 Task: Research Airbnb accommodation in Yunguyo, Peru from 12th November, 2023 to 15th November, 2023 for 2 adults.1  bedroom having 1 bed and 1 bathroom. Property type can be hotel. Booking option can be shelf check-in. Look for 5 properties as per requirement.
Action: Mouse moved to (612, 111)
Screenshot: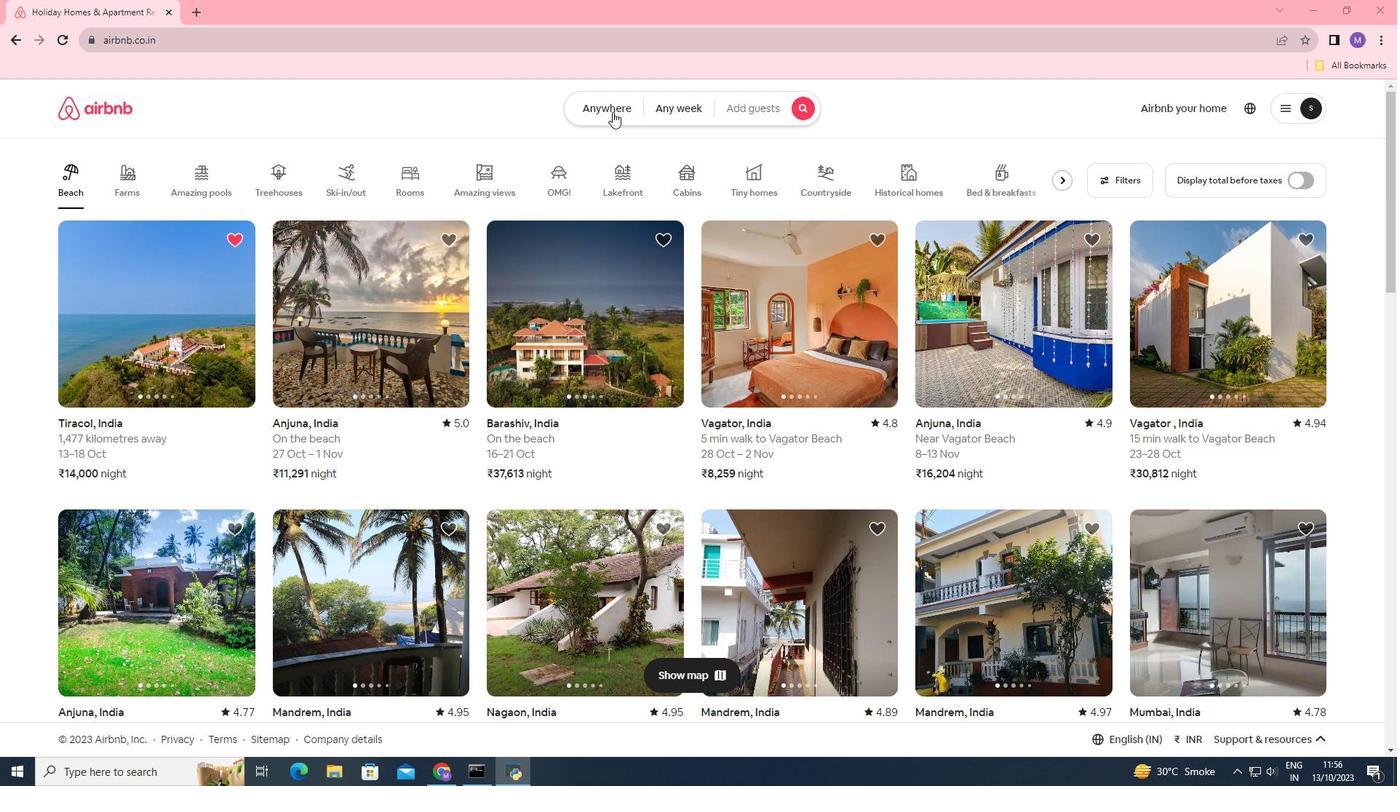
Action: Mouse pressed left at (612, 111)
Screenshot: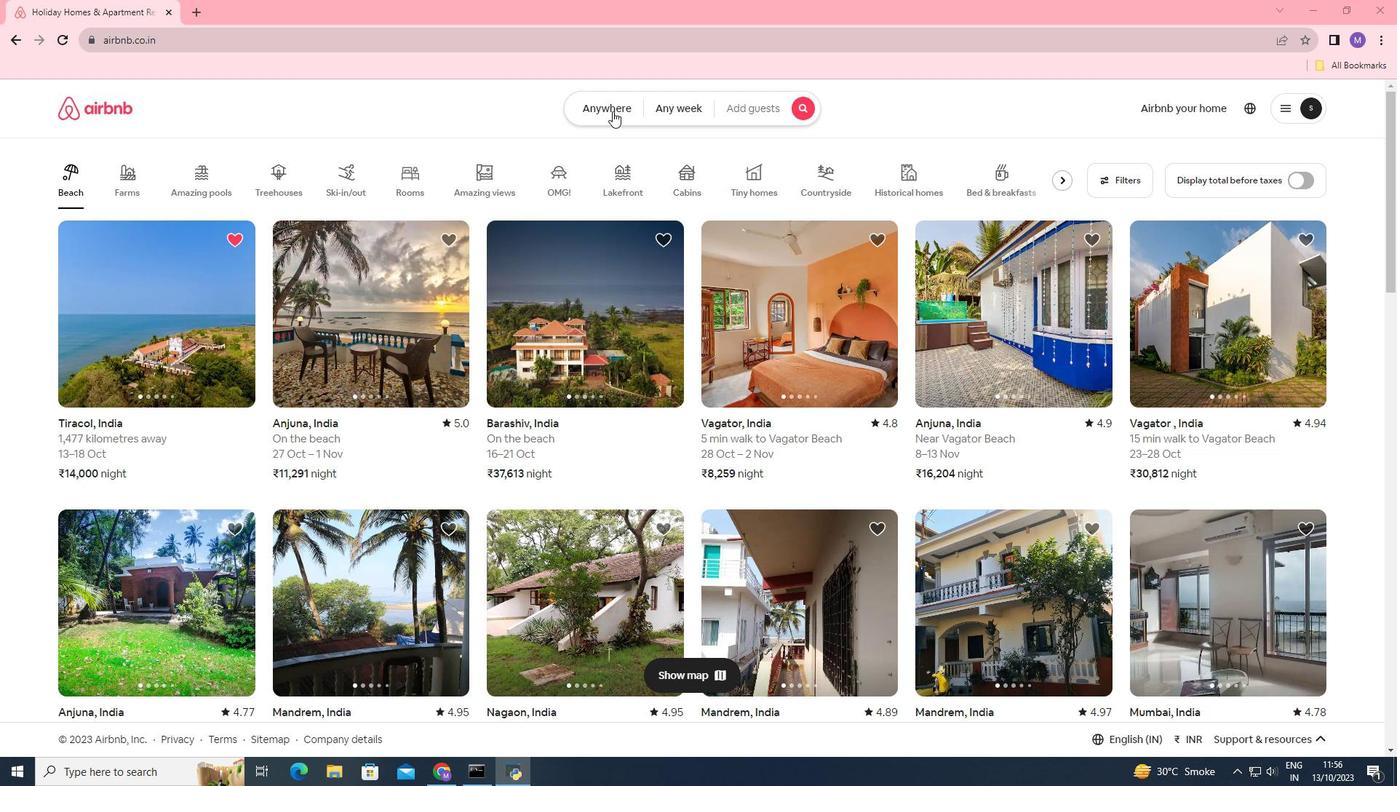 
Action: Mouse moved to (516, 173)
Screenshot: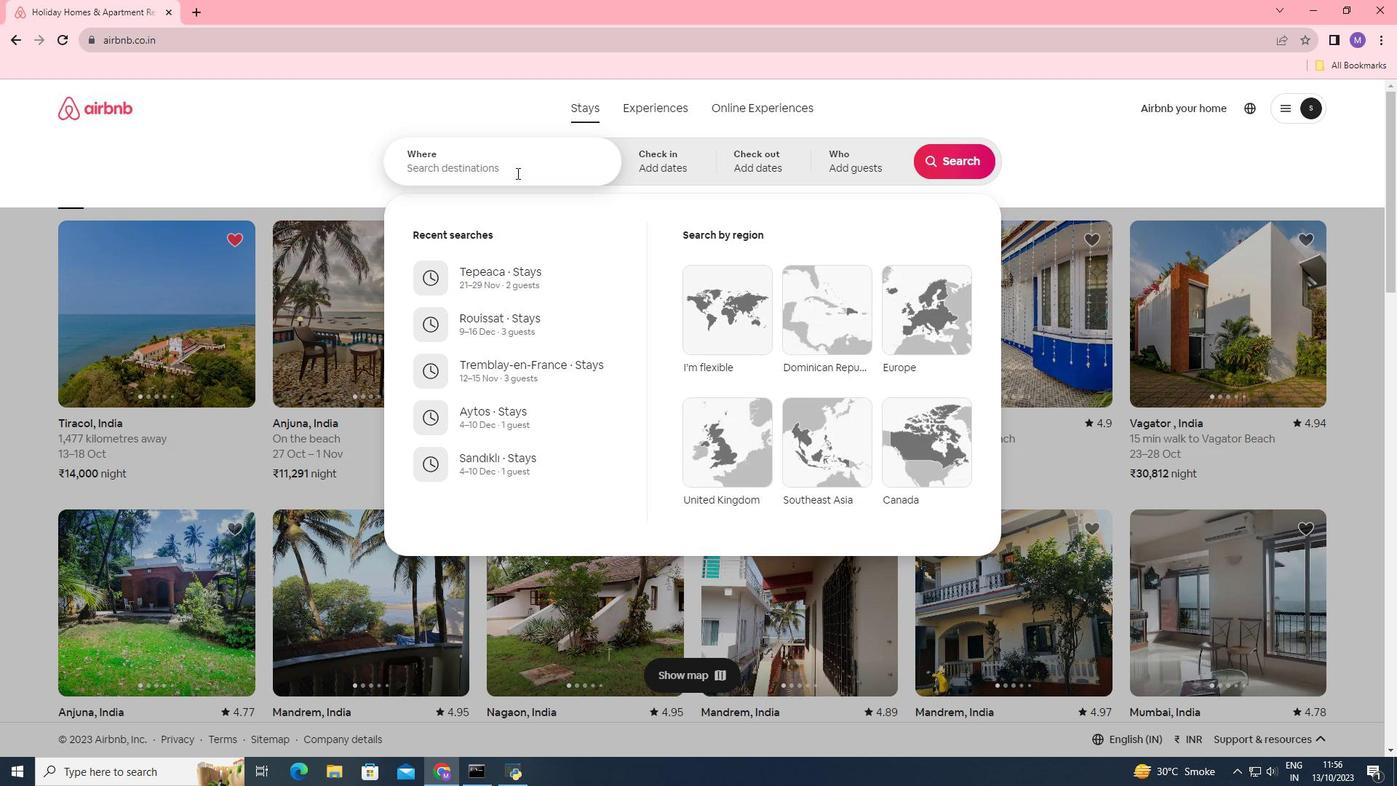 
Action: Mouse pressed left at (516, 173)
Screenshot: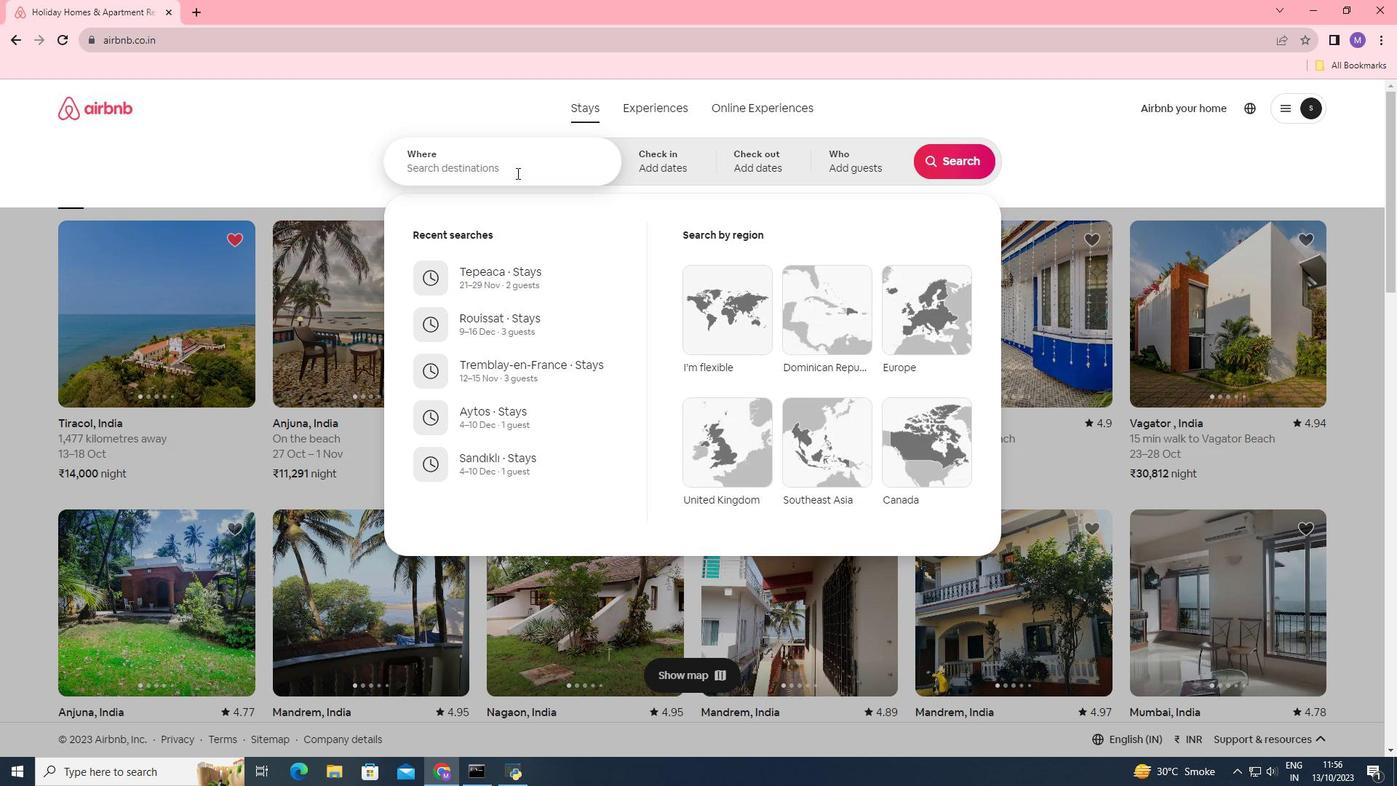 
Action: Key pressed <Key.shift_r><Key.shift_r><Key.shift_r><Key.shift_r>Yunguyo,<Key.space><Key.shift_r>Peru
Screenshot: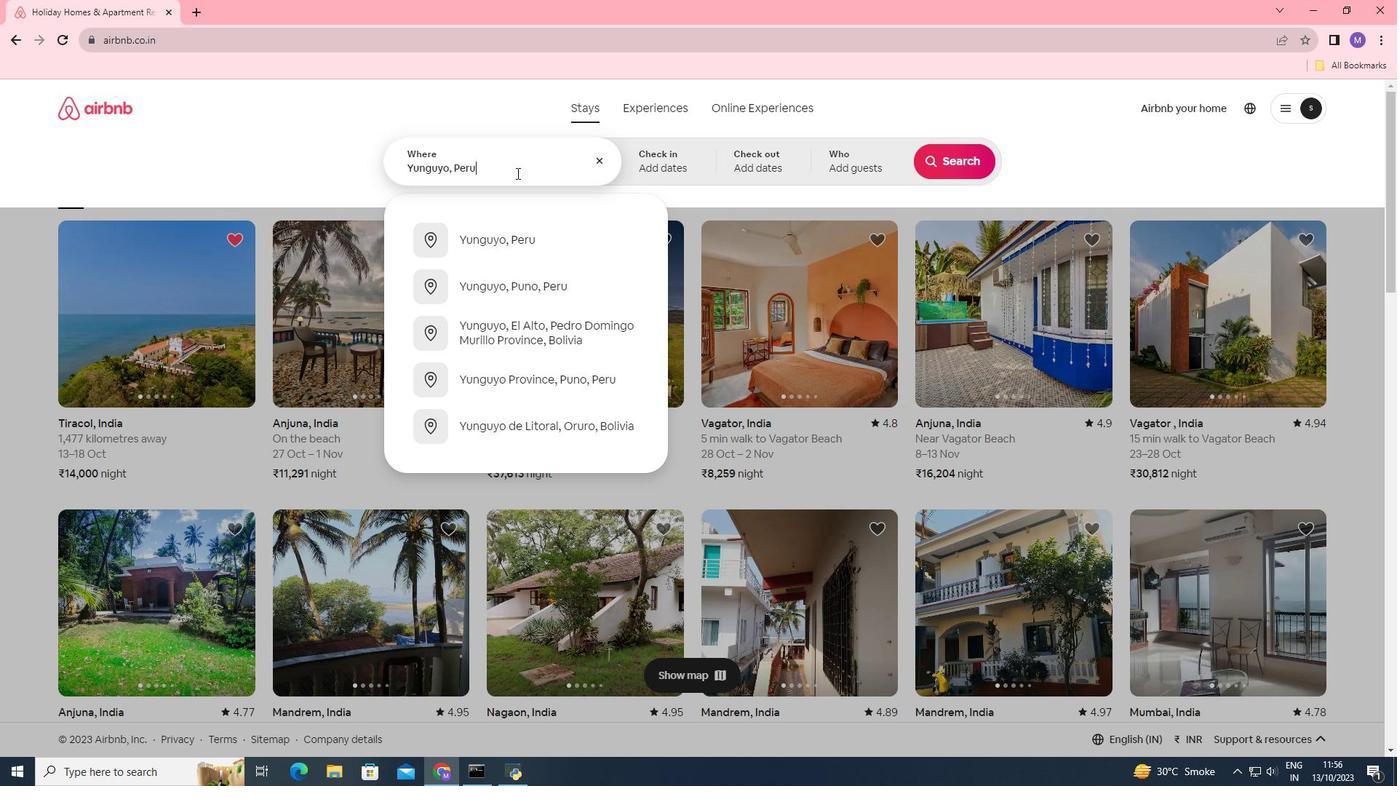 
Action: Mouse moved to (652, 170)
Screenshot: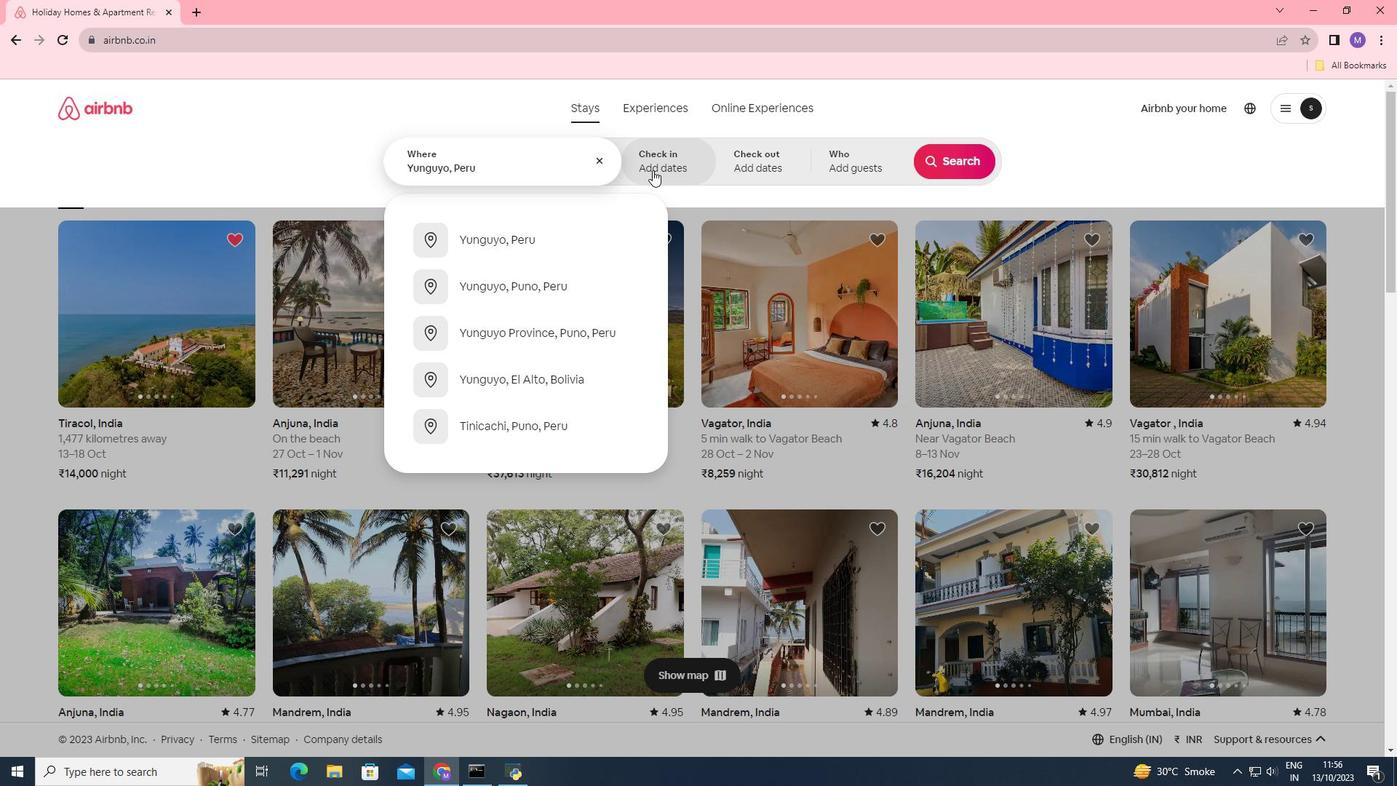 
Action: Mouse pressed left at (652, 170)
Screenshot: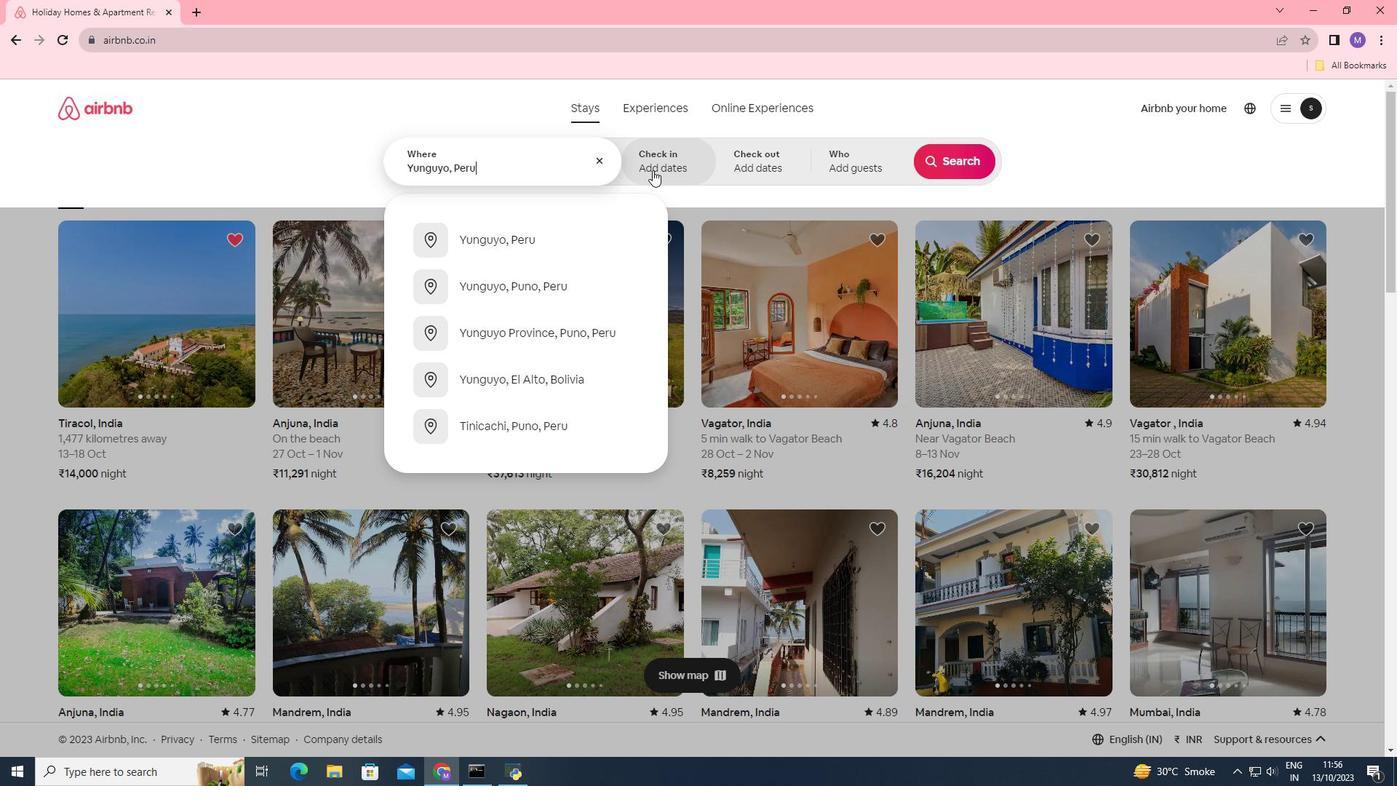 
Action: Mouse moved to (730, 414)
Screenshot: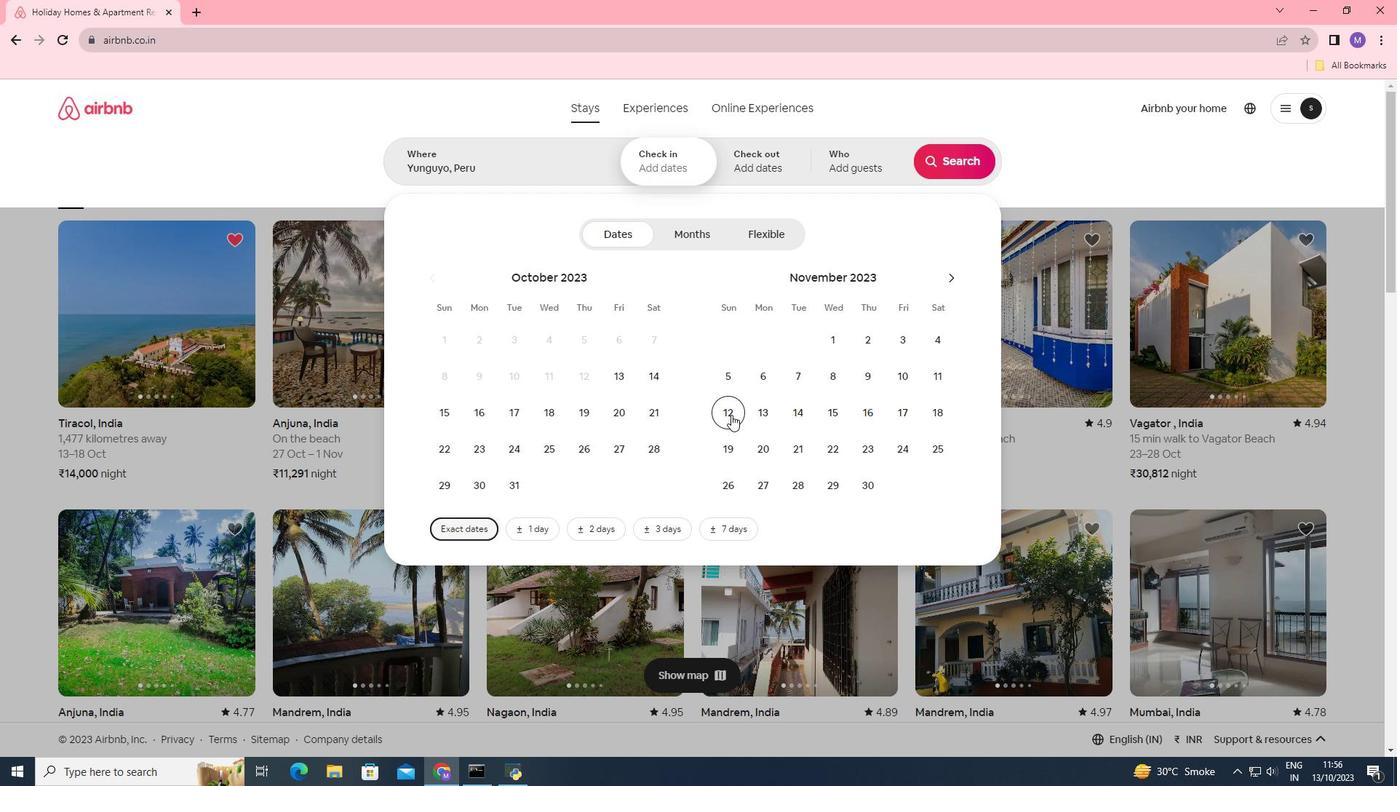 
Action: Mouse pressed left at (730, 414)
Screenshot: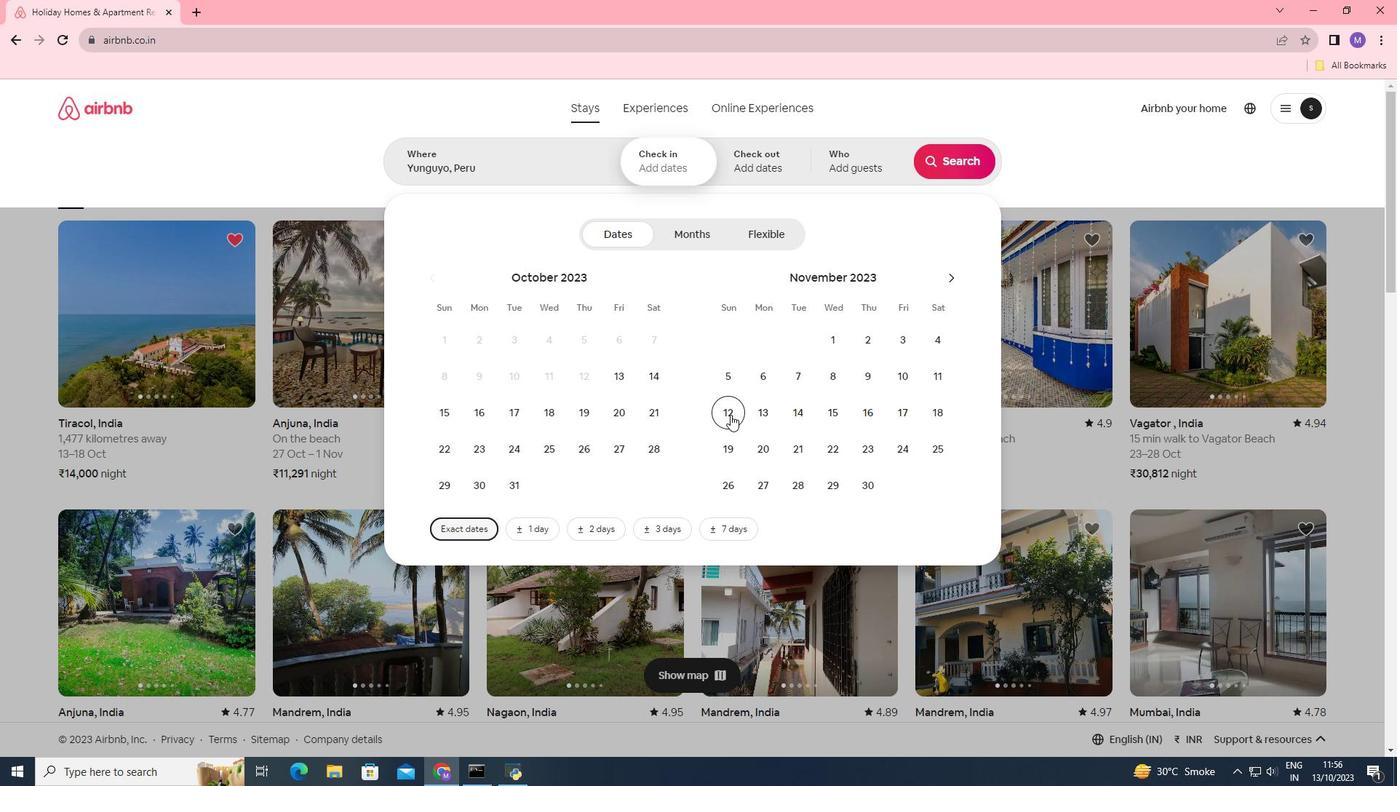 
Action: Mouse moved to (833, 419)
Screenshot: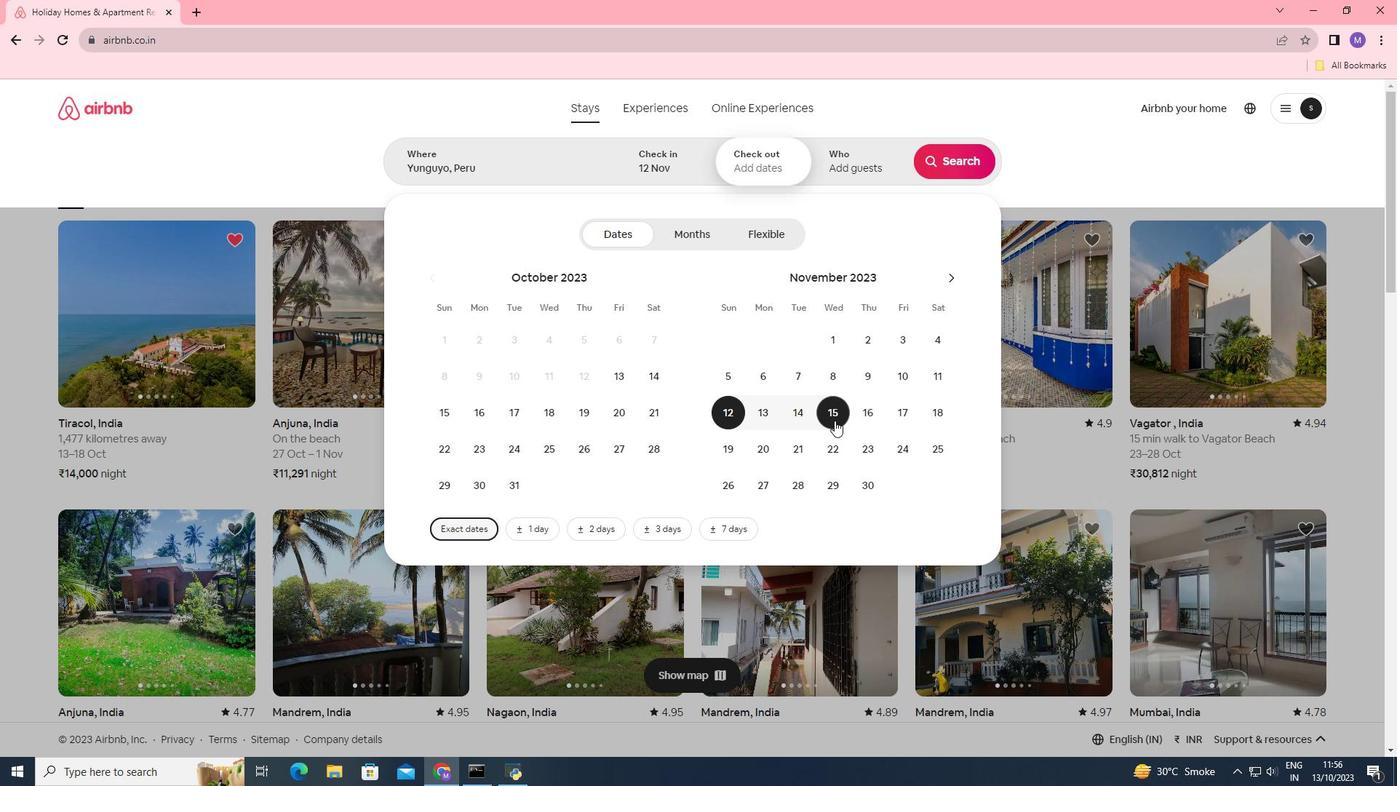 
Action: Mouse pressed left at (833, 419)
Screenshot: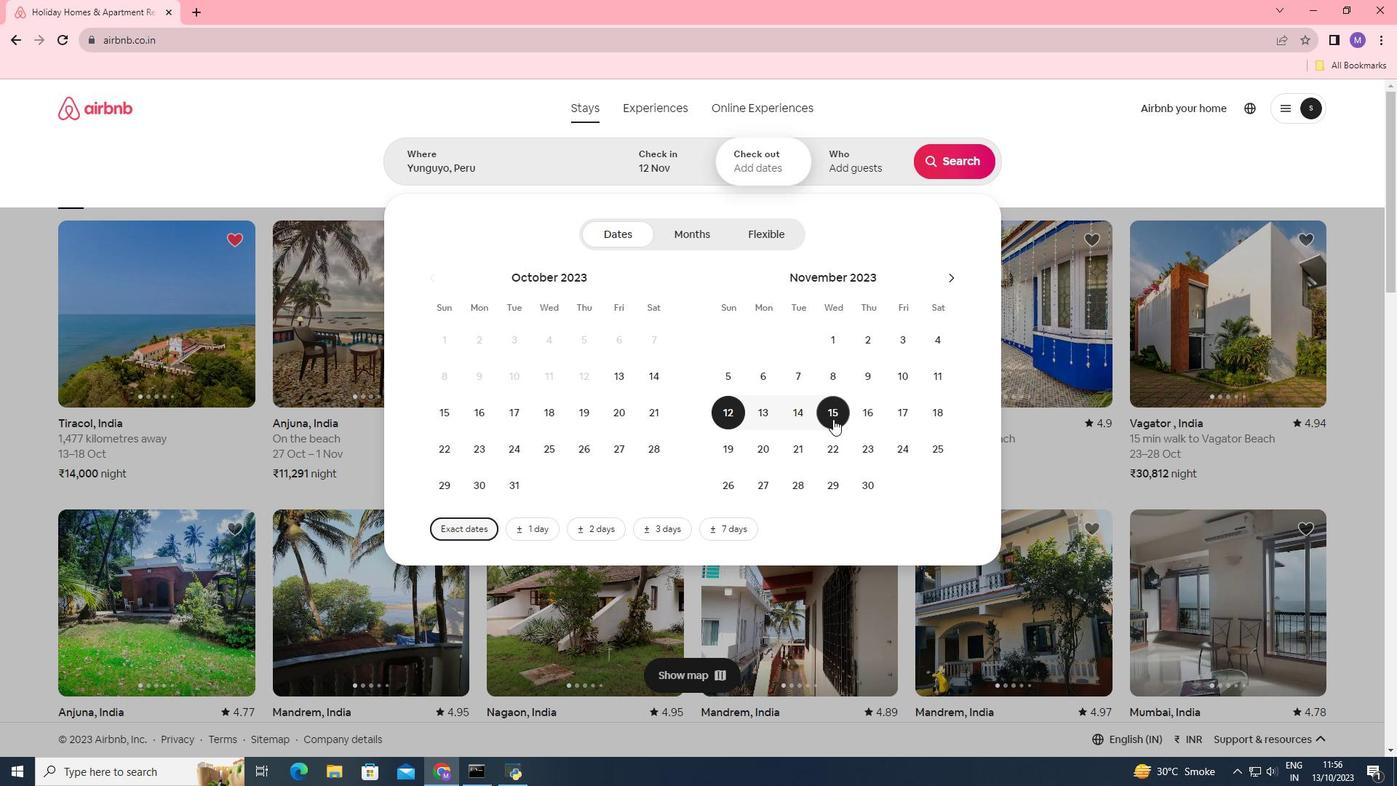 
Action: Mouse moved to (838, 155)
Screenshot: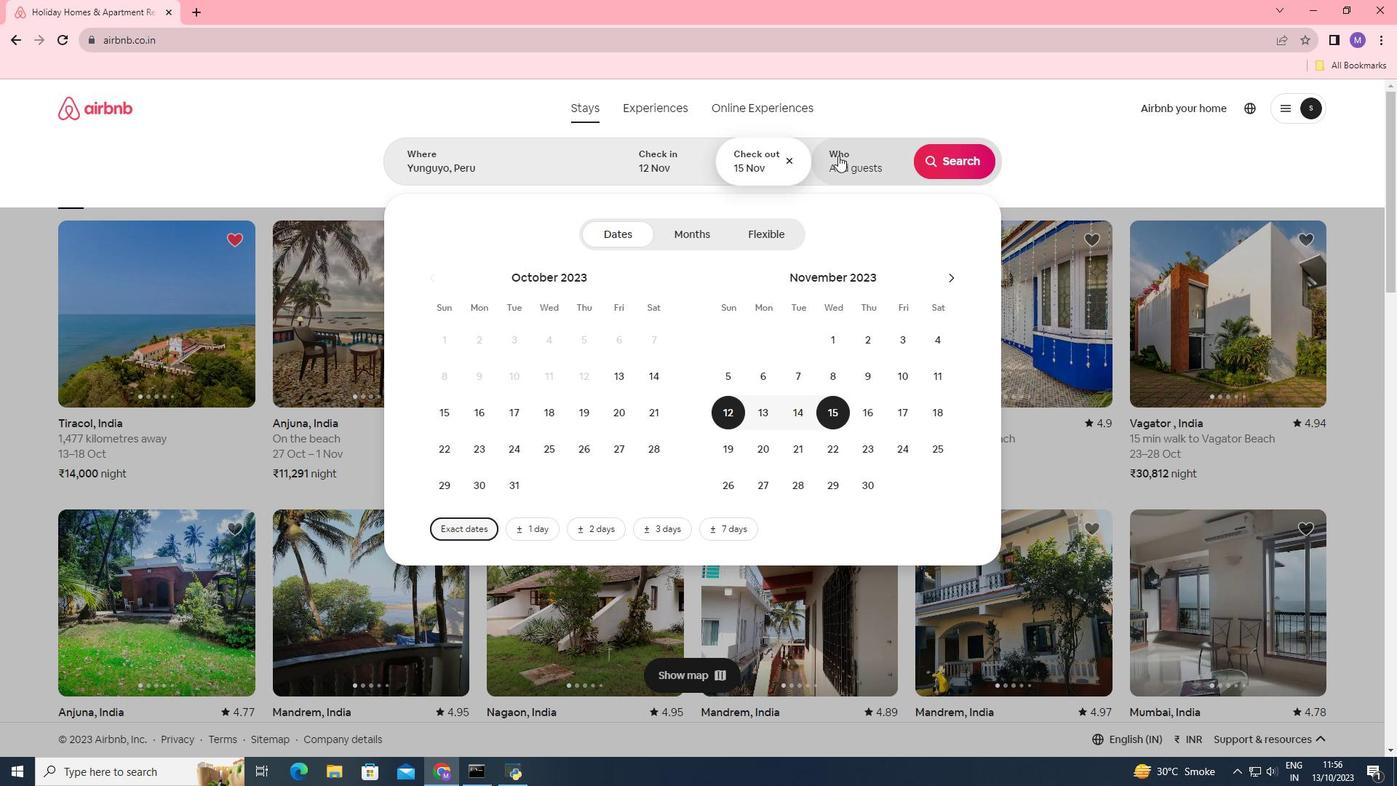 
Action: Mouse pressed left at (838, 155)
Screenshot: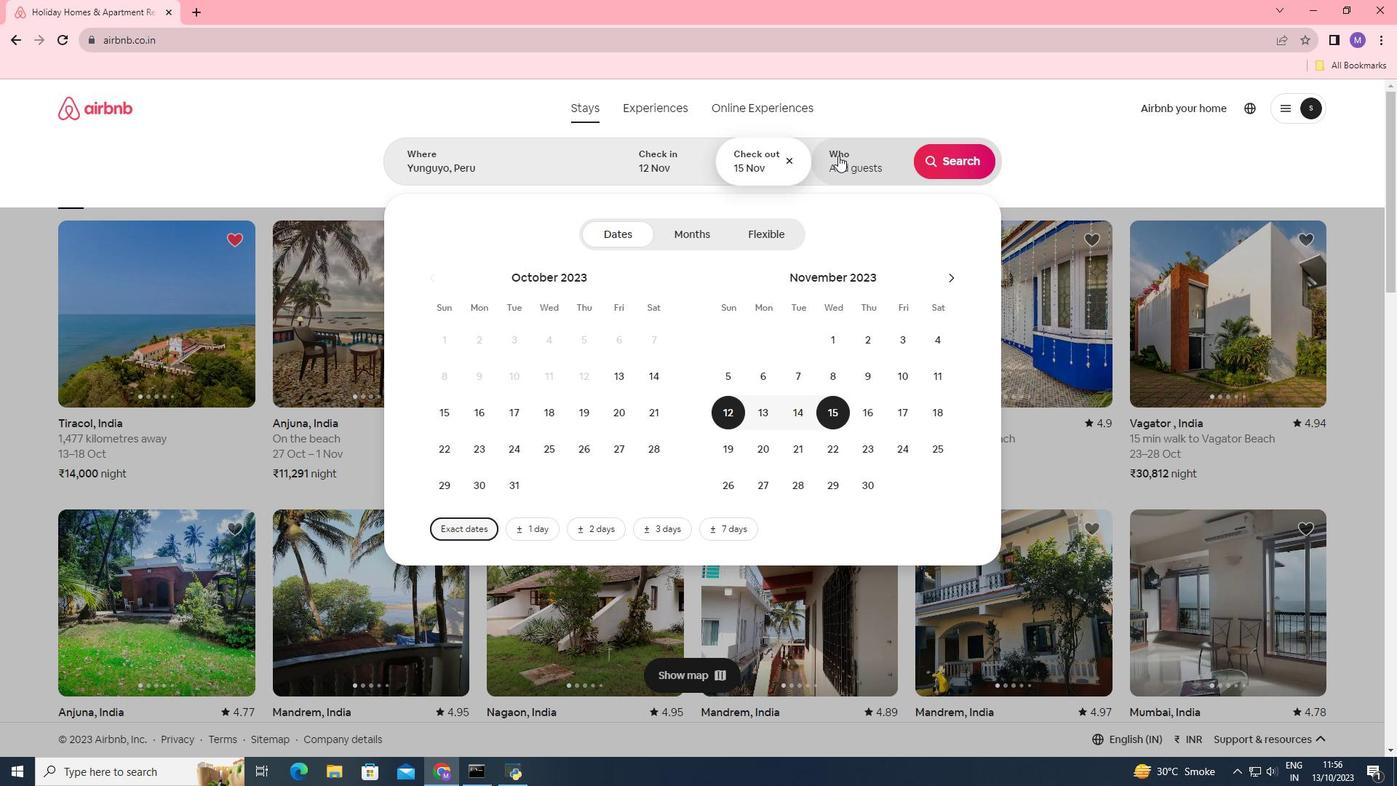 
Action: Mouse moved to (960, 226)
Screenshot: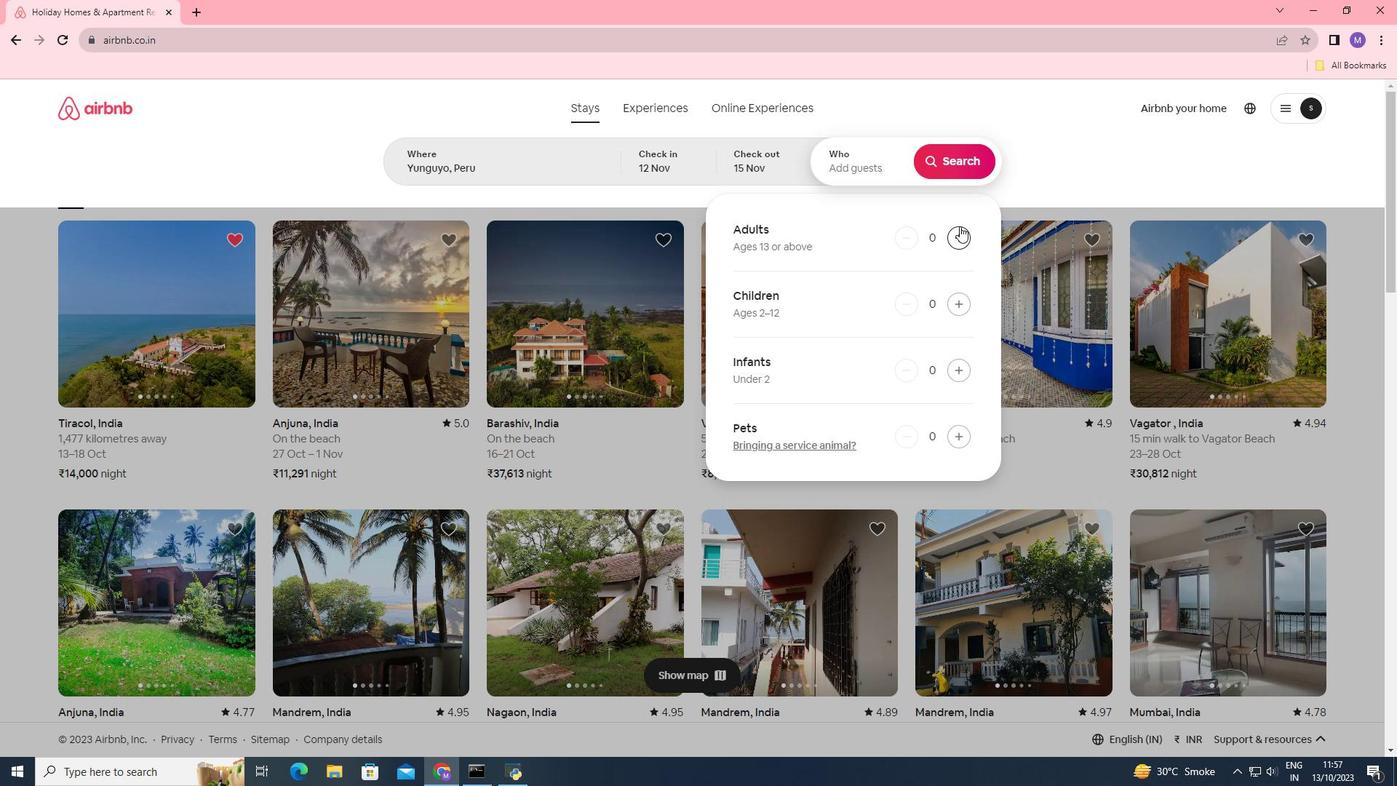 
Action: Mouse pressed left at (960, 226)
Screenshot: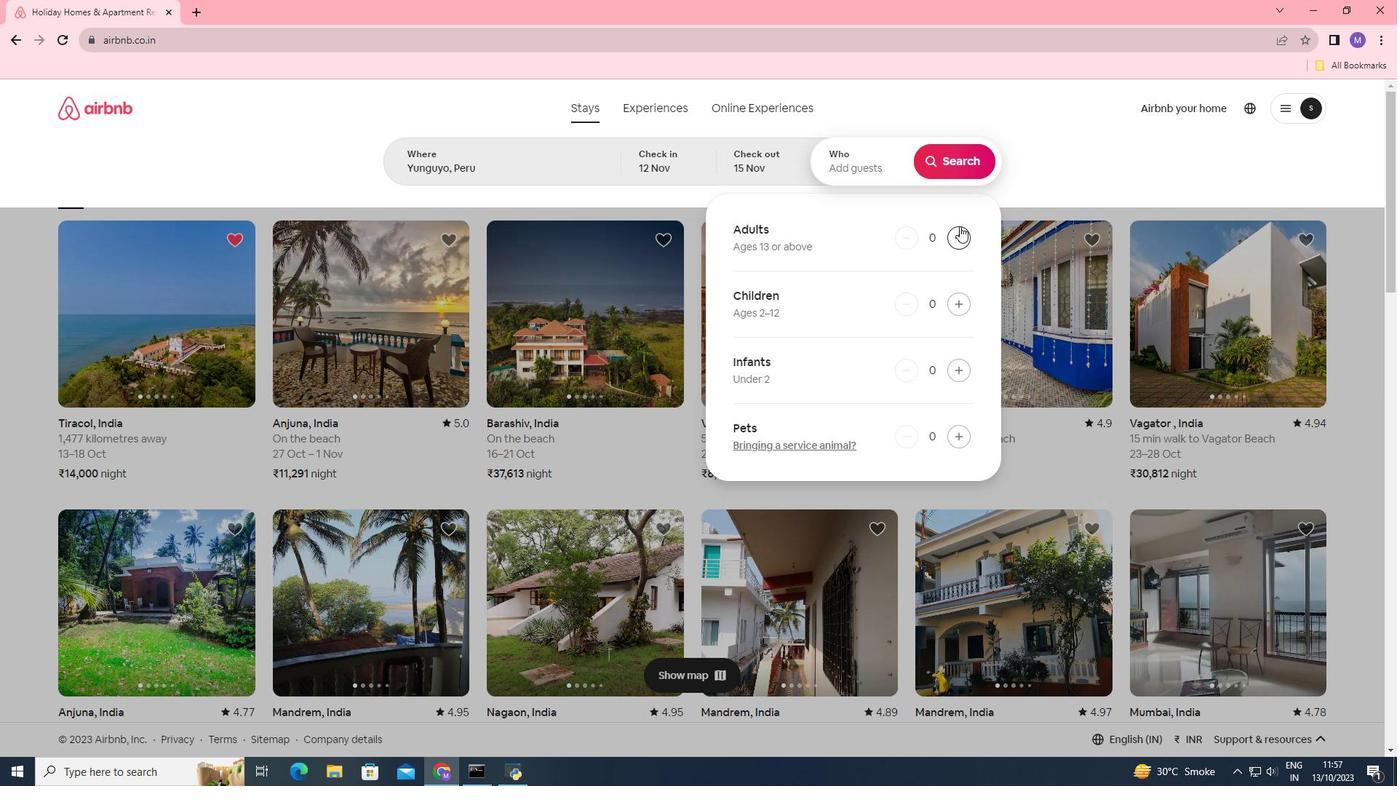
Action: Mouse moved to (960, 235)
Screenshot: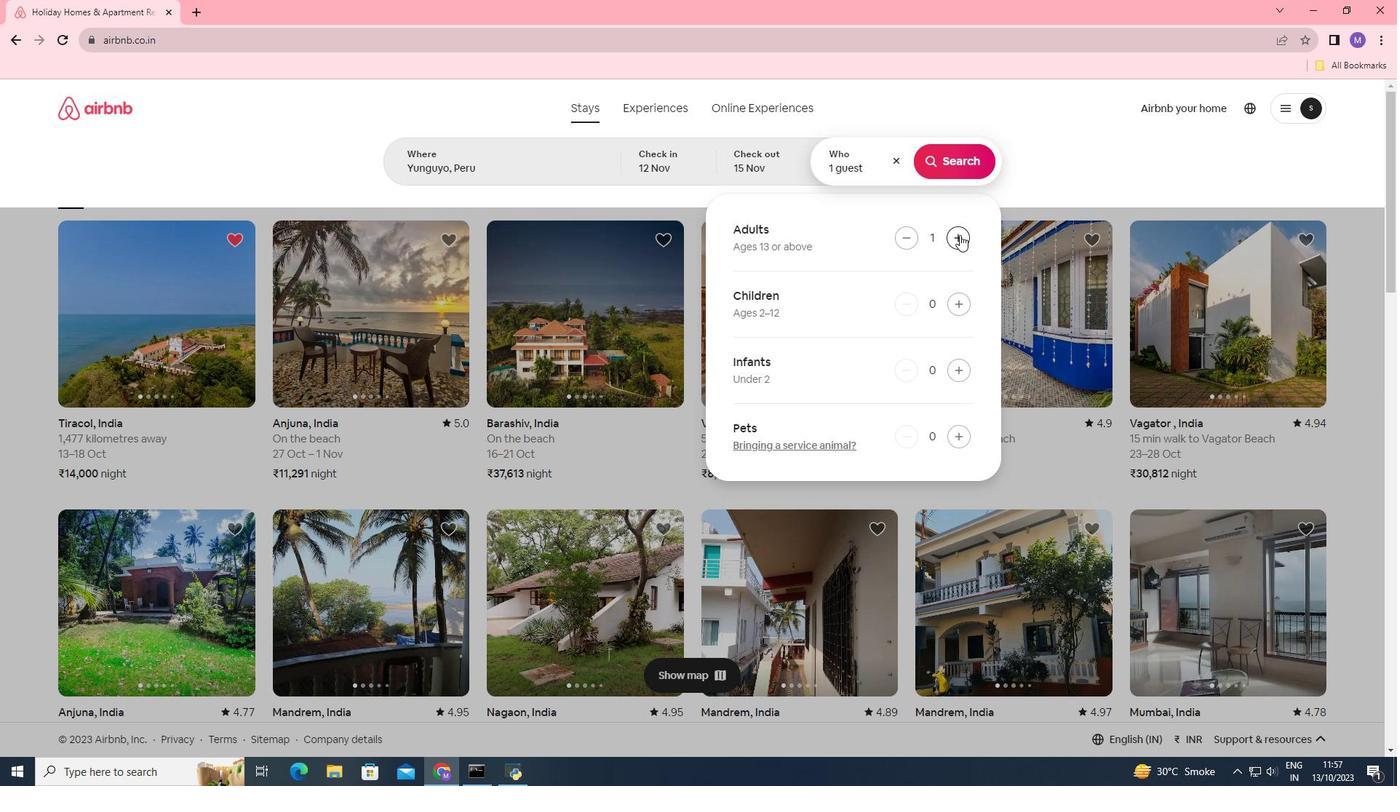 
Action: Mouse pressed left at (960, 235)
Screenshot: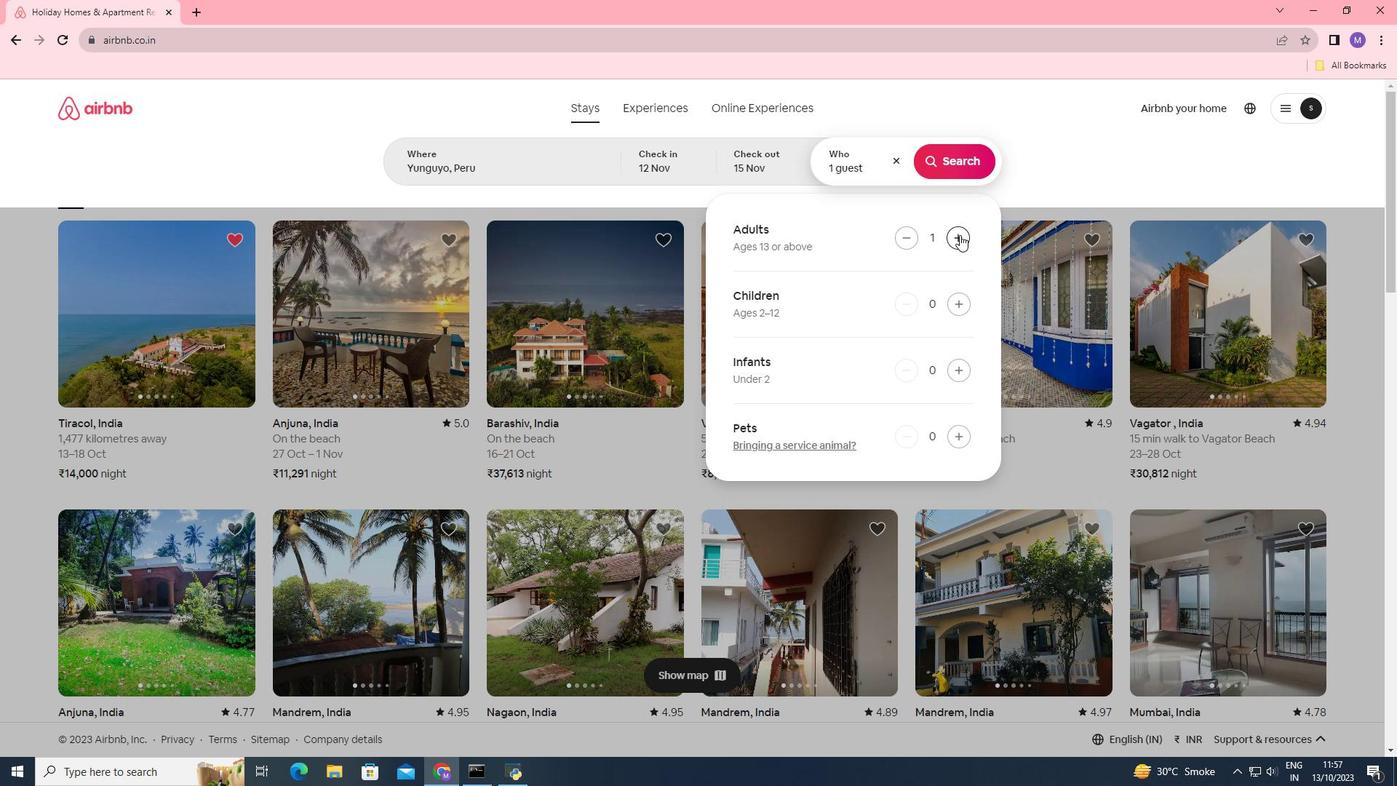 
Action: Mouse moved to (953, 169)
Screenshot: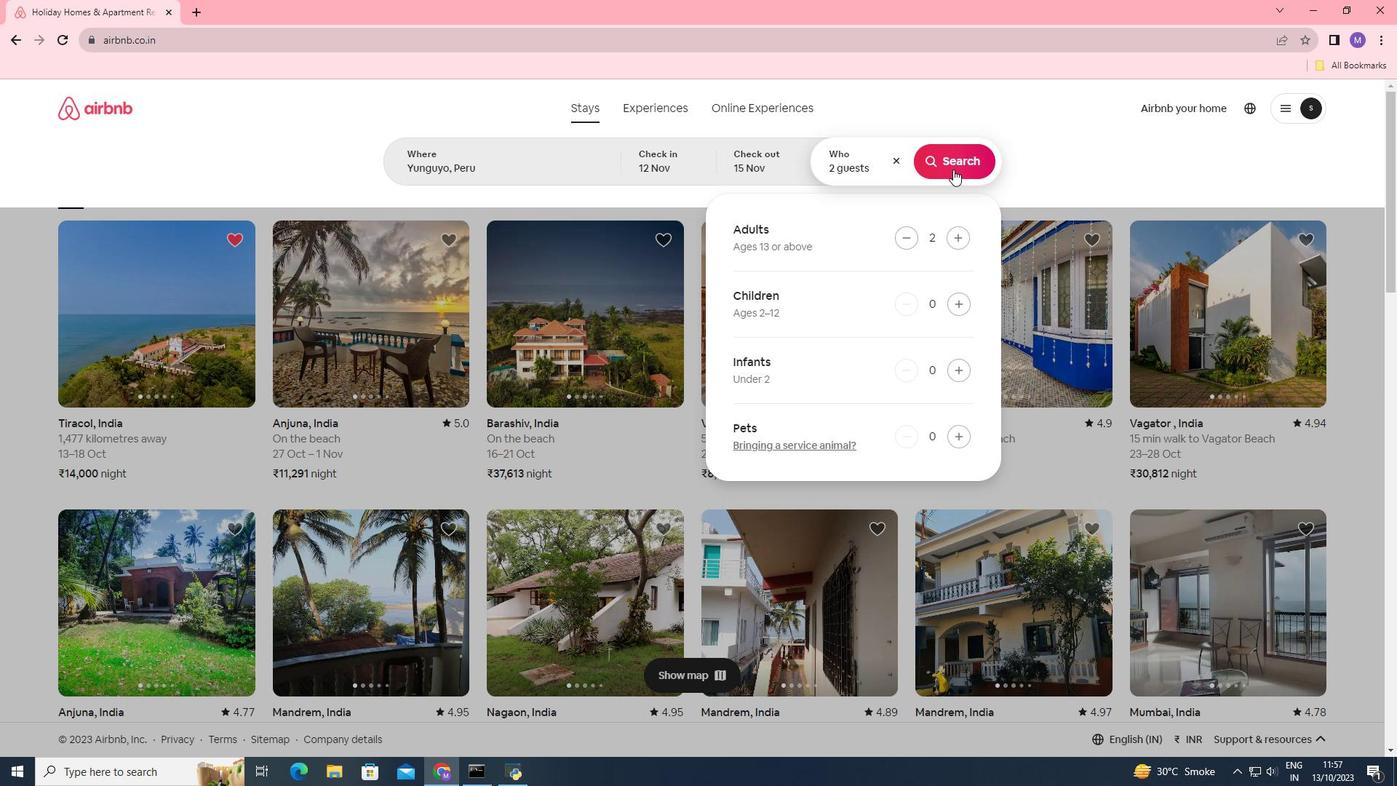 
Action: Mouse pressed left at (953, 169)
Screenshot: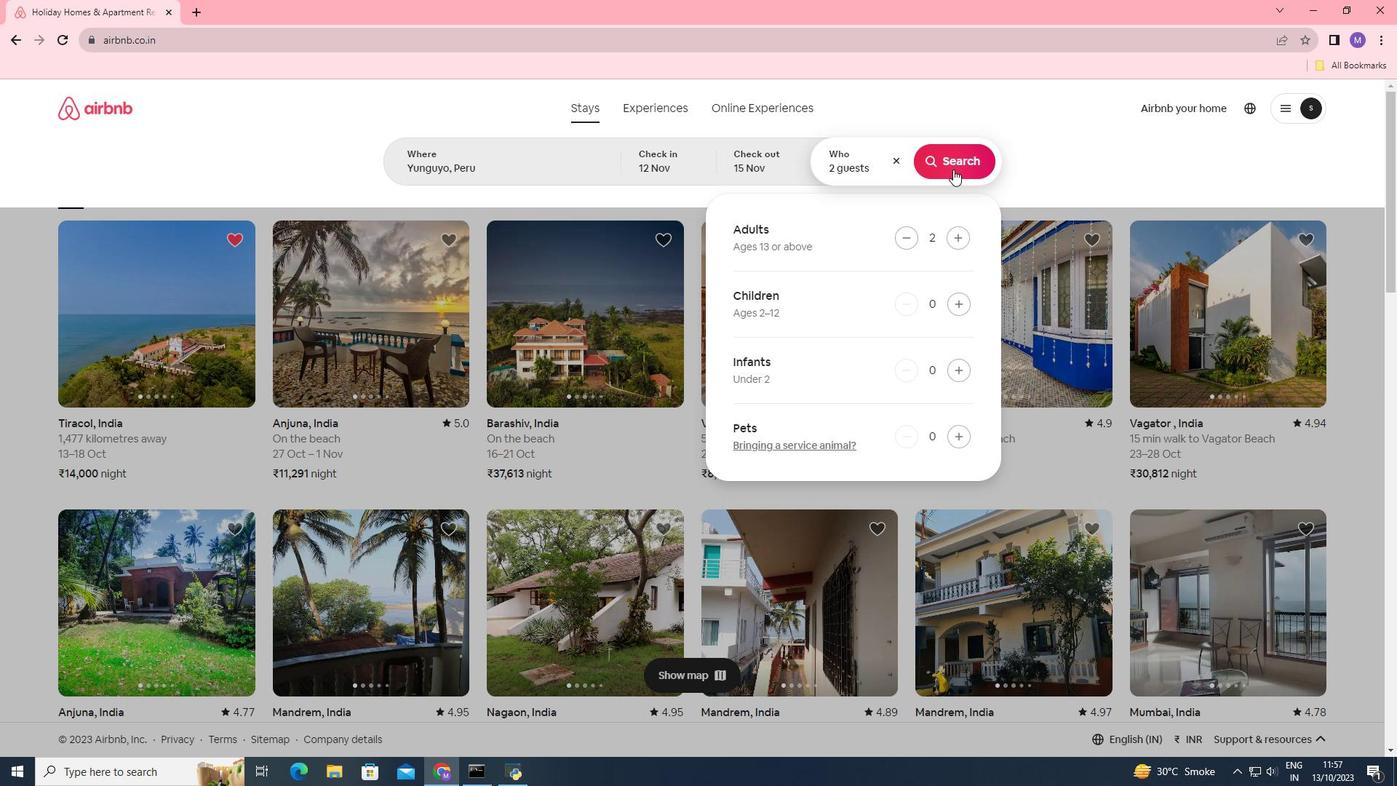 
Action: Mouse moved to (1168, 161)
Screenshot: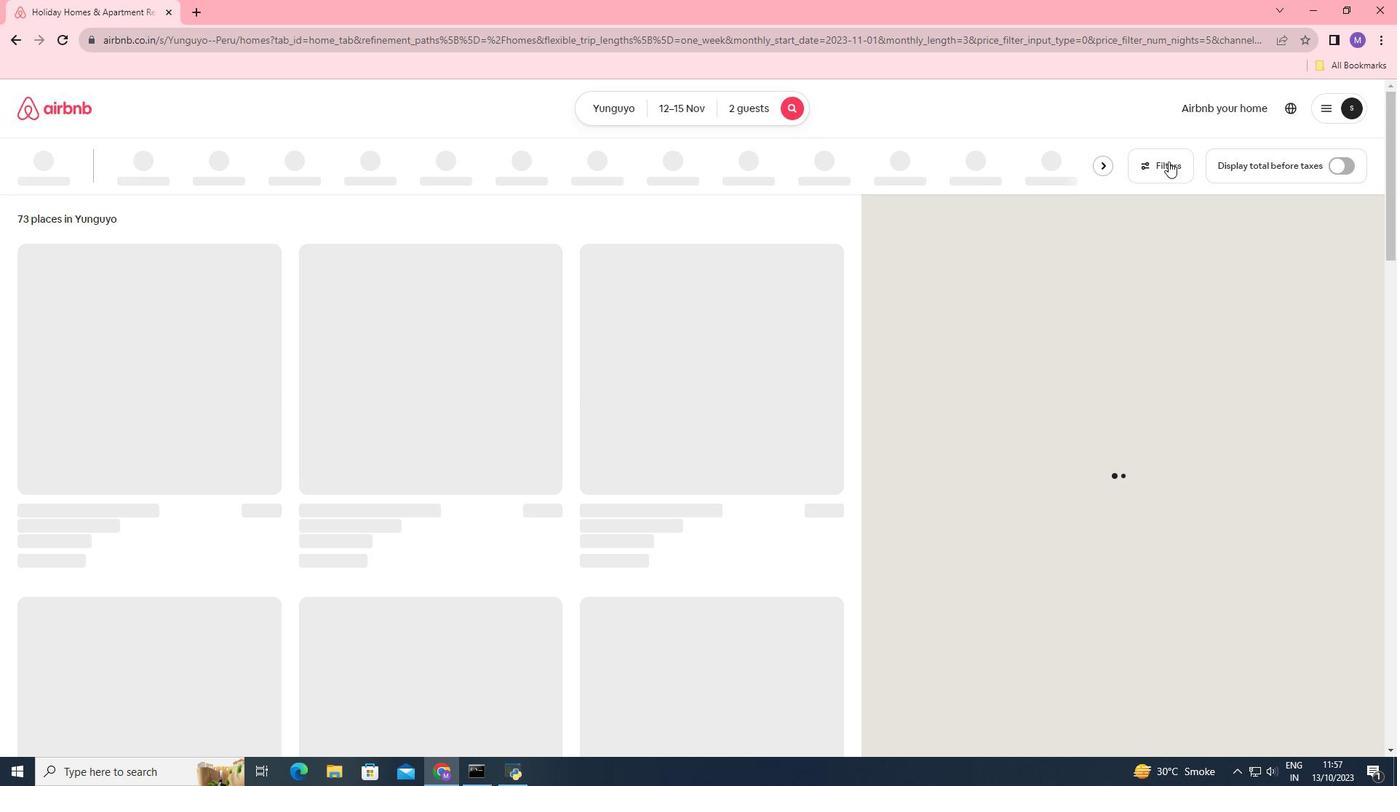 
Action: Mouse pressed left at (1168, 161)
Screenshot: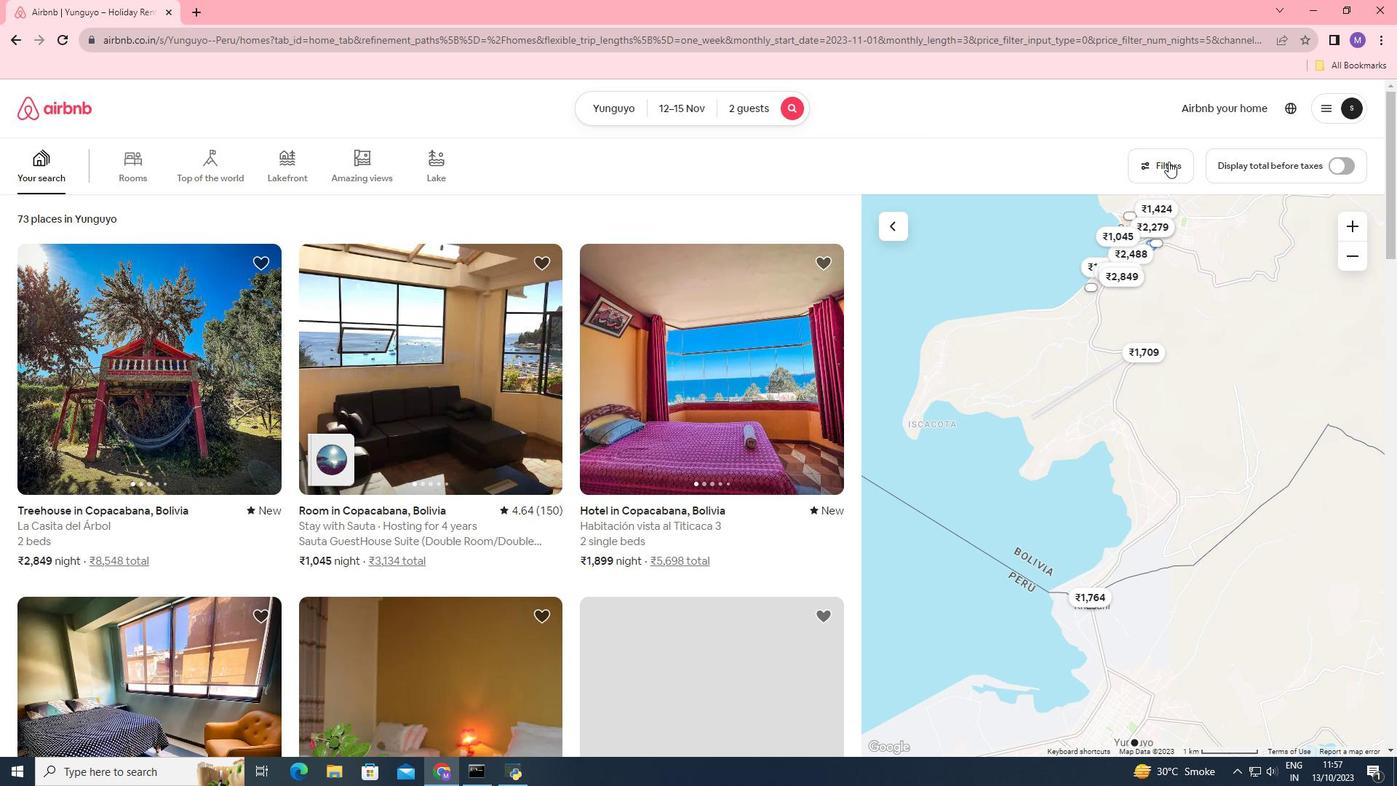 
Action: Mouse moved to (716, 385)
Screenshot: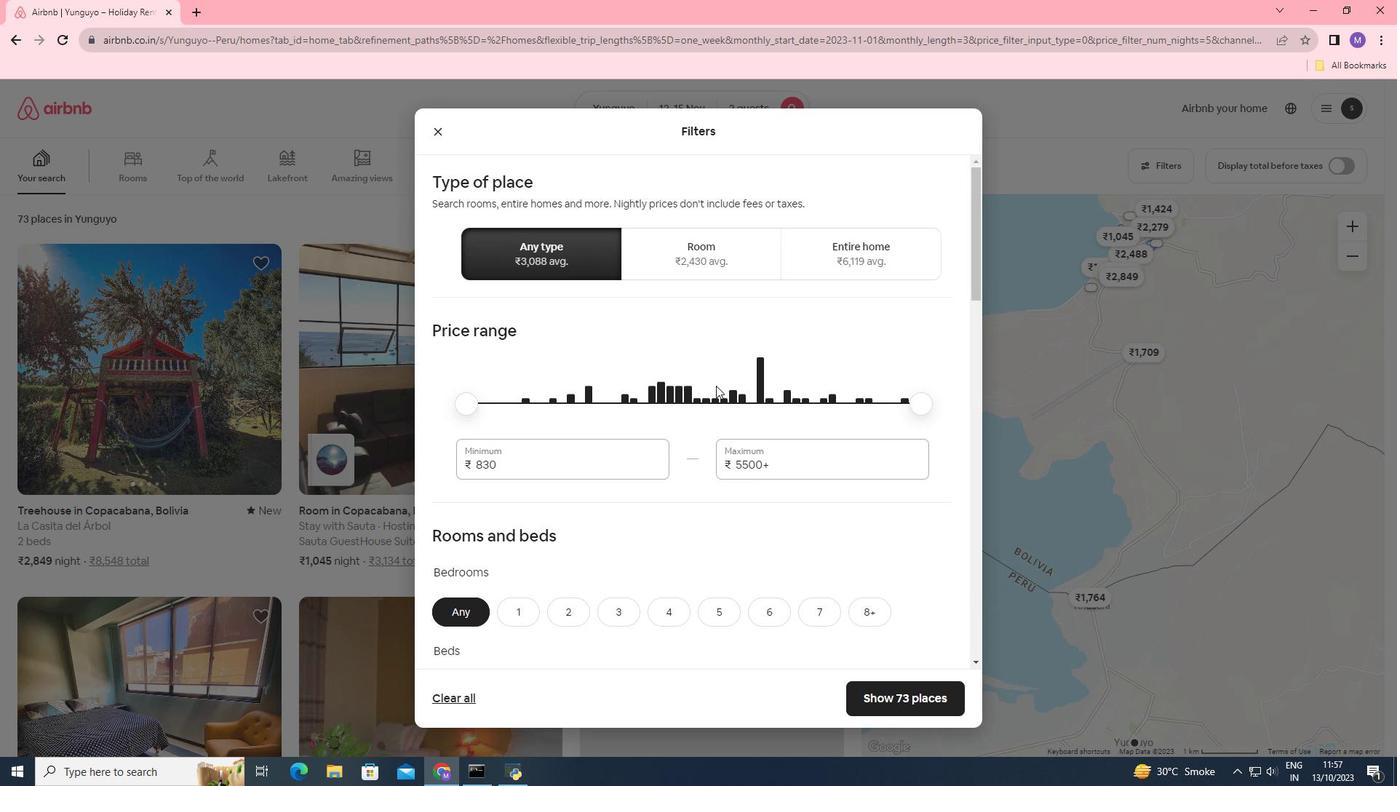 
Action: Mouse scrolled (716, 385) with delta (0, 0)
Screenshot: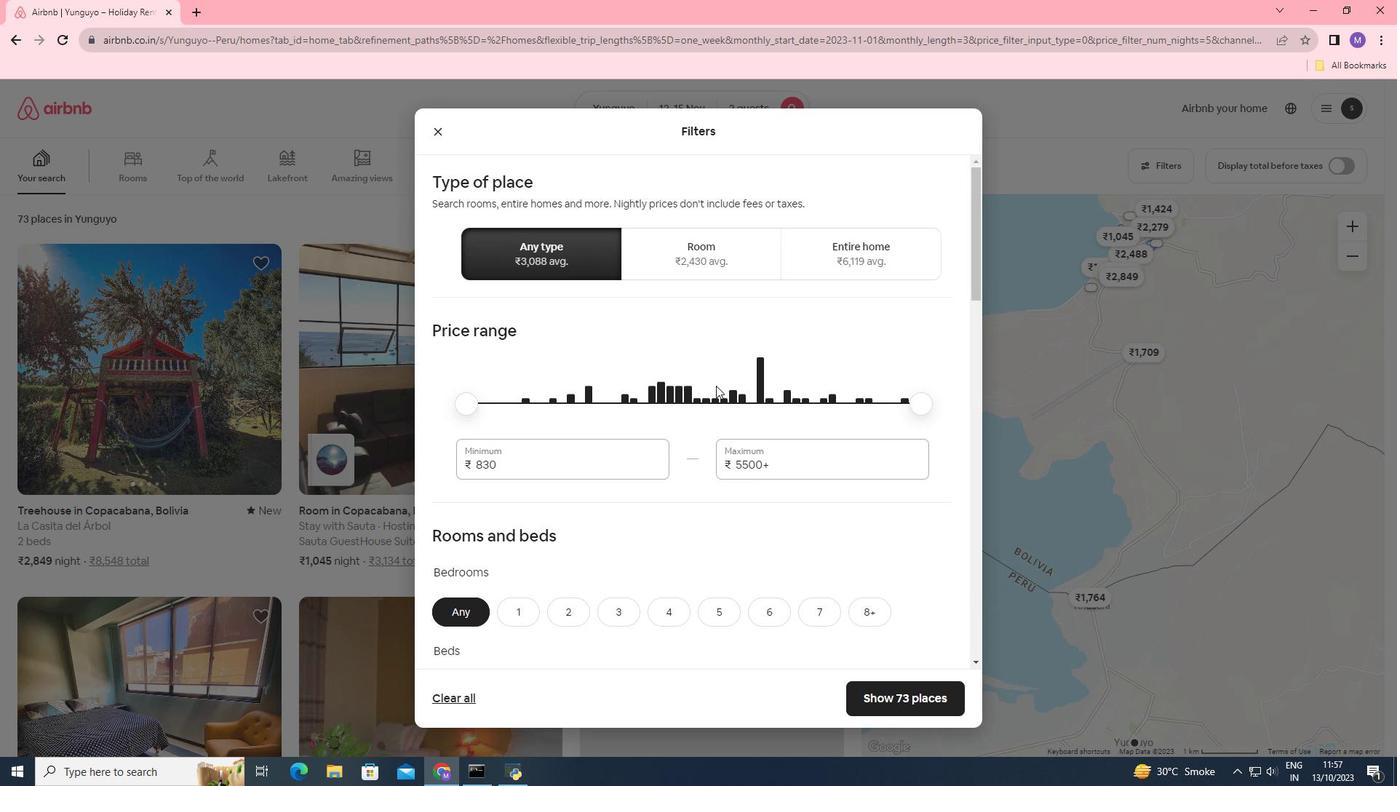 
Action: Mouse scrolled (716, 385) with delta (0, 0)
Screenshot: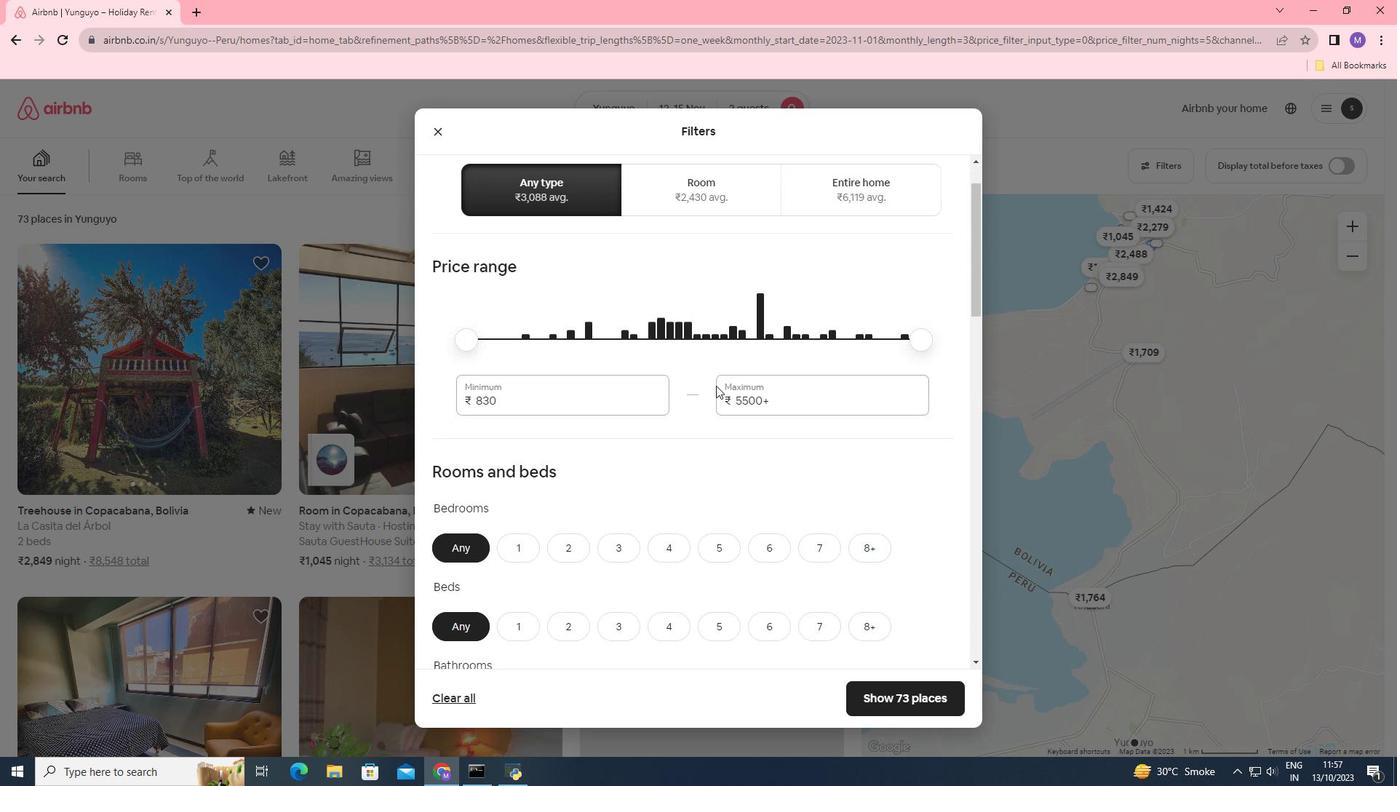 
Action: Mouse moved to (524, 463)
Screenshot: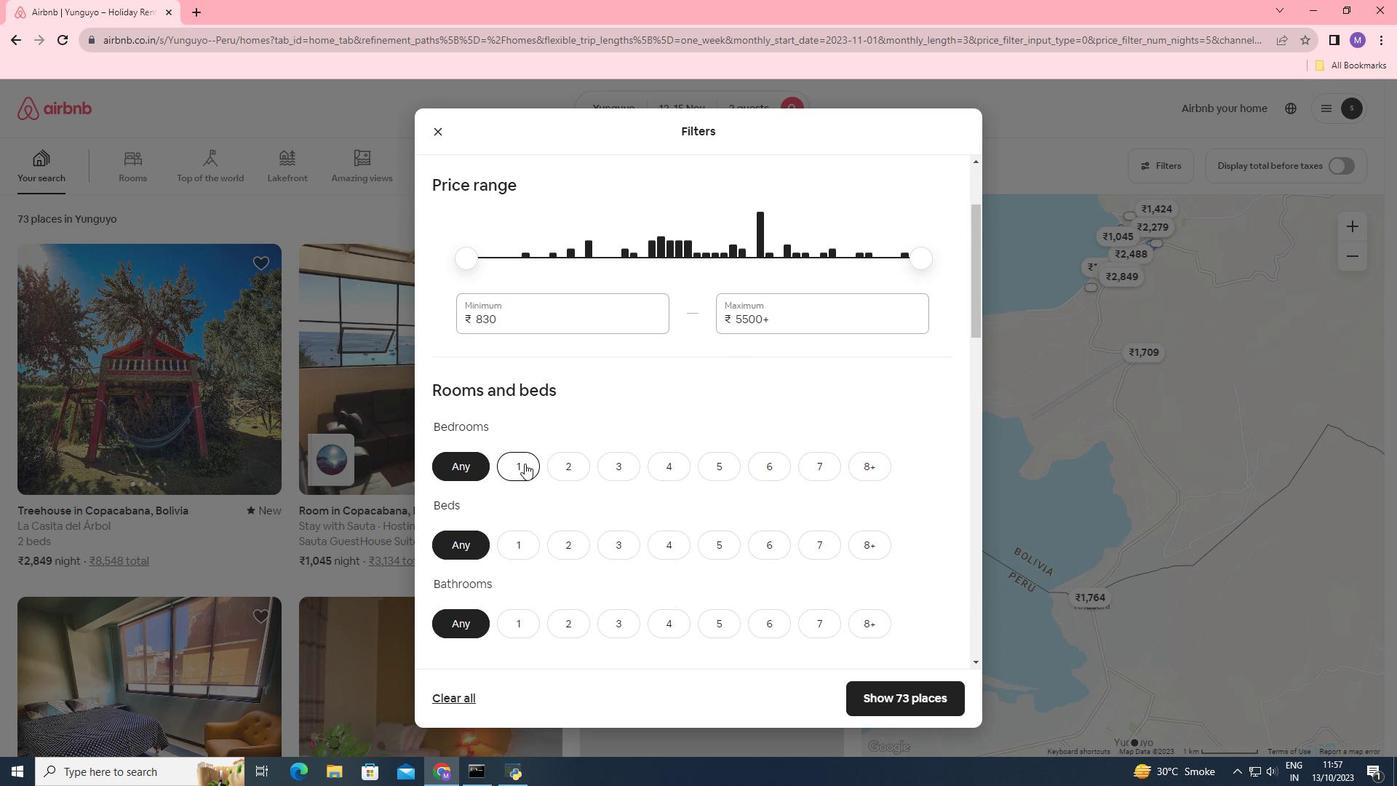 
Action: Mouse pressed left at (524, 463)
Screenshot: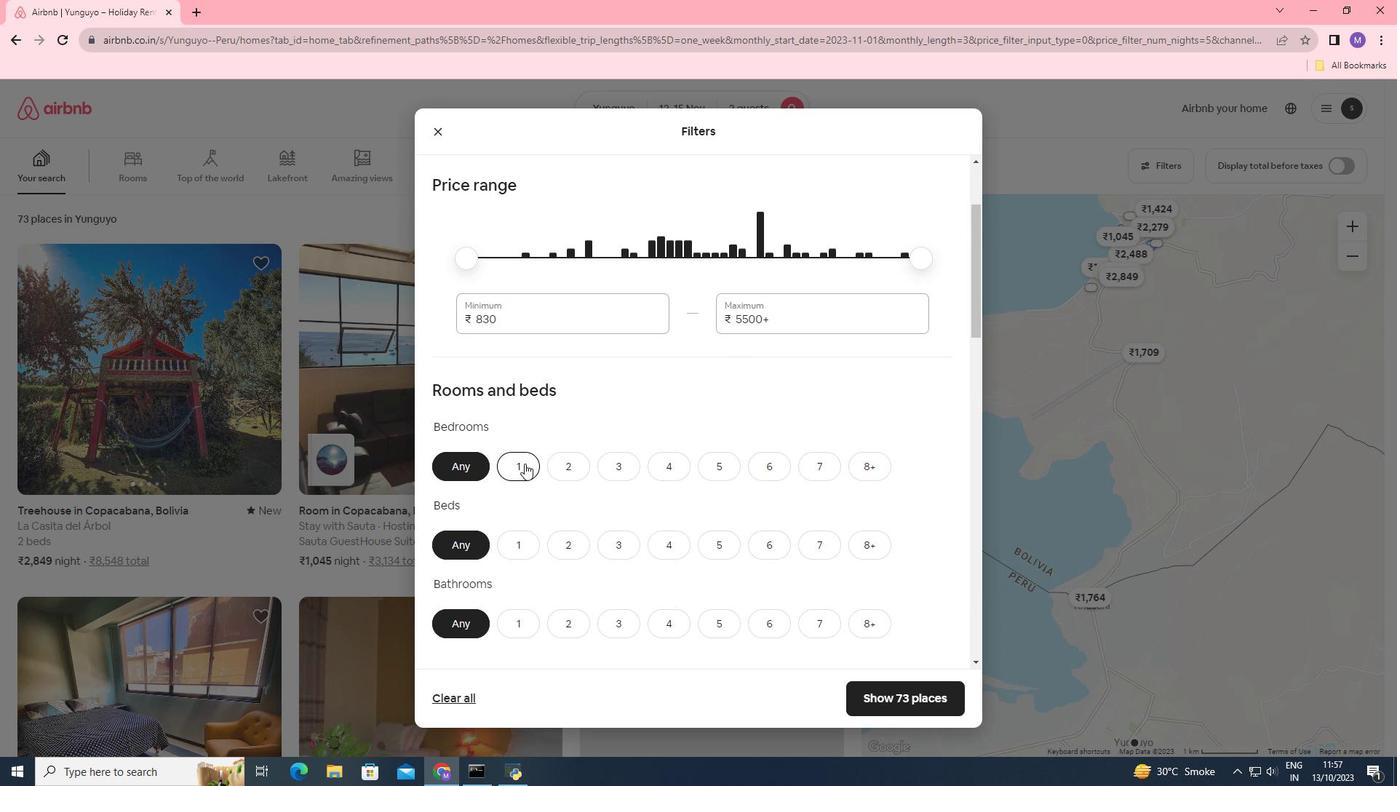 
Action: Mouse moved to (513, 540)
Screenshot: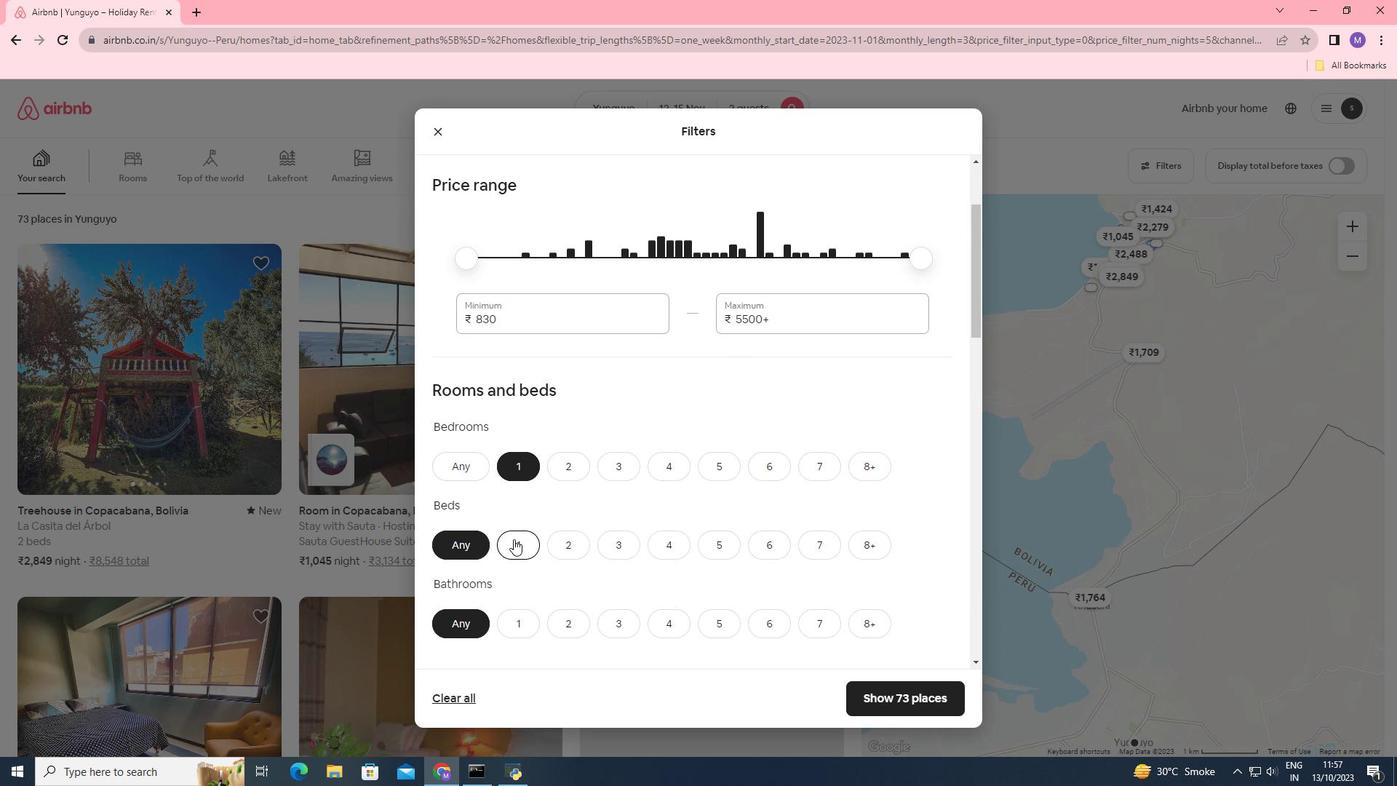 
Action: Mouse pressed left at (513, 540)
Screenshot: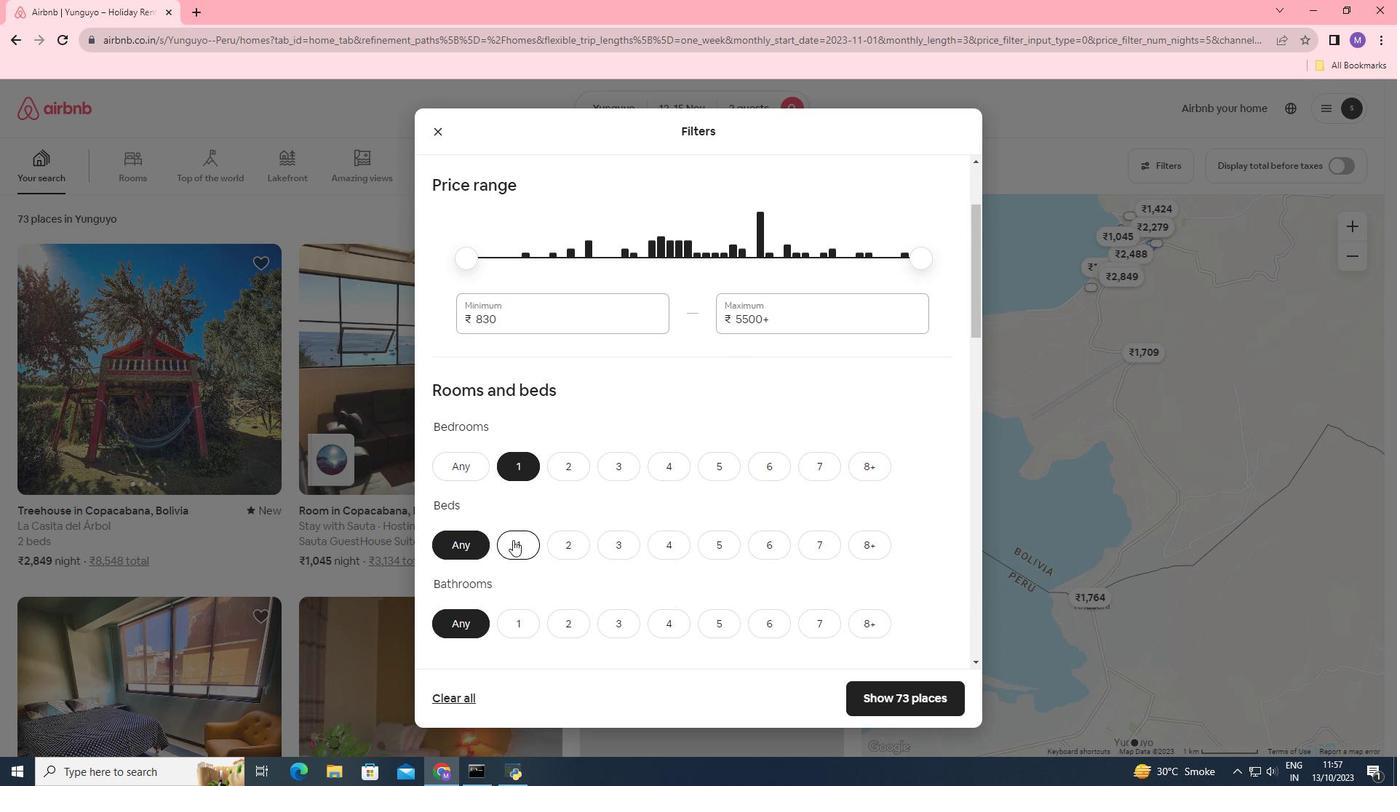 
Action: Mouse moved to (512, 628)
Screenshot: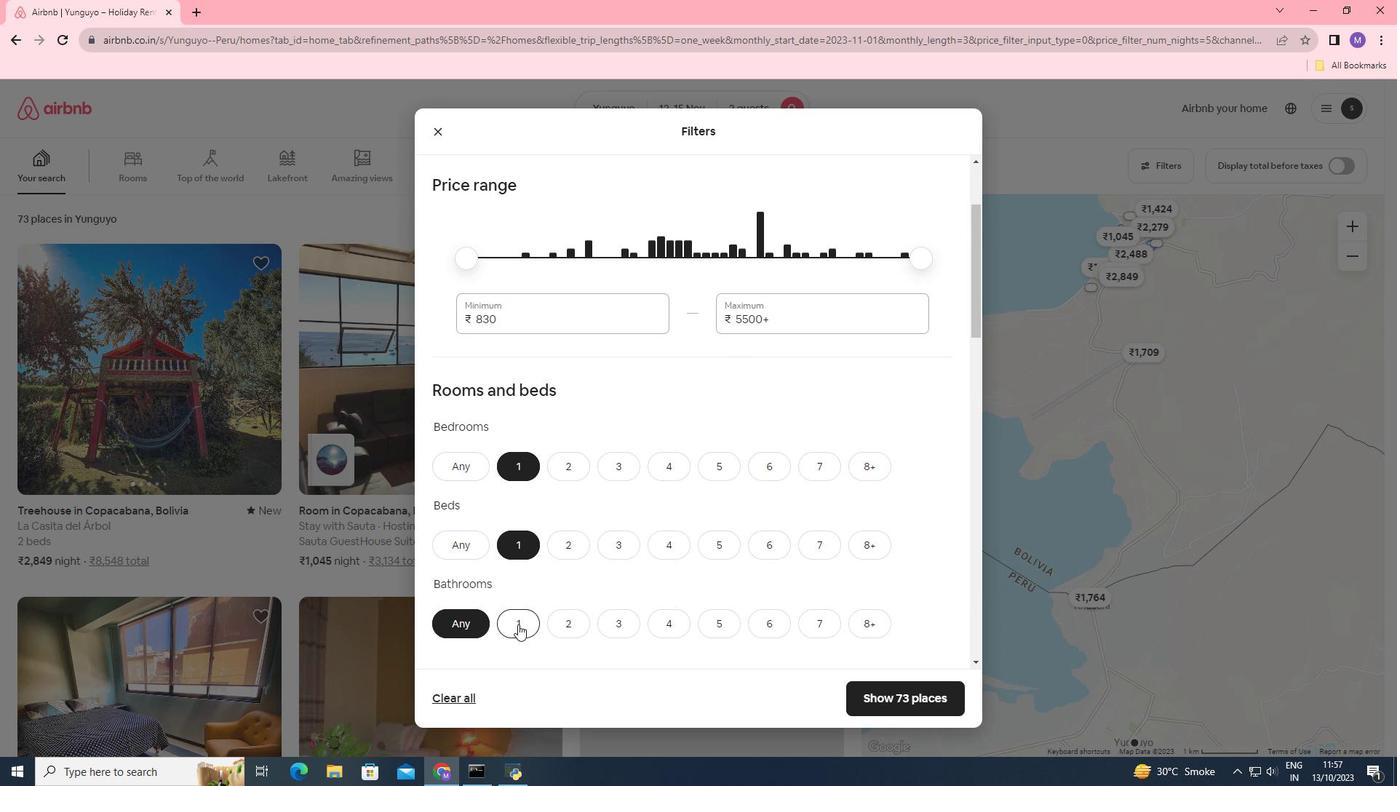 
Action: Mouse pressed left at (512, 628)
Screenshot: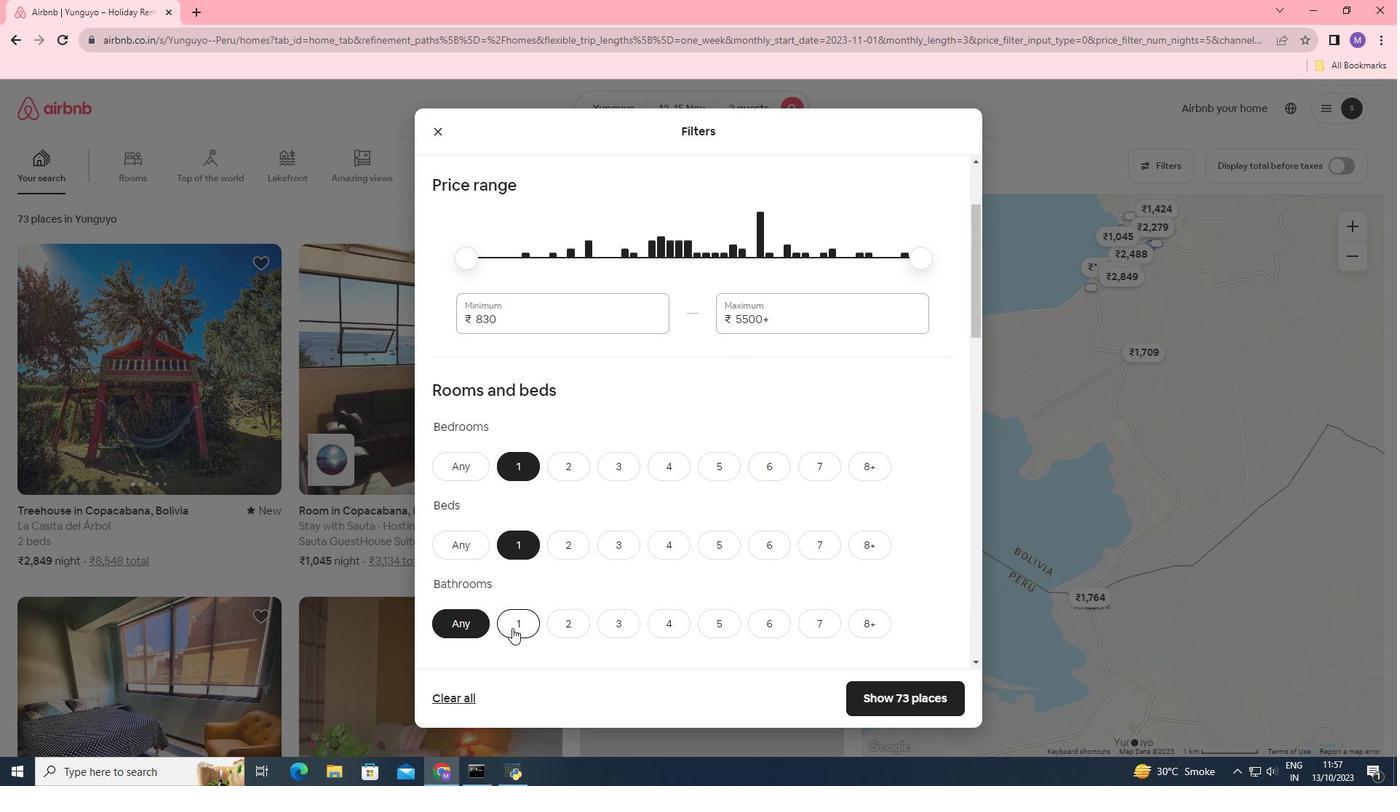 
Action: Mouse moved to (585, 491)
Screenshot: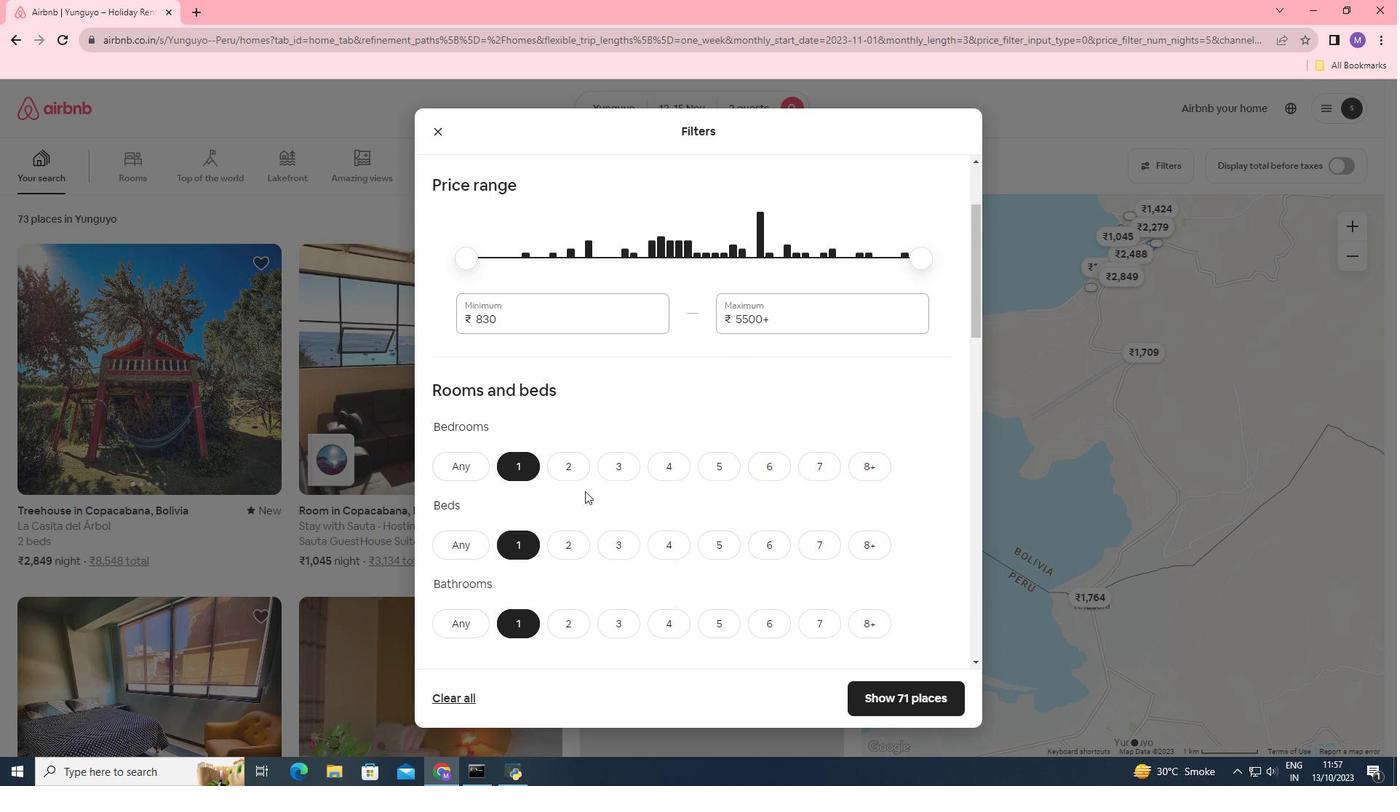 
Action: Mouse scrolled (585, 490) with delta (0, 0)
Screenshot: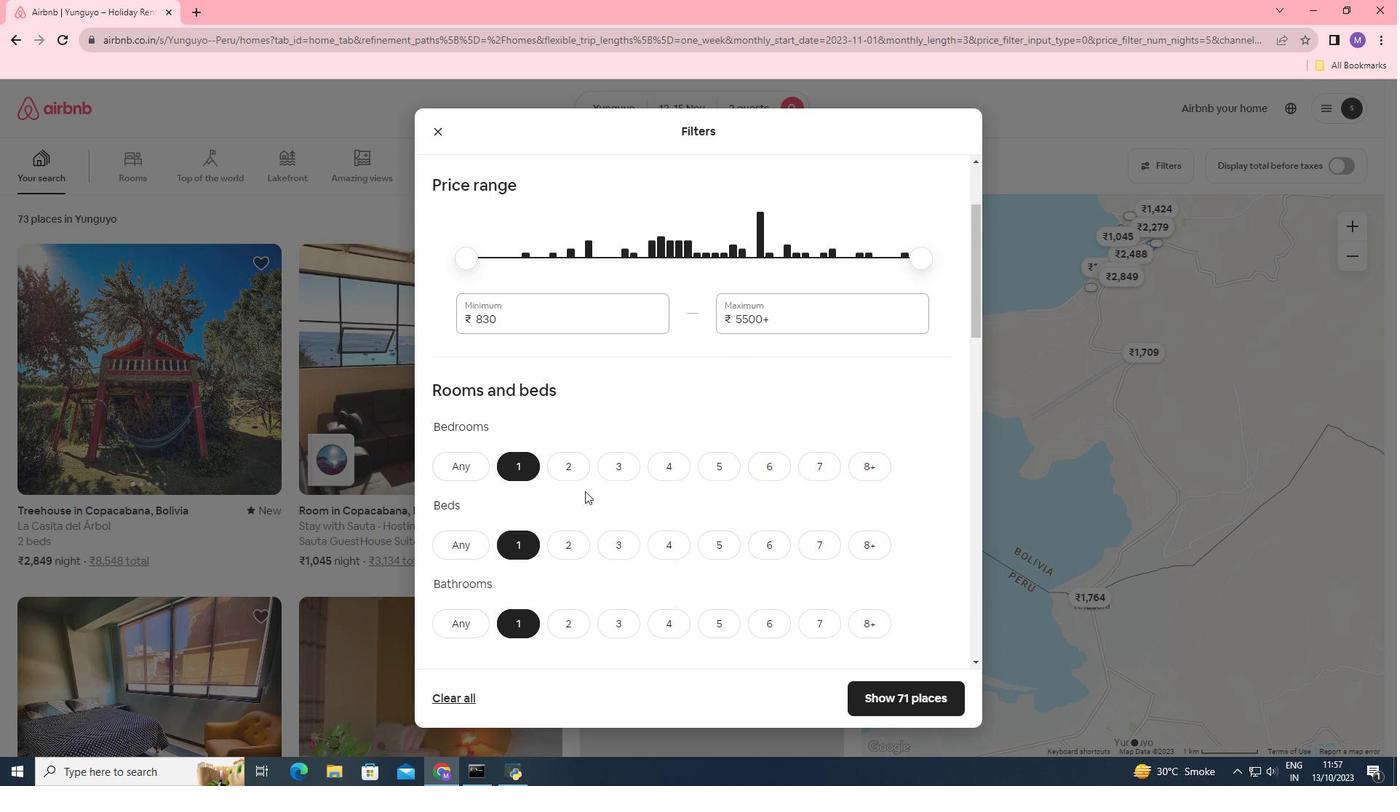 
Action: Mouse moved to (585, 484)
Screenshot: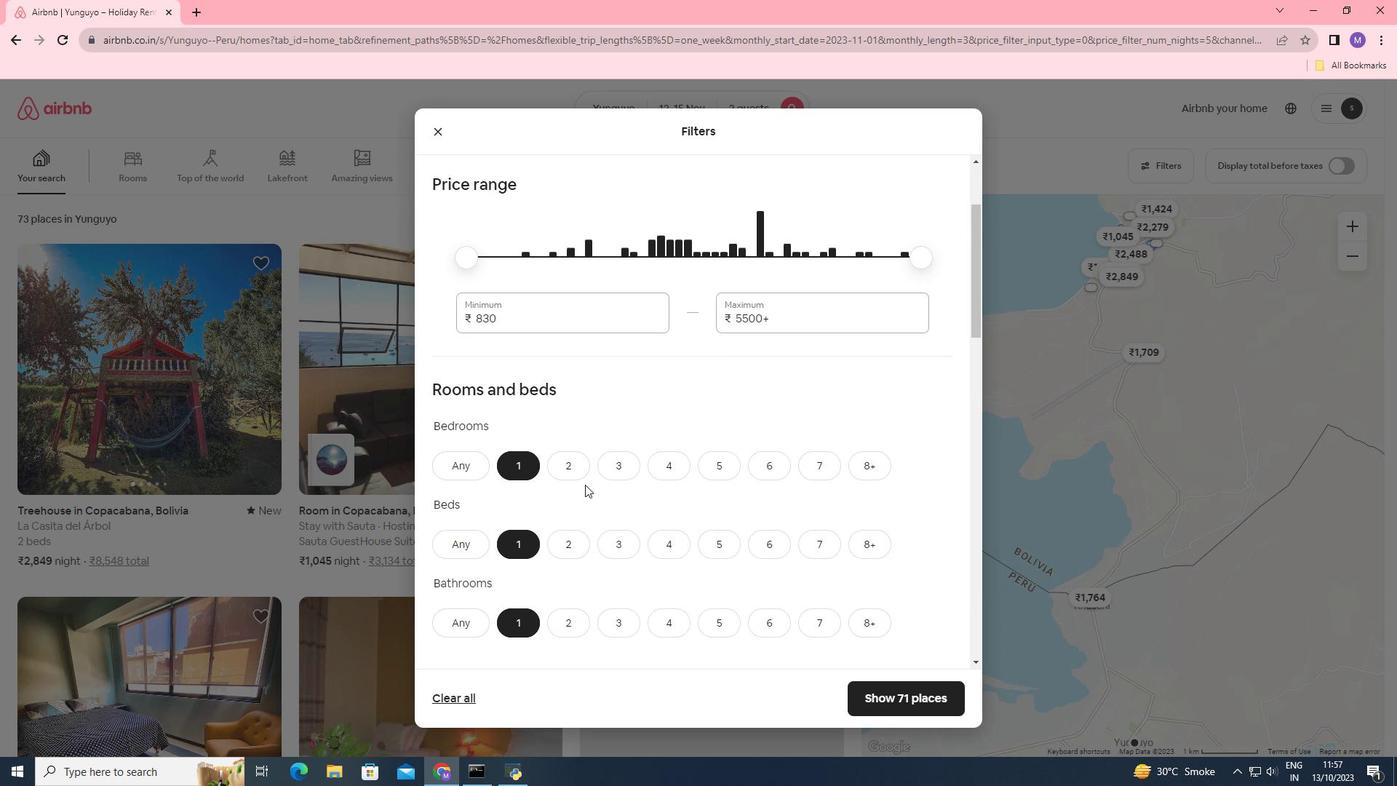 
Action: Mouse scrolled (585, 484) with delta (0, 0)
Screenshot: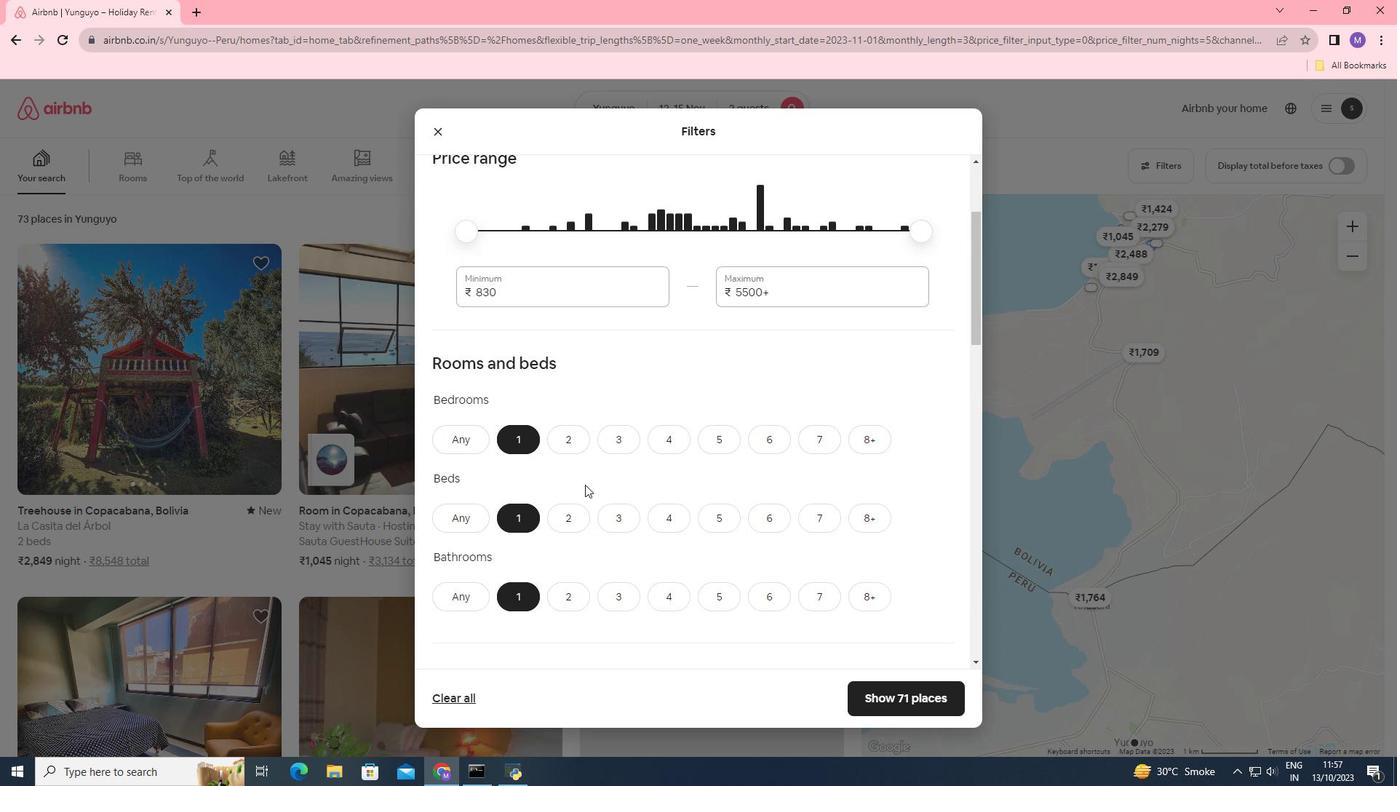 
Action: Mouse scrolled (585, 484) with delta (0, 0)
Screenshot: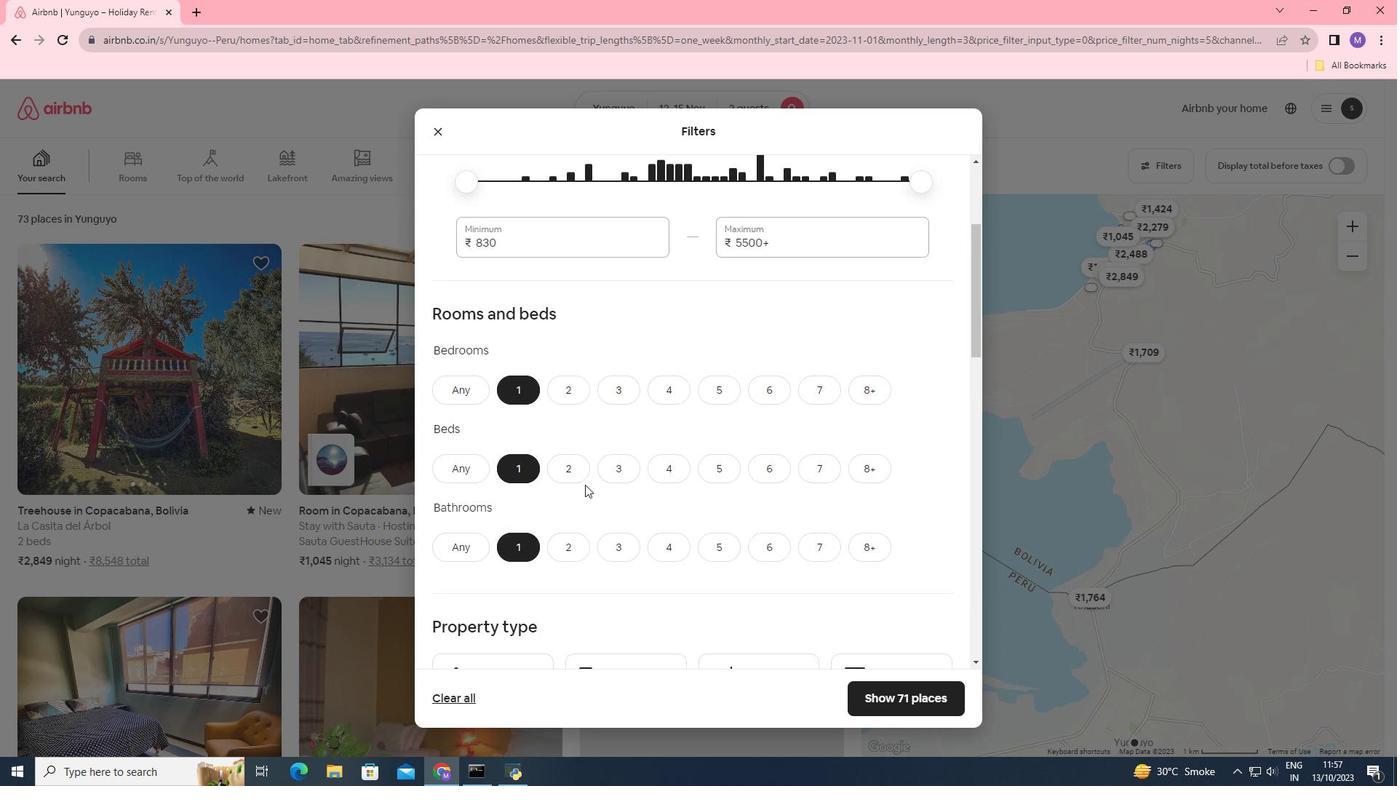 
Action: Mouse moved to (639, 446)
Screenshot: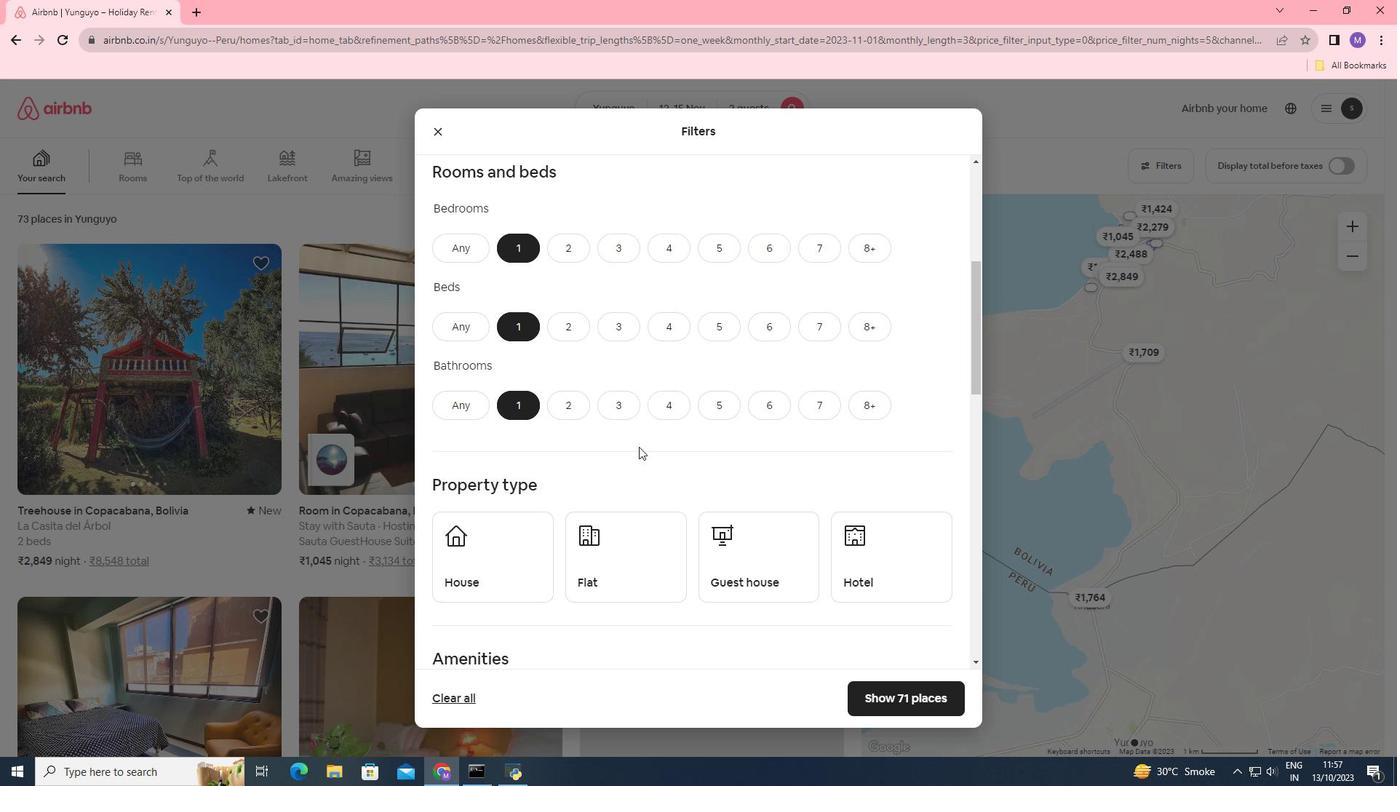 
Action: Mouse scrolled (639, 446) with delta (0, 0)
Screenshot: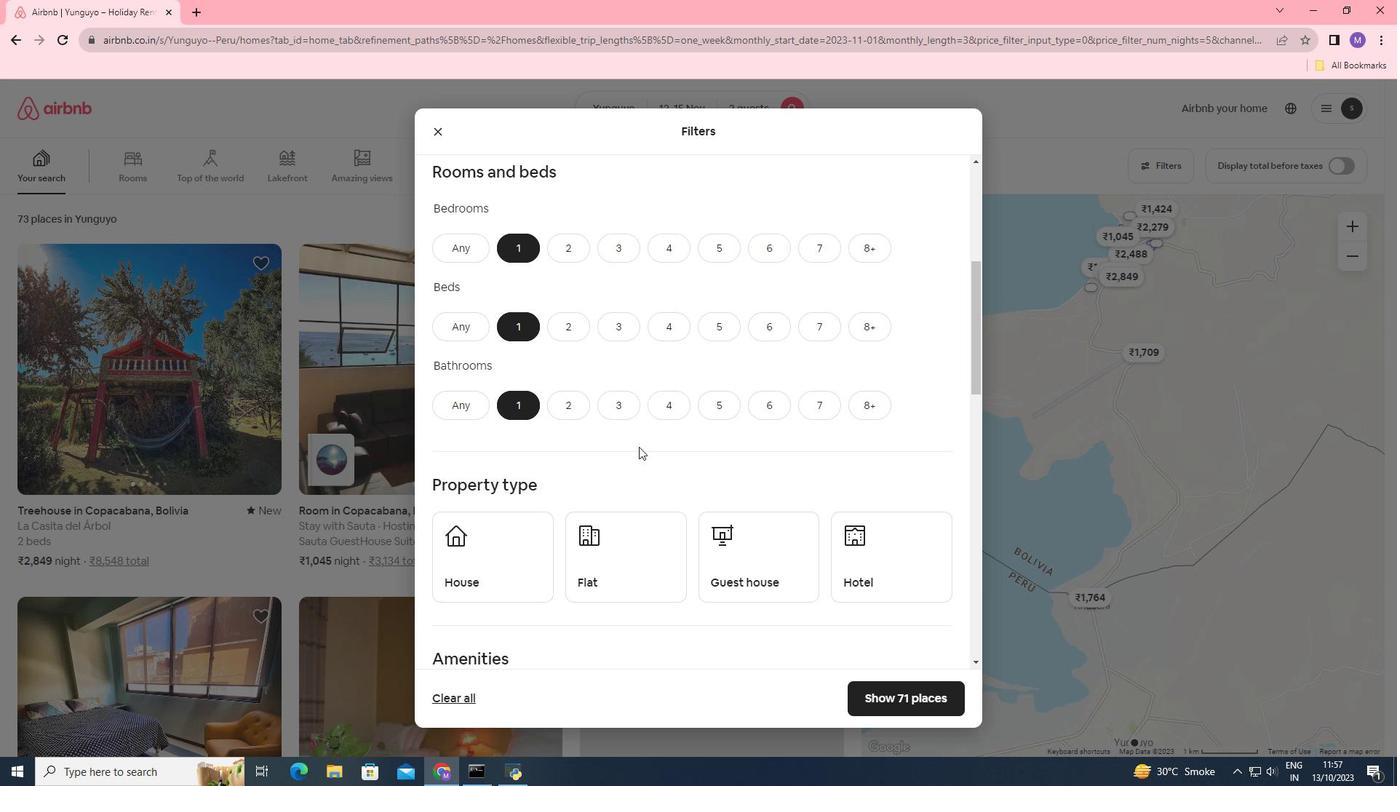 
Action: Mouse scrolled (639, 446) with delta (0, 0)
Screenshot: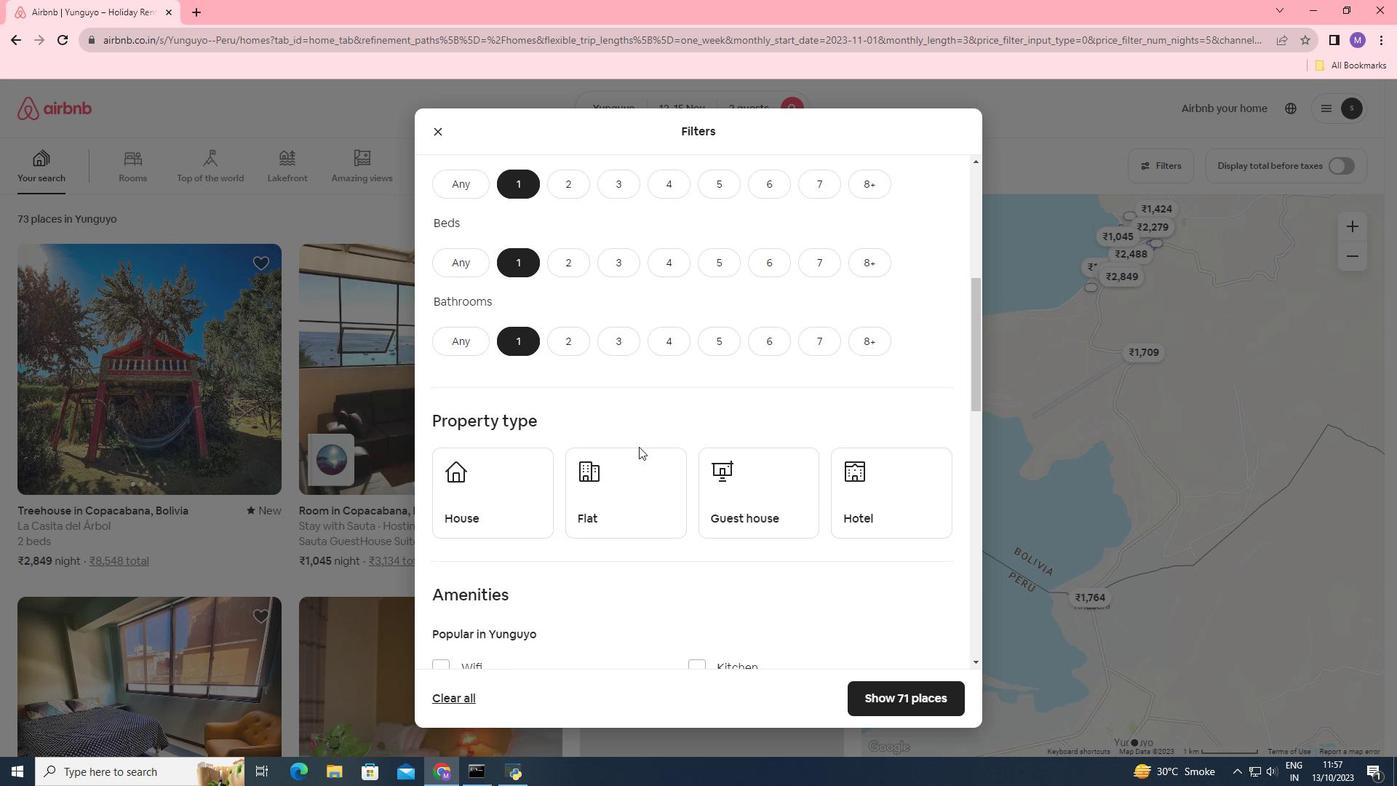 
Action: Mouse moved to (818, 427)
Screenshot: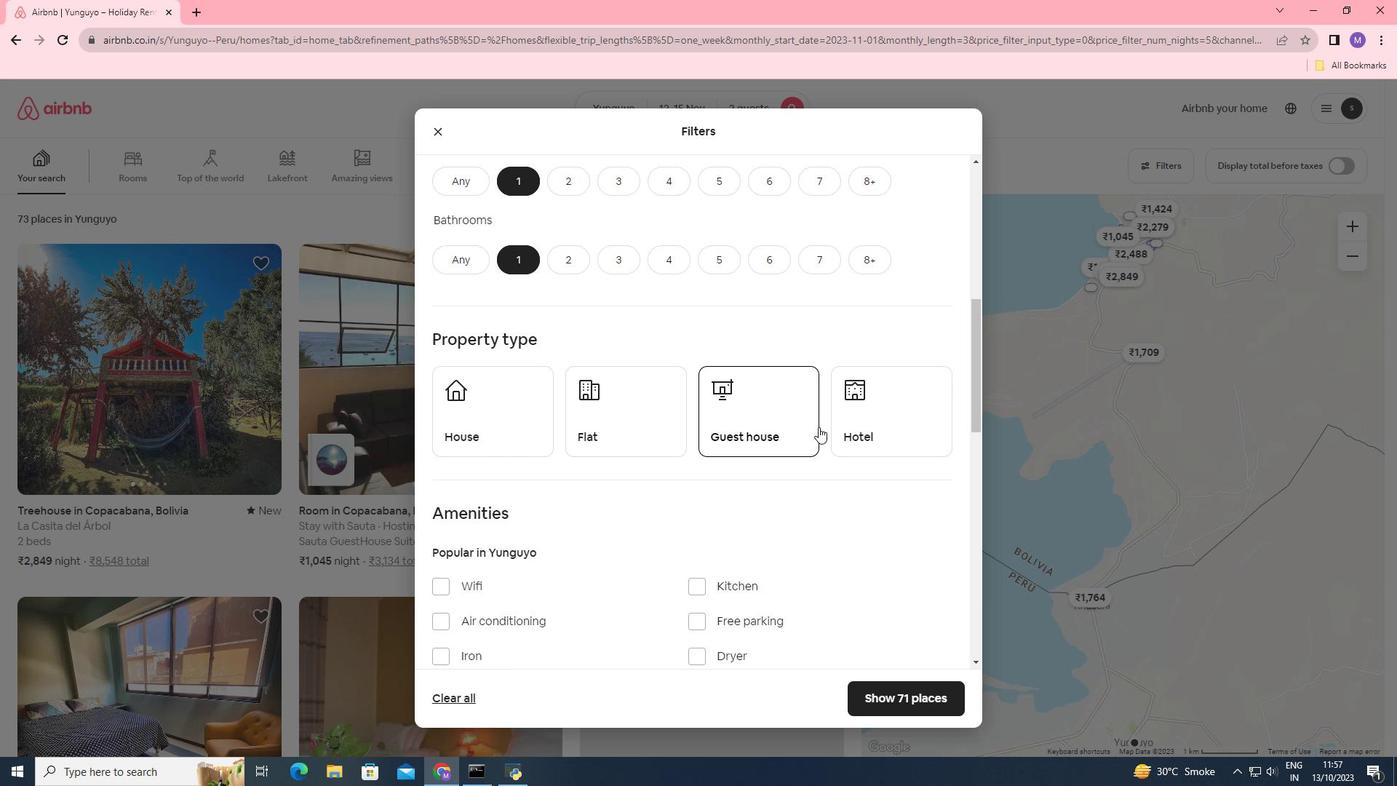 
Action: Mouse pressed left at (818, 427)
Screenshot: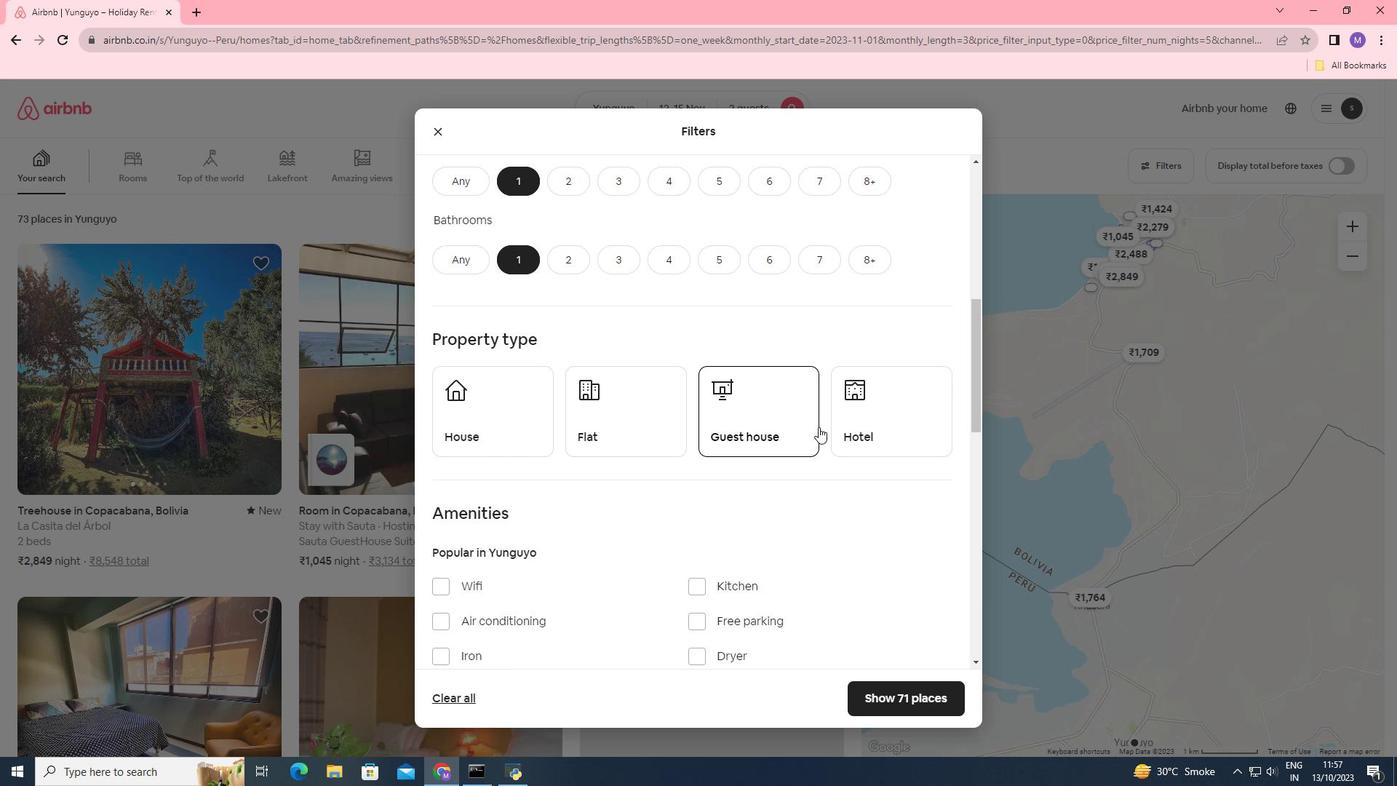 
Action: Mouse moved to (781, 416)
Screenshot: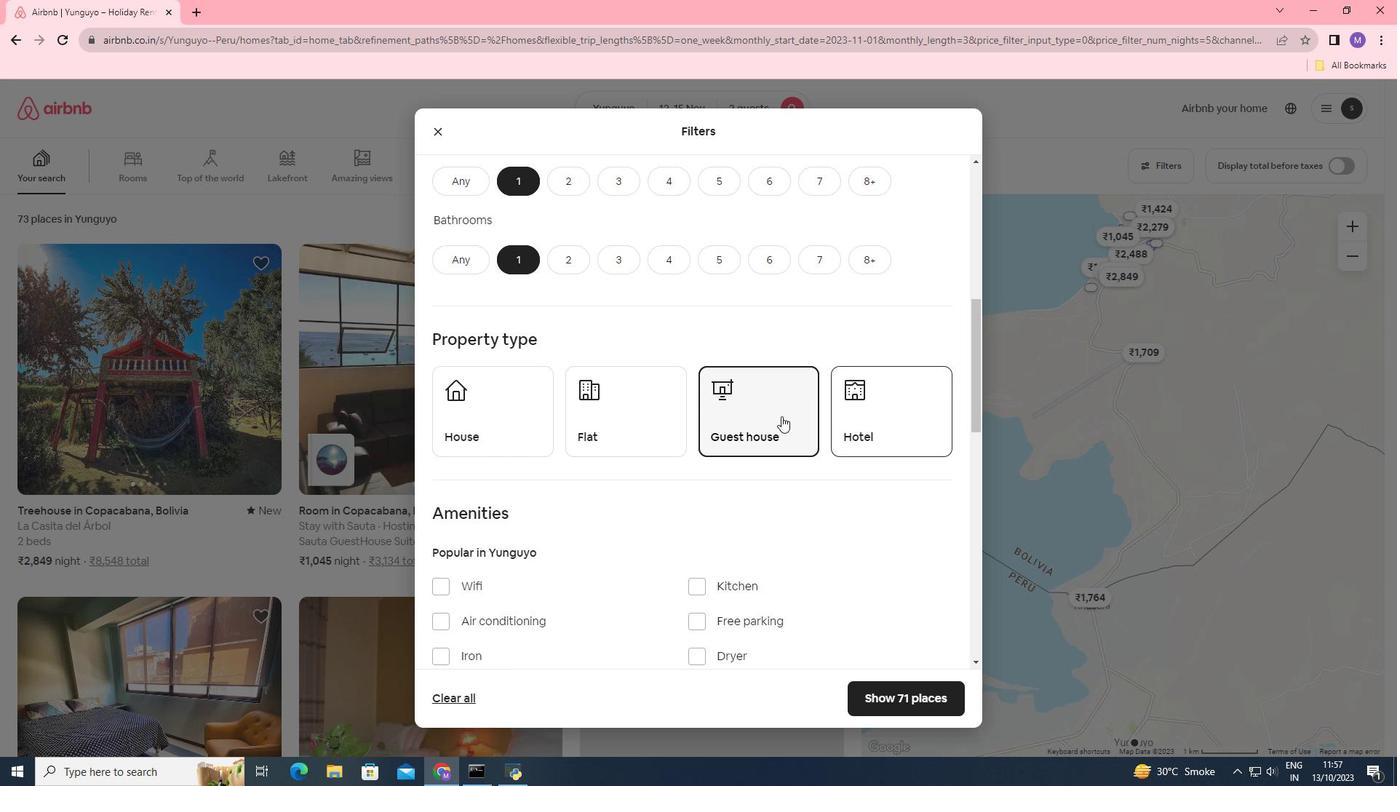 
Action: Mouse pressed left at (781, 416)
Screenshot: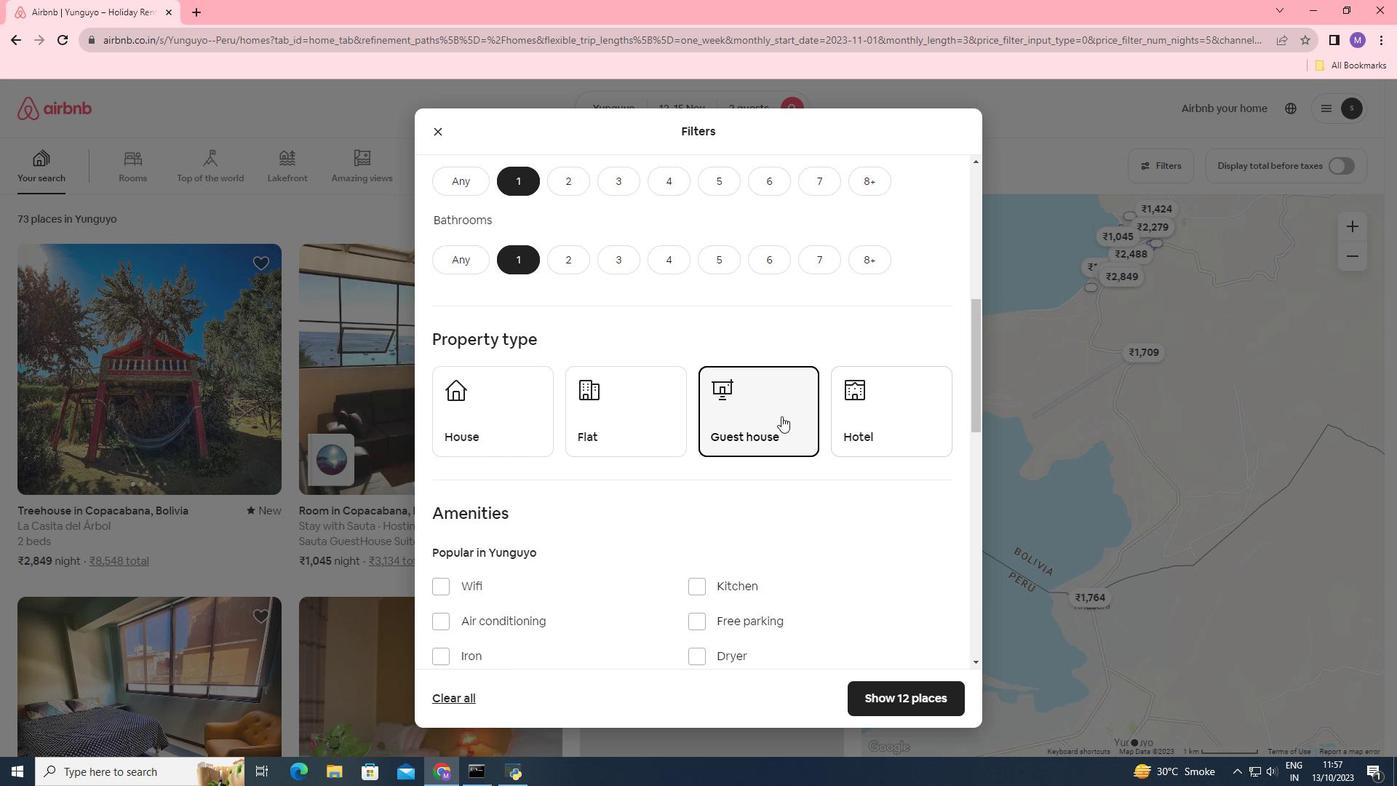 
Action: Mouse moved to (860, 422)
Screenshot: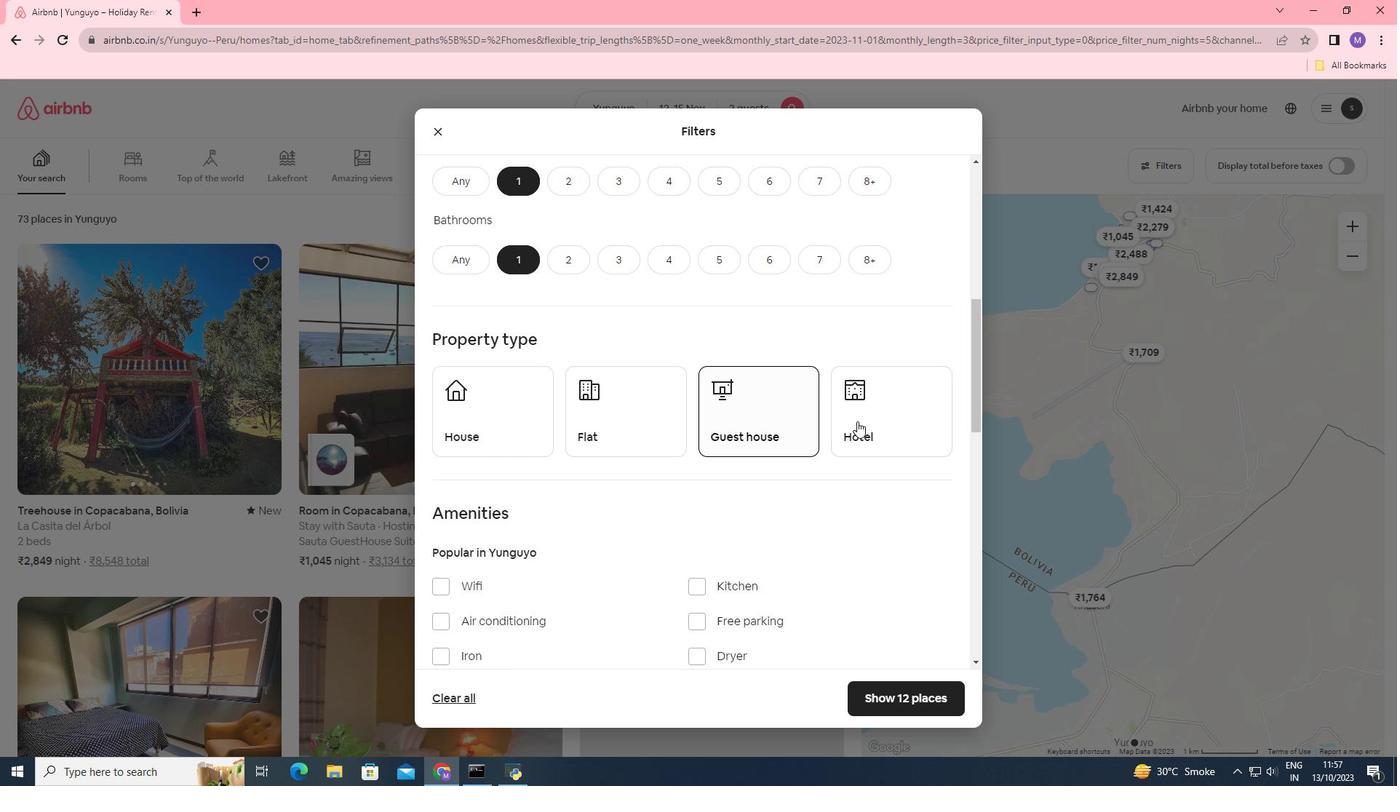 
Action: Mouse pressed left at (860, 422)
Screenshot: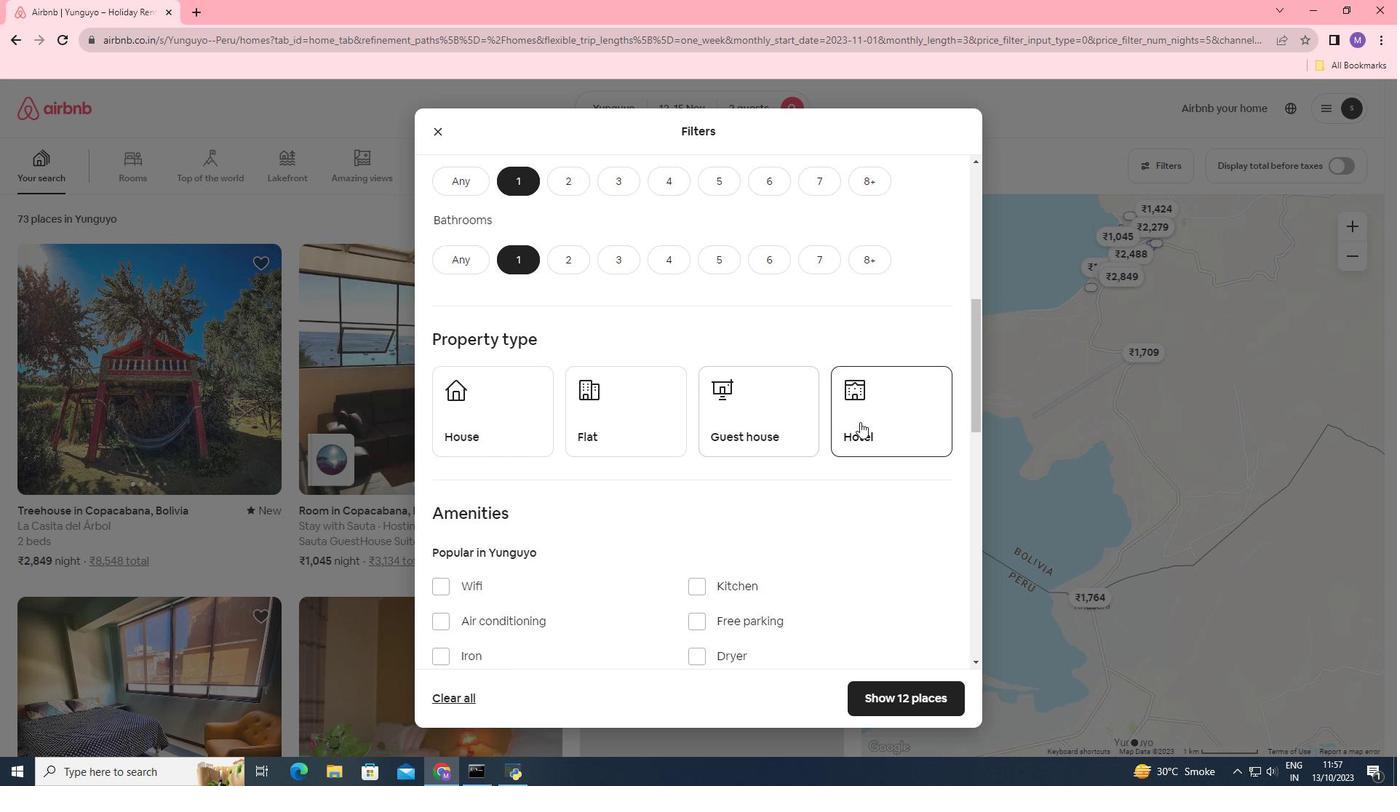 
Action: Mouse moved to (854, 442)
Screenshot: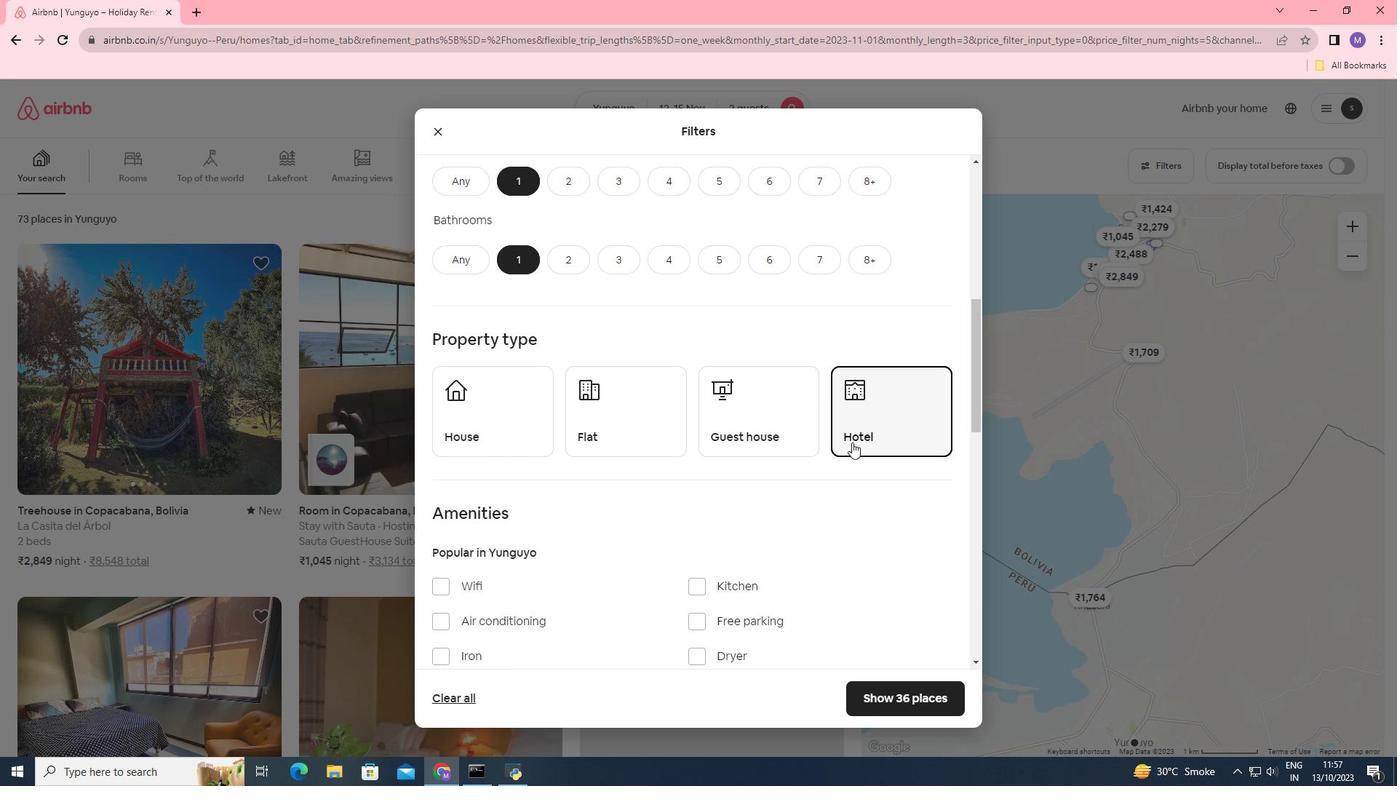 
Action: Mouse scrolled (854, 441) with delta (0, 0)
Screenshot: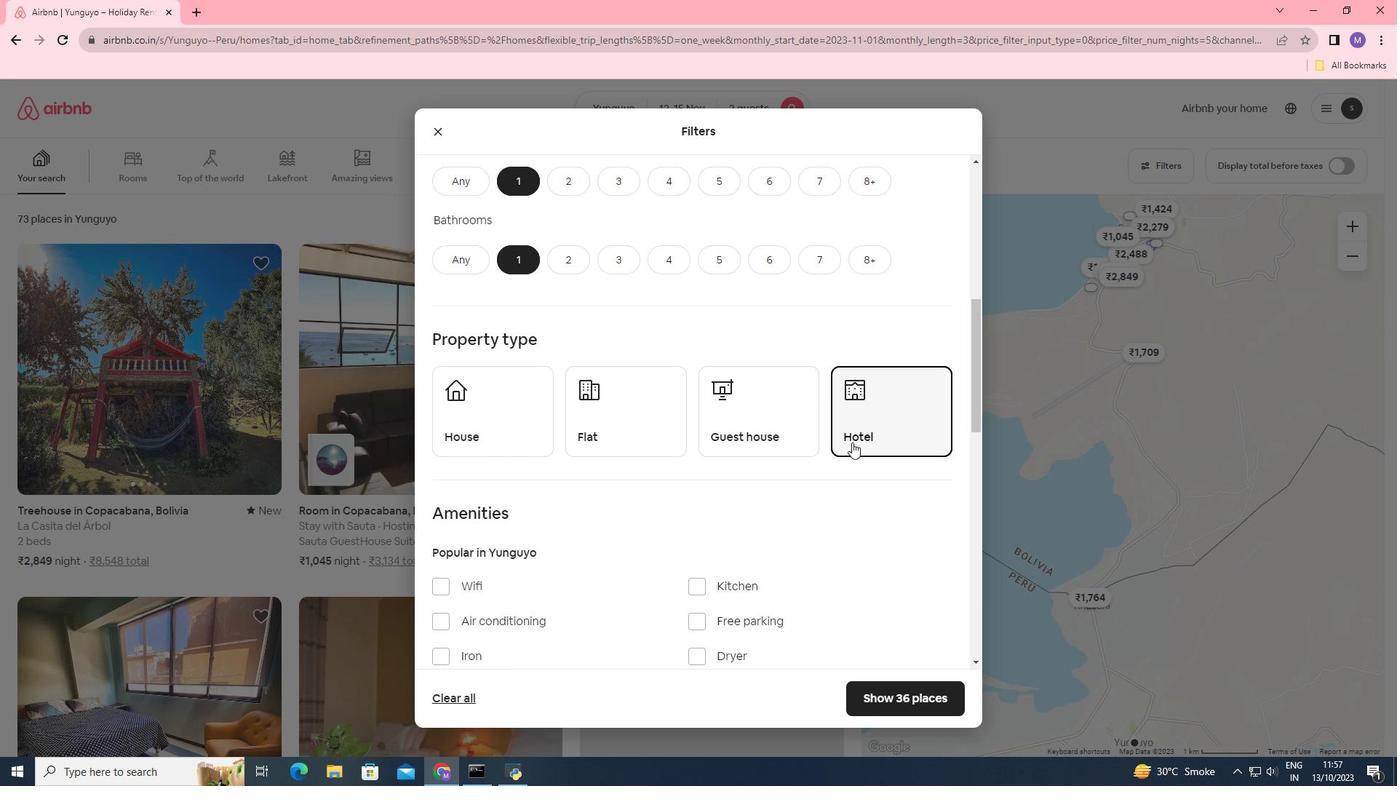 
Action: Mouse moved to (843, 438)
Screenshot: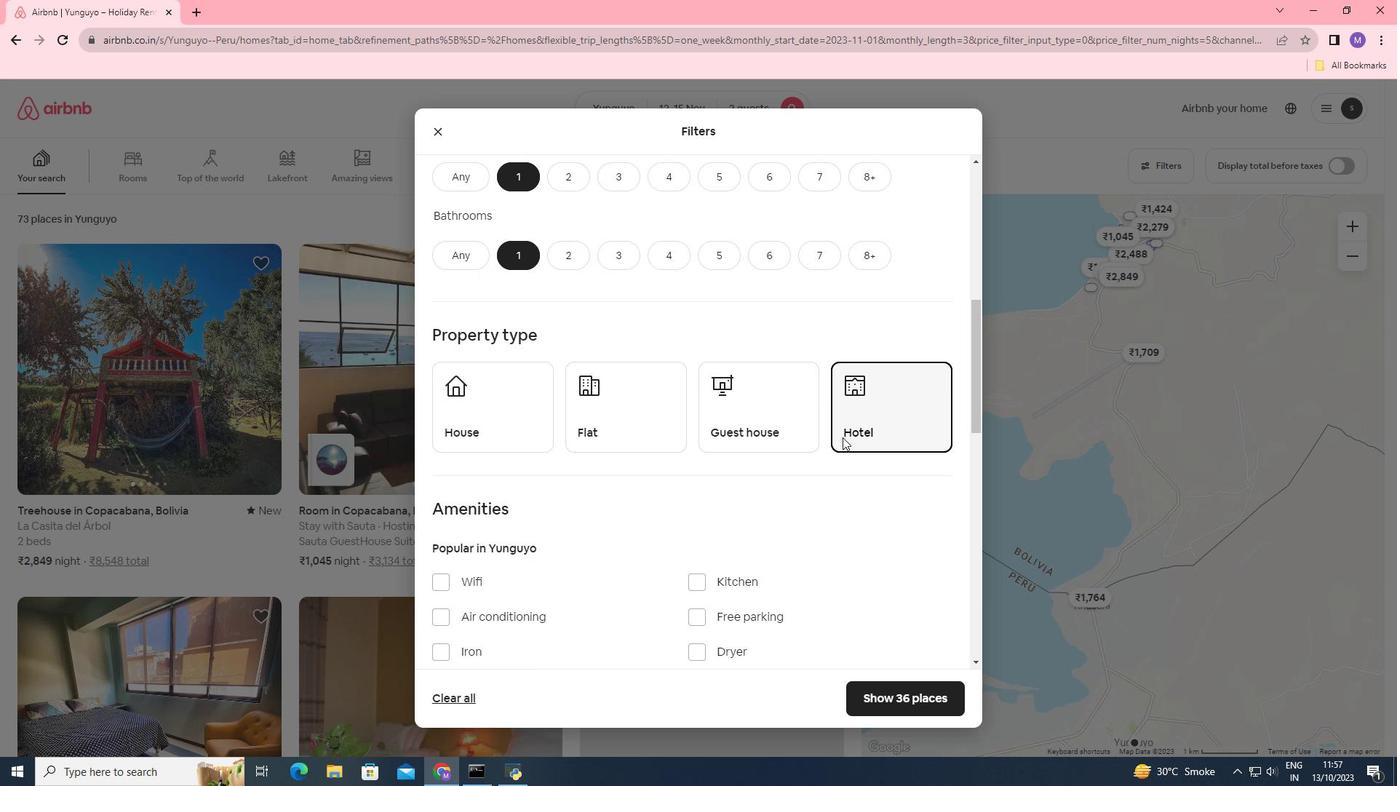 
Action: Mouse scrolled (843, 438) with delta (0, 0)
Screenshot: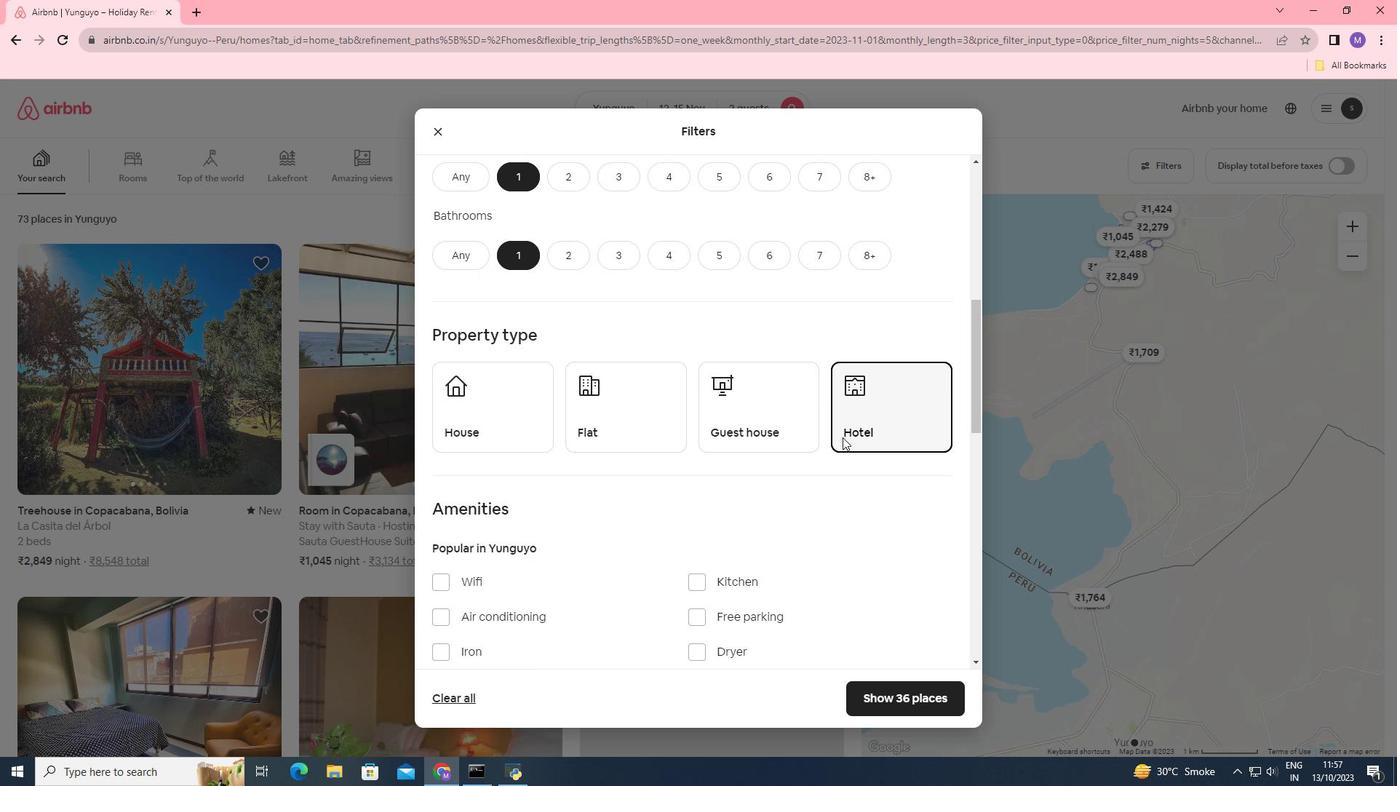 
Action: Mouse moved to (838, 434)
Screenshot: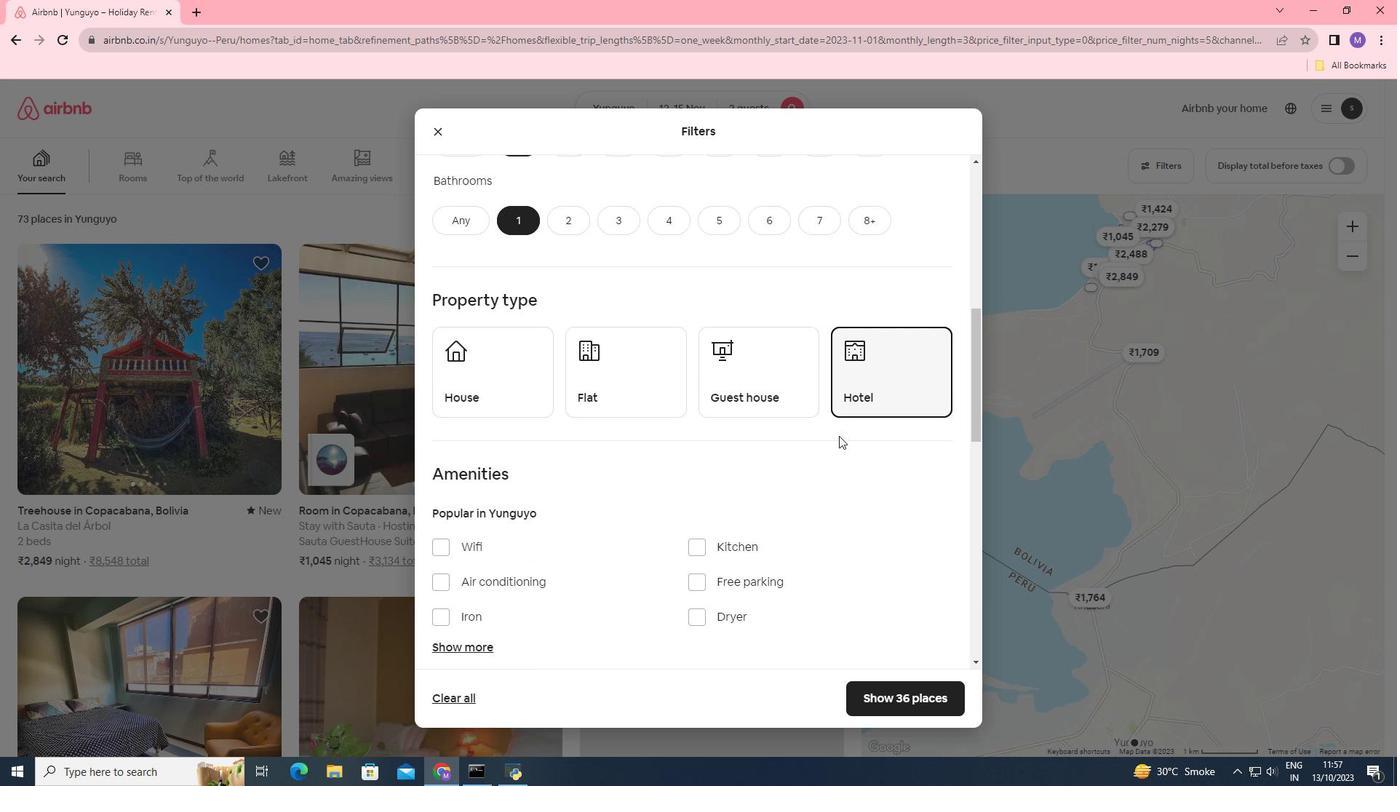 
Action: Mouse scrolled (838, 433) with delta (0, 0)
Screenshot: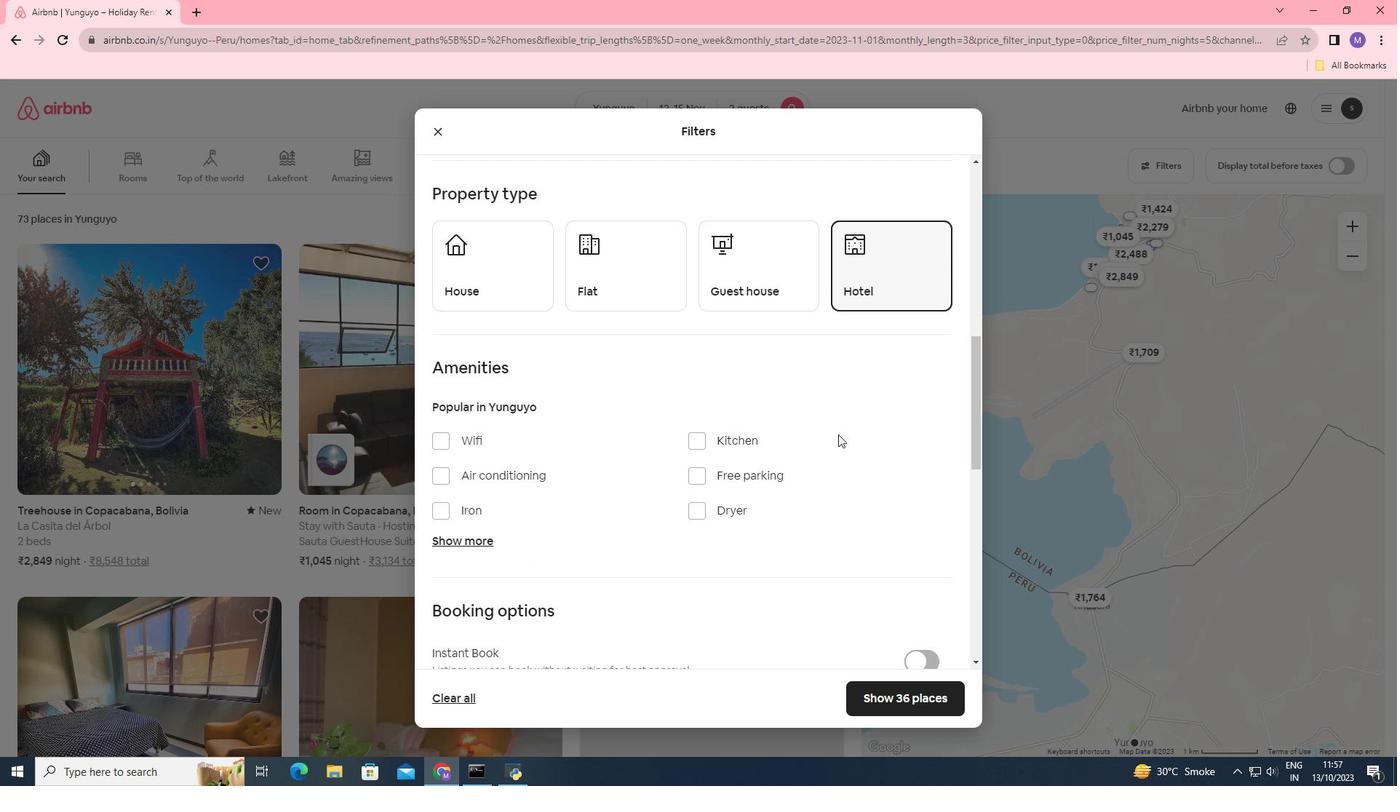 
Action: Mouse scrolled (838, 433) with delta (0, 0)
Screenshot: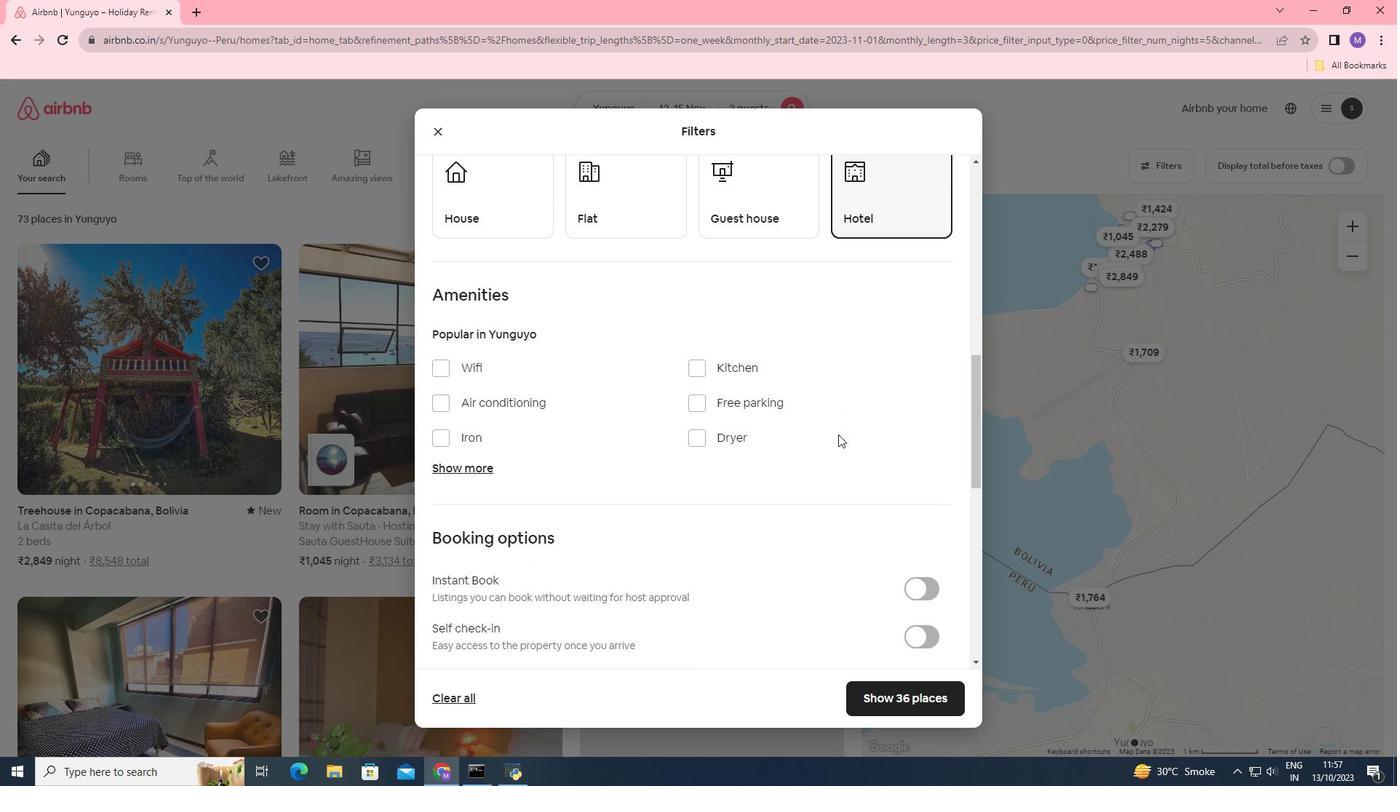 
Action: Mouse moved to (876, 438)
Screenshot: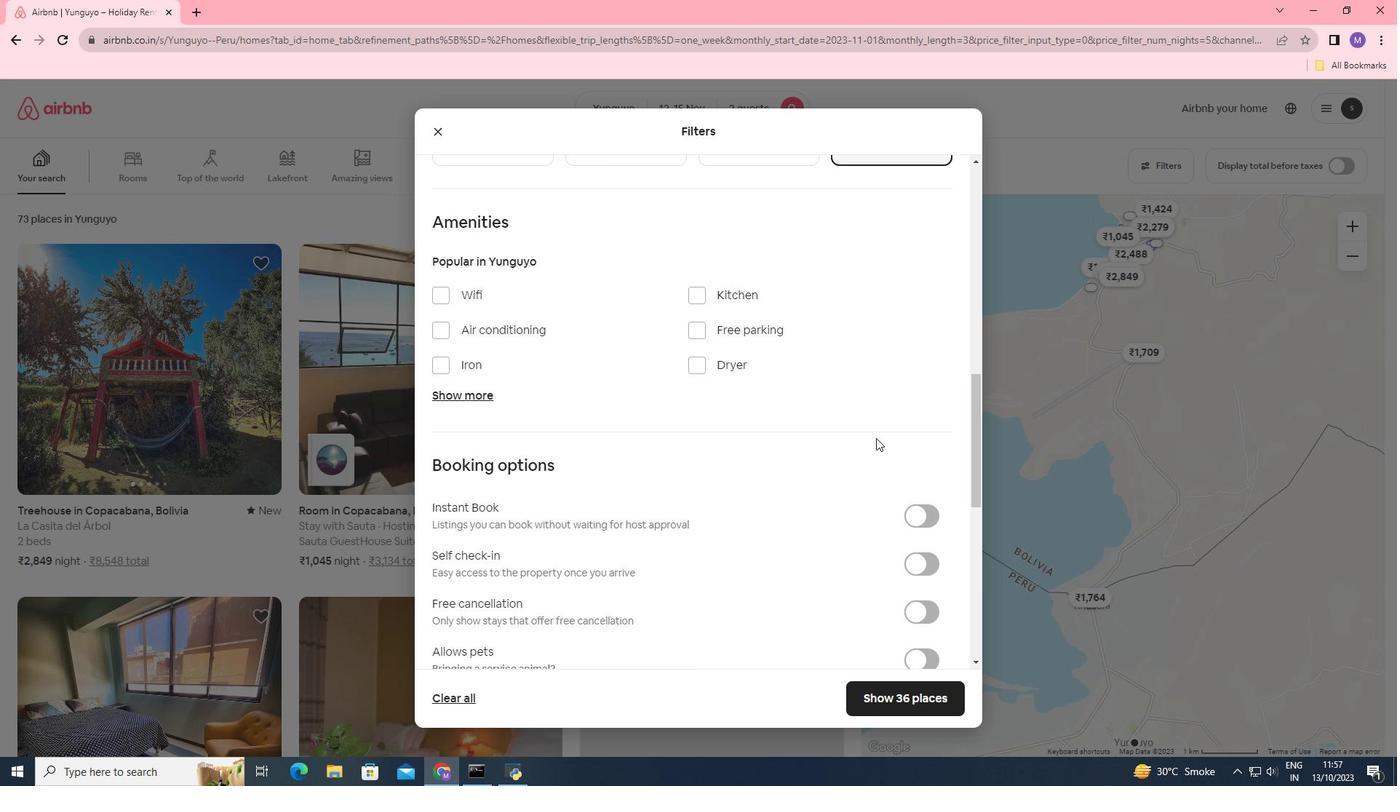 
Action: Mouse scrolled (876, 437) with delta (0, 0)
Screenshot: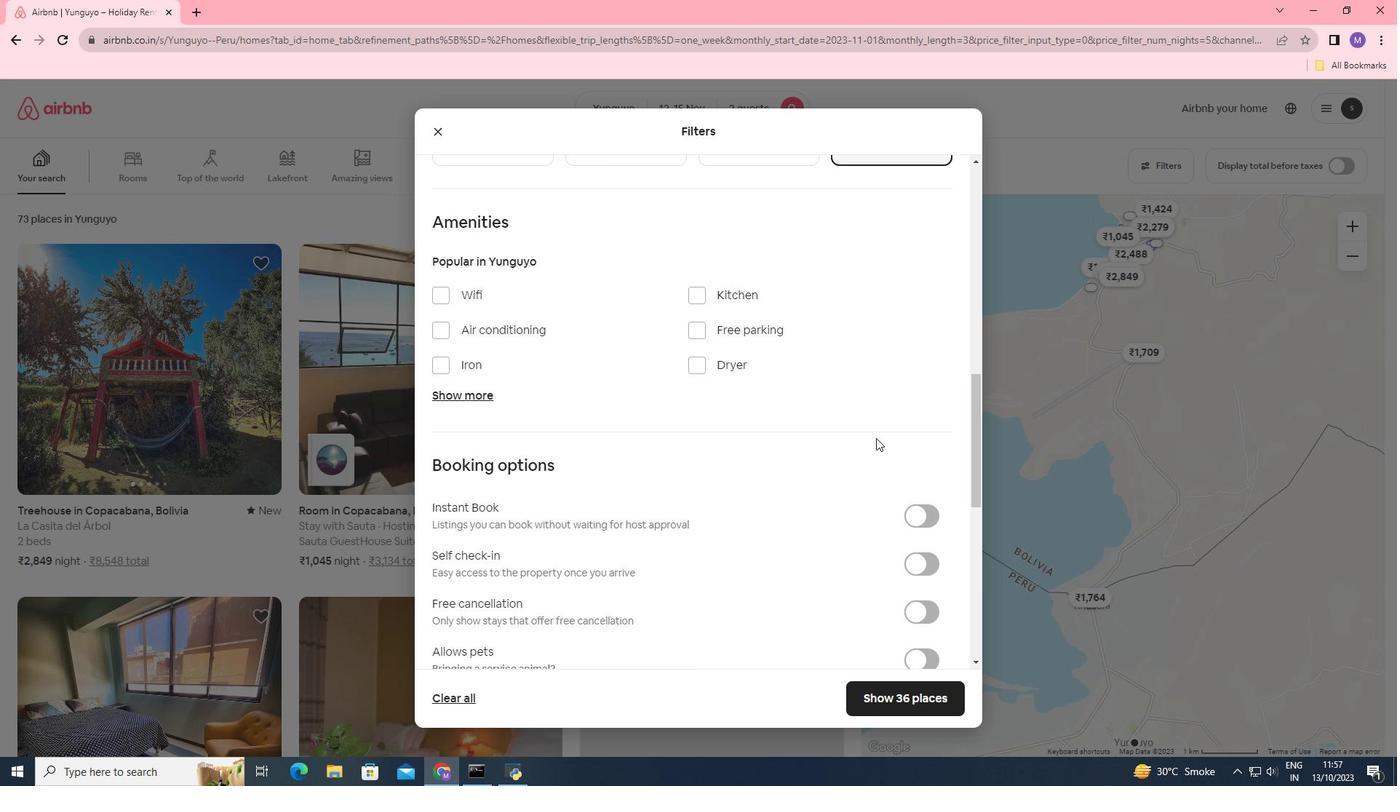 
Action: Mouse scrolled (876, 437) with delta (0, 0)
Screenshot: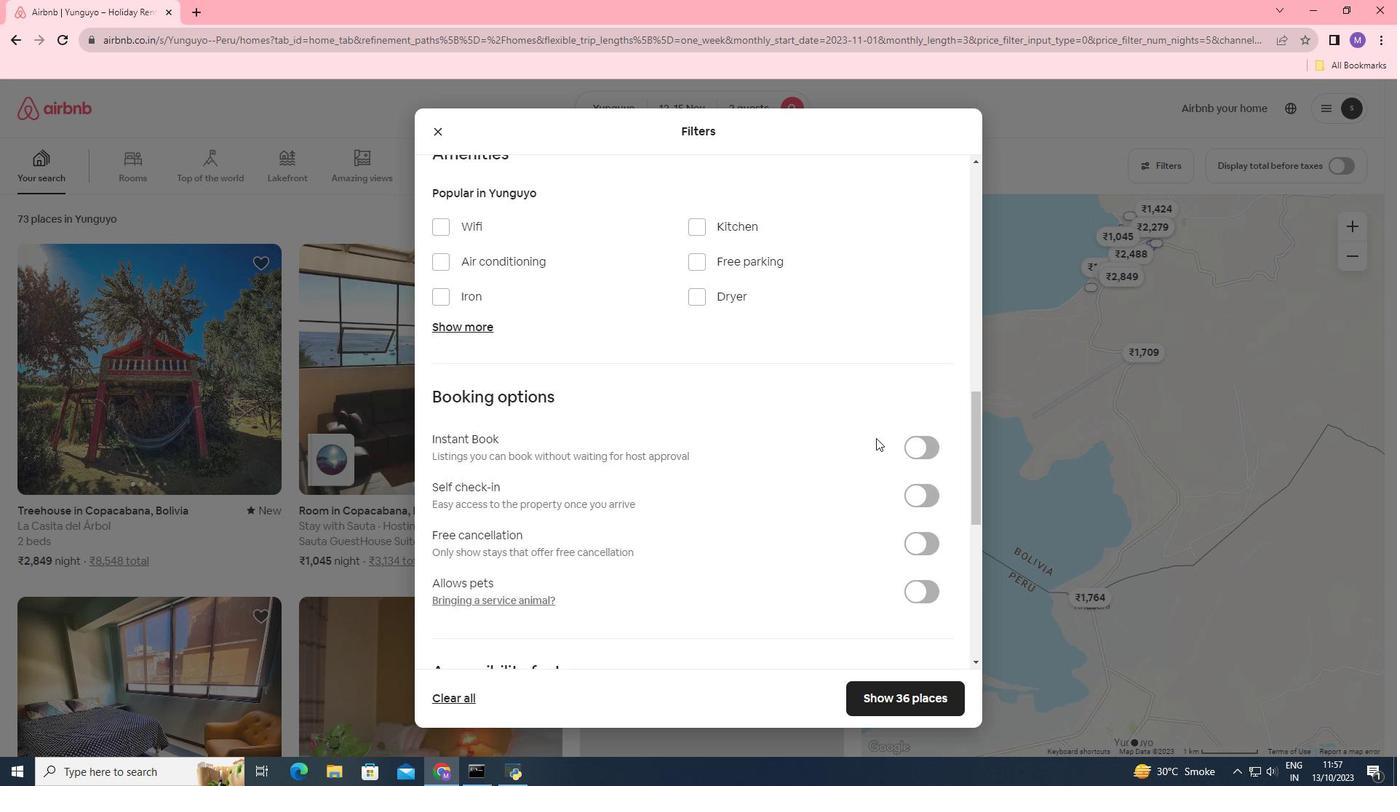 
Action: Mouse moved to (876, 428)
Screenshot: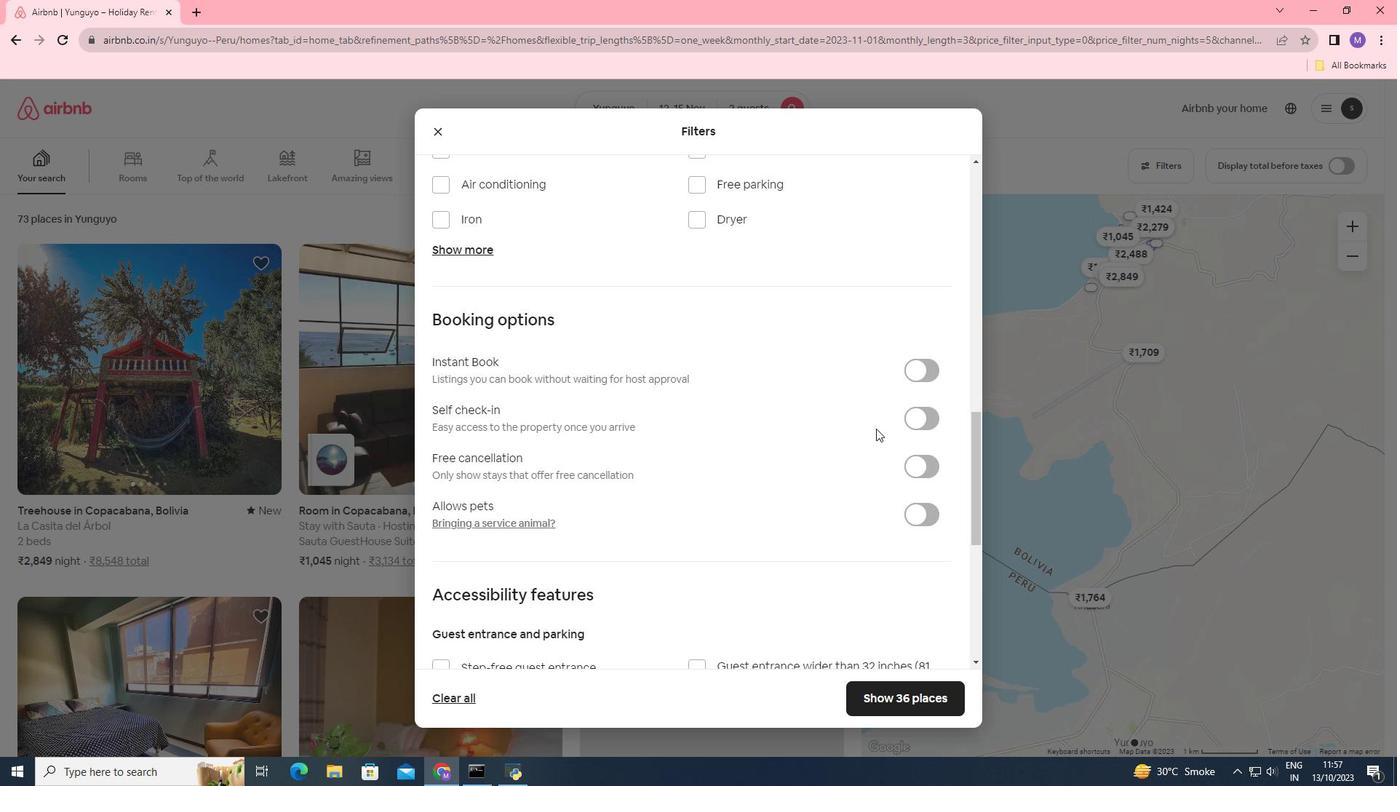 
Action: Mouse scrolled (876, 427) with delta (0, 0)
Screenshot: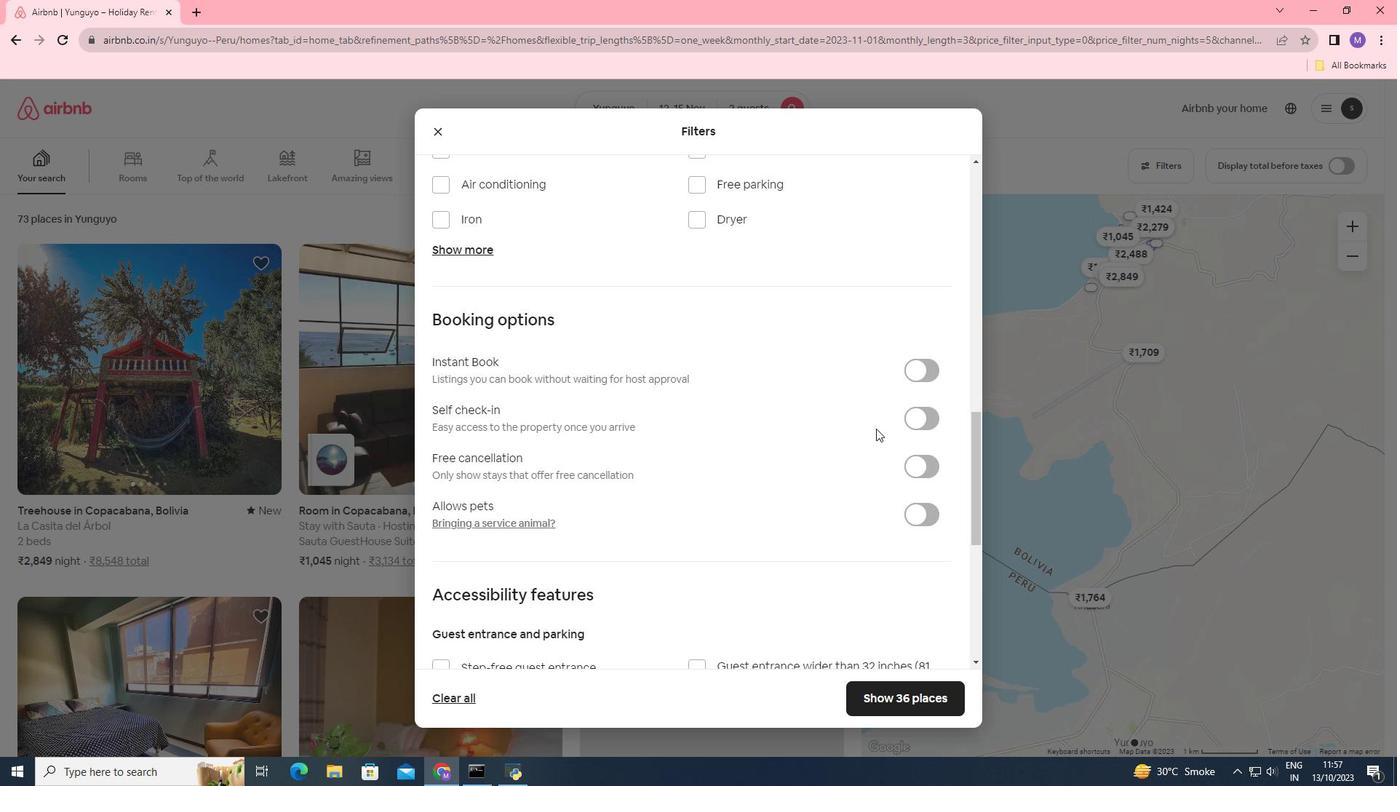
Action: Mouse scrolled (876, 427) with delta (0, 0)
Screenshot: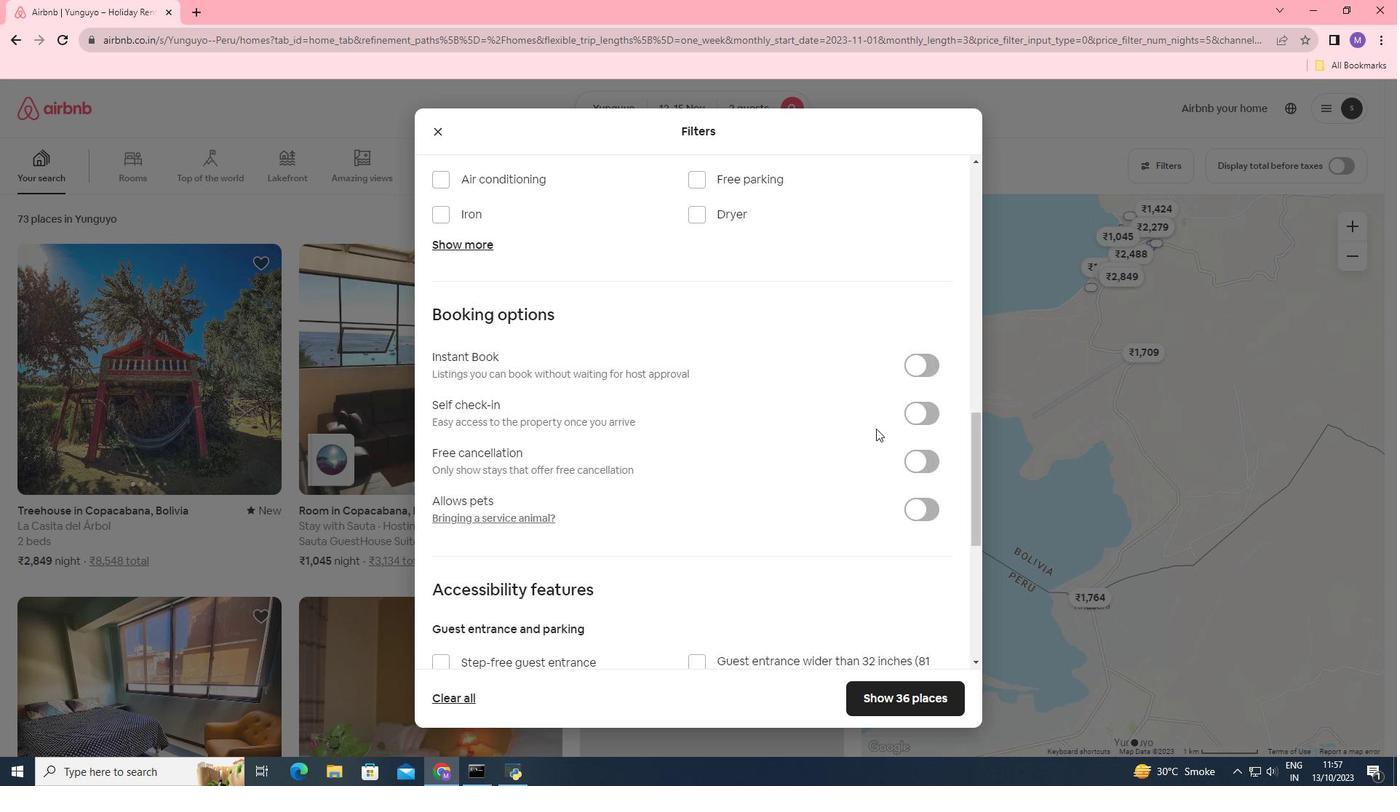 
Action: Mouse moved to (930, 277)
Screenshot: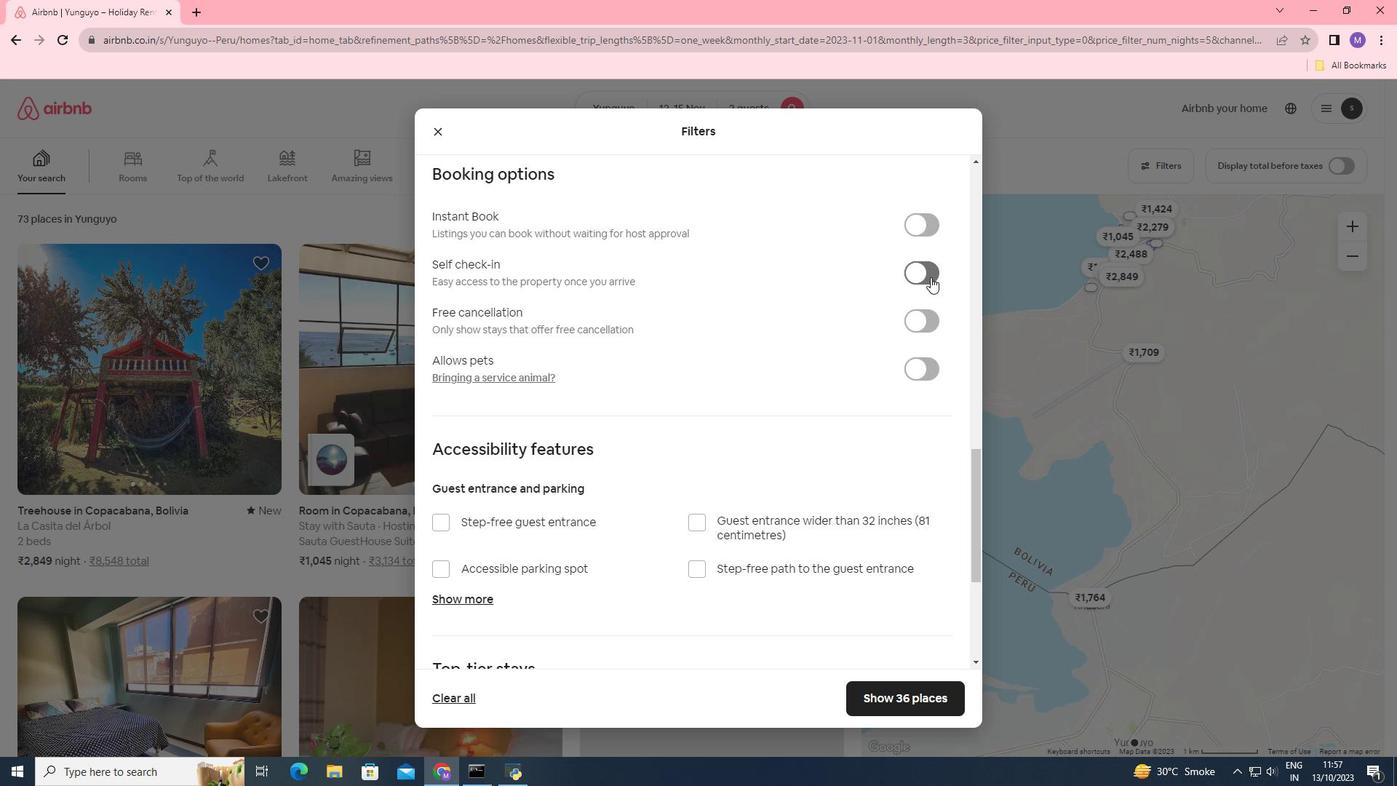 
Action: Mouse pressed left at (930, 277)
Screenshot: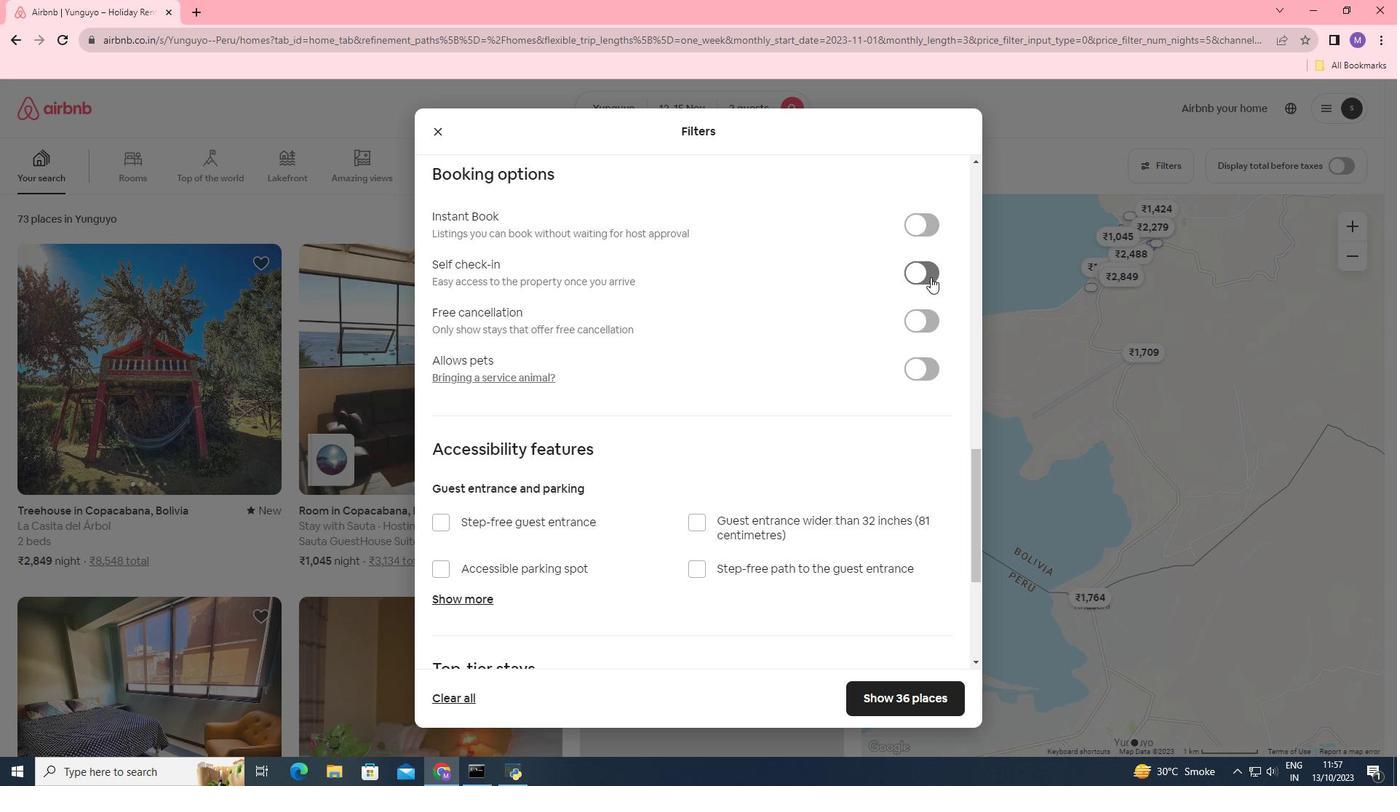 
Action: Mouse moved to (926, 690)
Screenshot: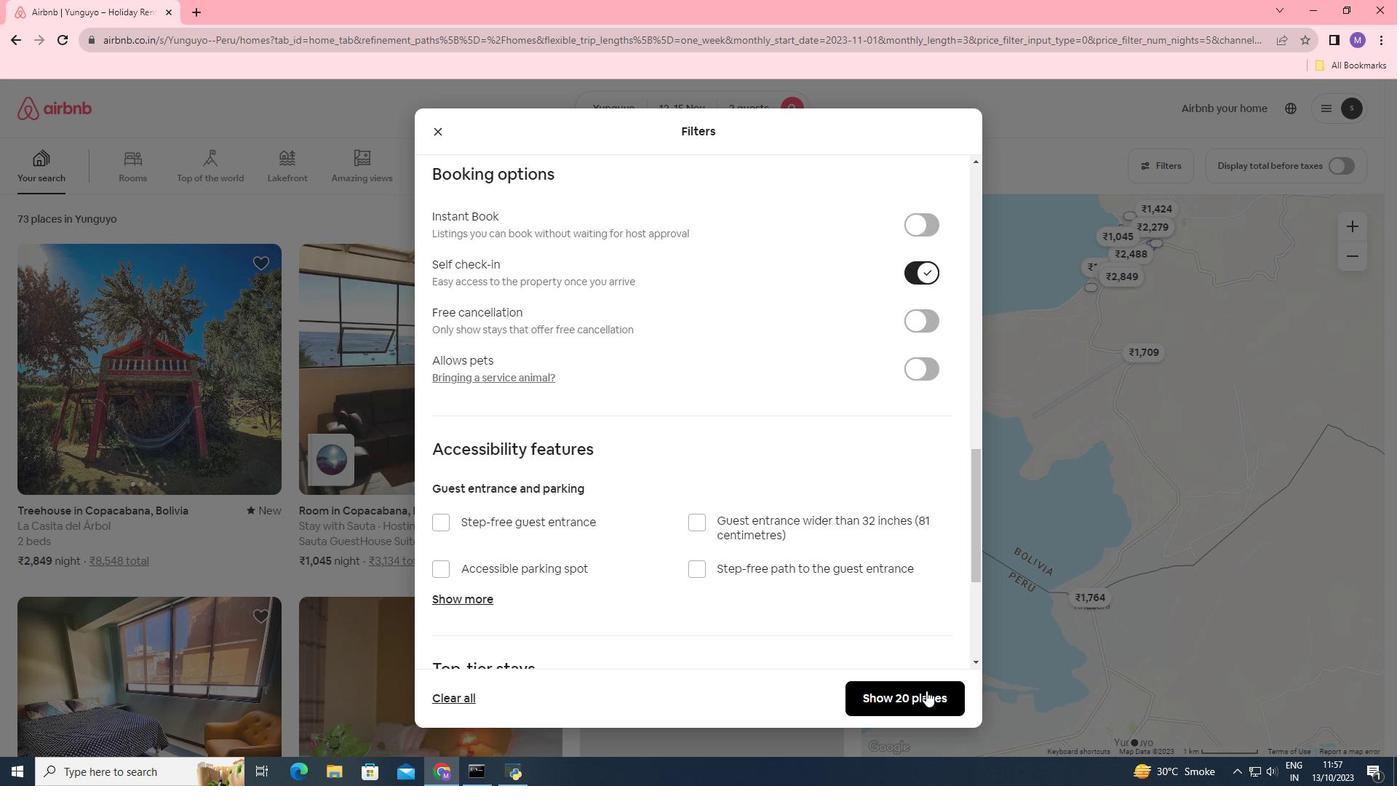 
Action: Mouse pressed left at (926, 690)
Screenshot: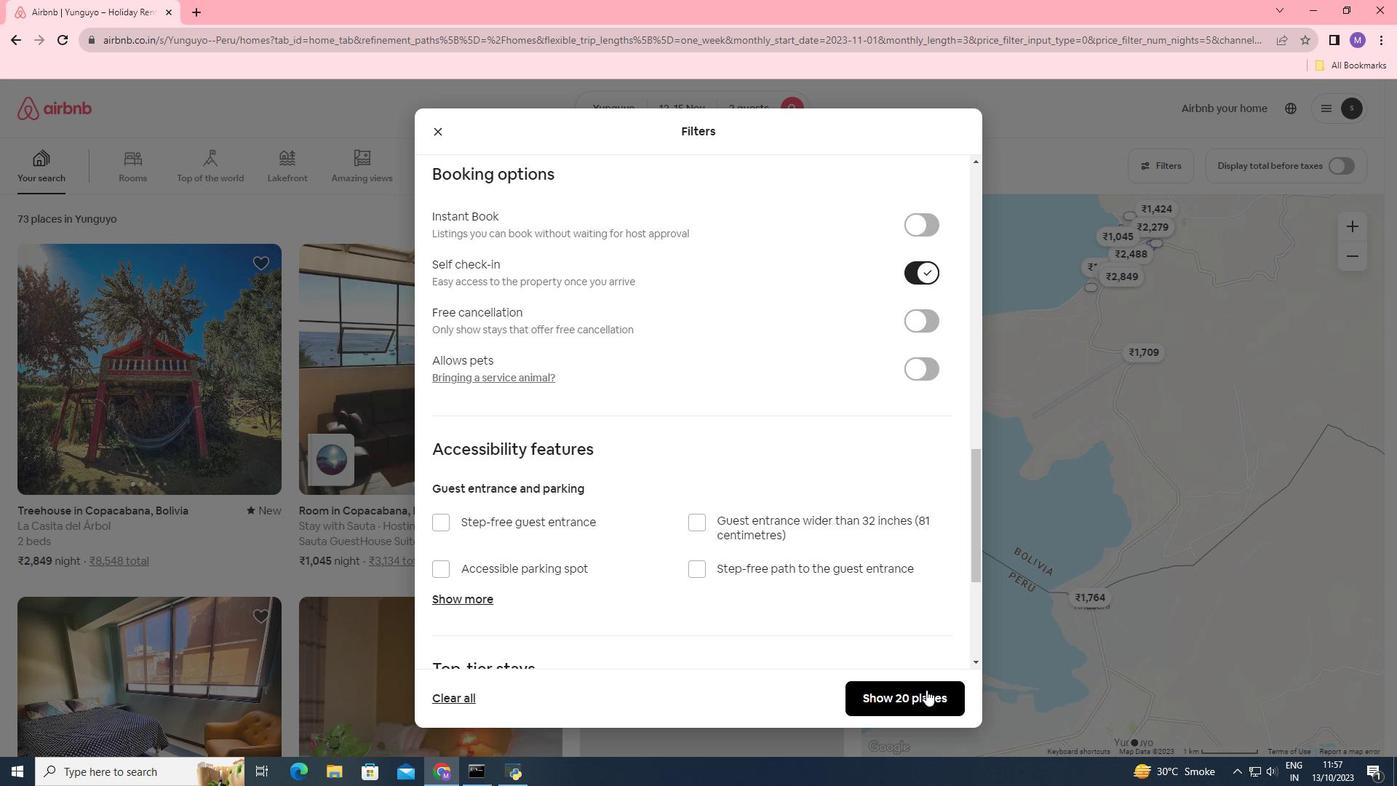 
Action: Mouse moved to (216, 397)
Screenshot: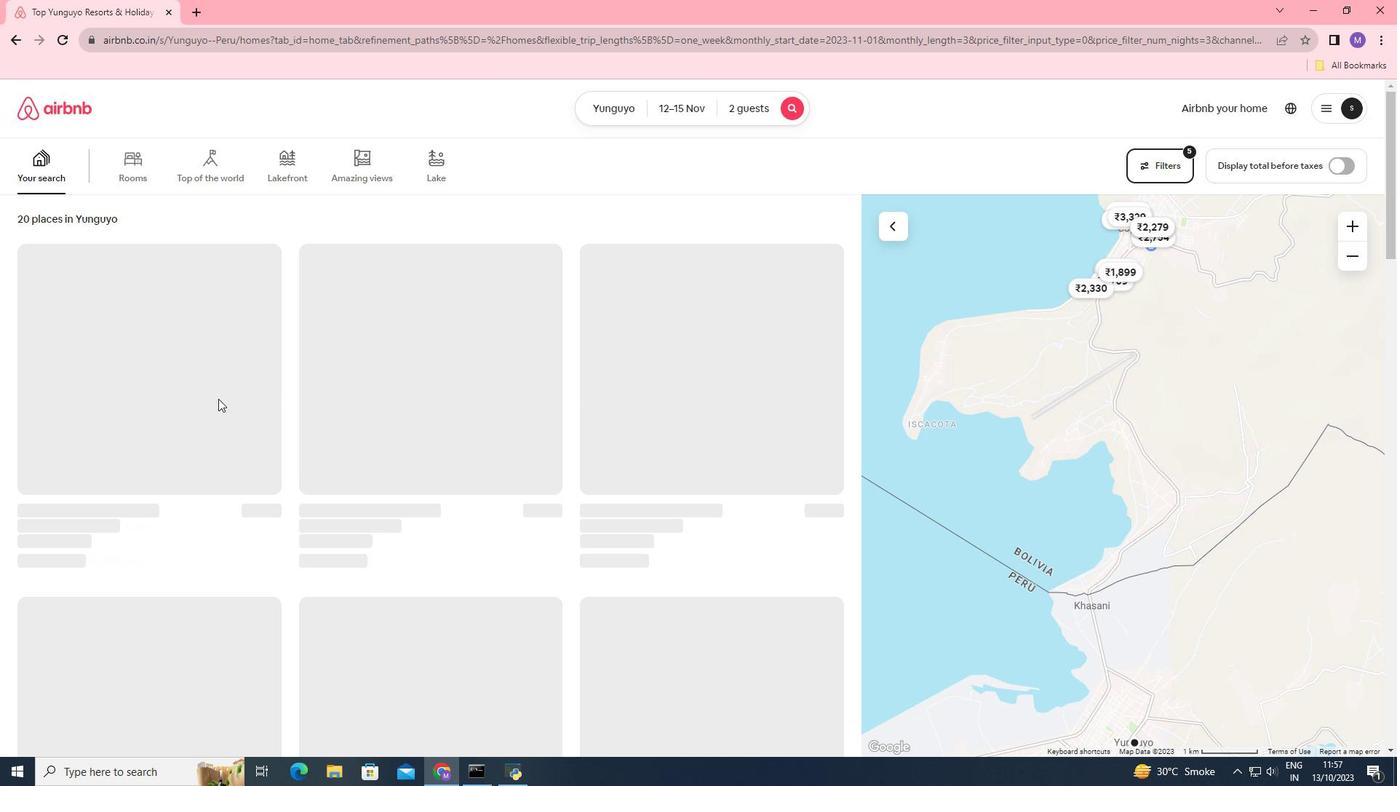 
Action: Mouse pressed left at (216, 397)
Screenshot: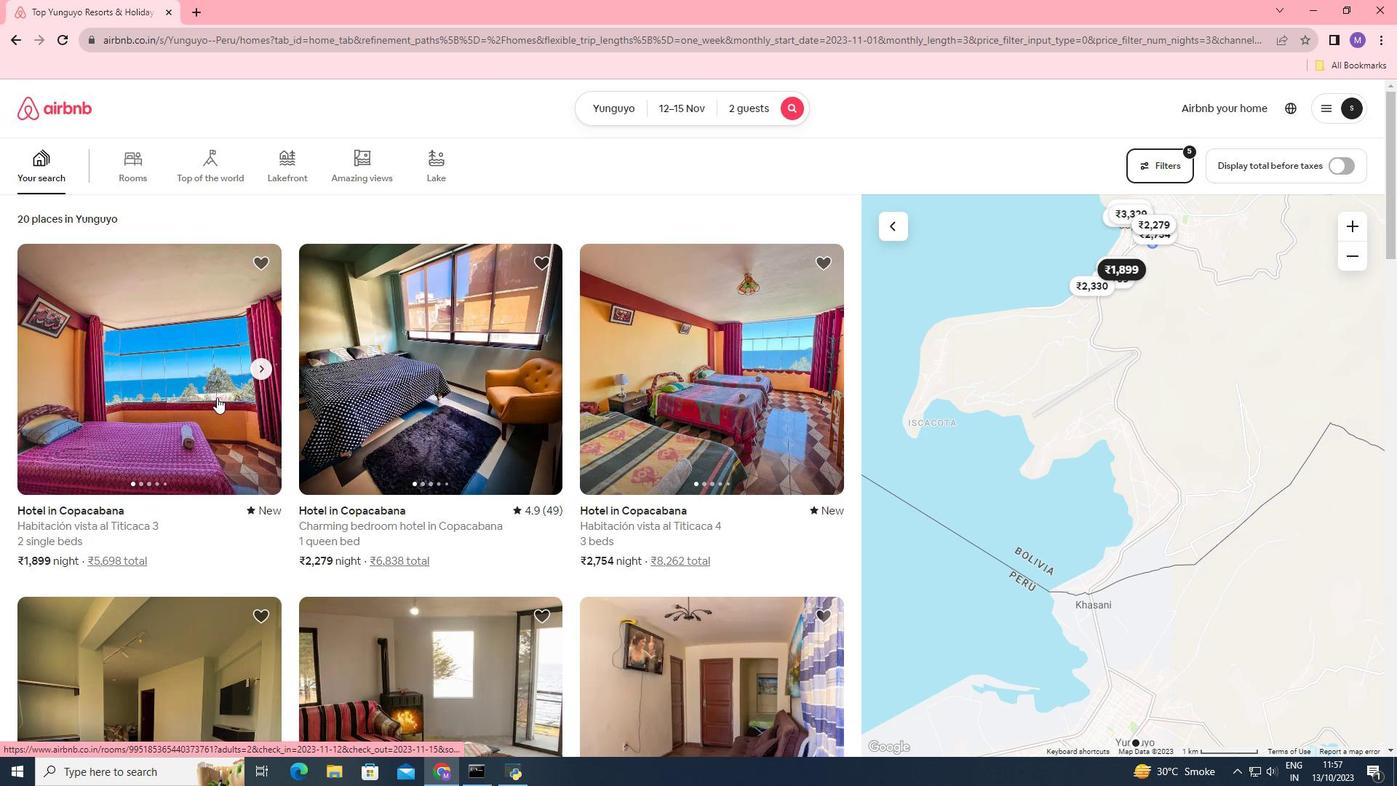 
Action: Mouse moved to (985, 545)
Screenshot: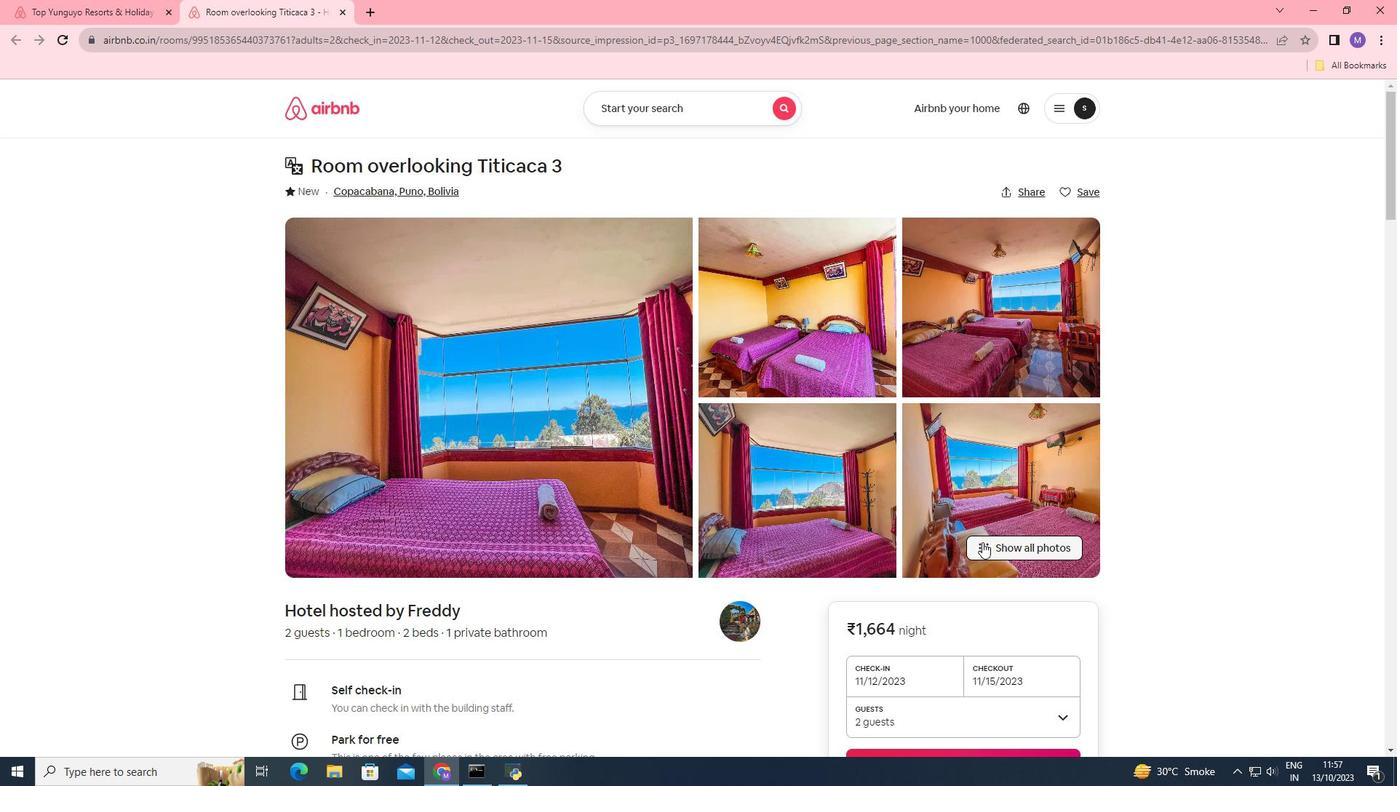 
Action: Mouse pressed left at (985, 545)
Screenshot: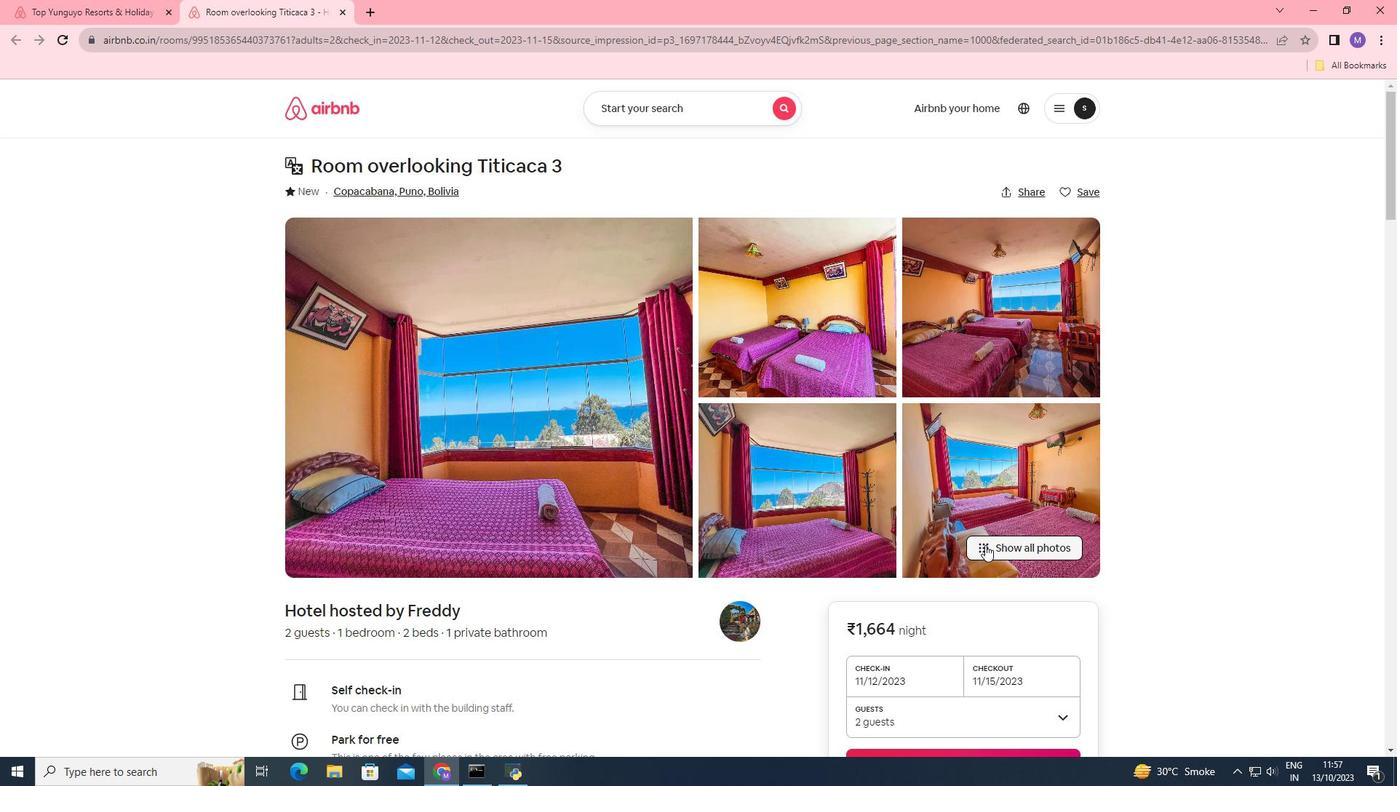 
Action: Mouse moved to (728, 400)
Screenshot: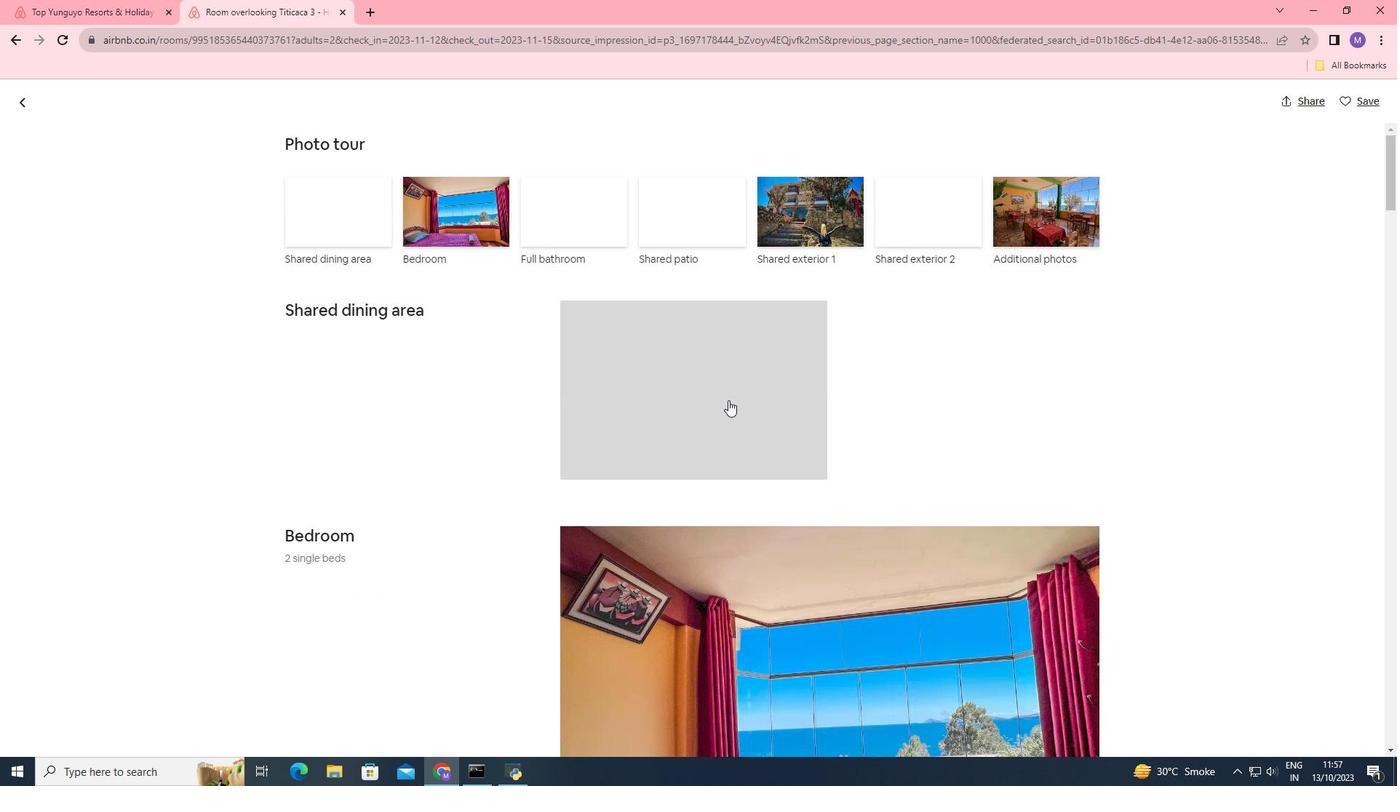 
Action: Mouse scrolled (728, 399) with delta (0, 0)
Screenshot: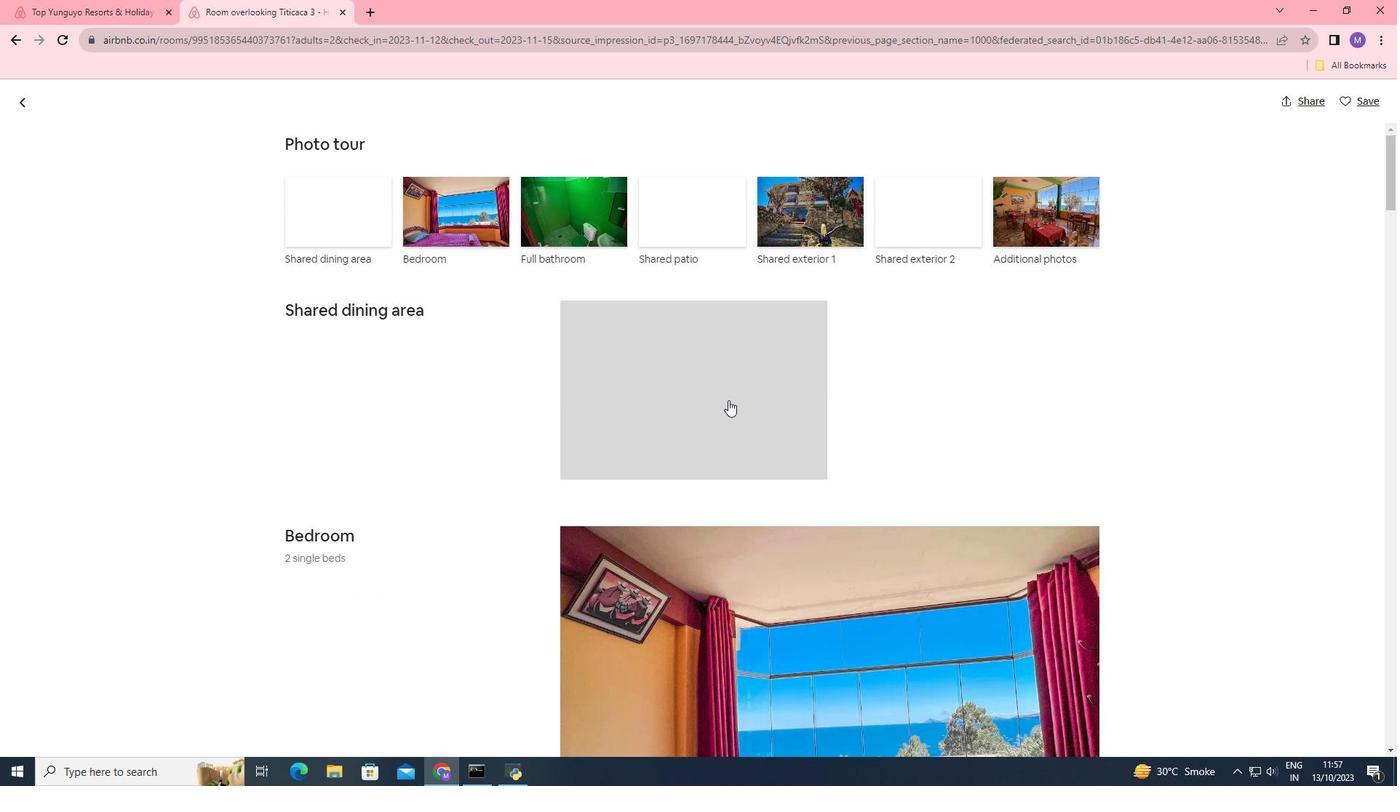 
Action: Mouse scrolled (728, 399) with delta (0, 0)
Screenshot: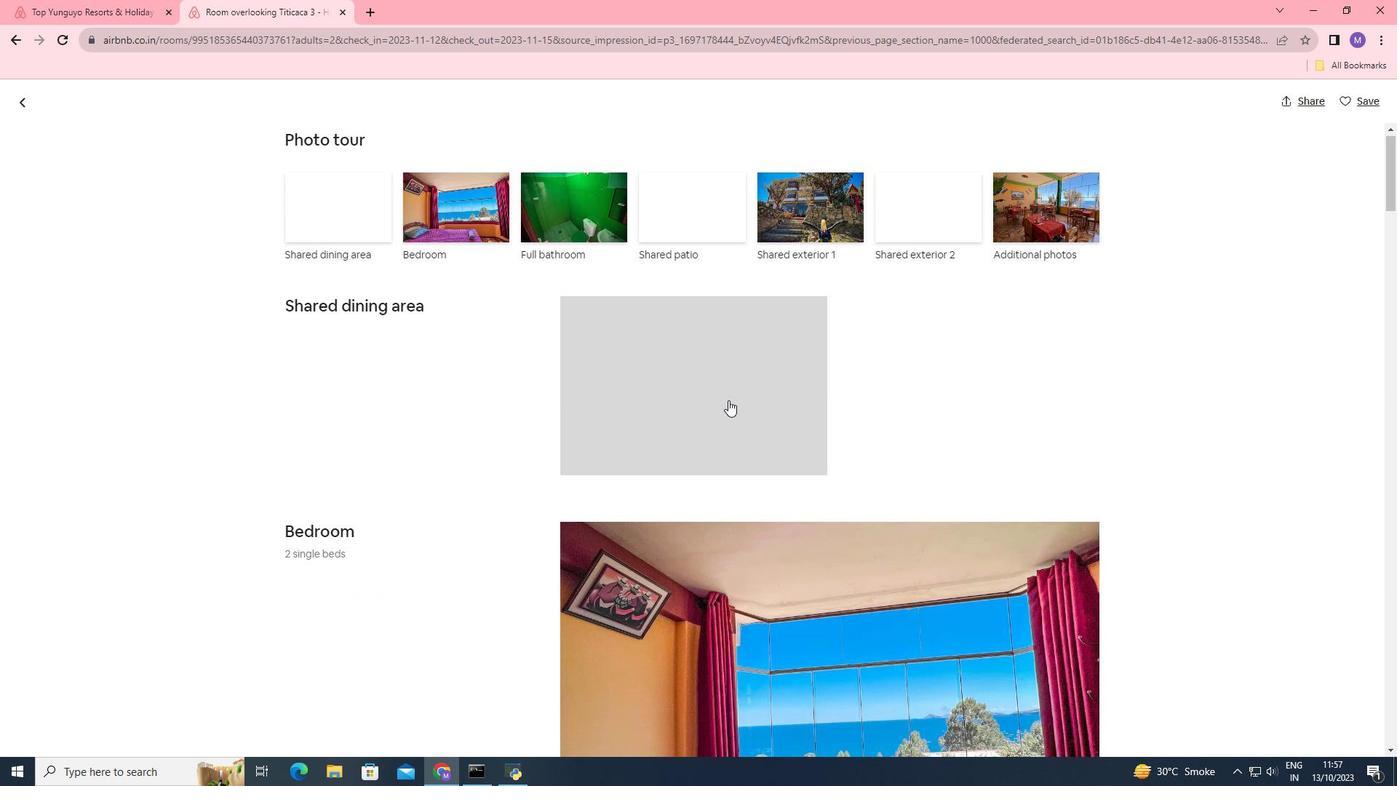
Action: Mouse scrolled (728, 399) with delta (0, 0)
Screenshot: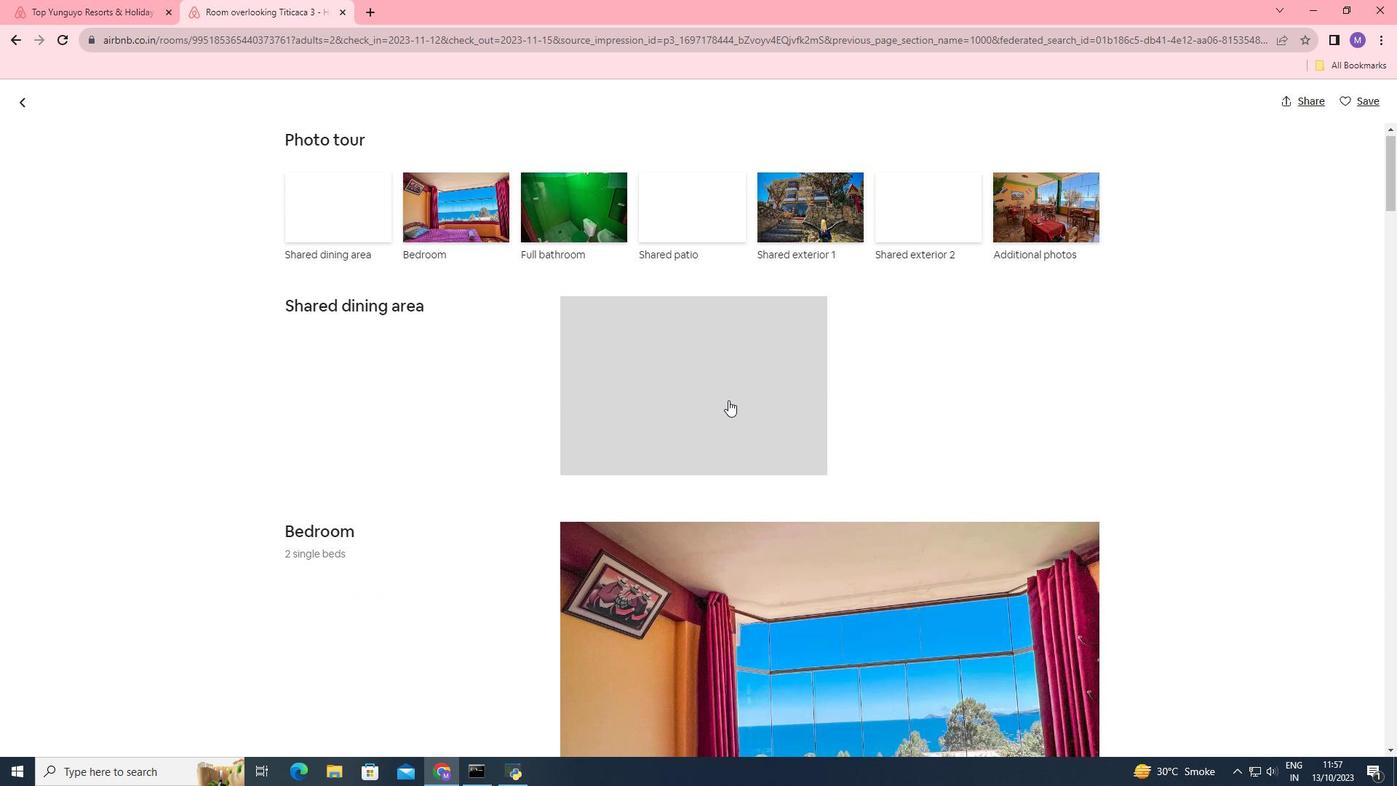 
Action: Mouse scrolled (728, 399) with delta (0, 0)
Screenshot: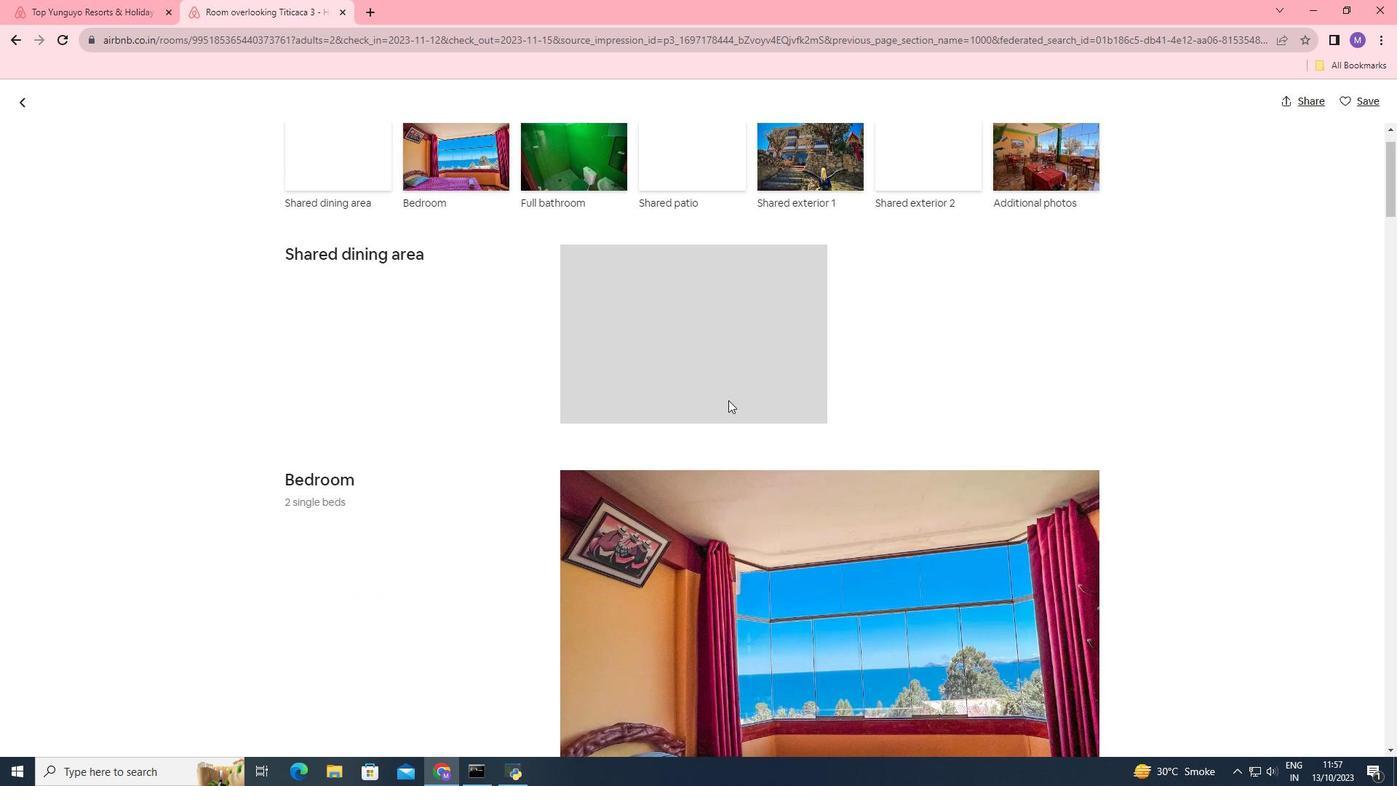 
Action: Mouse scrolled (728, 399) with delta (0, 0)
Screenshot: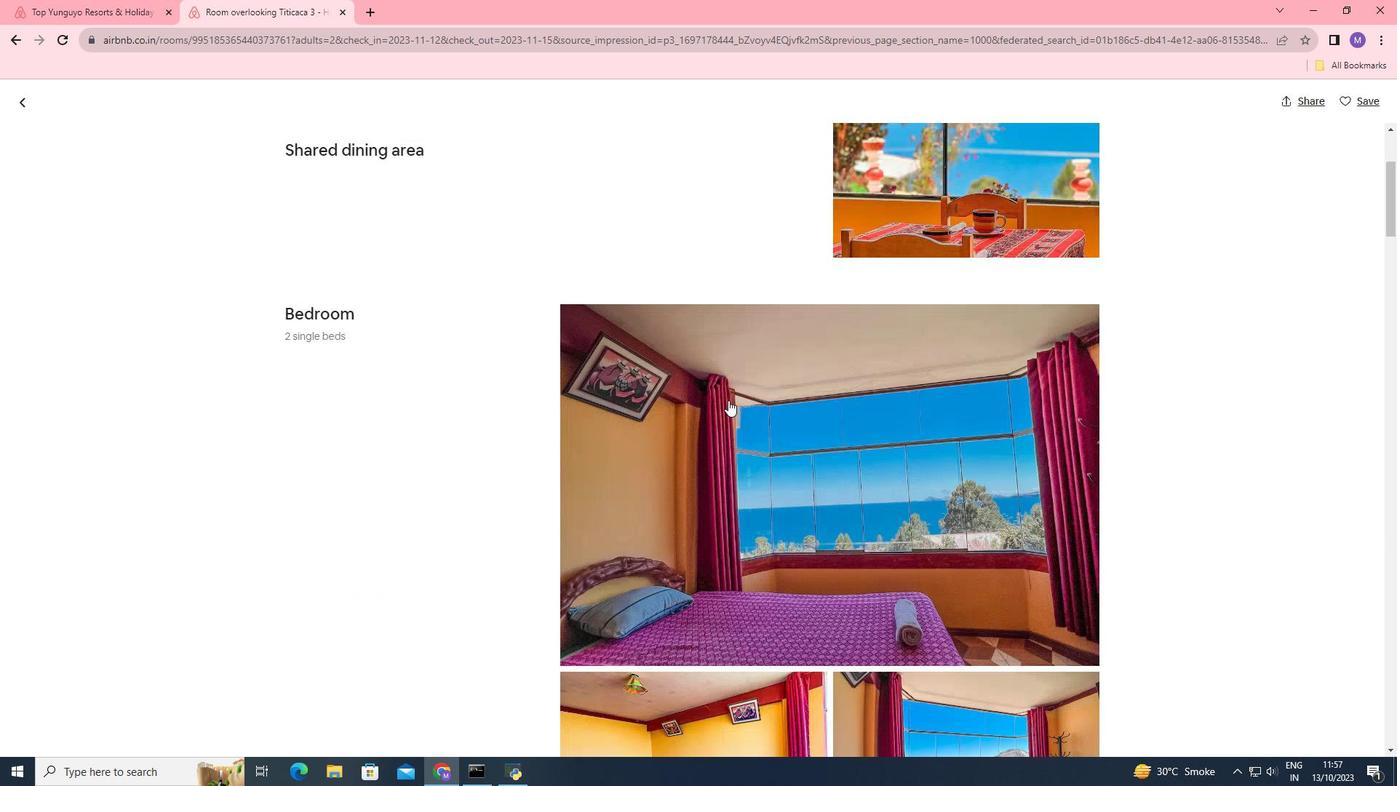 
Action: Mouse scrolled (728, 399) with delta (0, 0)
Screenshot: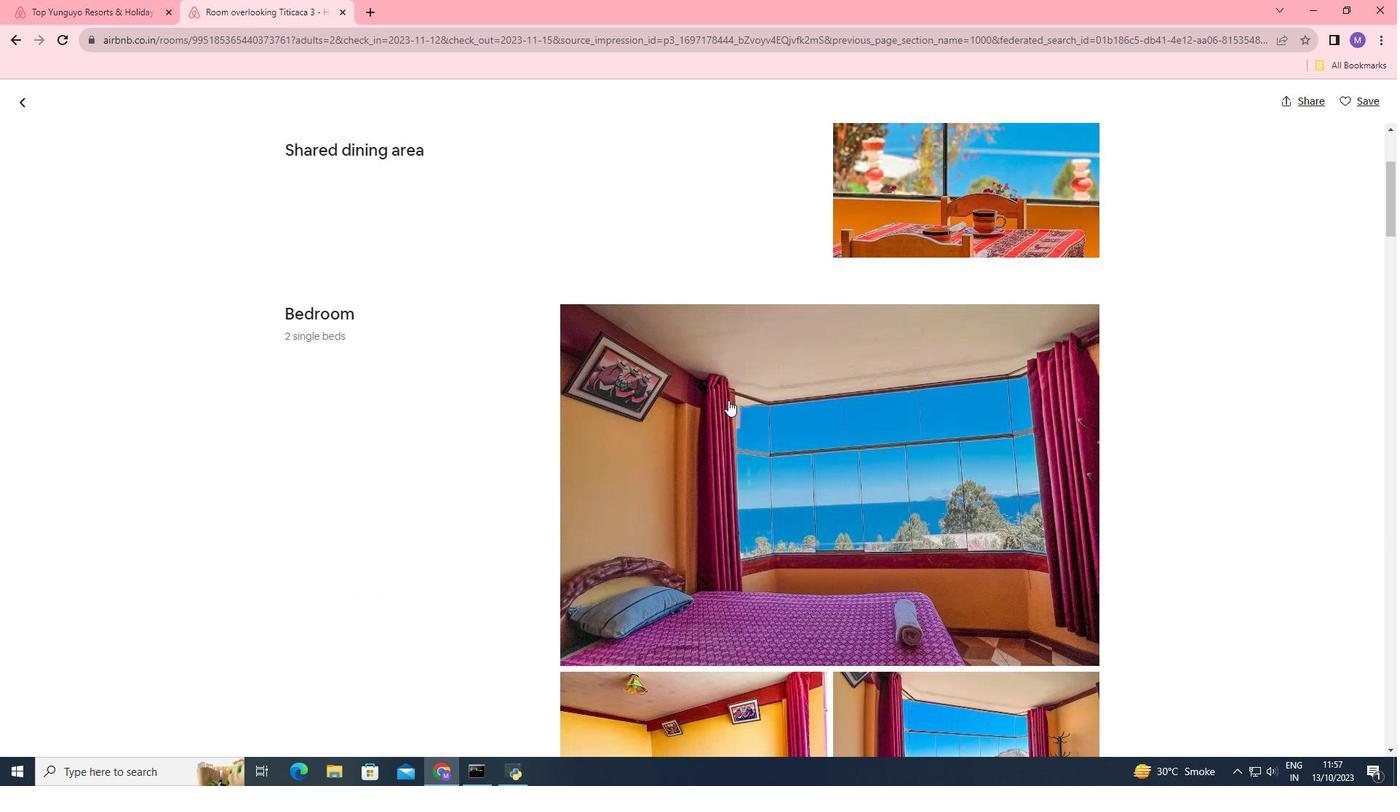 
Action: Mouse moved to (745, 427)
Screenshot: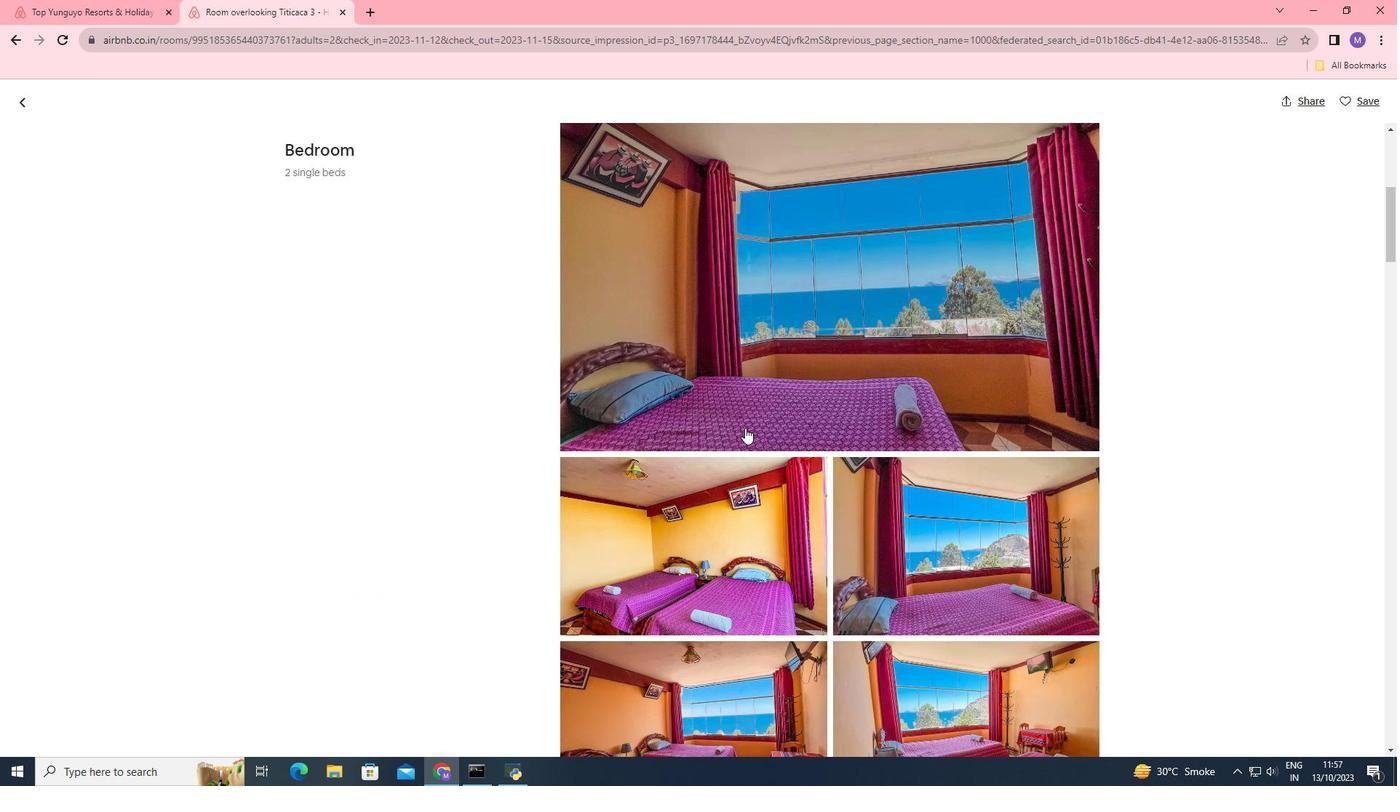
Action: Mouse scrolled (745, 427) with delta (0, 0)
Screenshot: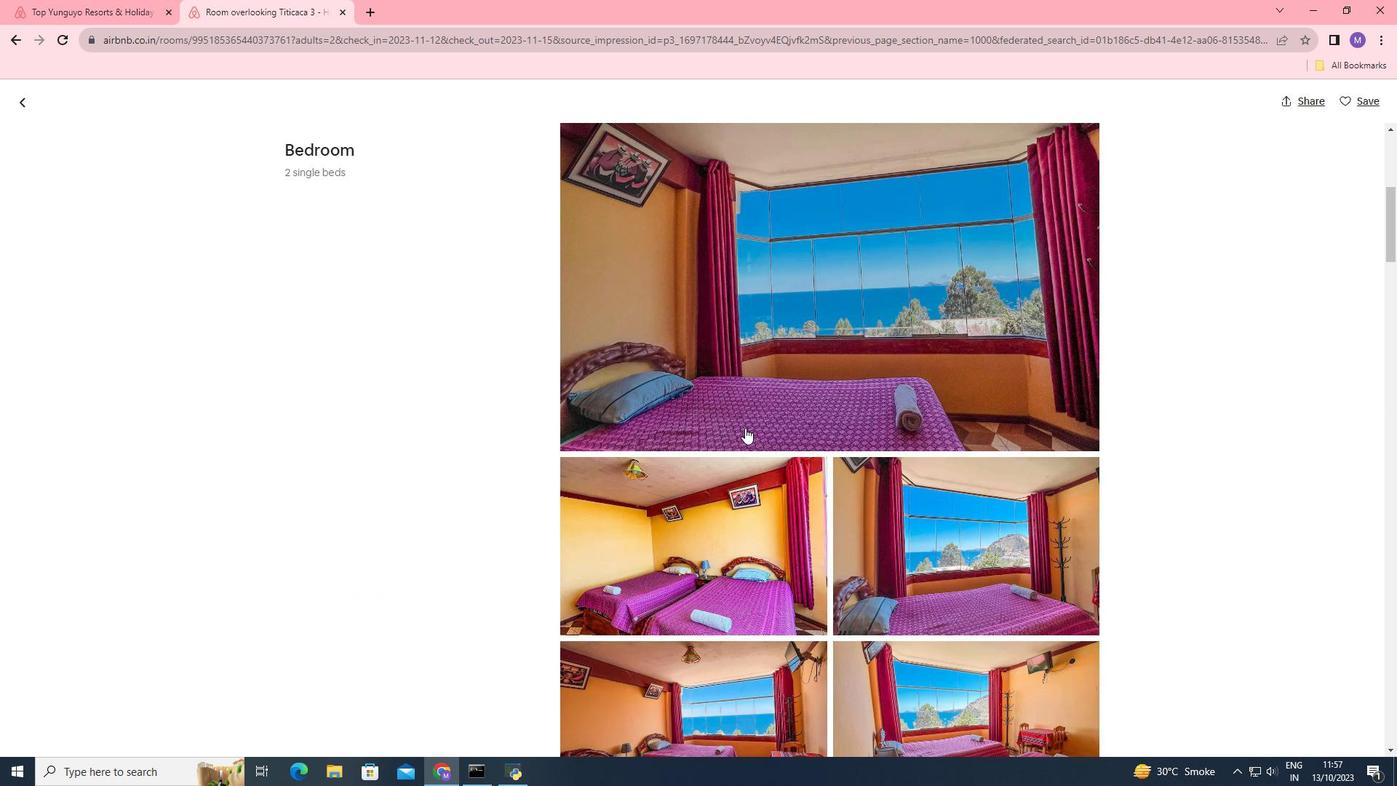 
Action: Mouse moved to (745, 428)
Screenshot: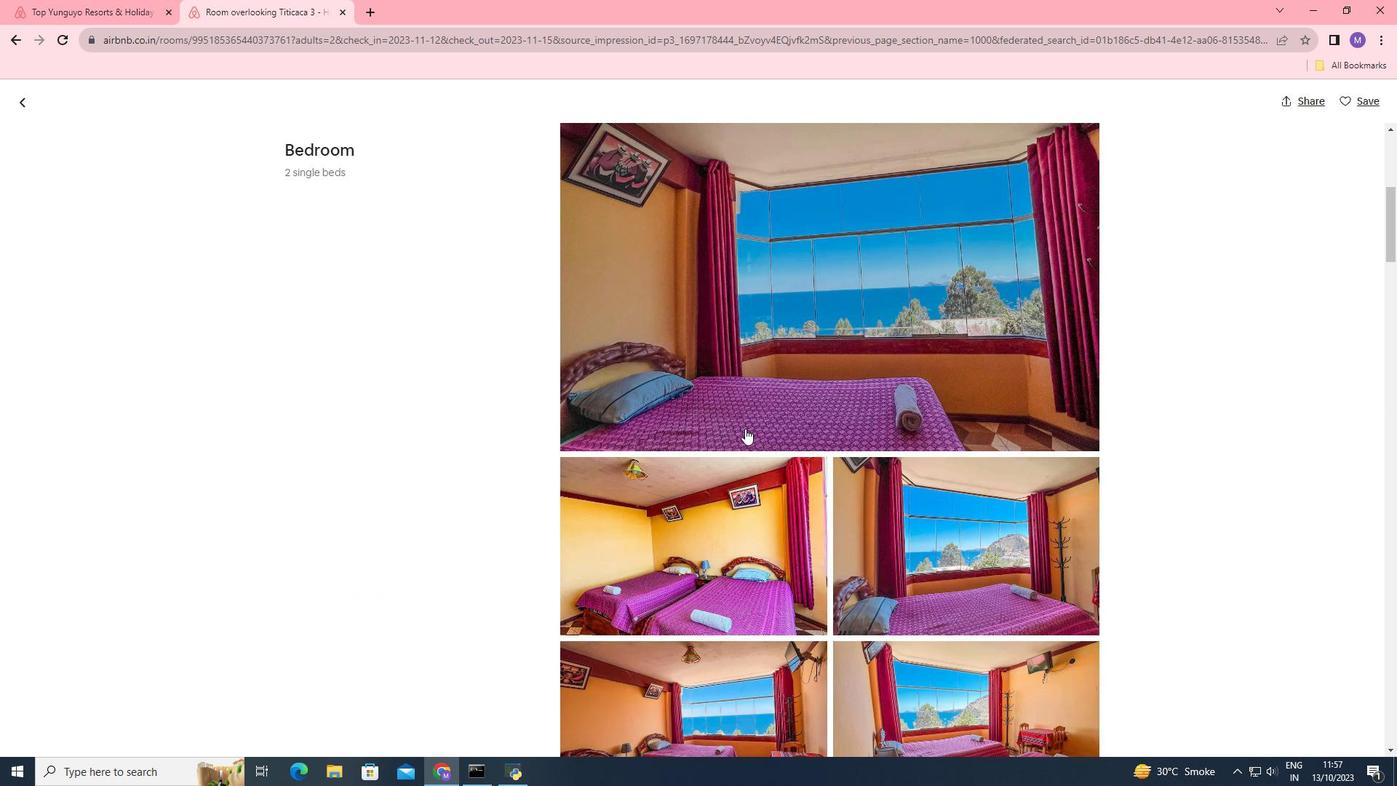 
Action: Mouse scrolled (745, 427) with delta (0, 0)
Screenshot: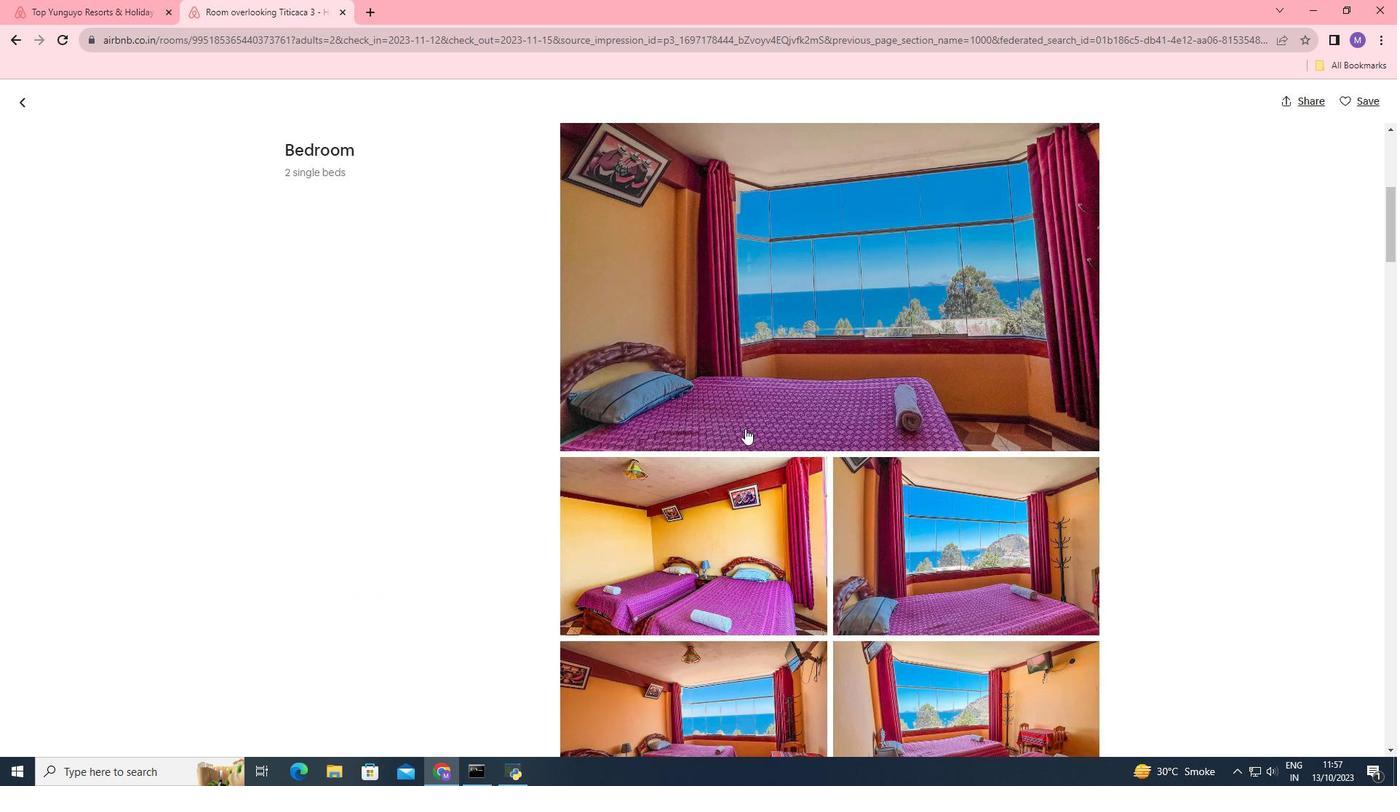 
Action: Mouse moved to (745, 429)
Screenshot: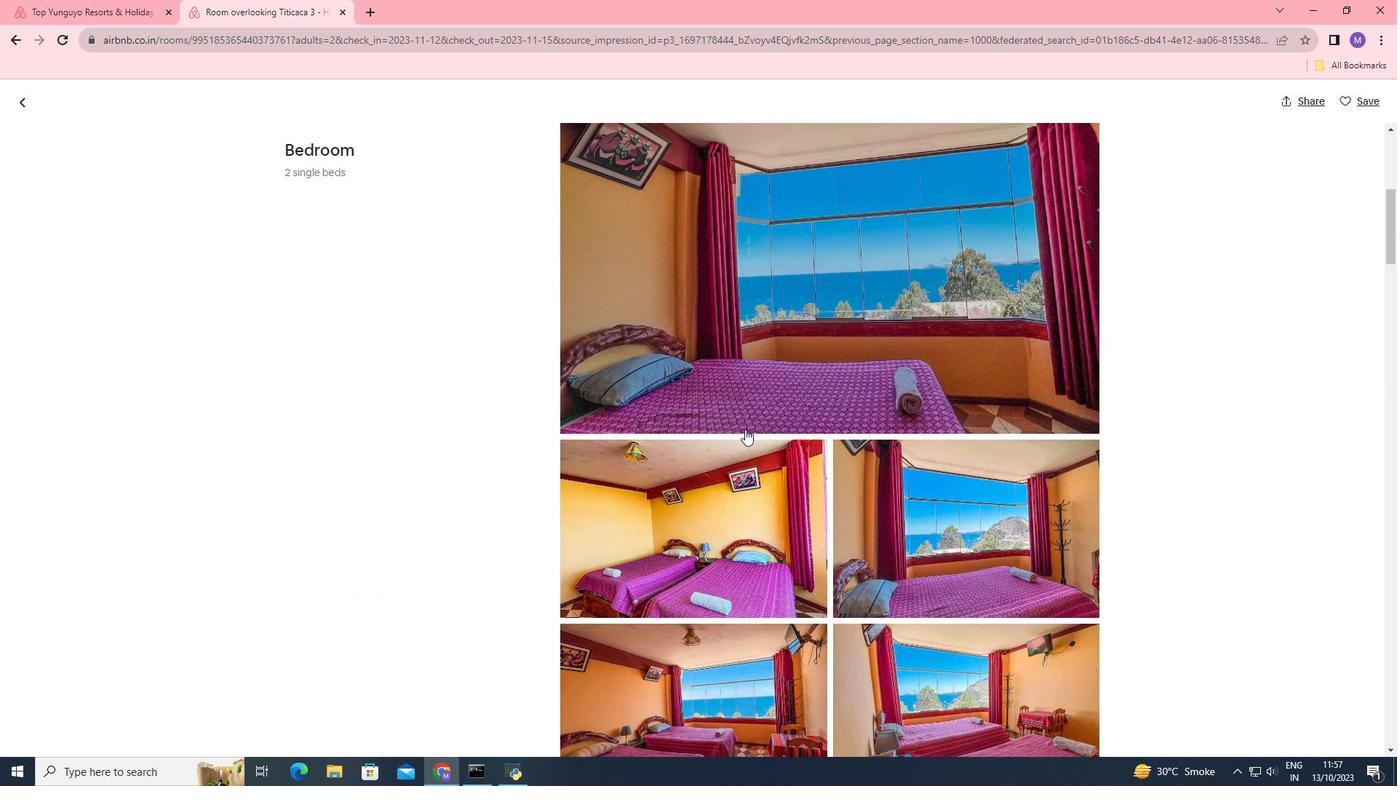 
Action: Mouse scrolled (745, 428) with delta (0, 0)
Screenshot: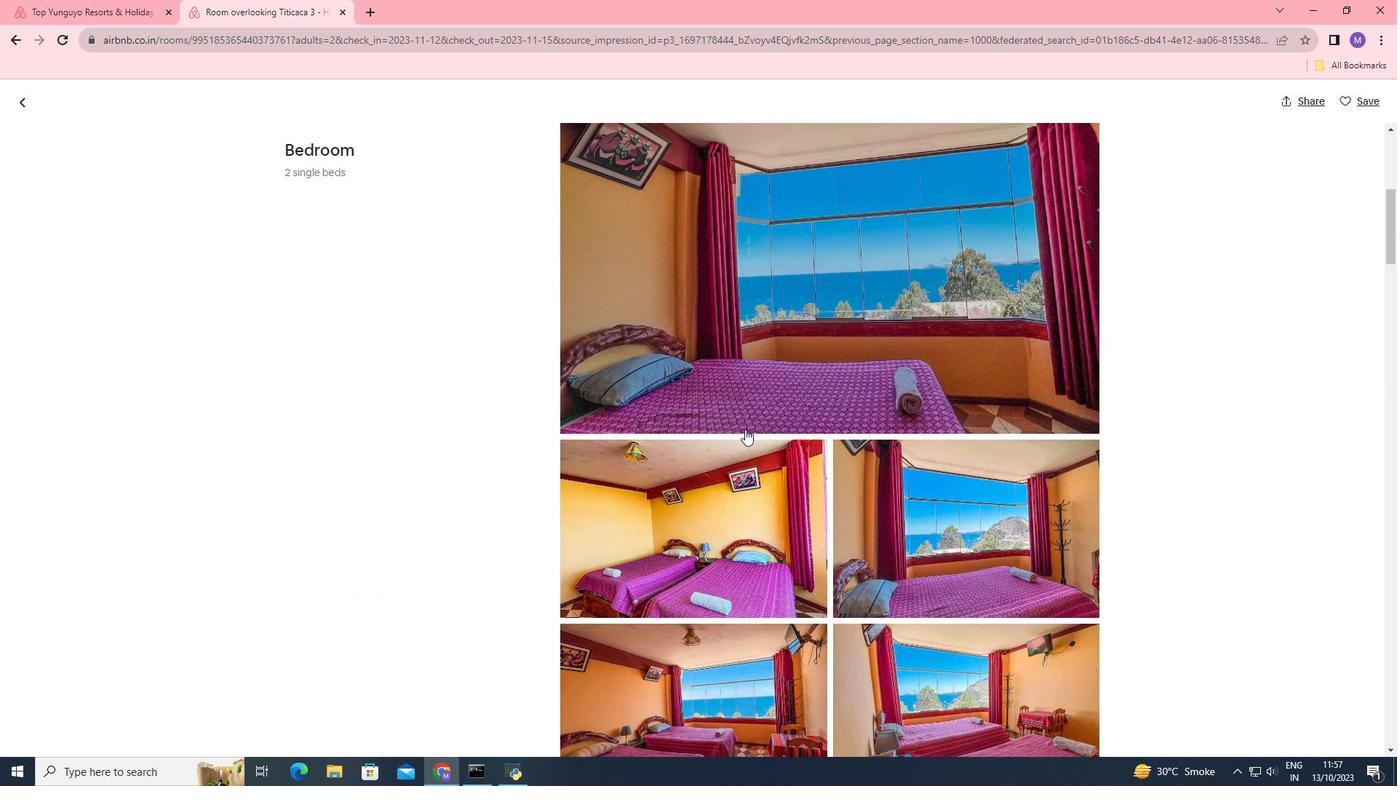 
Action: Mouse moved to (745, 433)
Screenshot: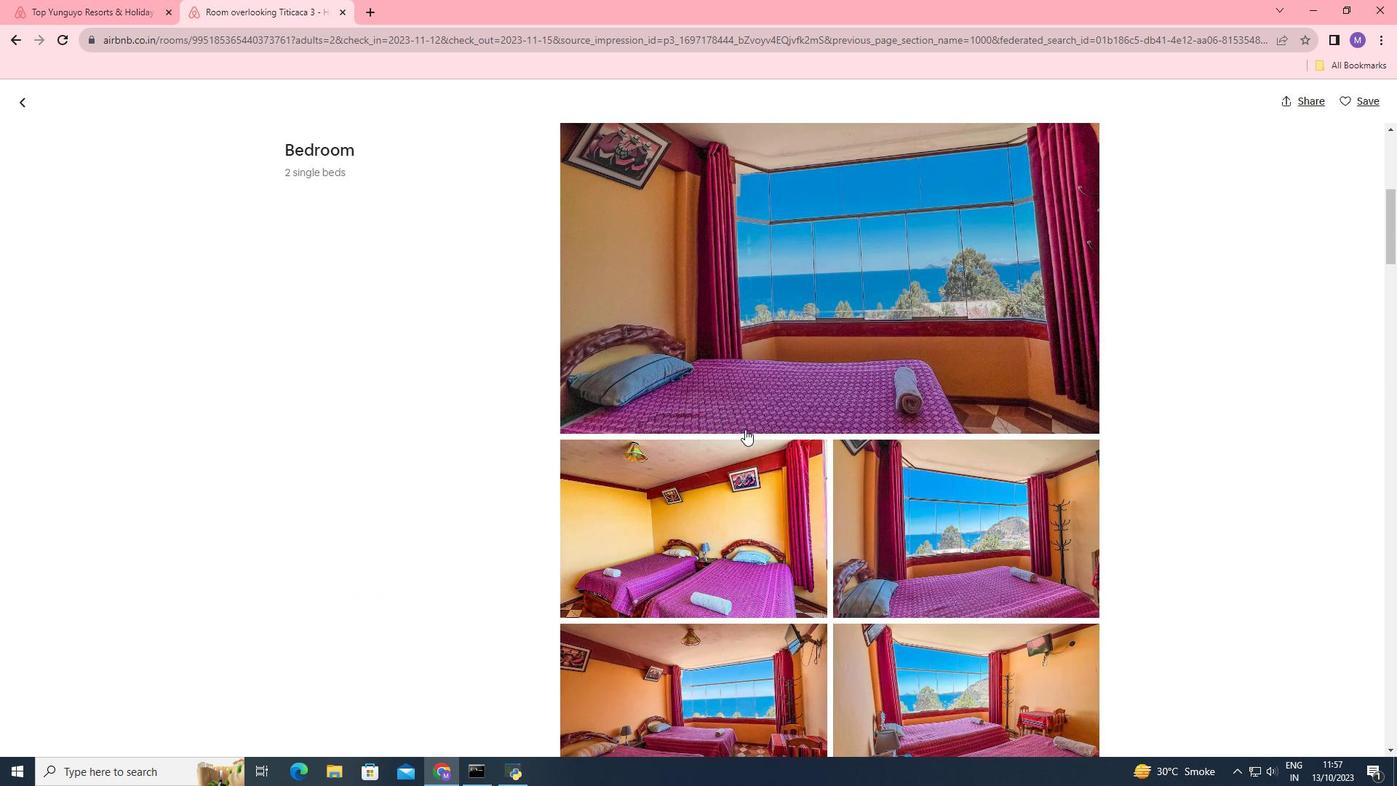 
Action: Mouse scrolled (745, 432) with delta (0, 0)
Screenshot: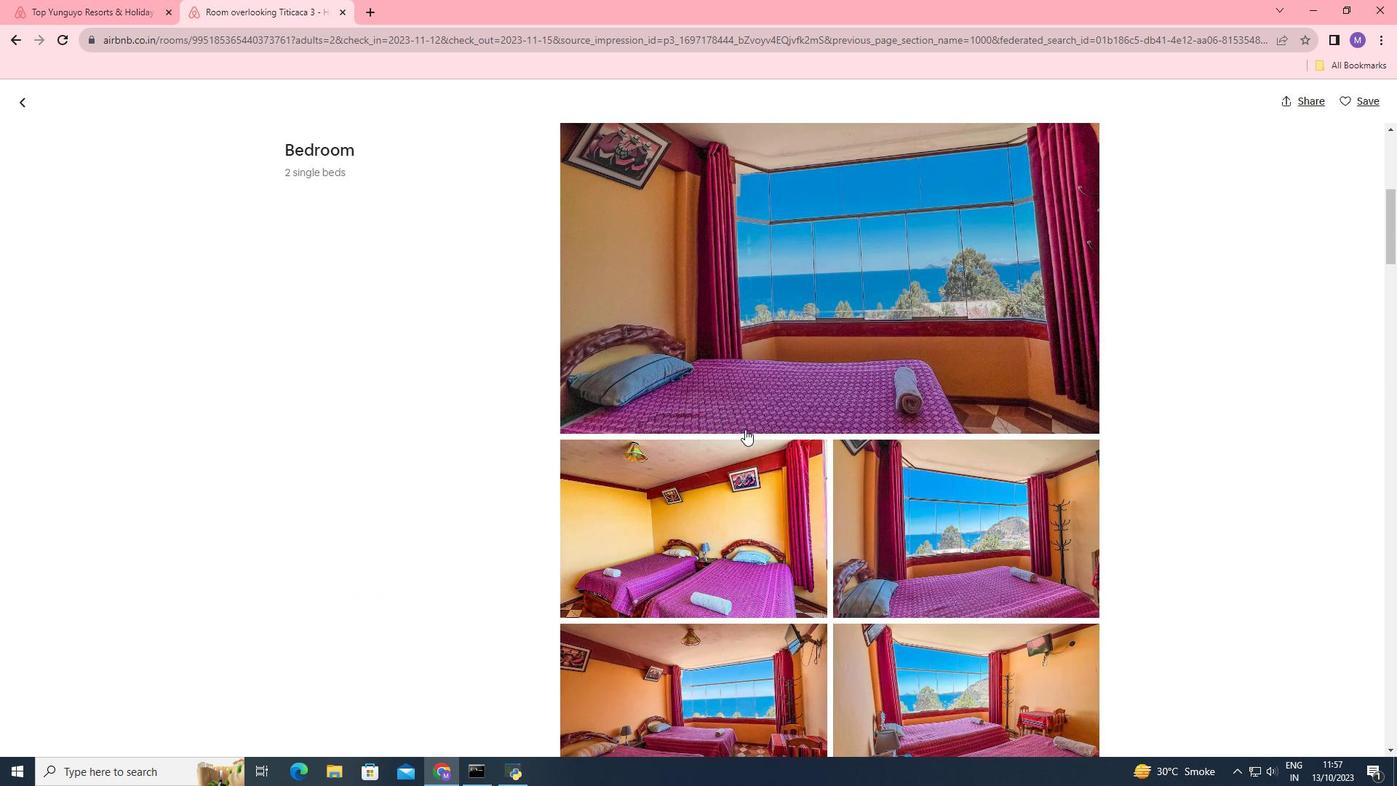 
Action: Mouse moved to (745, 433)
Screenshot: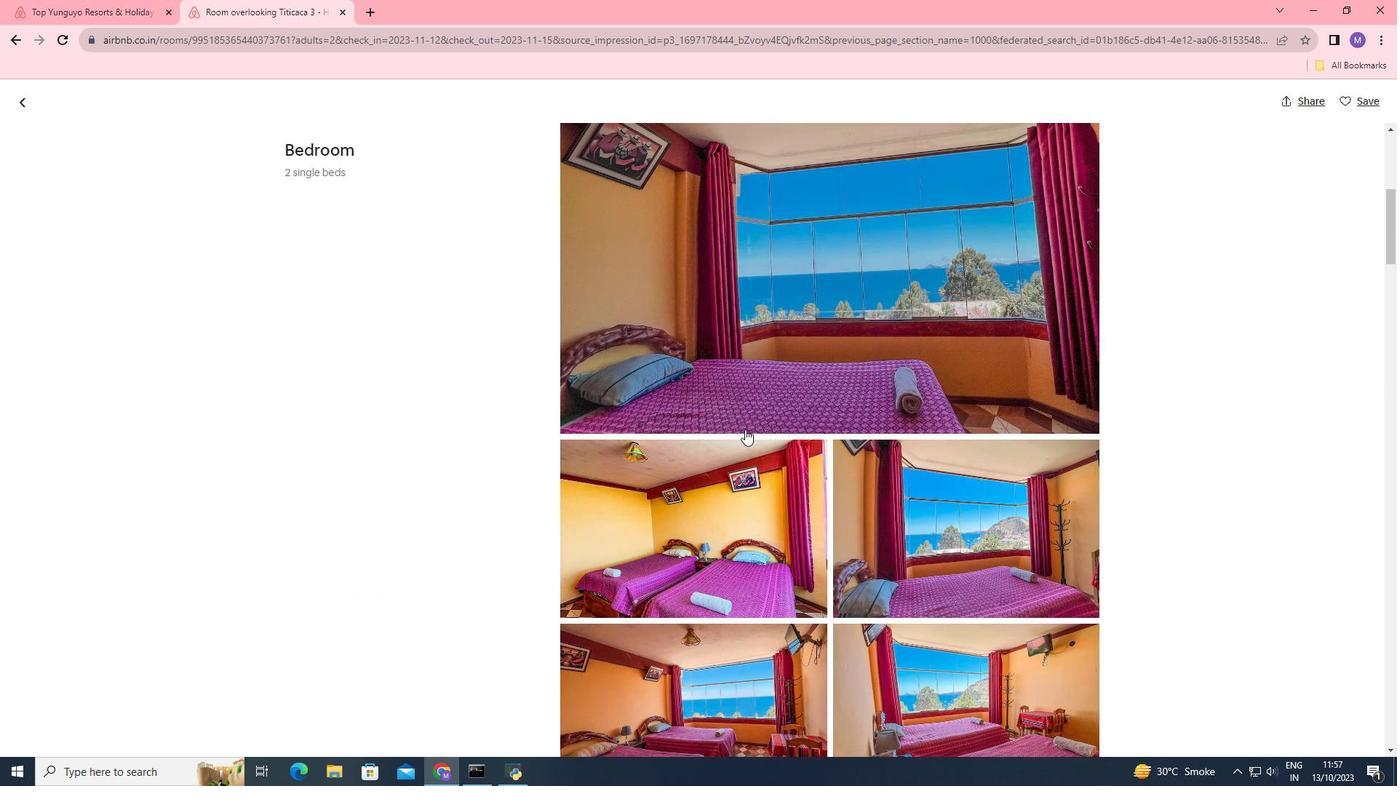 
Action: Mouse scrolled (745, 432) with delta (0, 0)
Screenshot: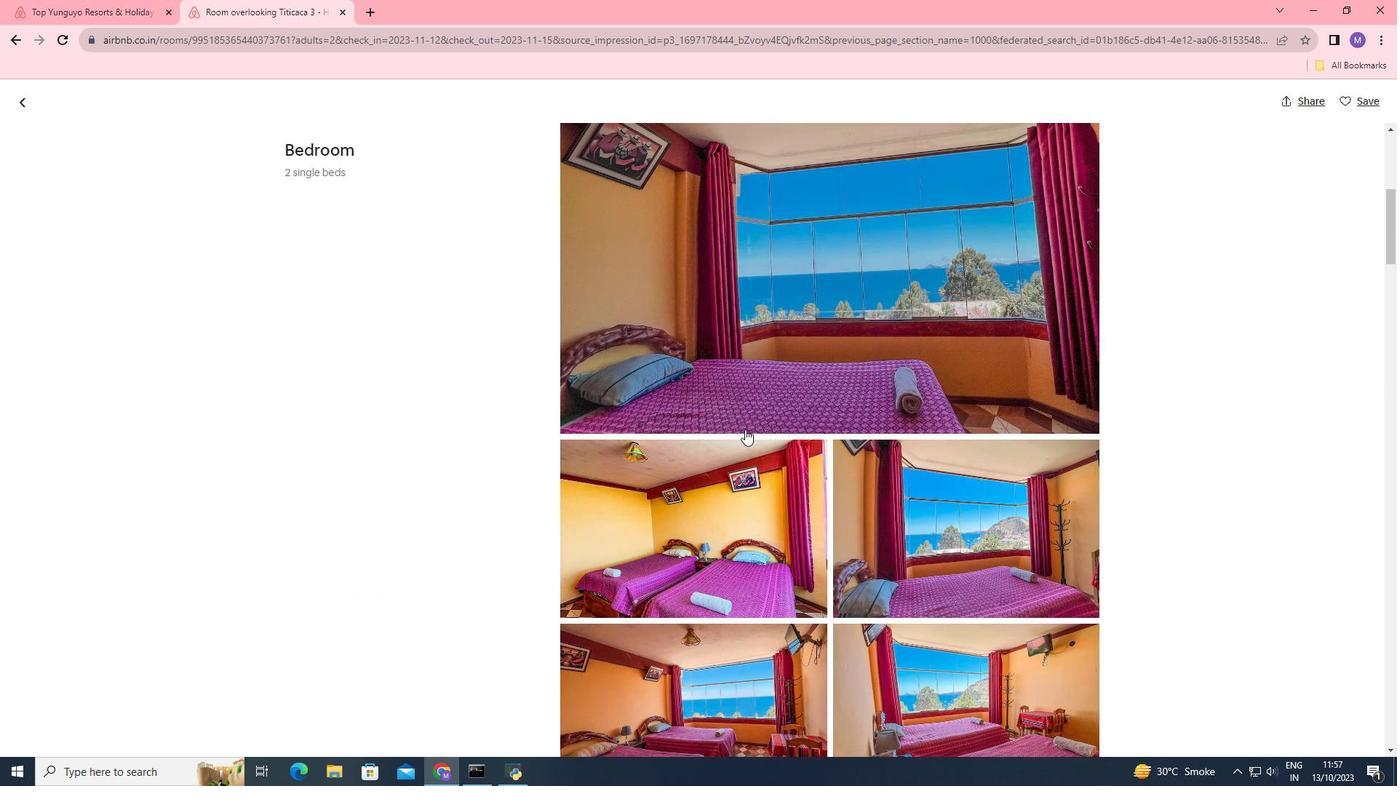 
Action: Mouse scrolled (745, 432) with delta (0, 0)
Screenshot: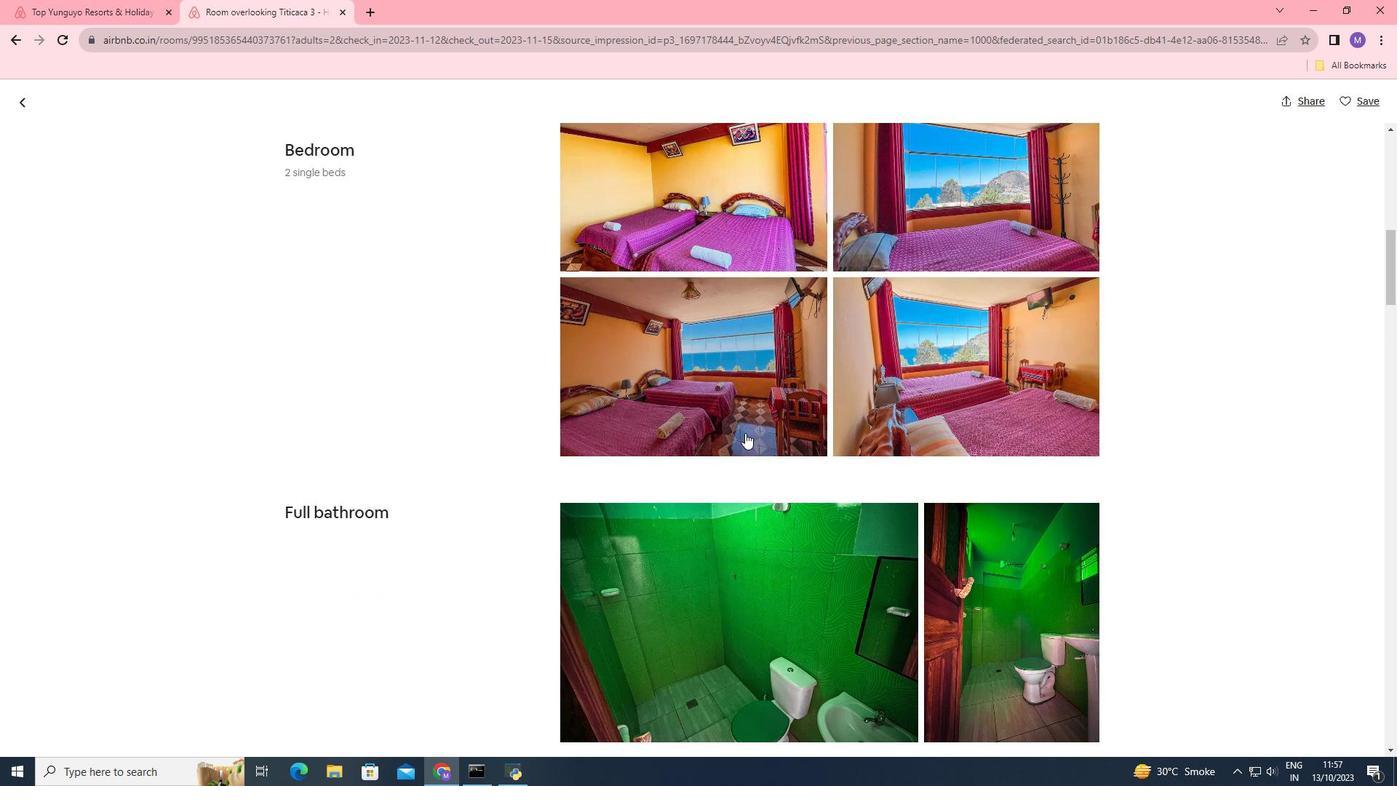 
Action: Mouse scrolled (745, 432) with delta (0, 0)
Screenshot: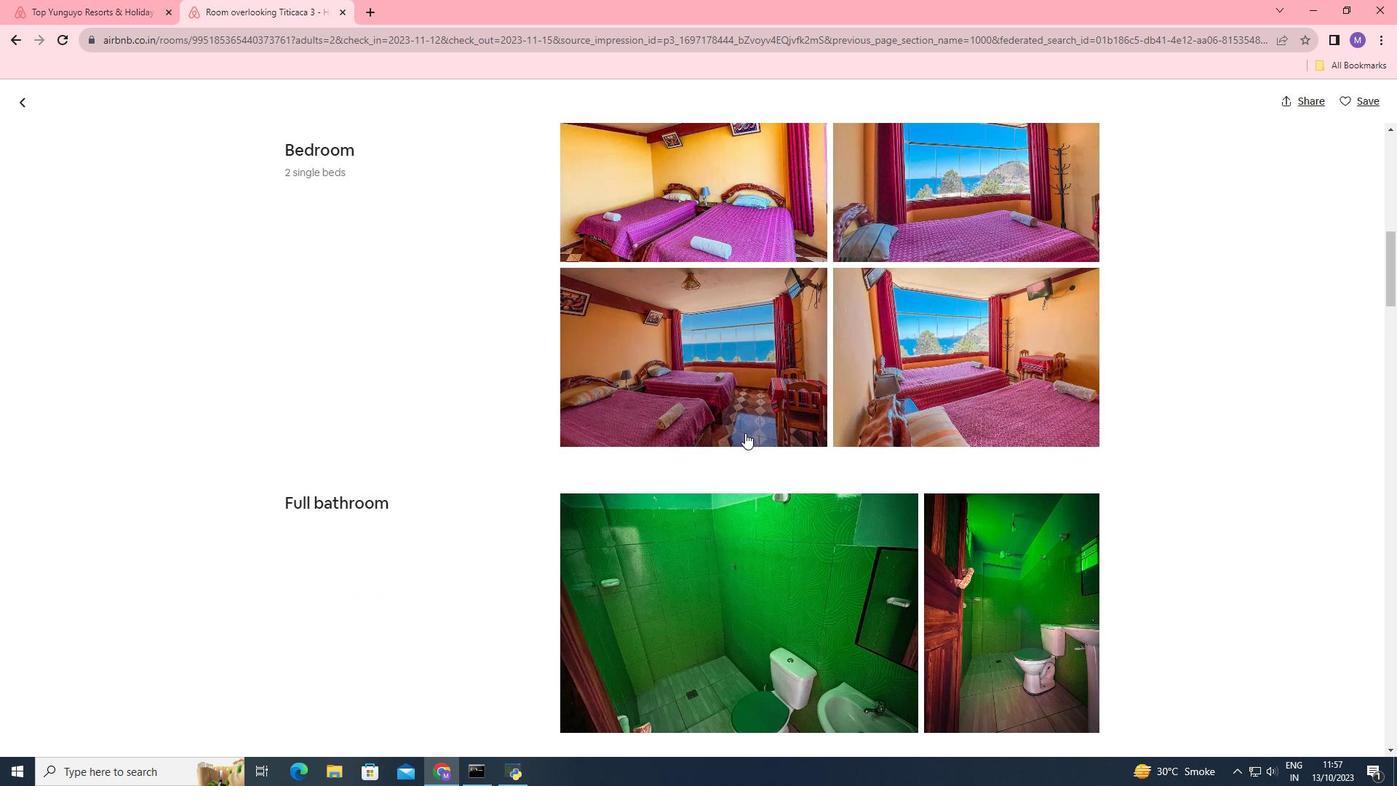 
Action: Mouse scrolled (745, 432) with delta (0, 0)
Screenshot: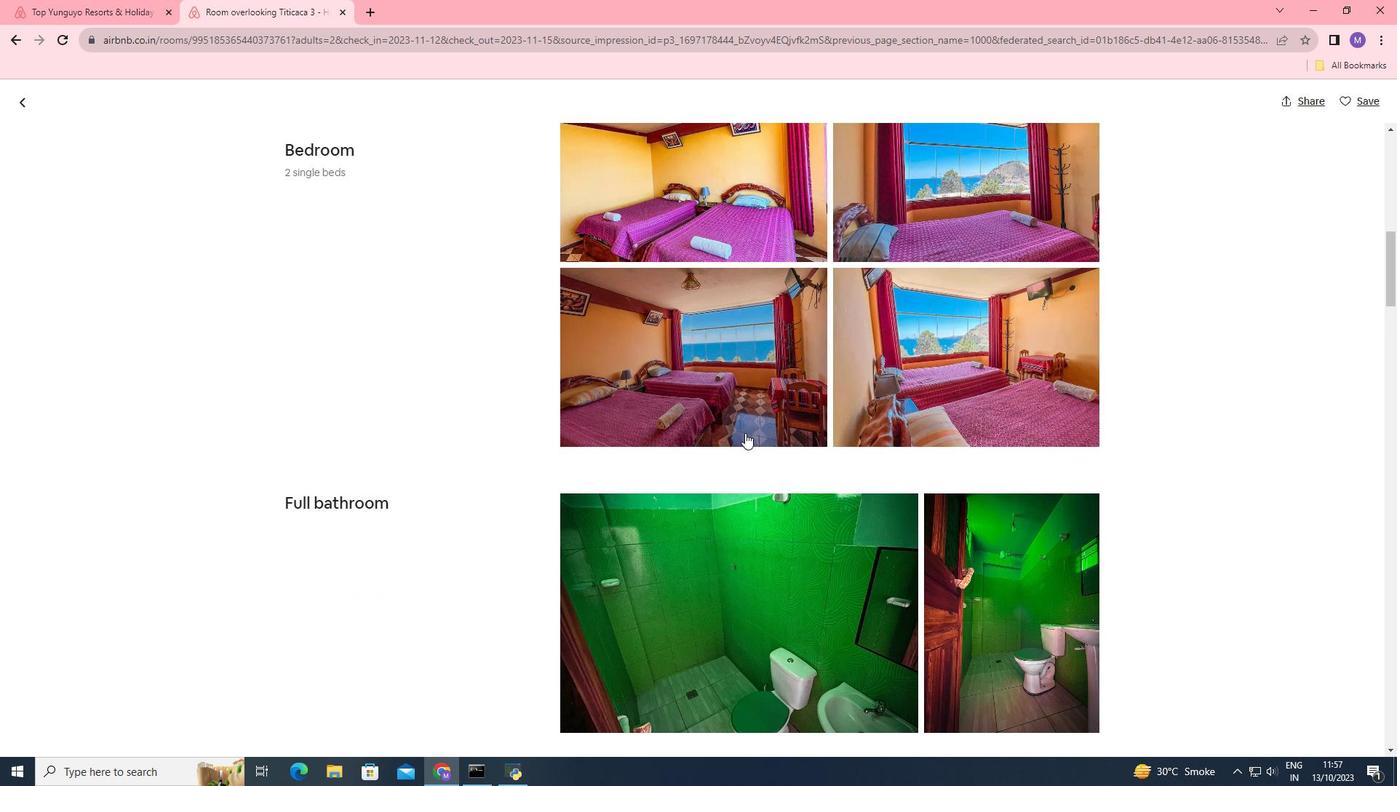 
Action: Mouse scrolled (745, 432) with delta (0, 0)
Screenshot: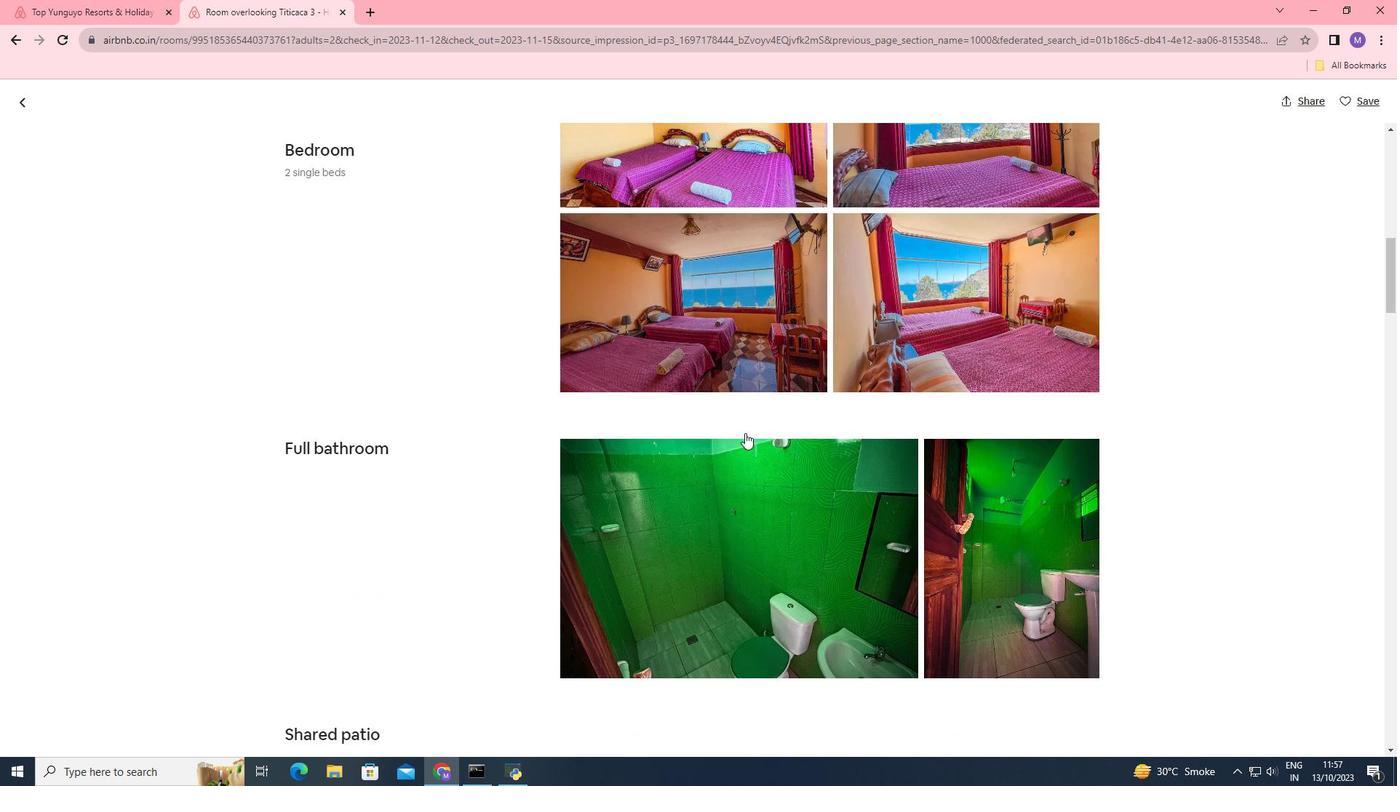 
Action: Mouse scrolled (745, 432) with delta (0, 0)
Screenshot: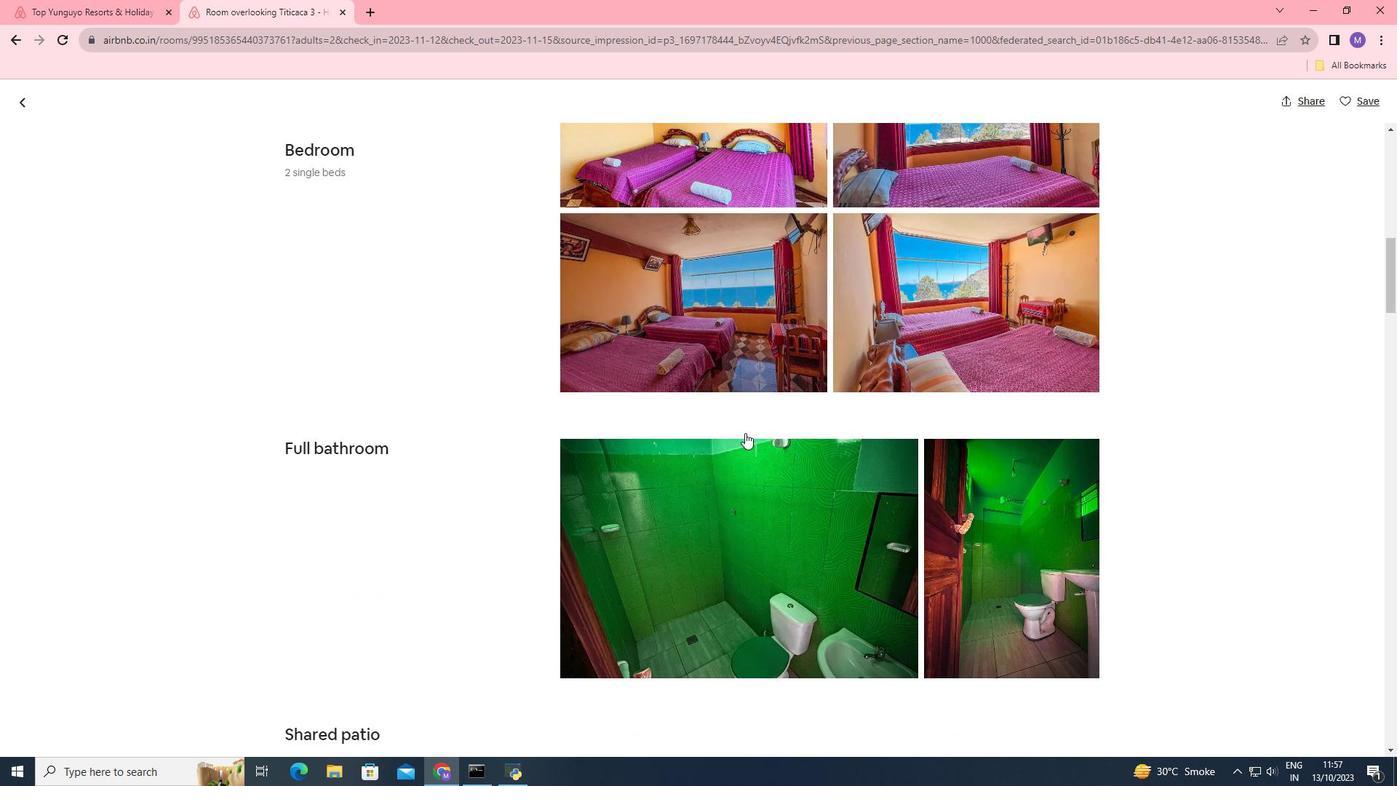 
Action: Mouse scrolled (745, 432) with delta (0, 0)
Screenshot: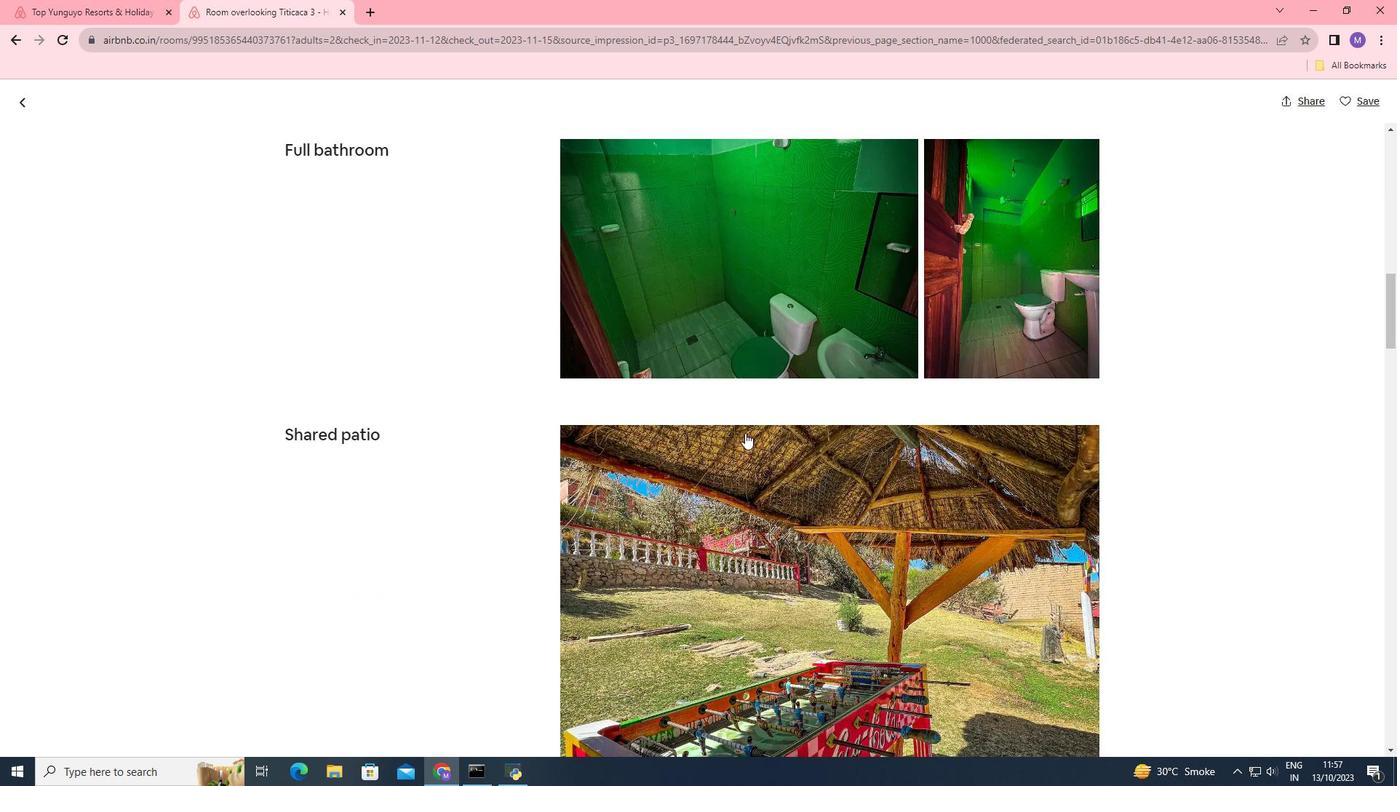 
Action: Mouse scrolled (745, 432) with delta (0, 0)
Screenshot: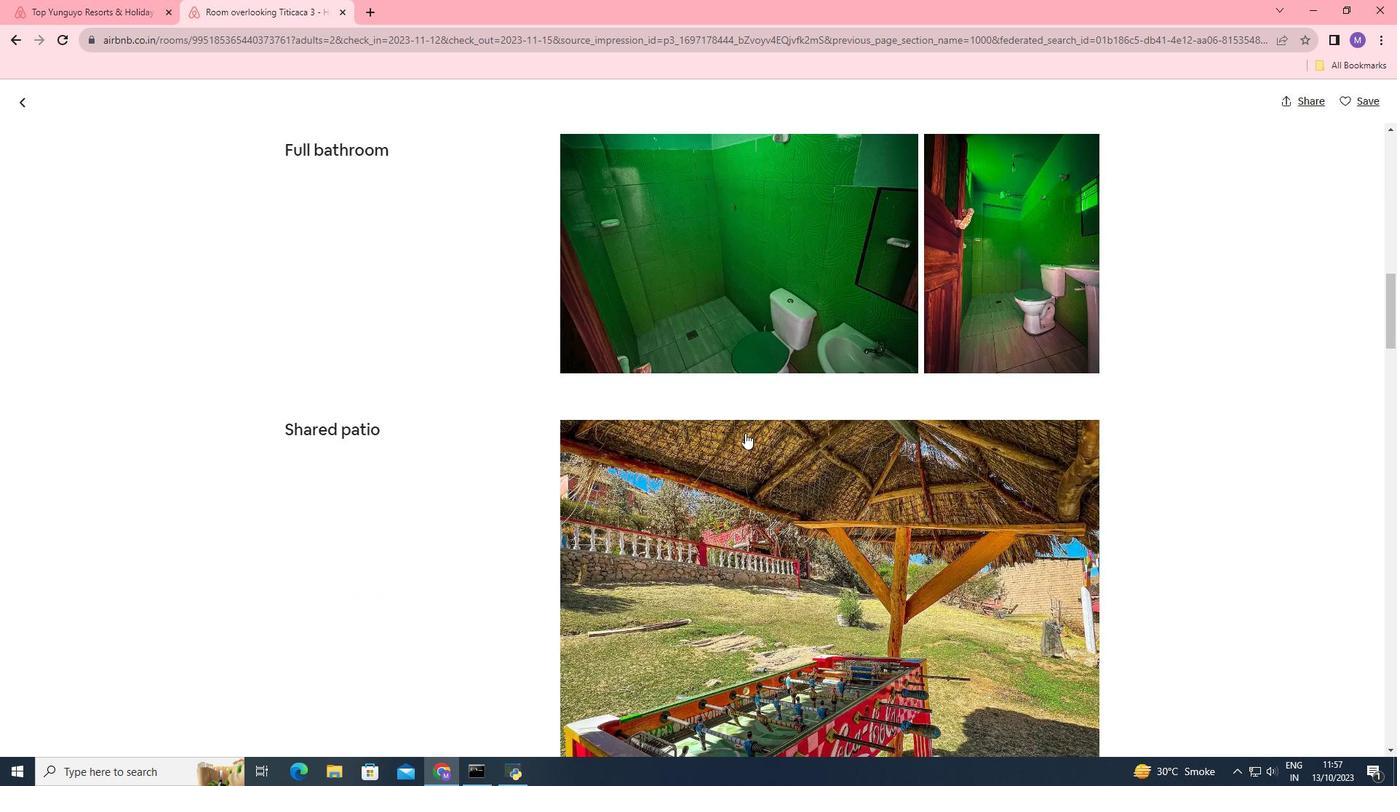 
Action: Mouse scrolled (745, 432) with delta (0, 0)
Screenshot: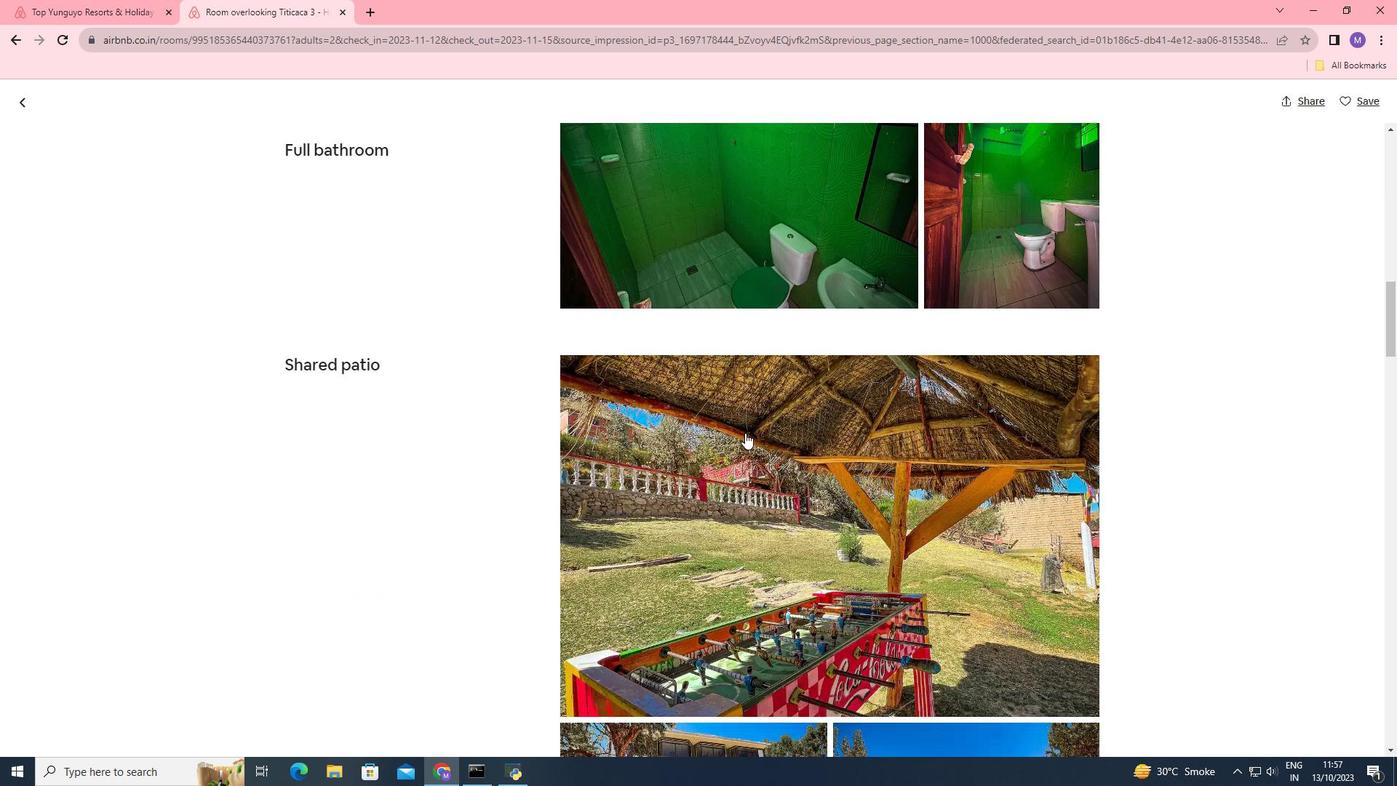 
Action: Mouse scrolled (745, 432) with delta (0, 0)
Screenshot: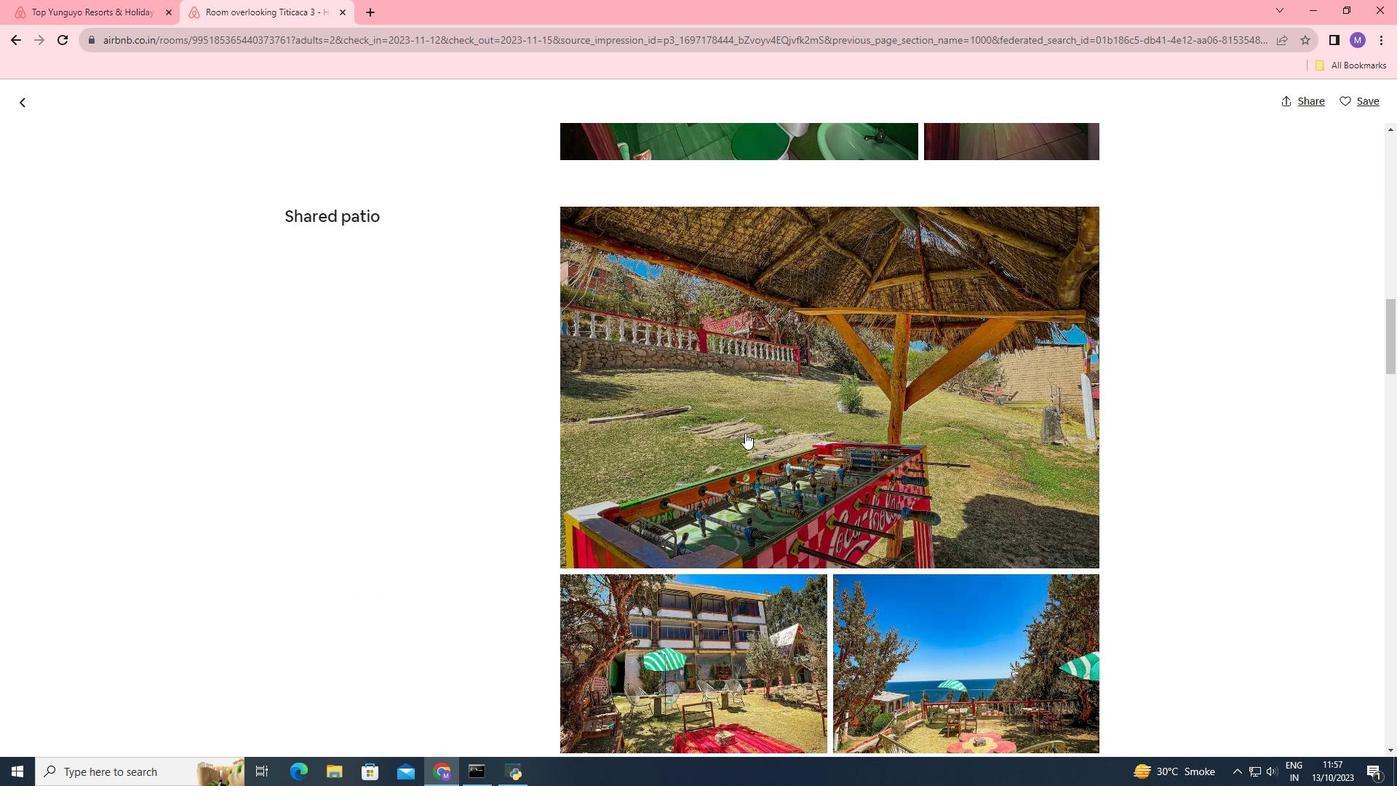 
Action: Mouse scrolled (745, 432) with delta (0, 0)
Screenshot: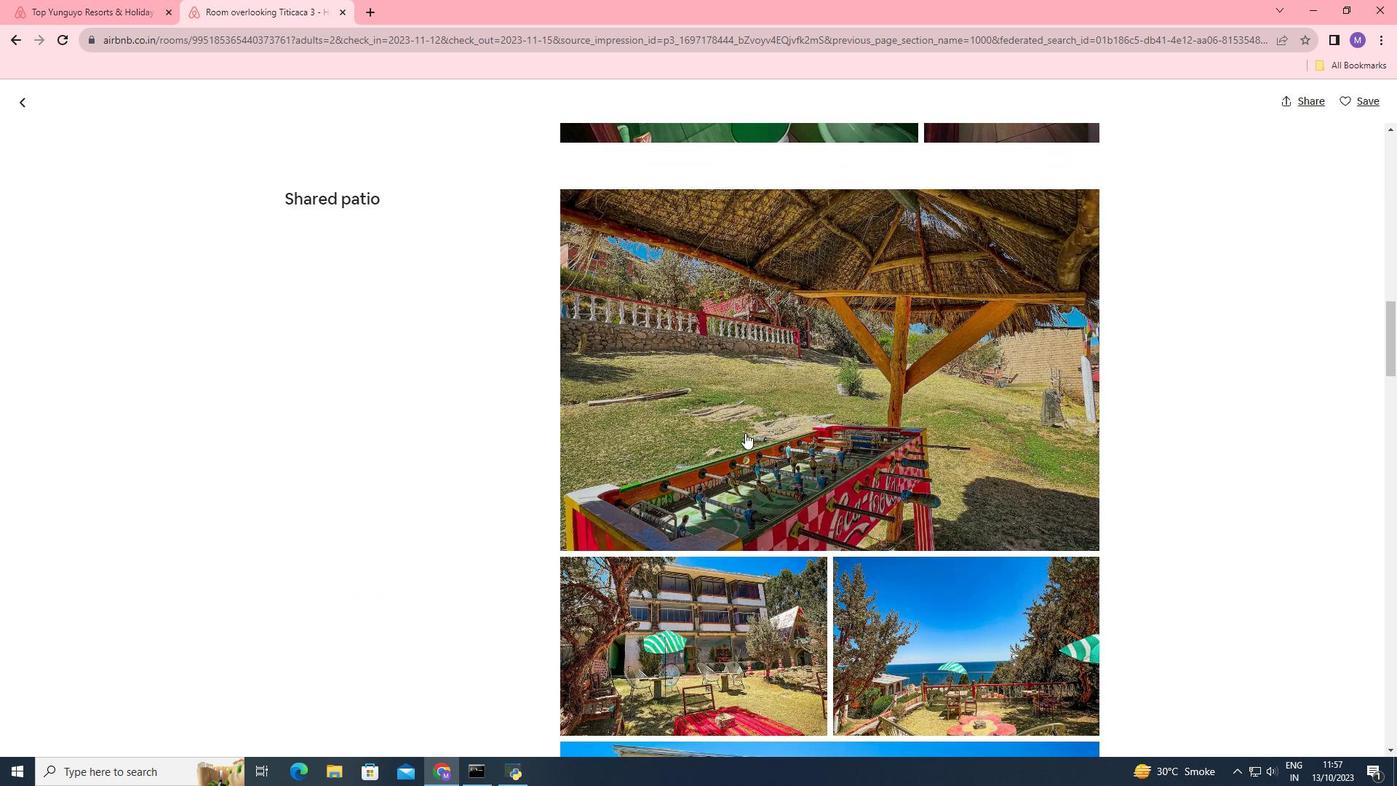 
Action: Mouse scrolled (745, 432) with delta (0, 0)
Screenshot: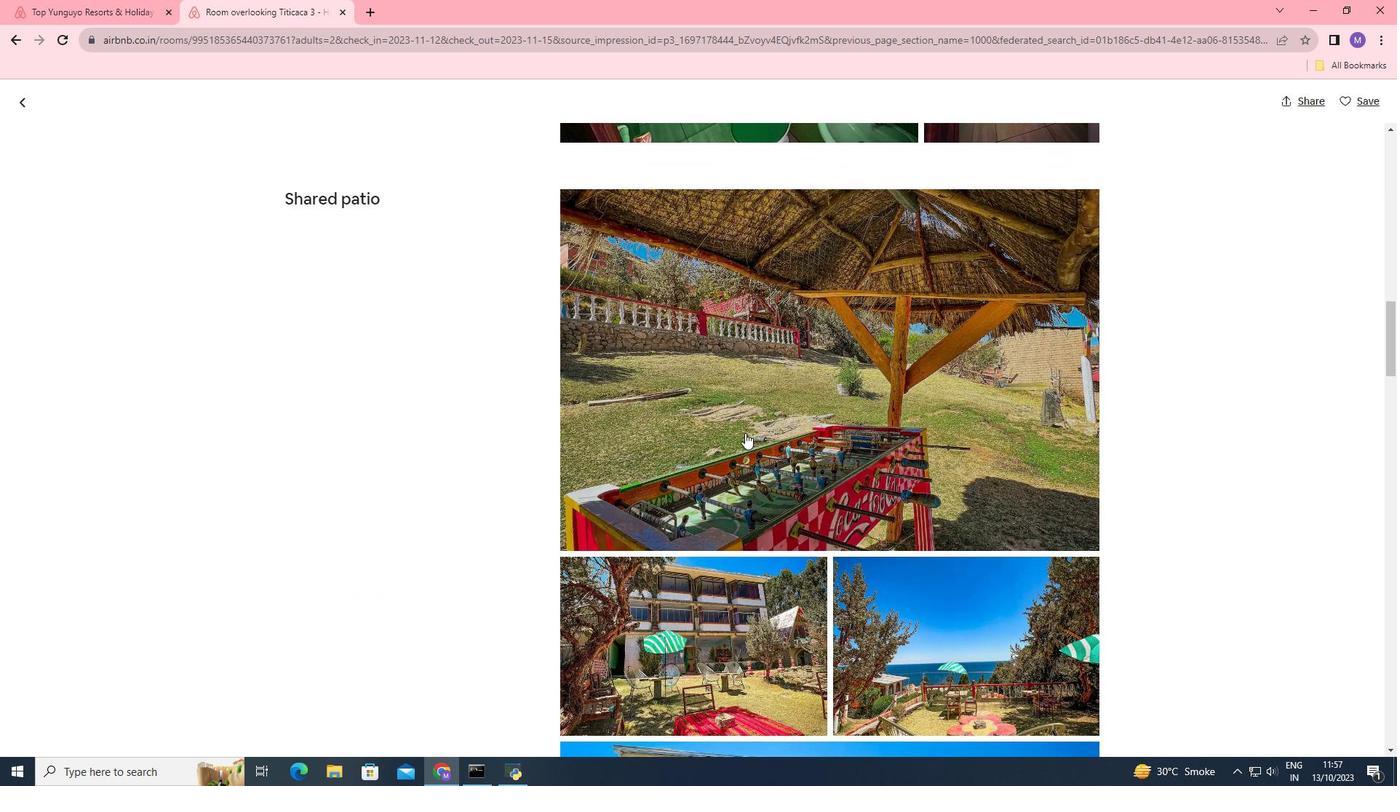 
Action: Mouse scrolled (745, 432) with delta (0, 0)
Screenshot: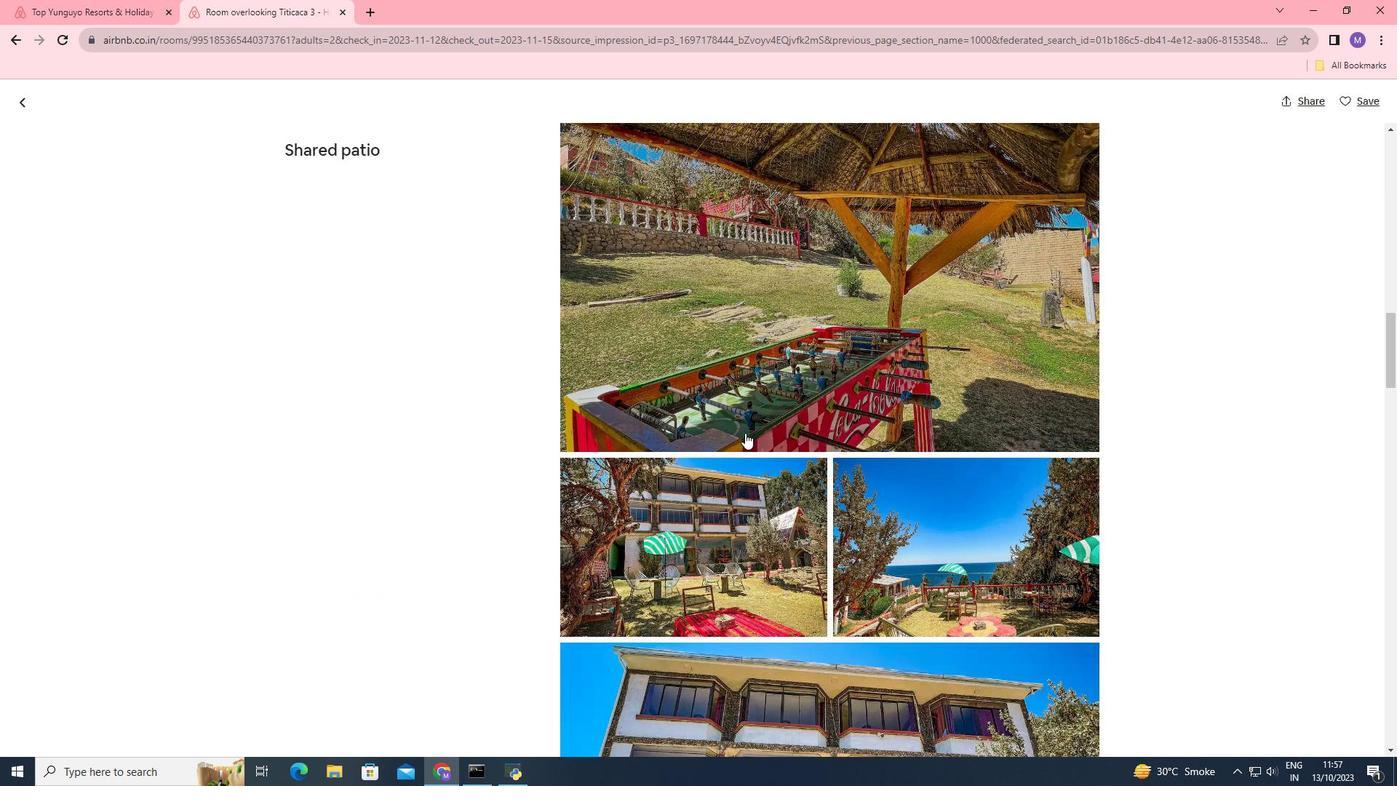 
Action: Mouse scrolled (745, 432) with delta (0, 0)
Screenshot: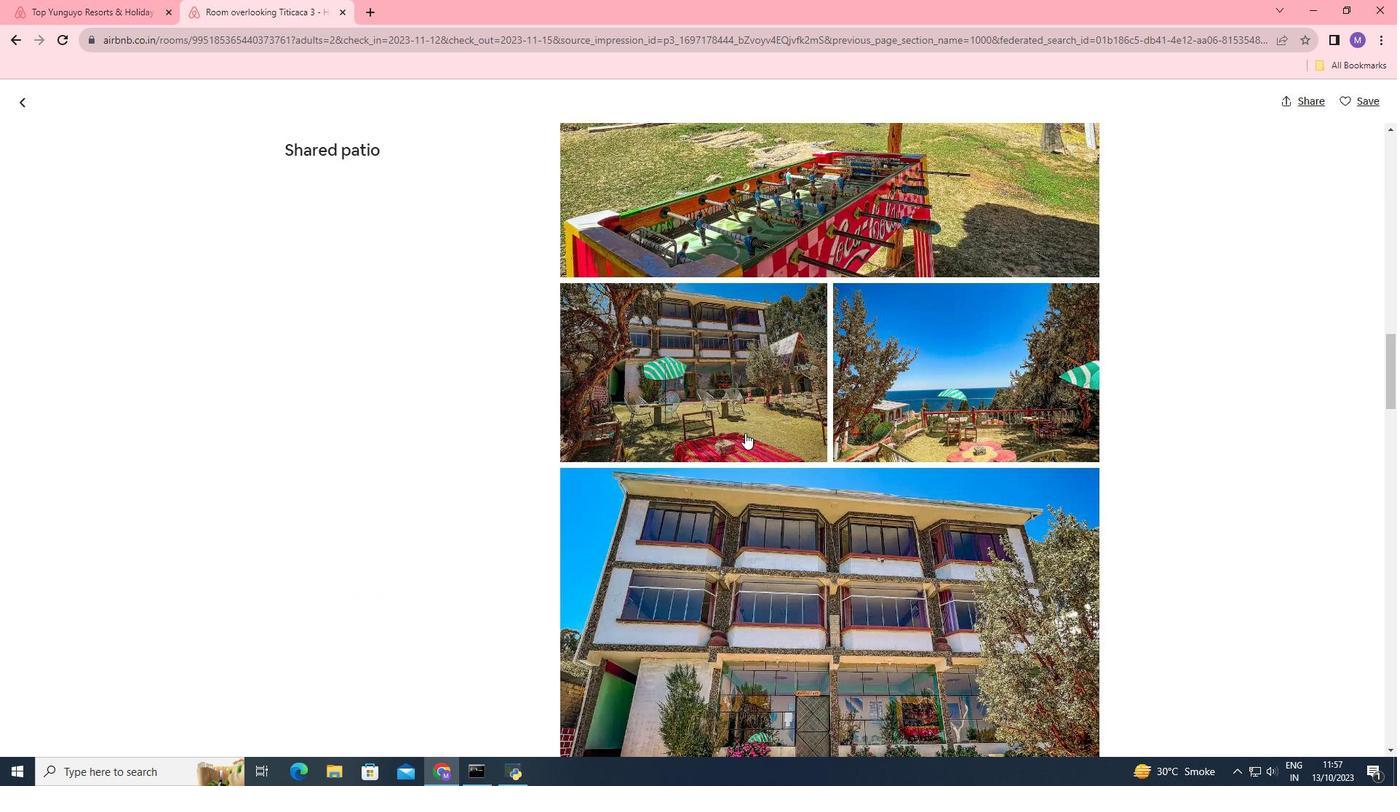
Action: Mouse scrolled (745, 432) with delta (0, 0)
Screenshot: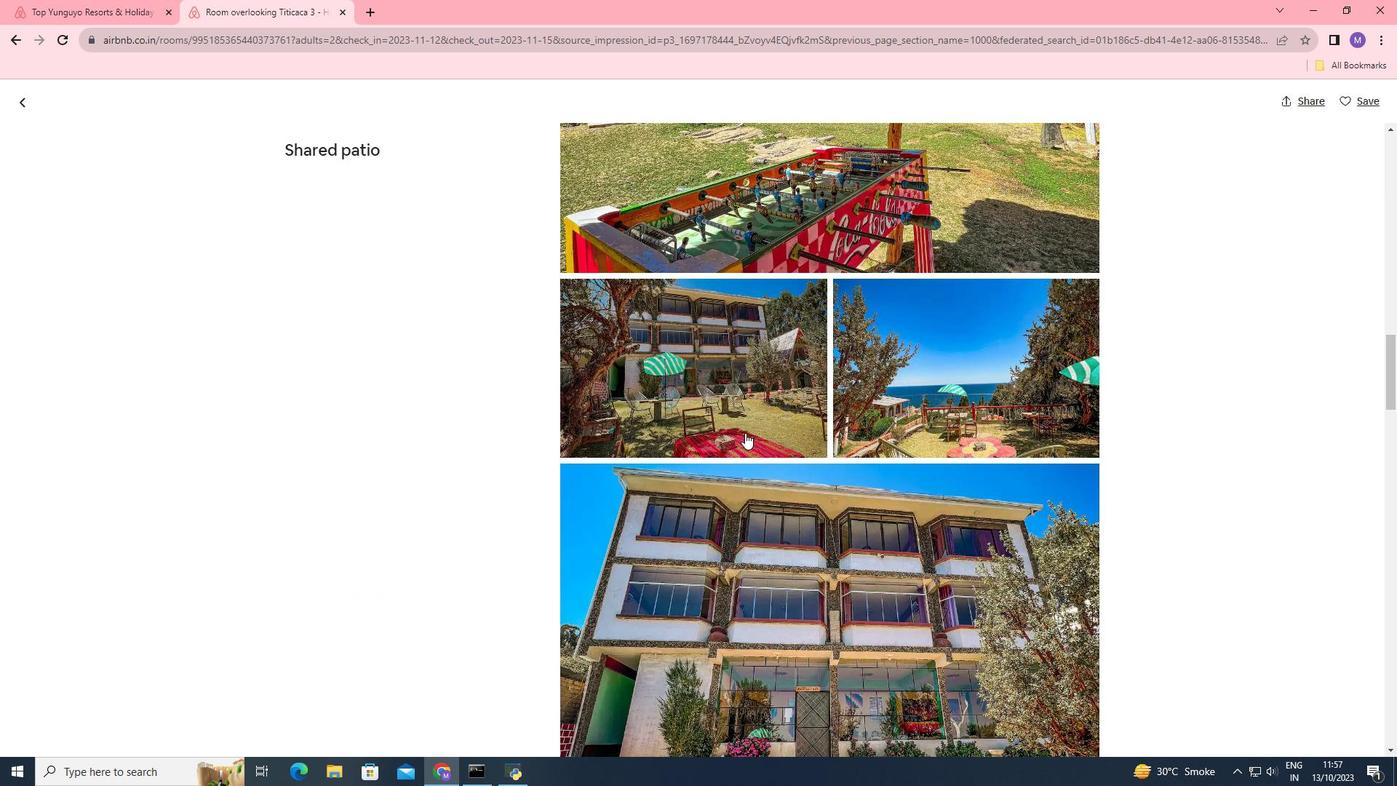 
Action: Mouse scrolled (745, 432) with delta (0, 0)
Screenshot: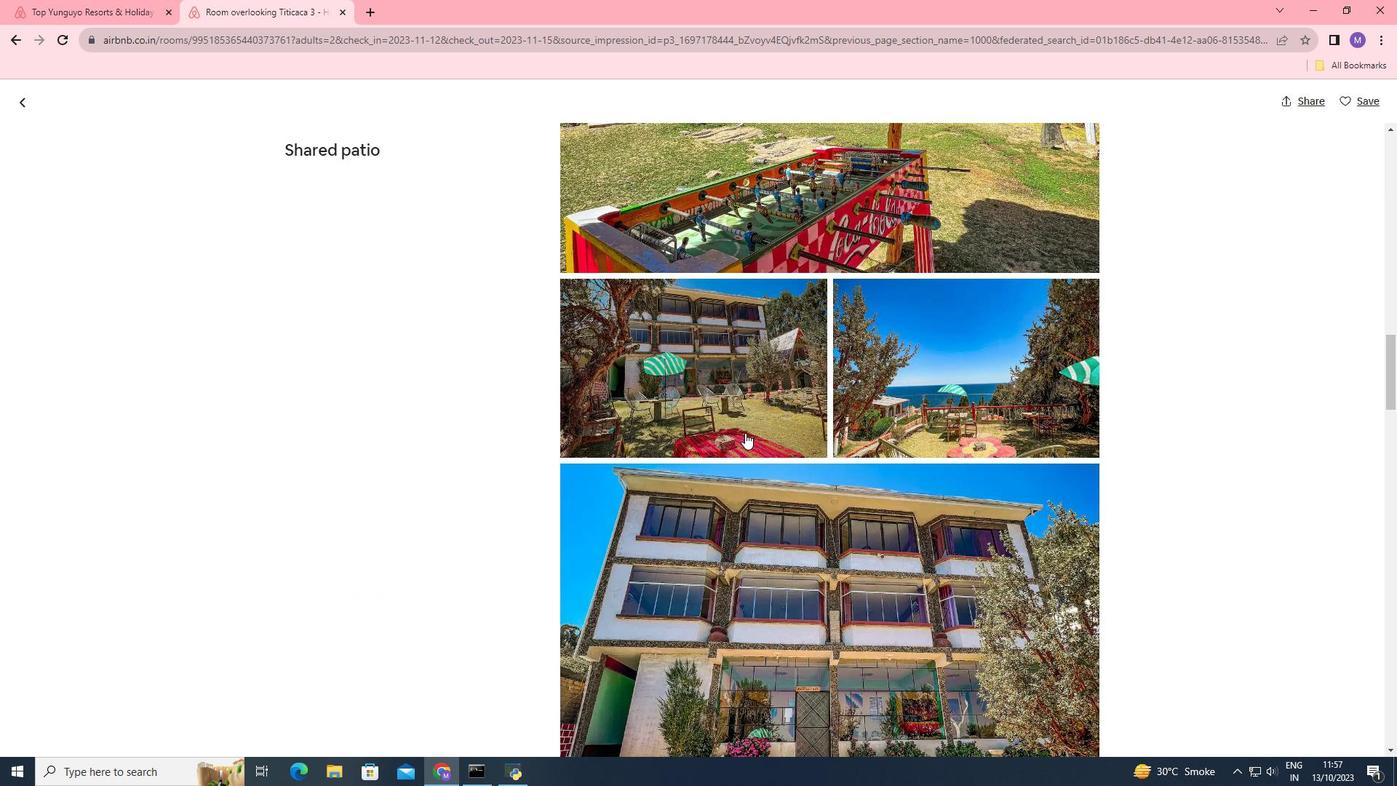 
Action: Mouse scrolled (745, 432) with delta (0, 0)
Screenshot: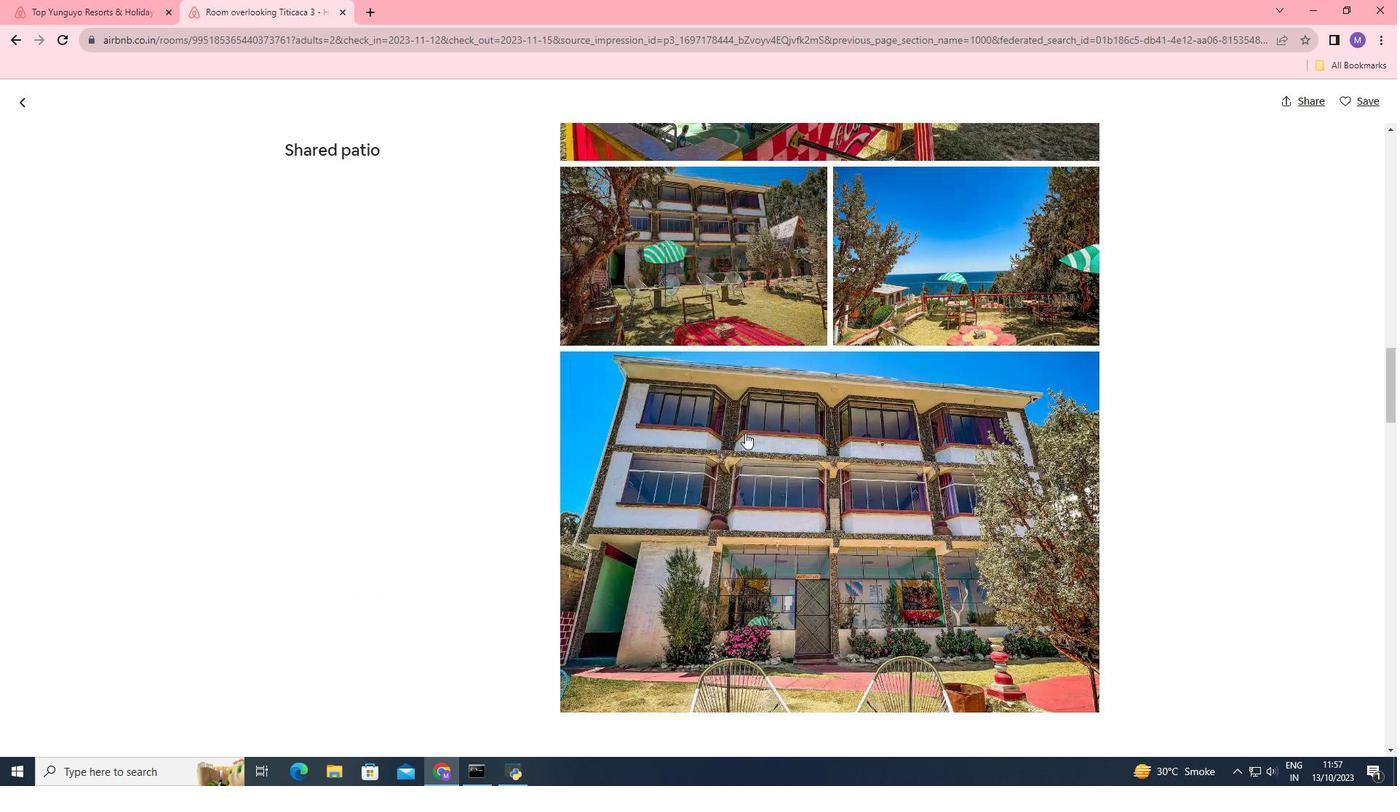 
Action: Mouse scrolled (745, 432) with delta (0, 0)
Screenshot: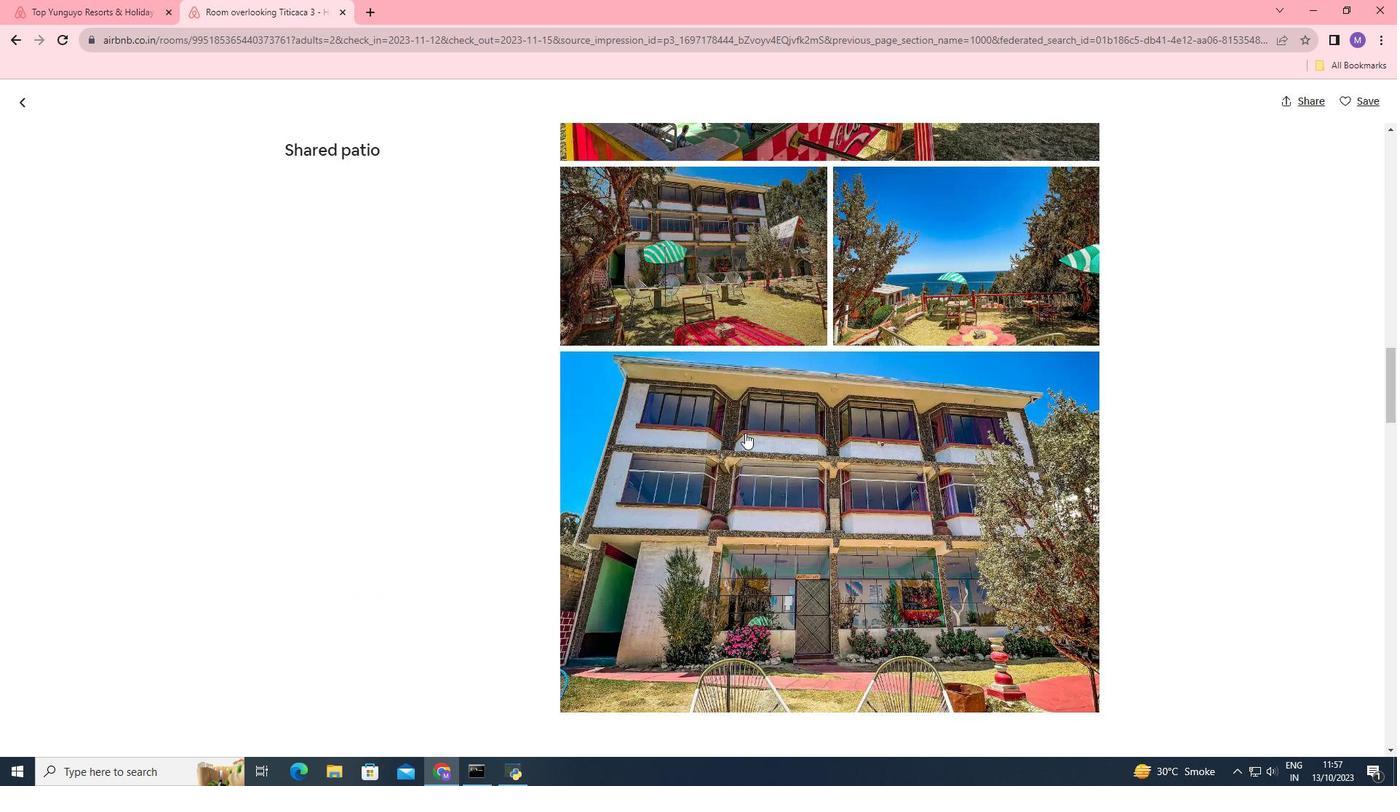 
Action: Mouse scrolled (745, 432) with delta (0, 0)
Screenshot: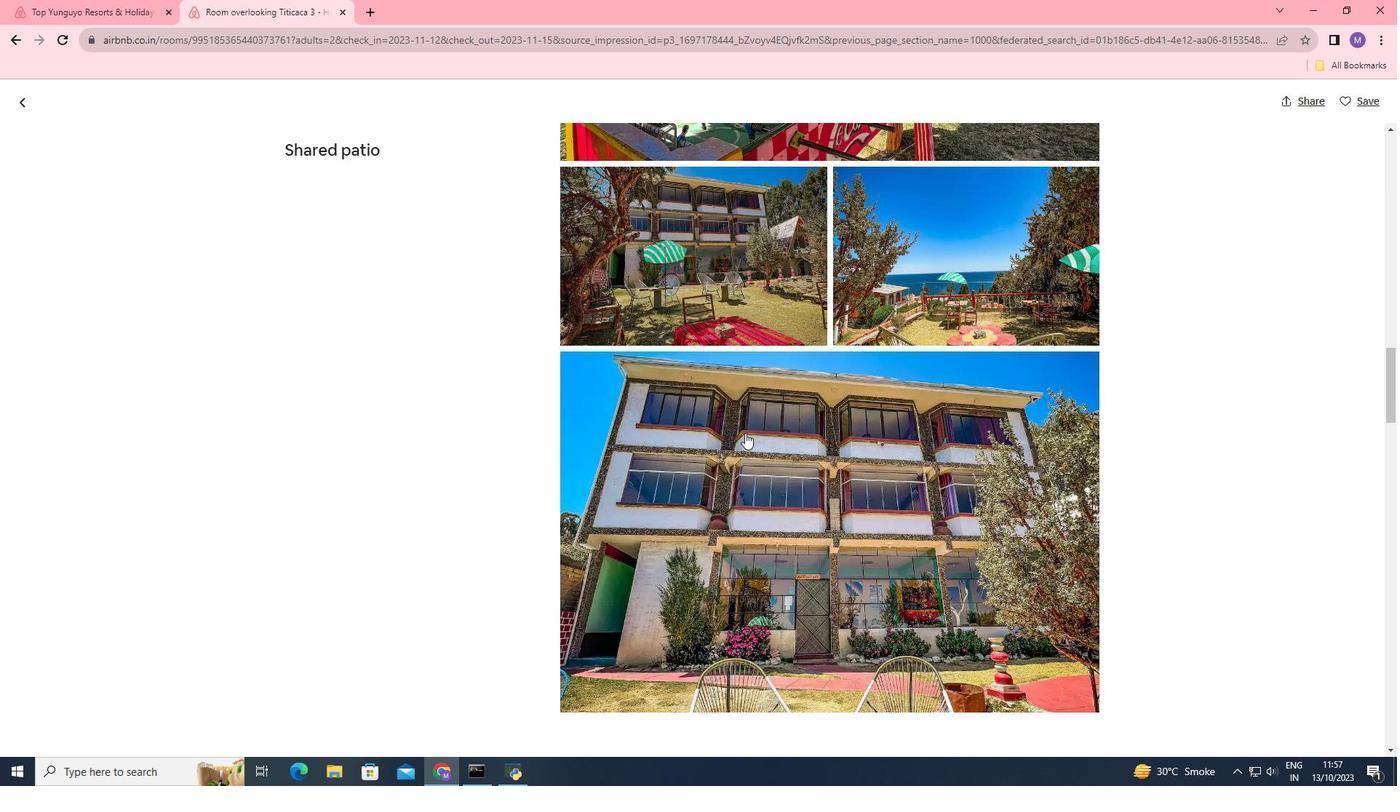 
Action: Mouse scrolled (745, 432) with delta (0, 0)
Screenshot: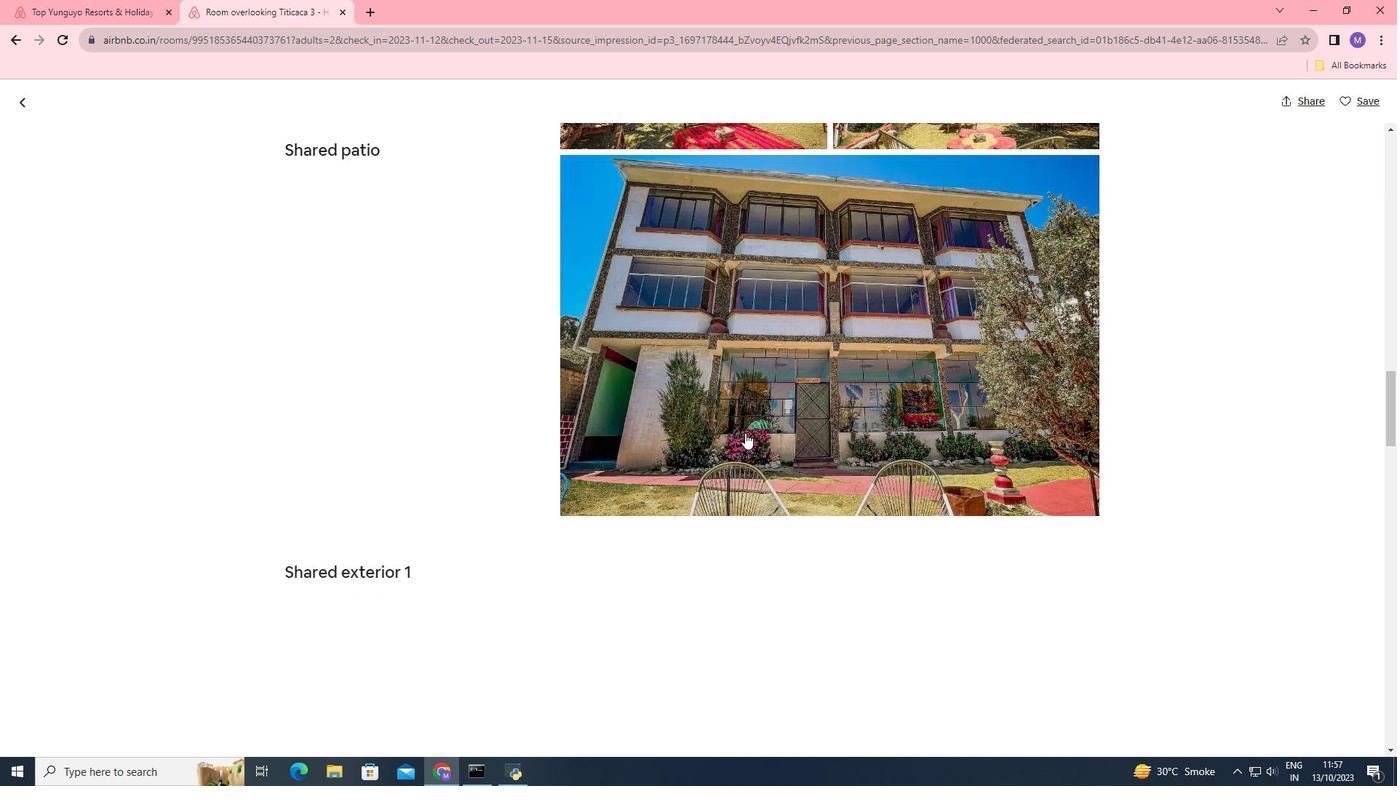 
Action: Mouse scrolled (745, 432) with delta (0, 0)
Screenshot: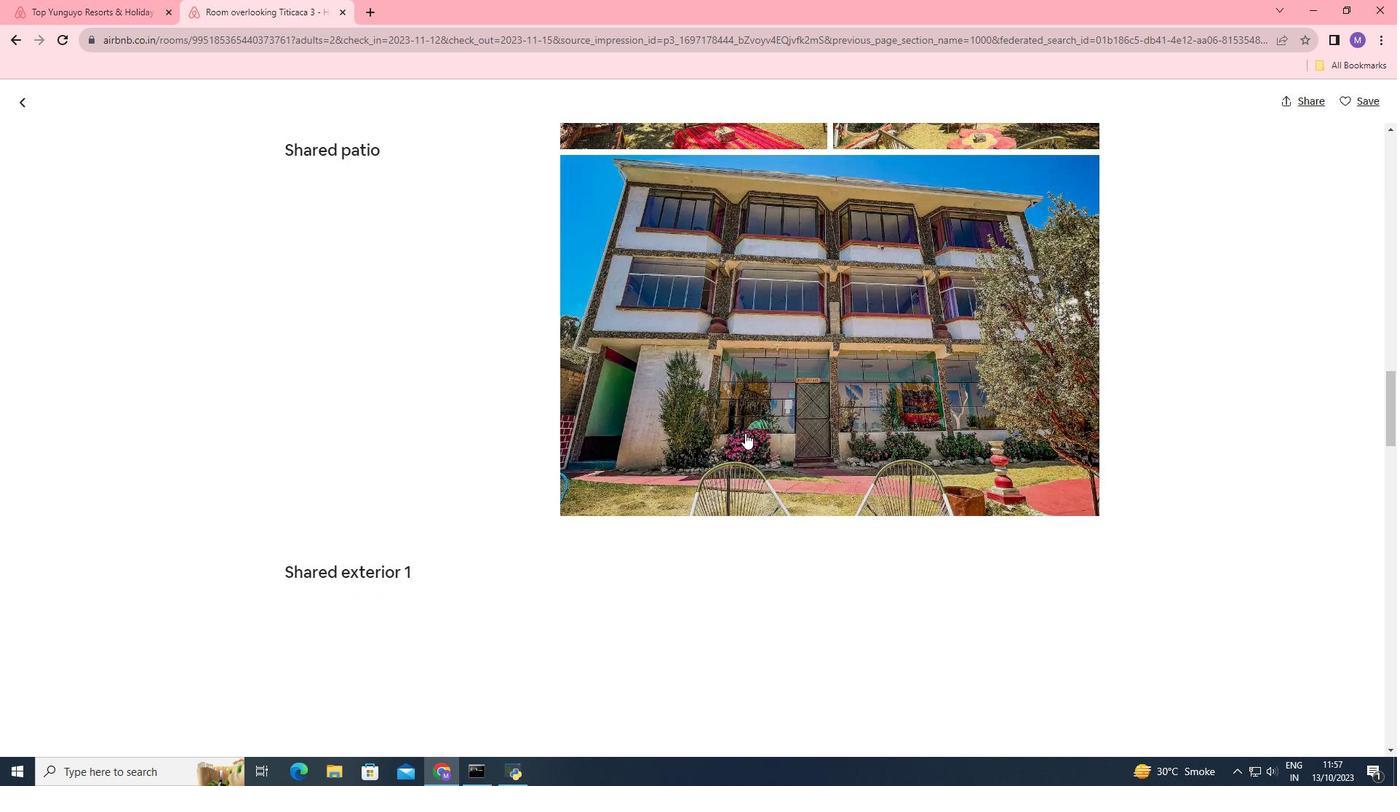
Action: Mouse moved to (744, 429)
Screenshot: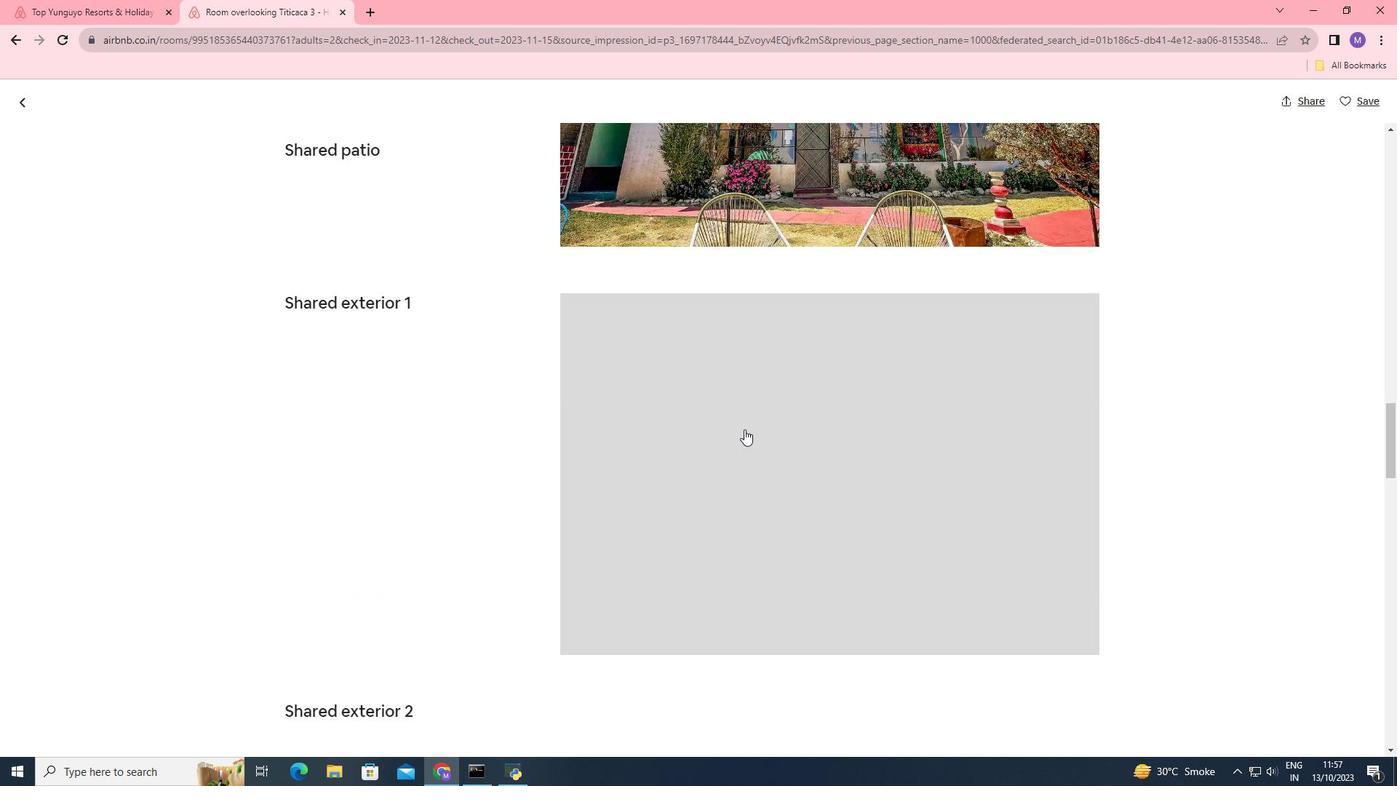 
Action: Mouse scrolled (744, 428) with delta (0, 0)
Screenshot: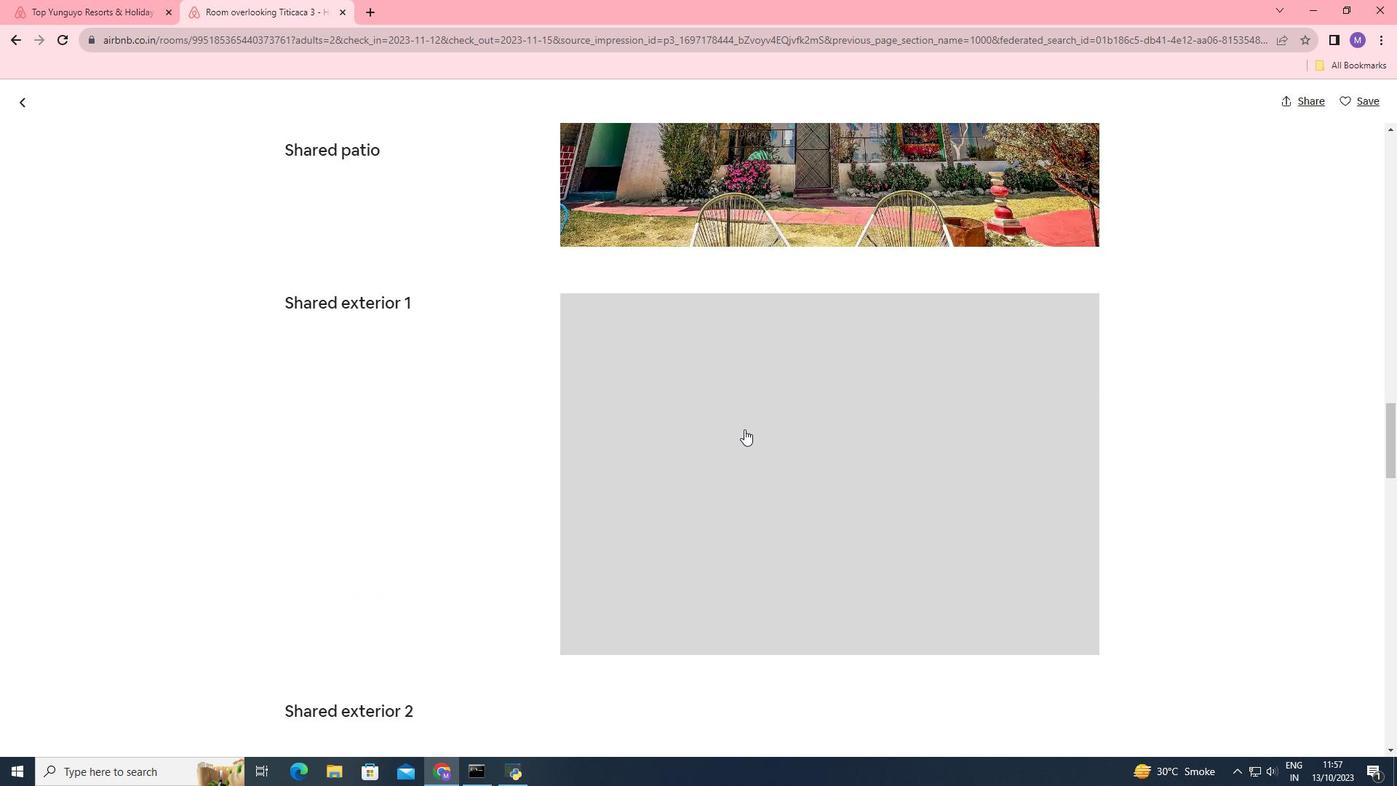 
Action: Mouse scrolled (744, 428) with delta (0, 0)
Screenshot: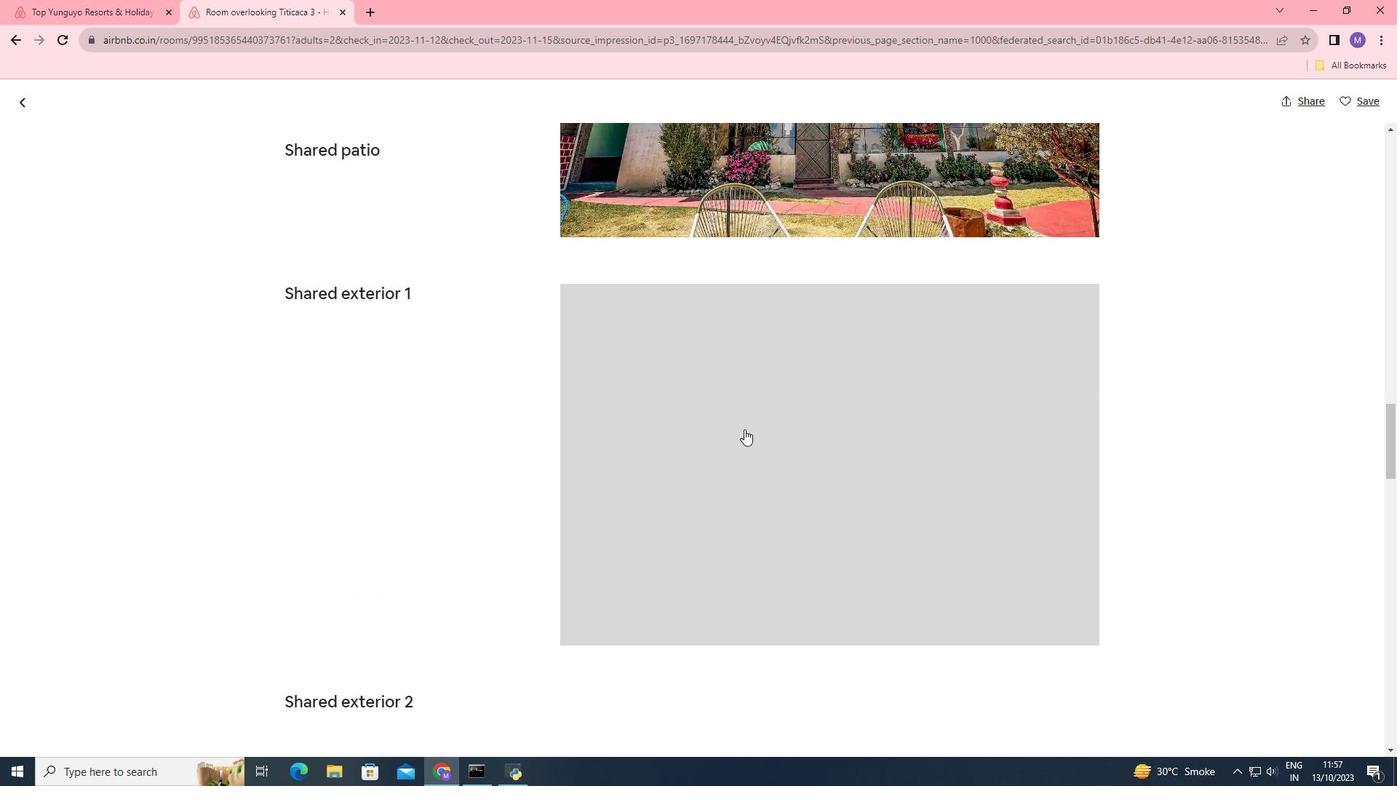 
Action: Mouse moved to (743, 429)
Screenshot: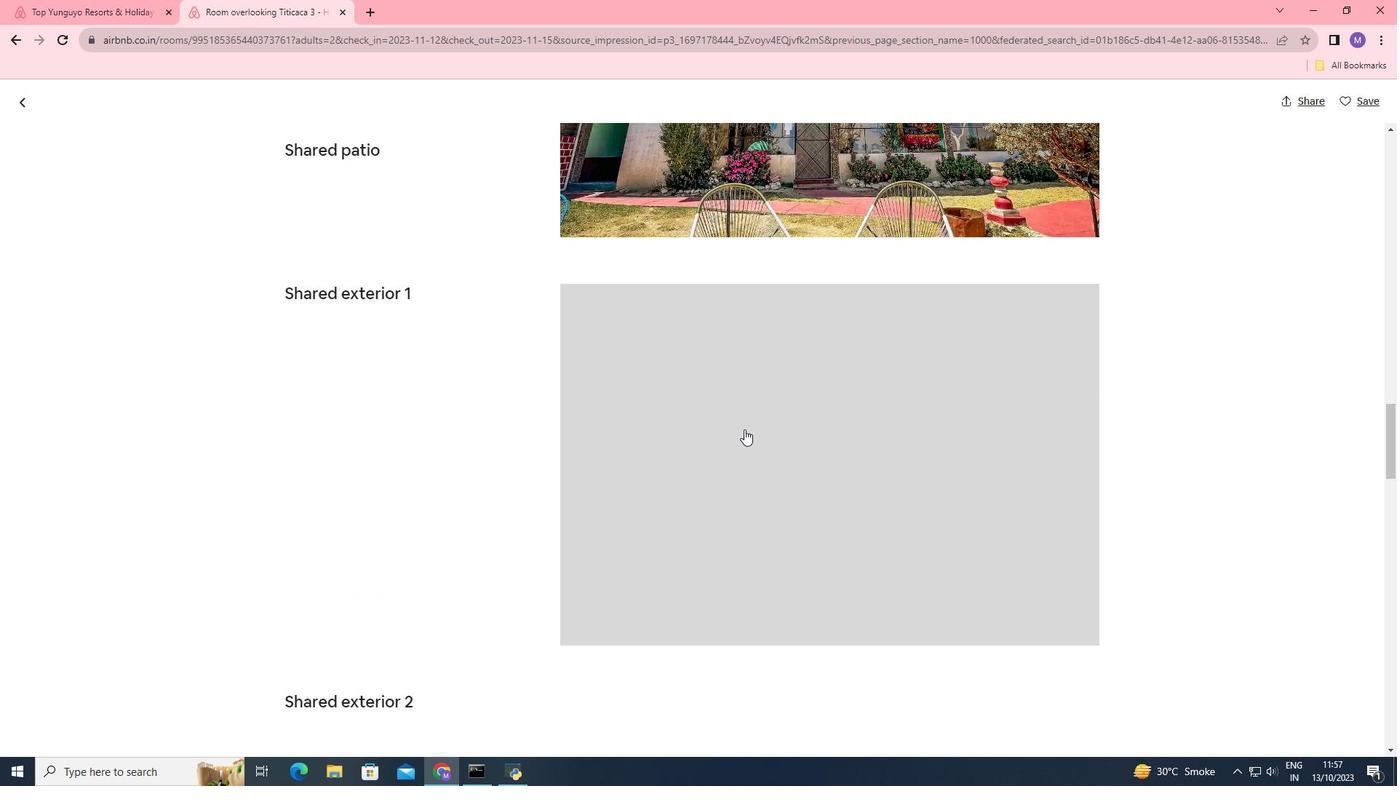 
Action: Mouse scrolled (743, 428) with delta (0, 0)
Screenshot: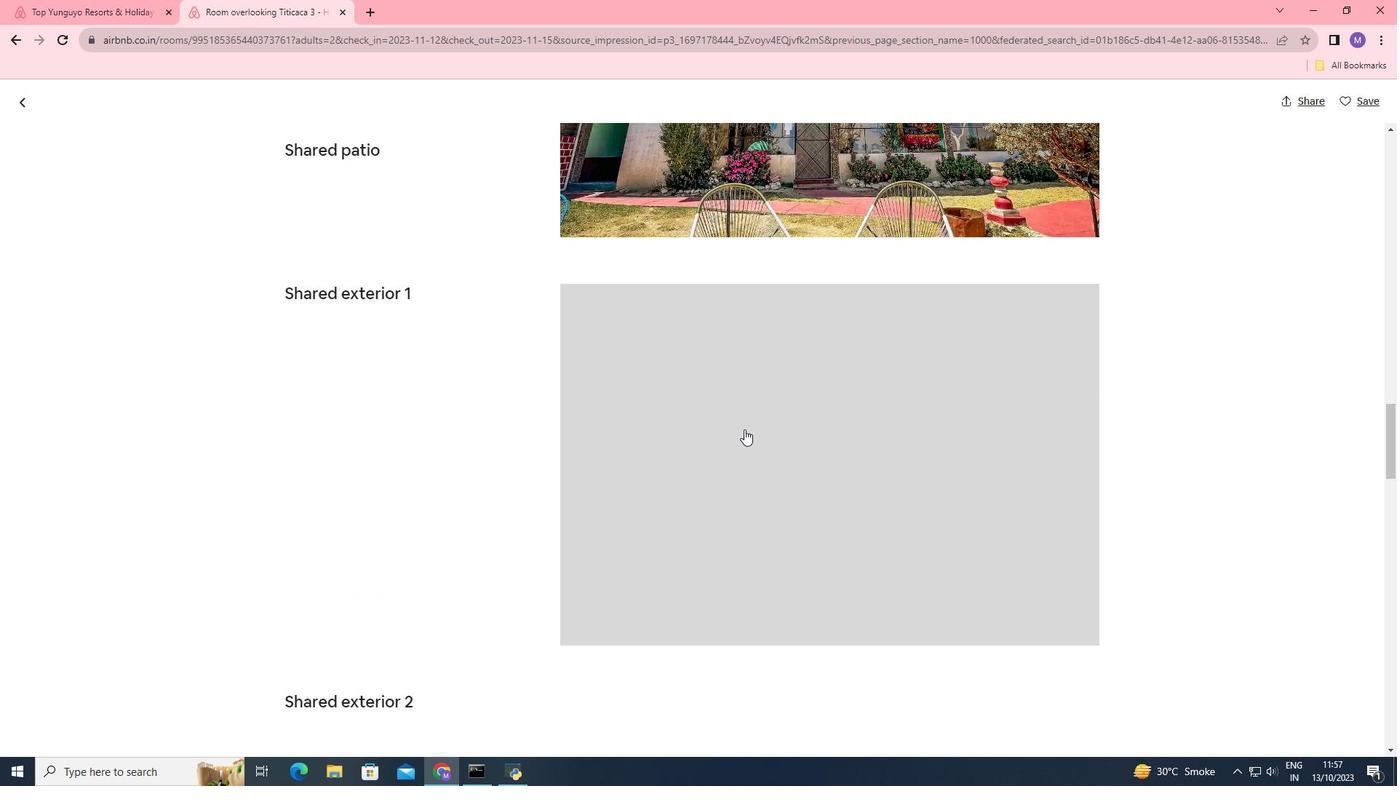 
Action: Mouse moved to (743, 429)
Screenshot: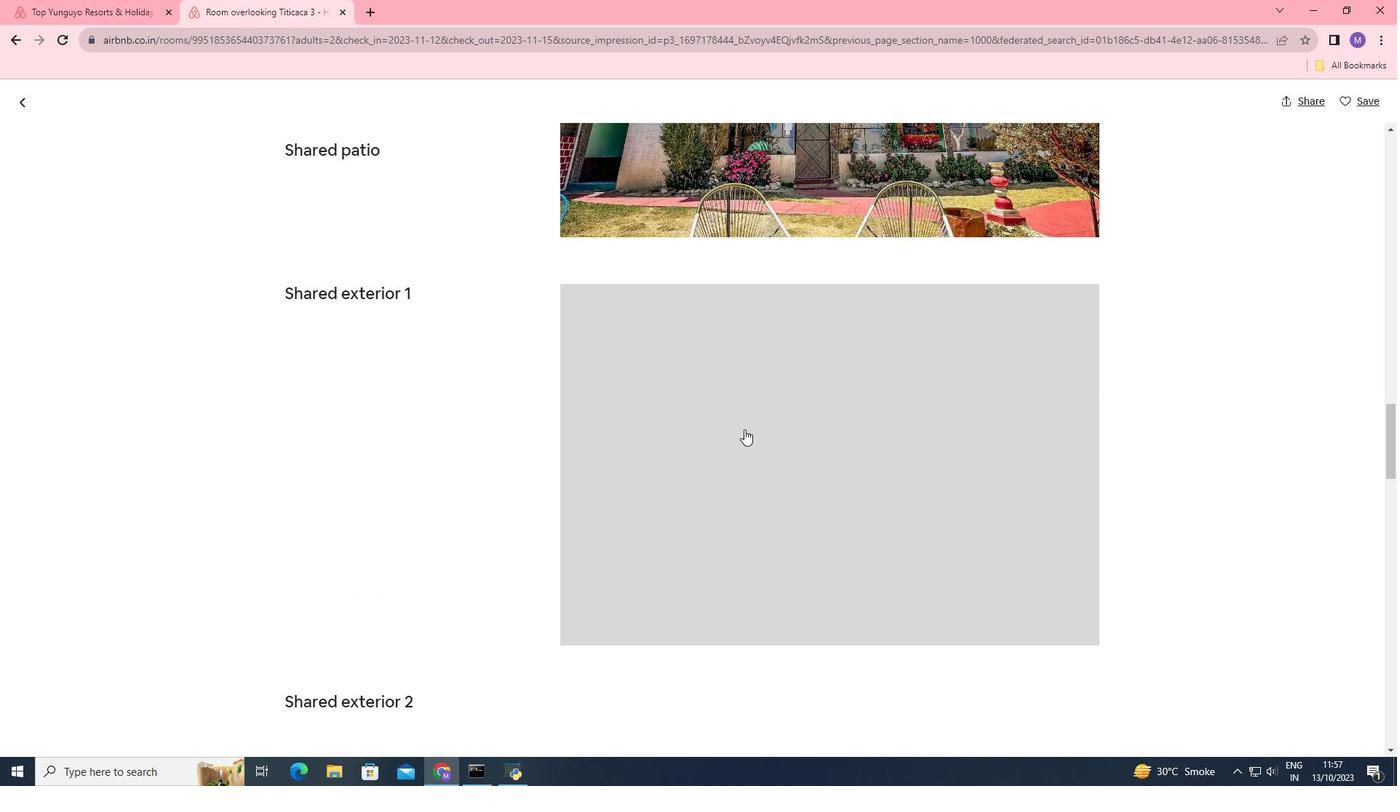 
Action: Mouse scrolled (743, 428) with delta (0, 0)
Screenshot: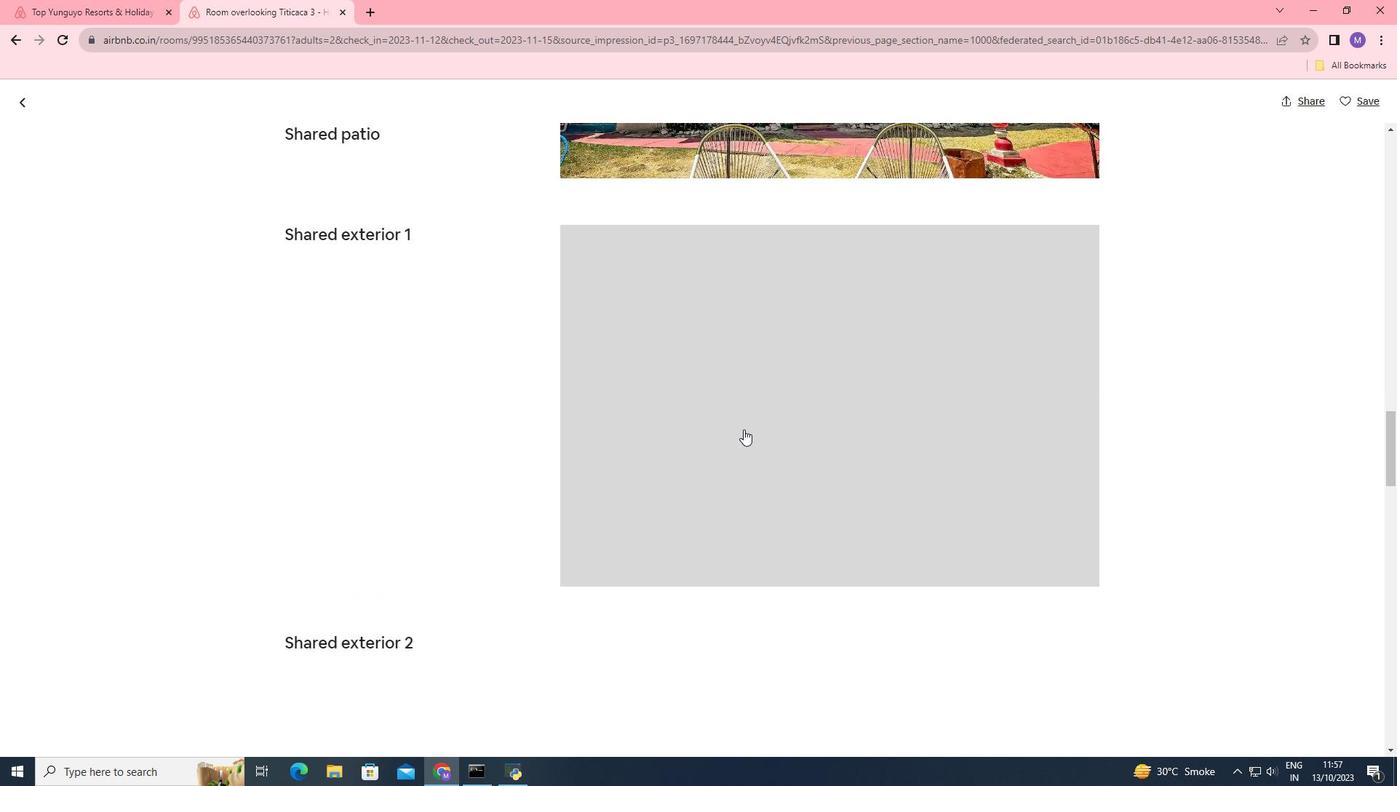 
Action: Mouse scrolled (743, 428) with delta (0, 0)
Screenshot: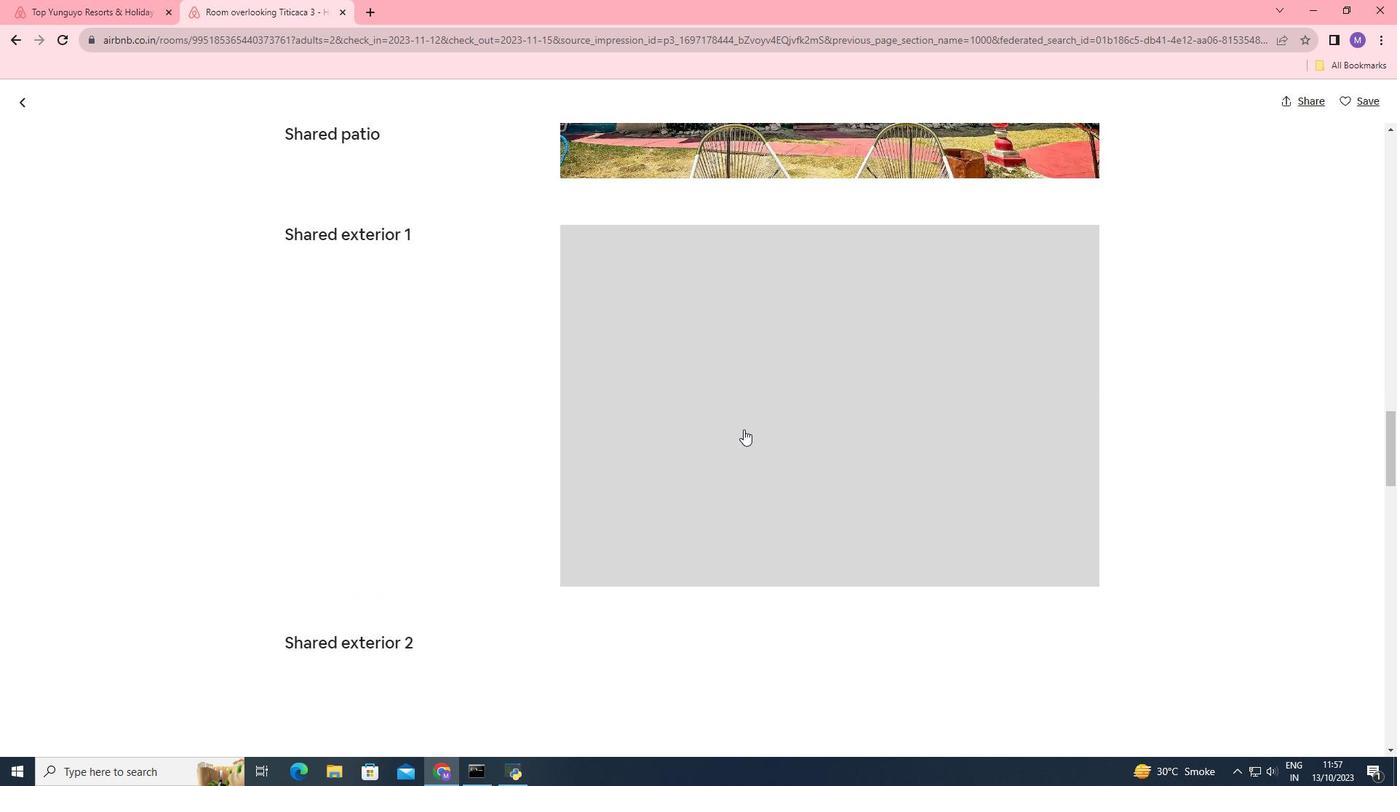 
Action: Mouse scrolled (743, 428) with delta (0, 0)
Screenshot: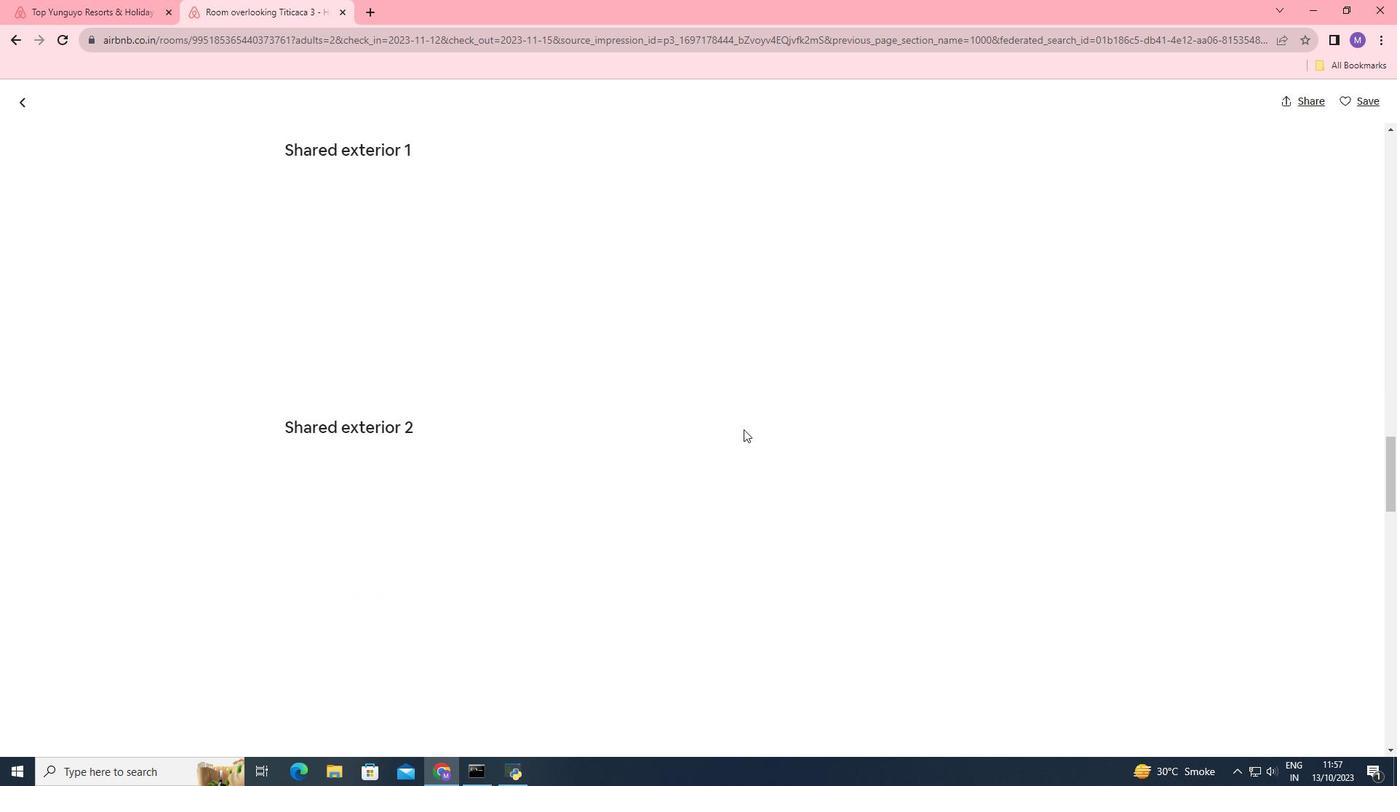 
Action: Mouse scrolled (743, 428) with delta (0, 0)
Screenshot: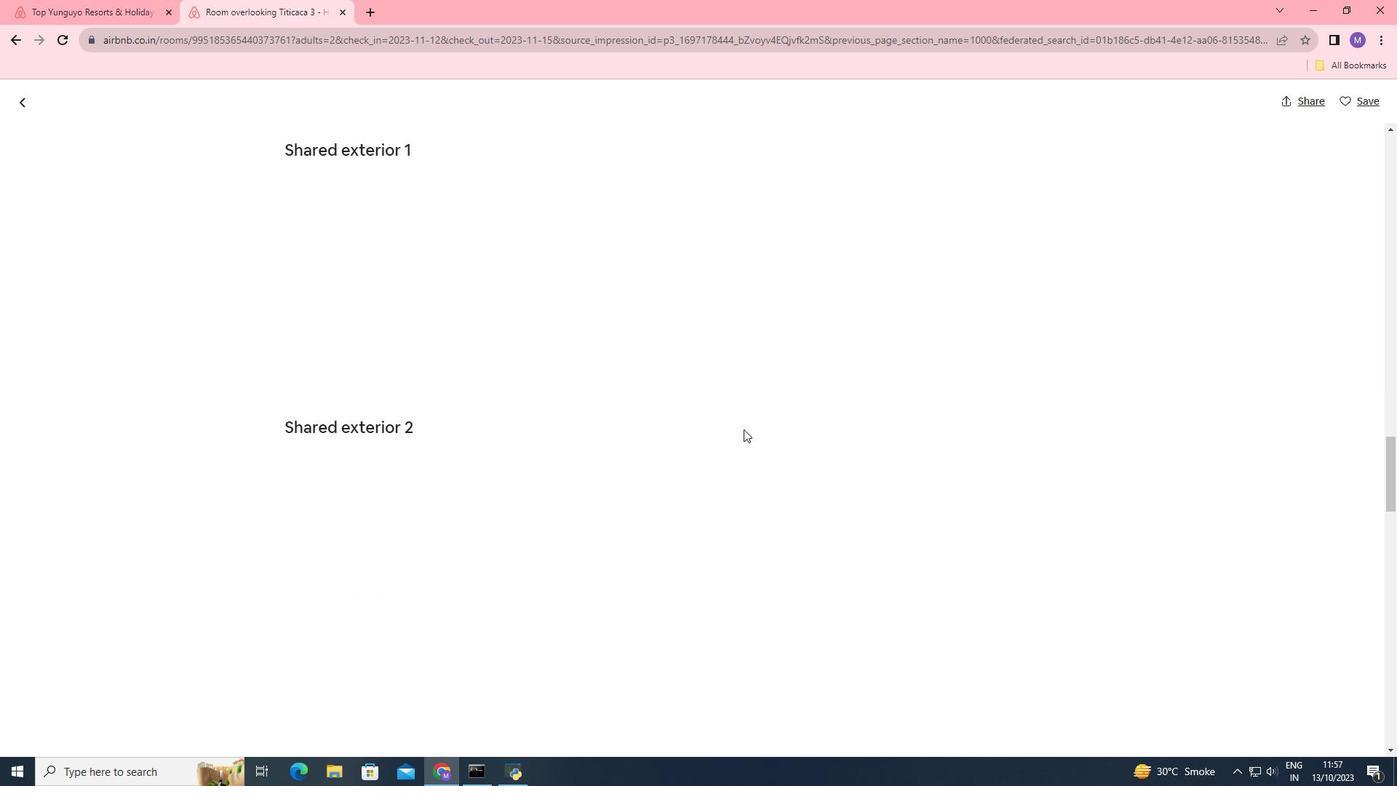 
Action: Mouse moved to (730, 426)
Screenshot: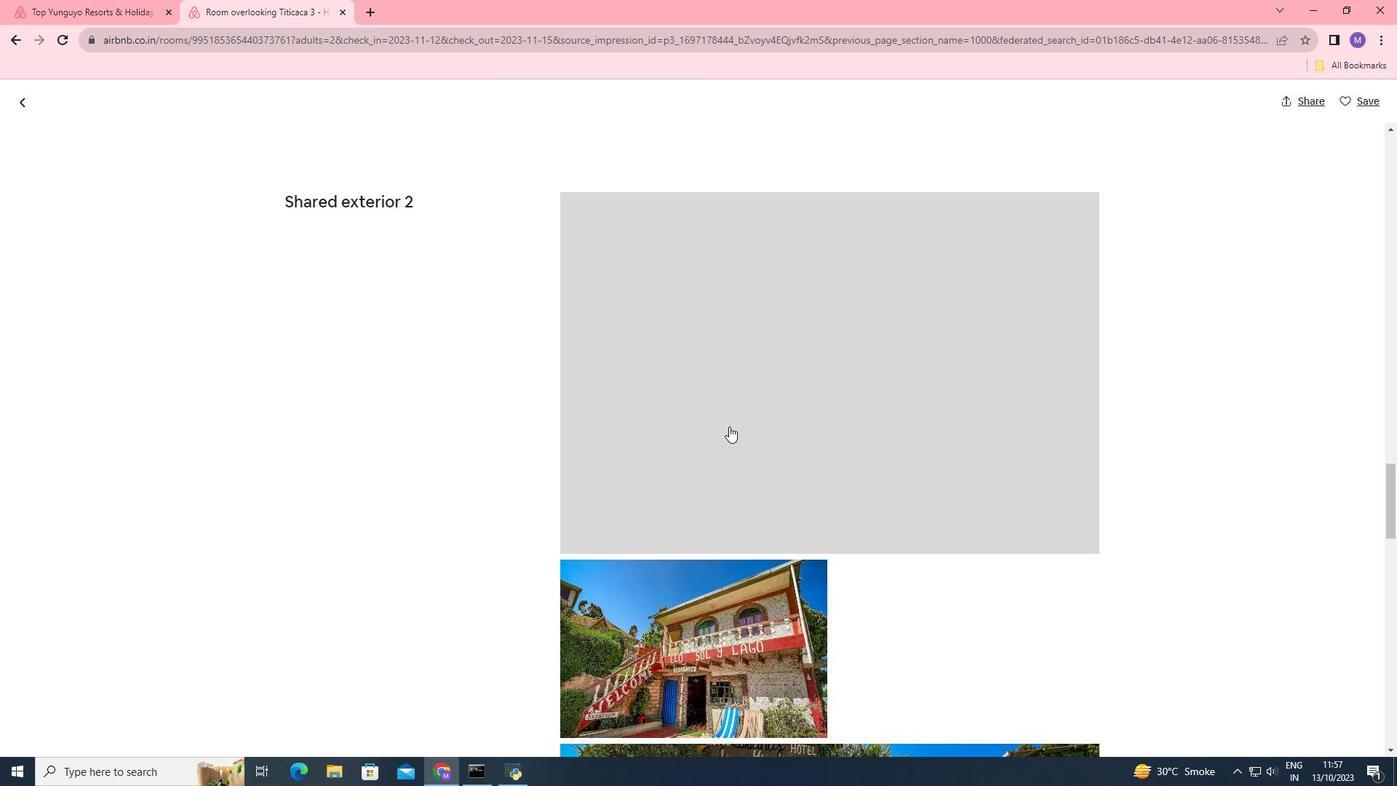 
Action: Mouse scrolled (730, 425) with delta (0, 0)
Screenshot: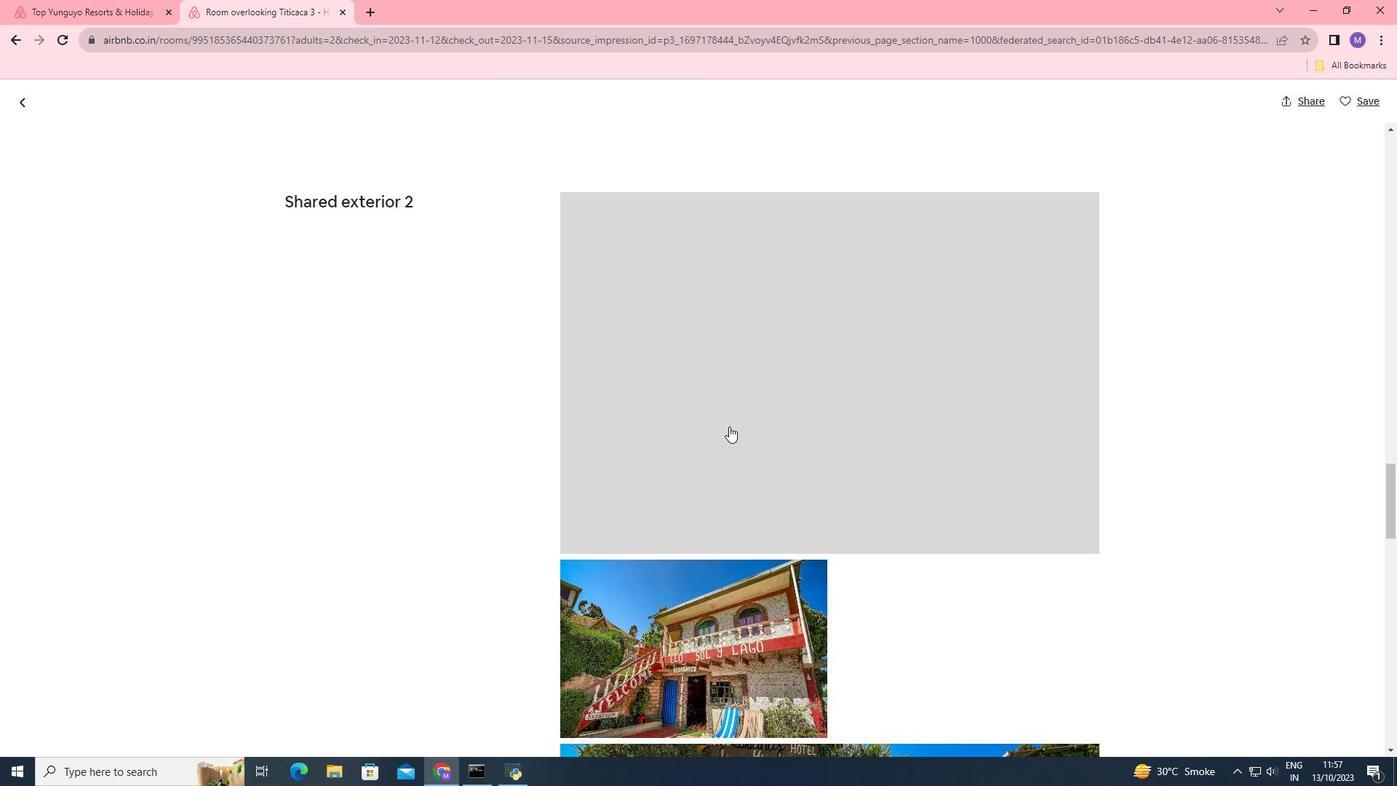 
Action: Mouse moved to (727, 425)
Screenshot: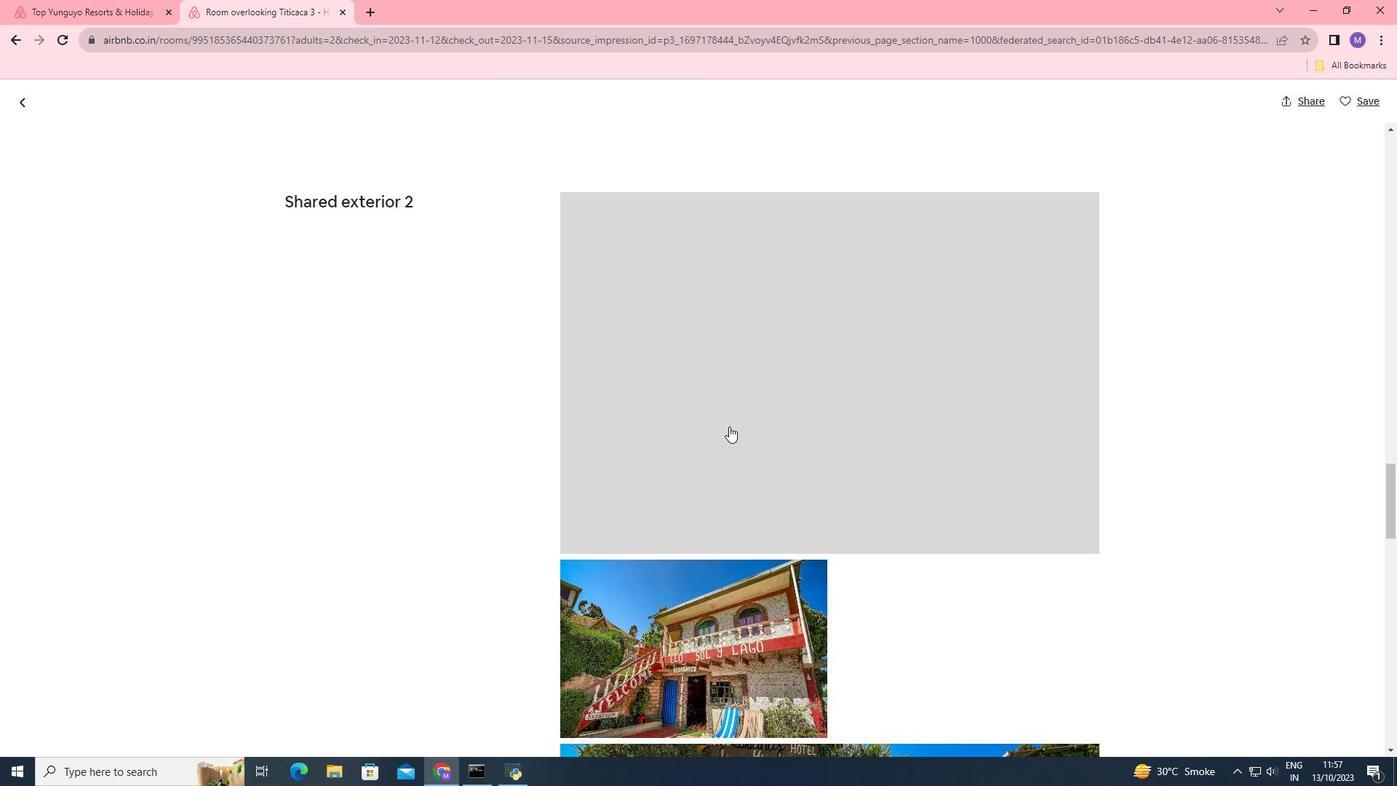 
Action: Mouse scrolled (727, 425) with delta (0, 0)
Screenshot: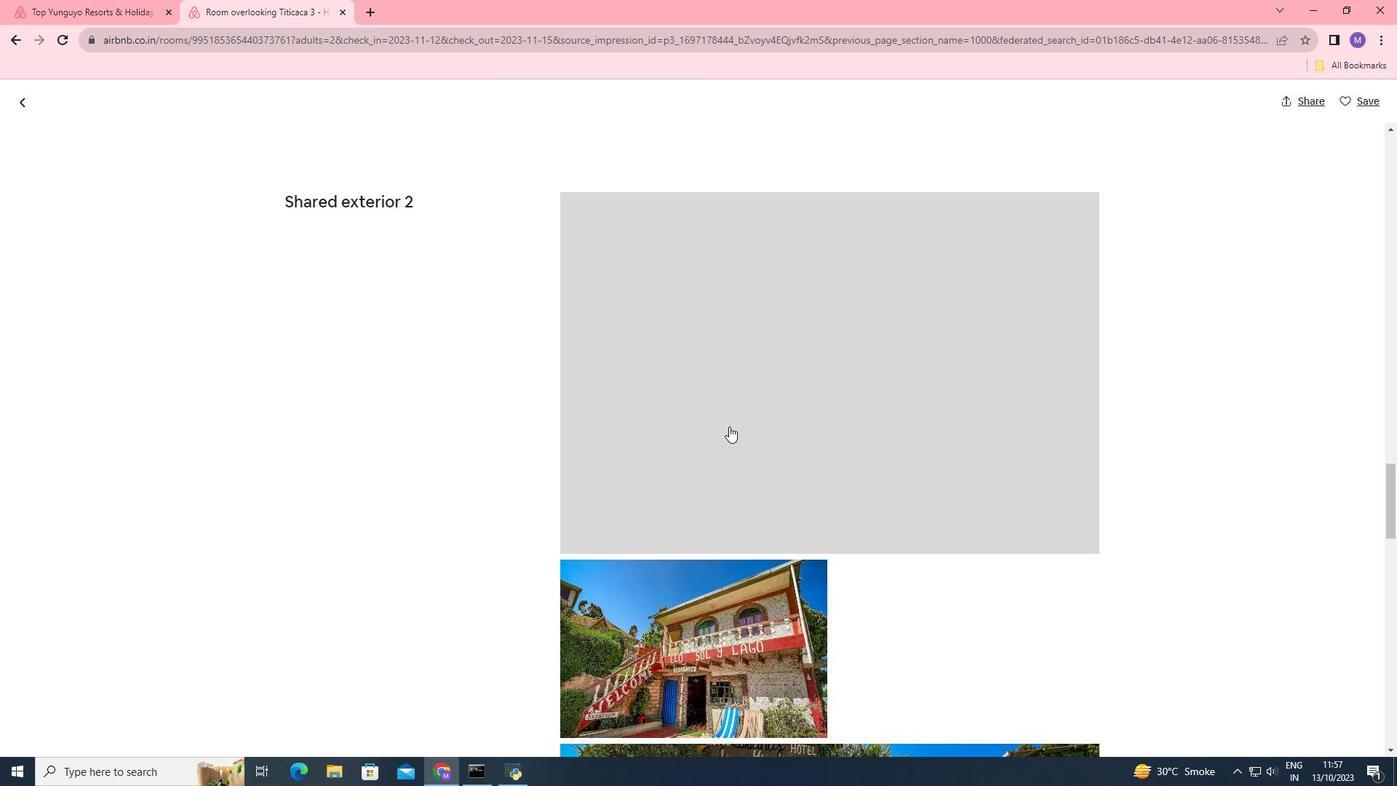 
Action: Mouse scrolled (727, 425) with delta (0, 0)
Screenshot: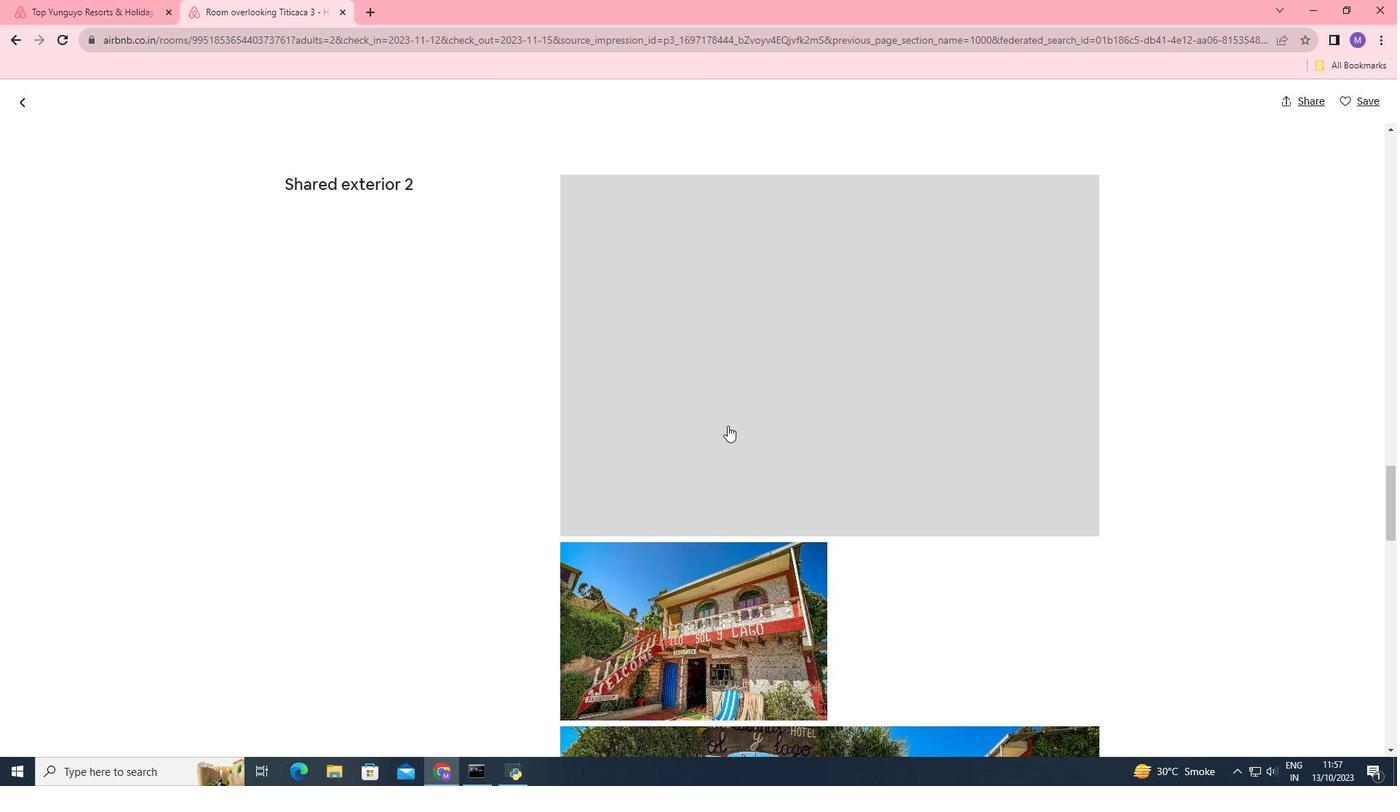 
Action: Mouse scrolled (727, 425) with delta (0, 0)
Screenshot: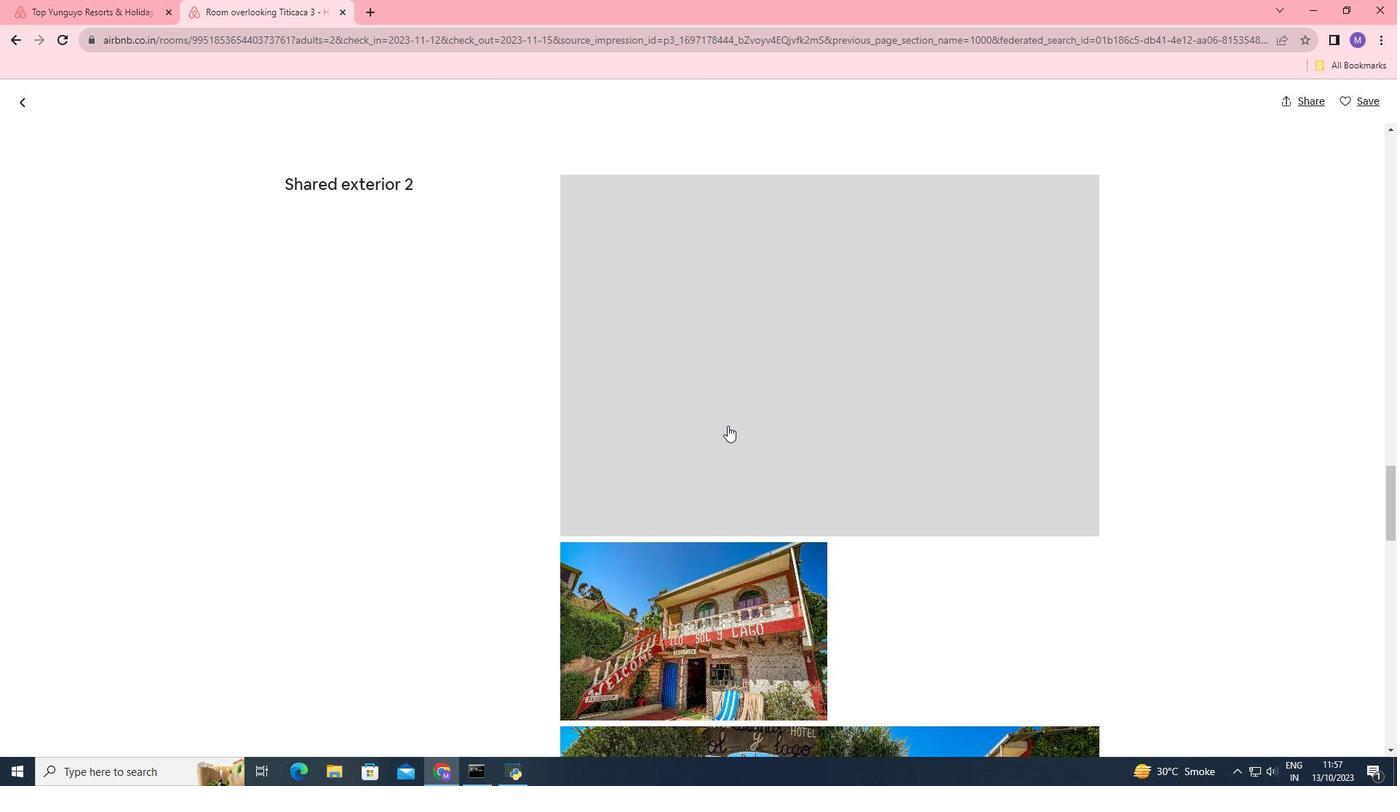 
Action: Mouse moved to (725, 425)
Screenshot: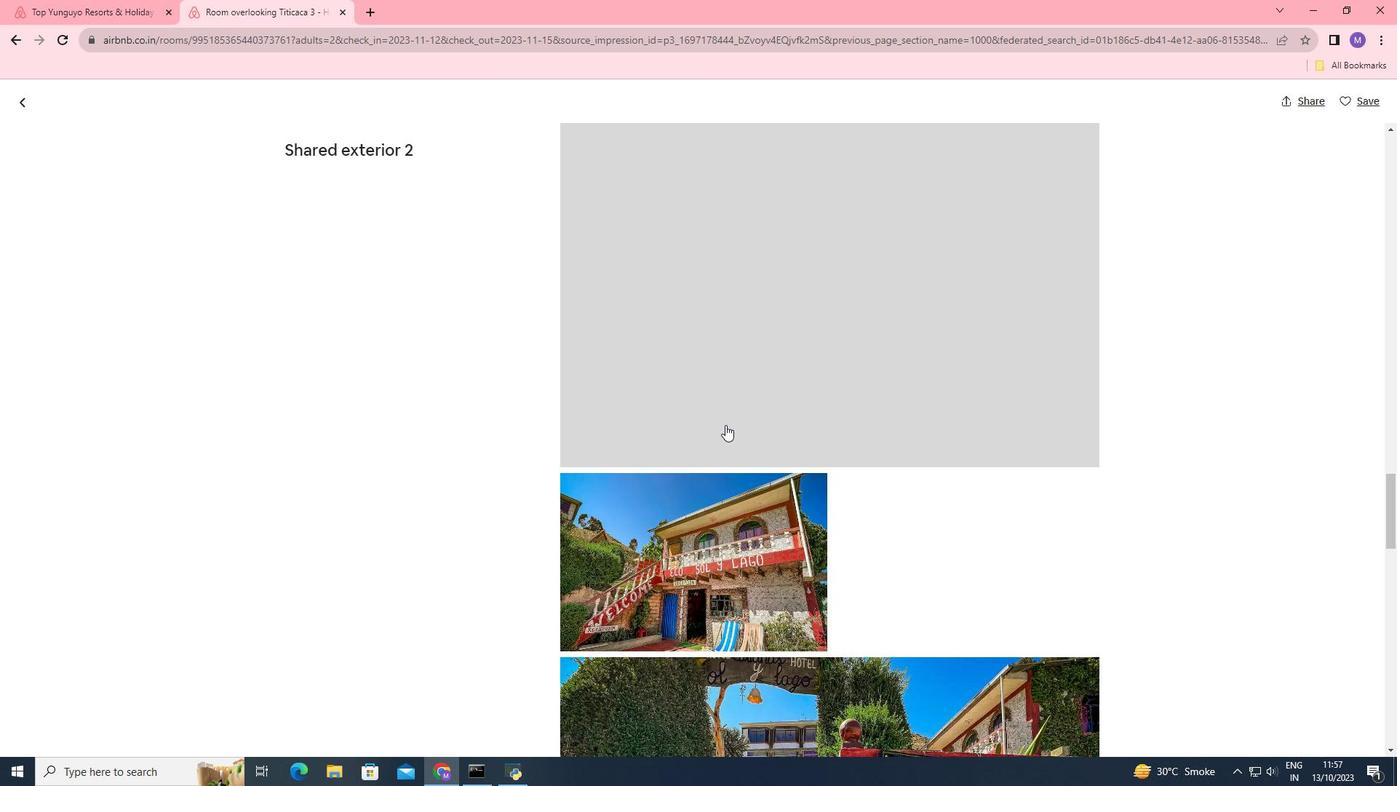 
Action: Mouse scrolled (725, 424) with delta (0, 0)
Screenshot: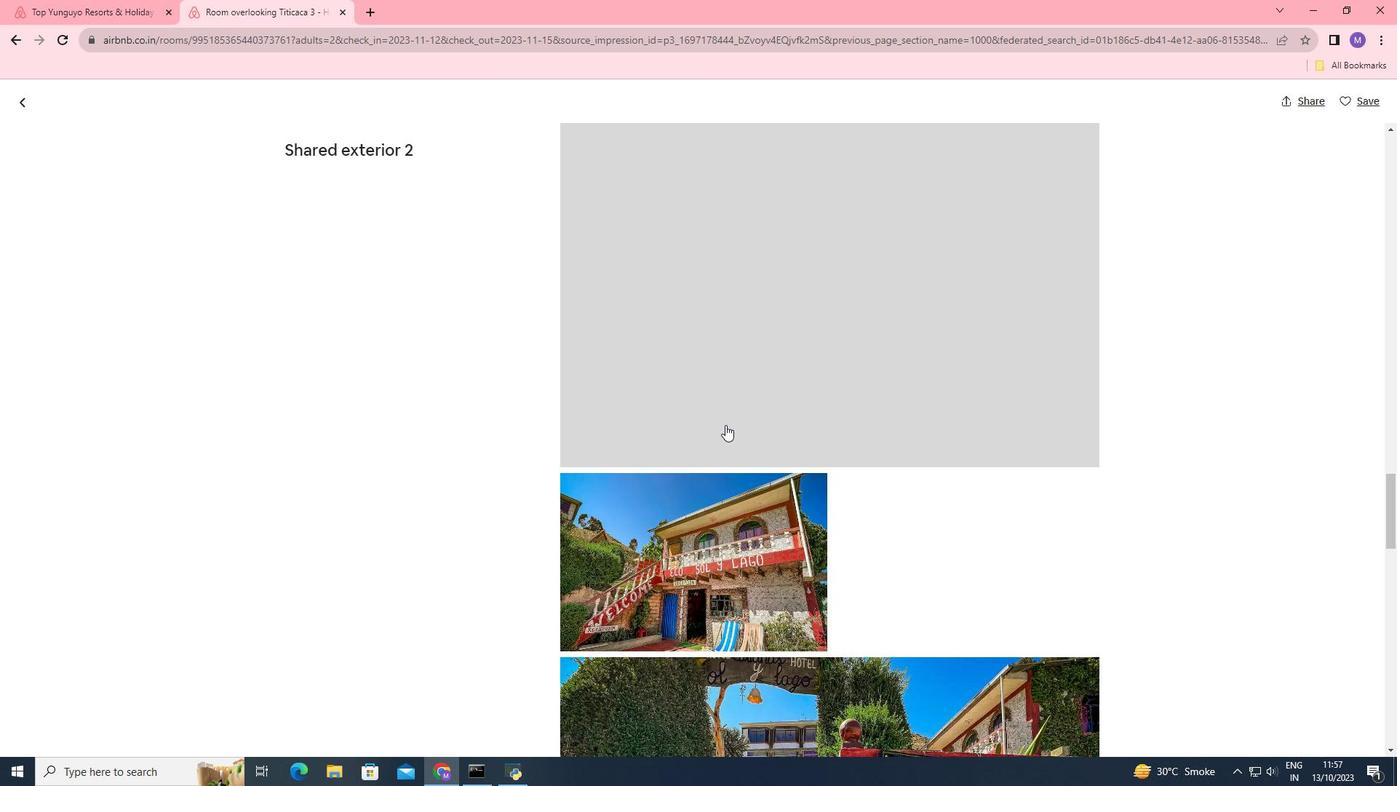 
Action: Mouse moved to (724, 424)
Screenshot: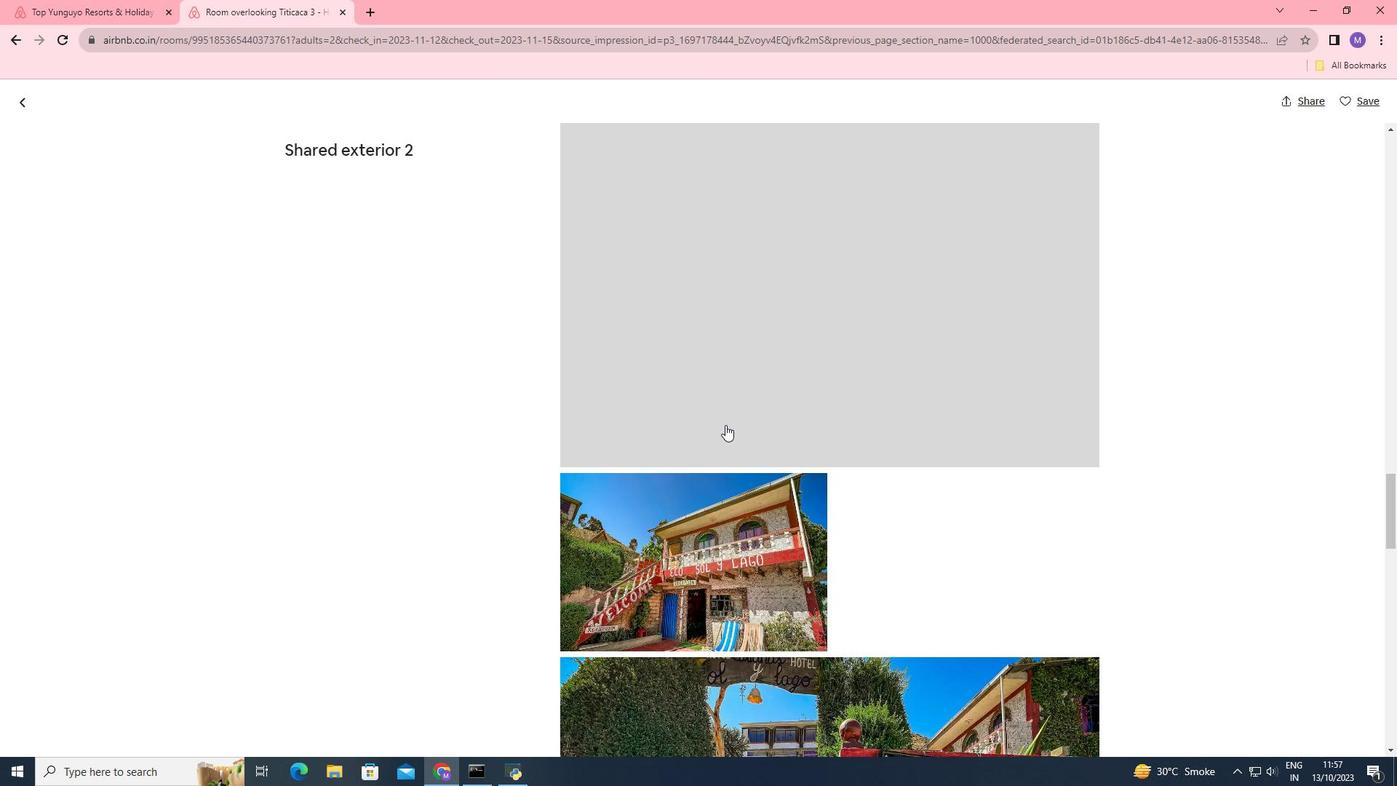 
Action: Mouse scrolled (724, 423) with delta (0, 0)
Screenshot: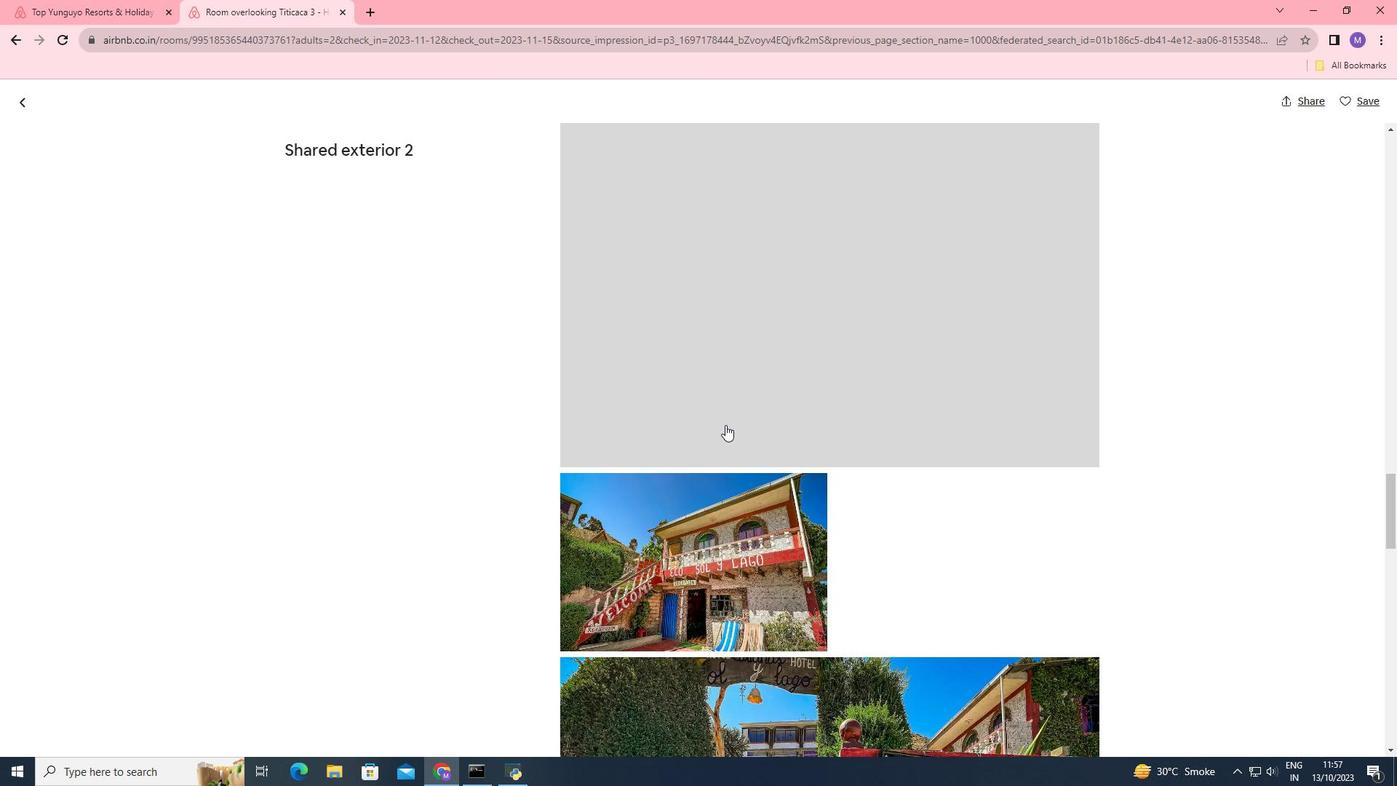 
Action: Mouse scrolled (724, 423) with delta (0, 0)
Screenshot: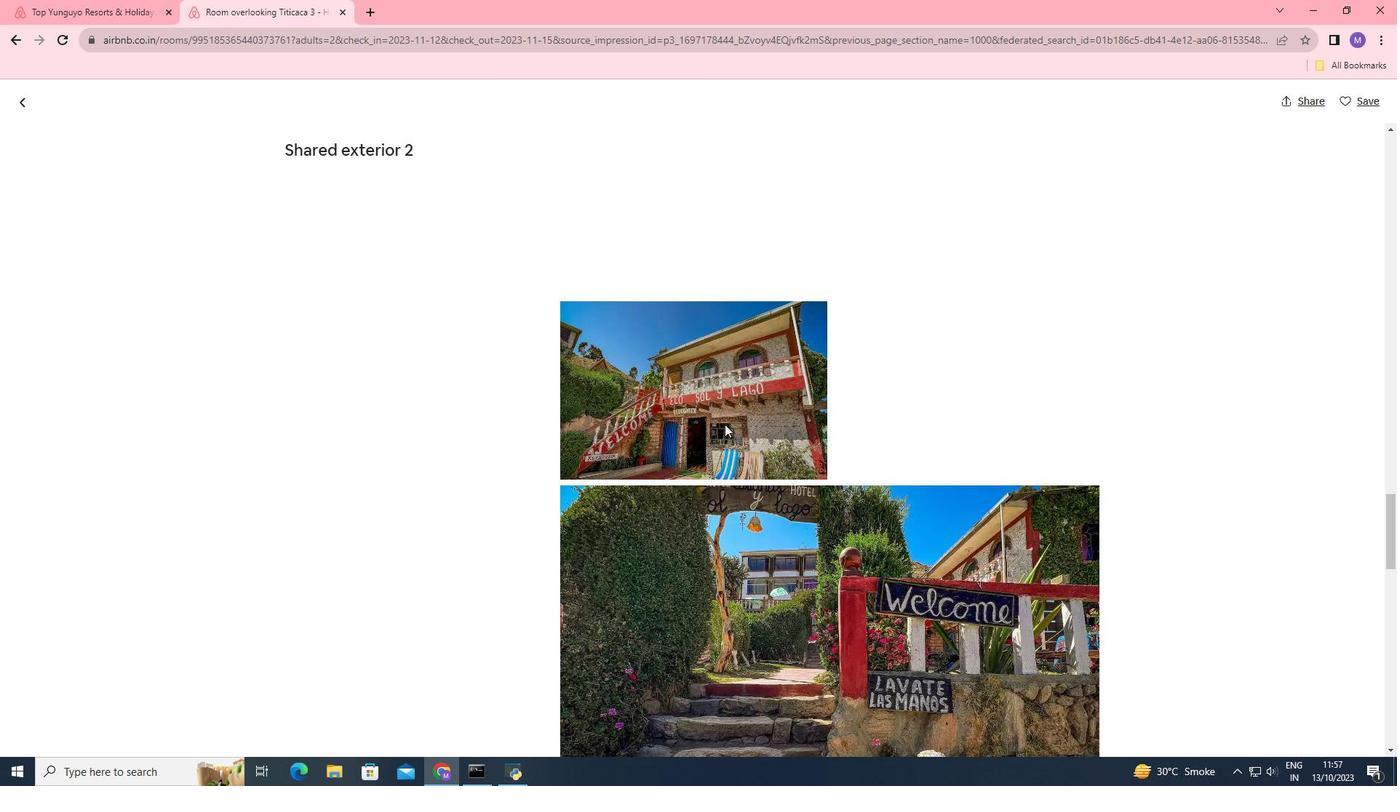 
Action: Mouse moved to (724, 424)
Screenshot: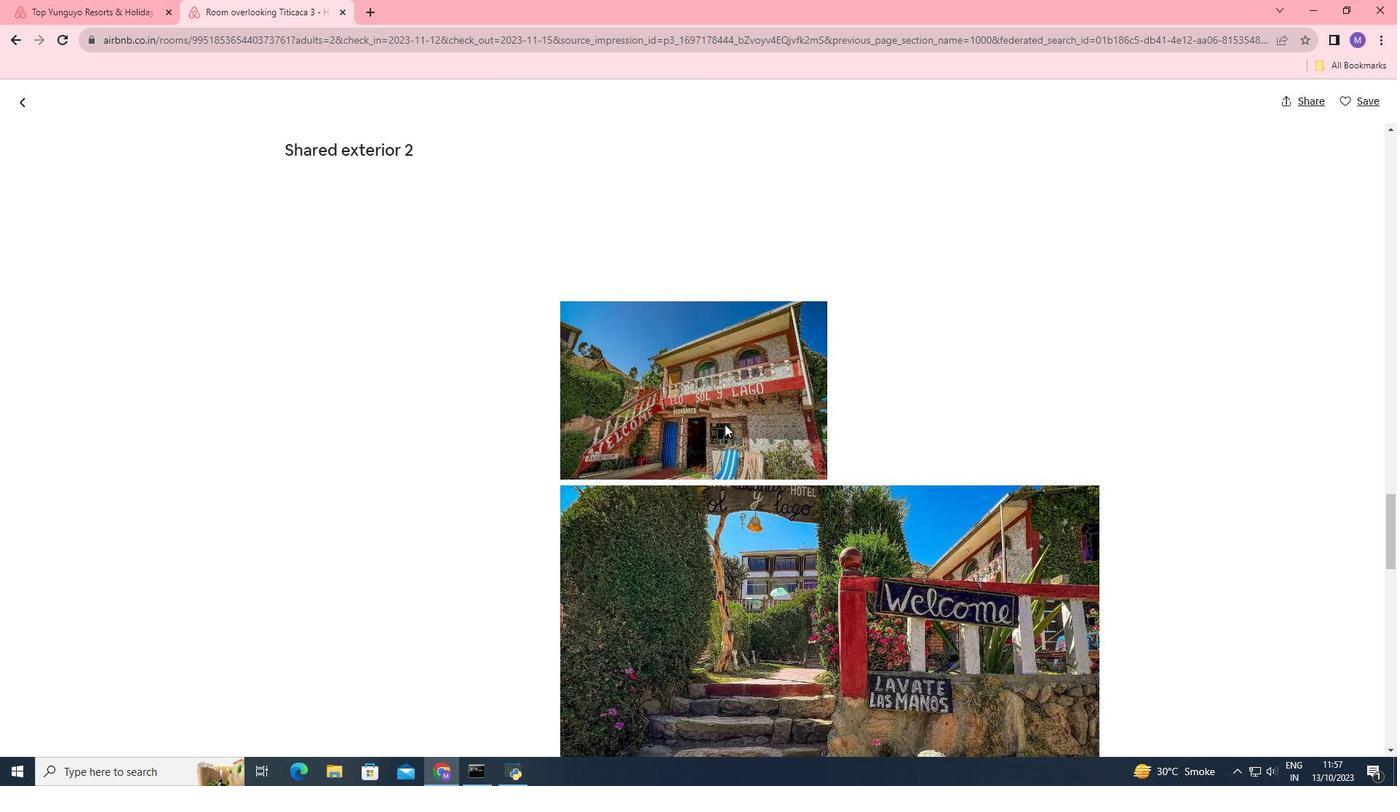 
Action: Mouse scrolled (724, 423) with delta (0, 0)
Screenshot: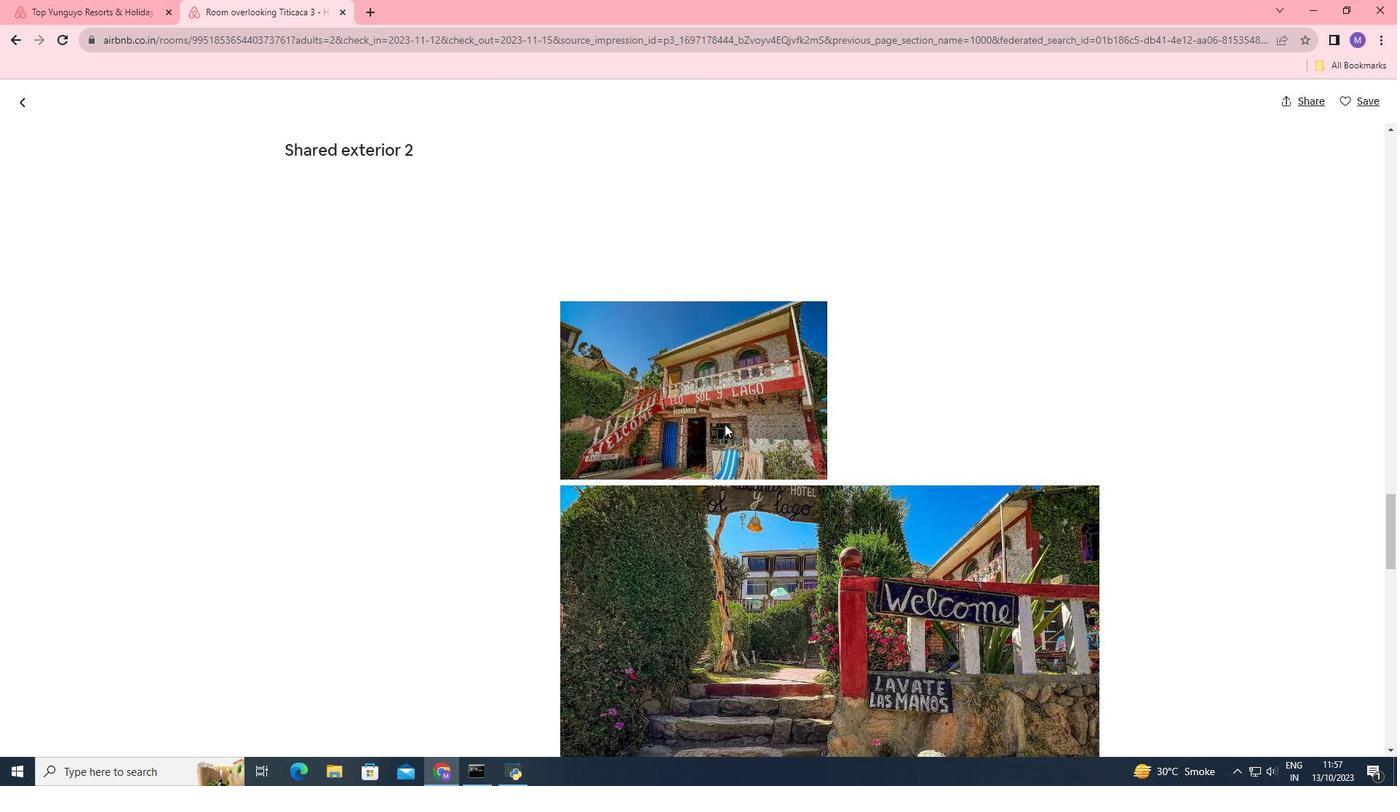 
Action: Mouse moved to (722, 423)
Screenshot: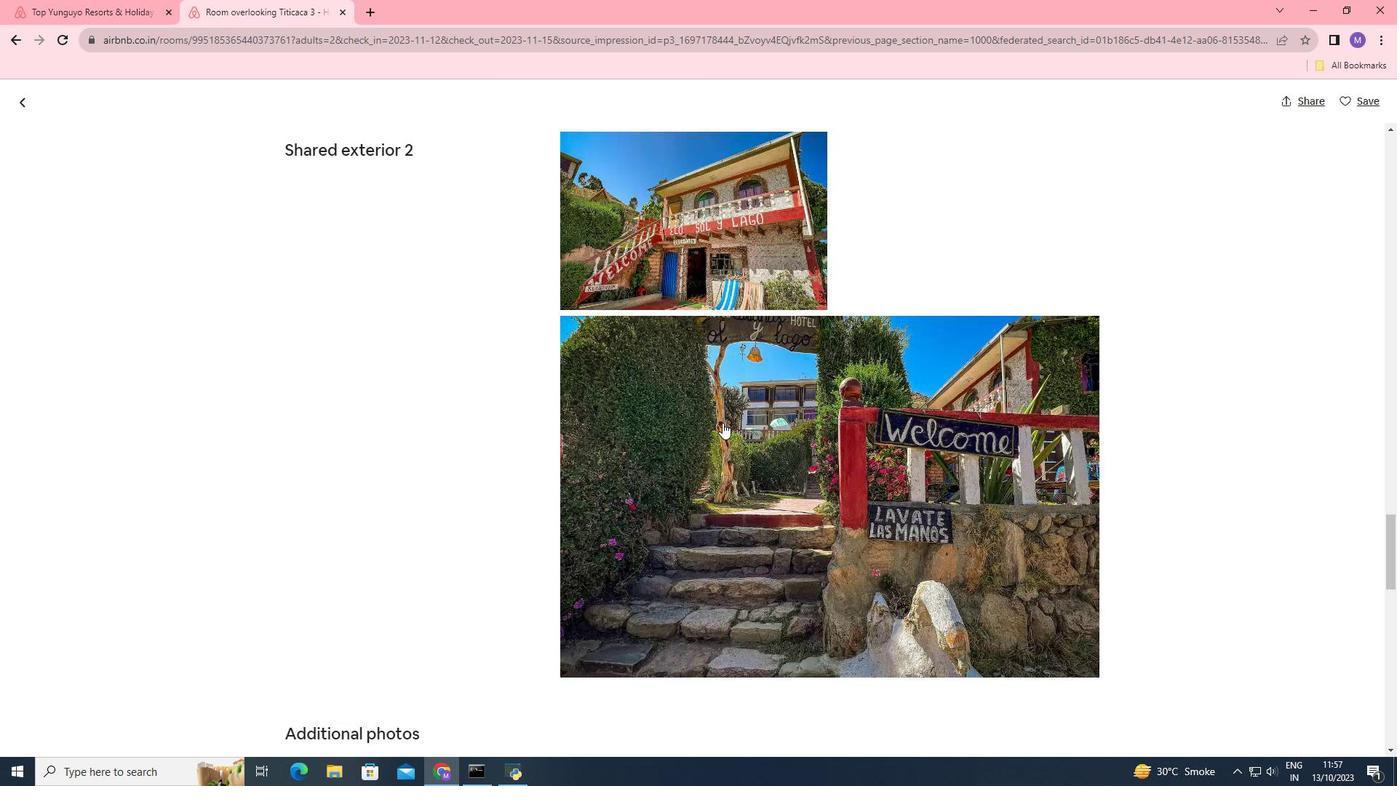 
Action: Mouse scrolled (722, 422) with delta (0, 0)
Screenshot: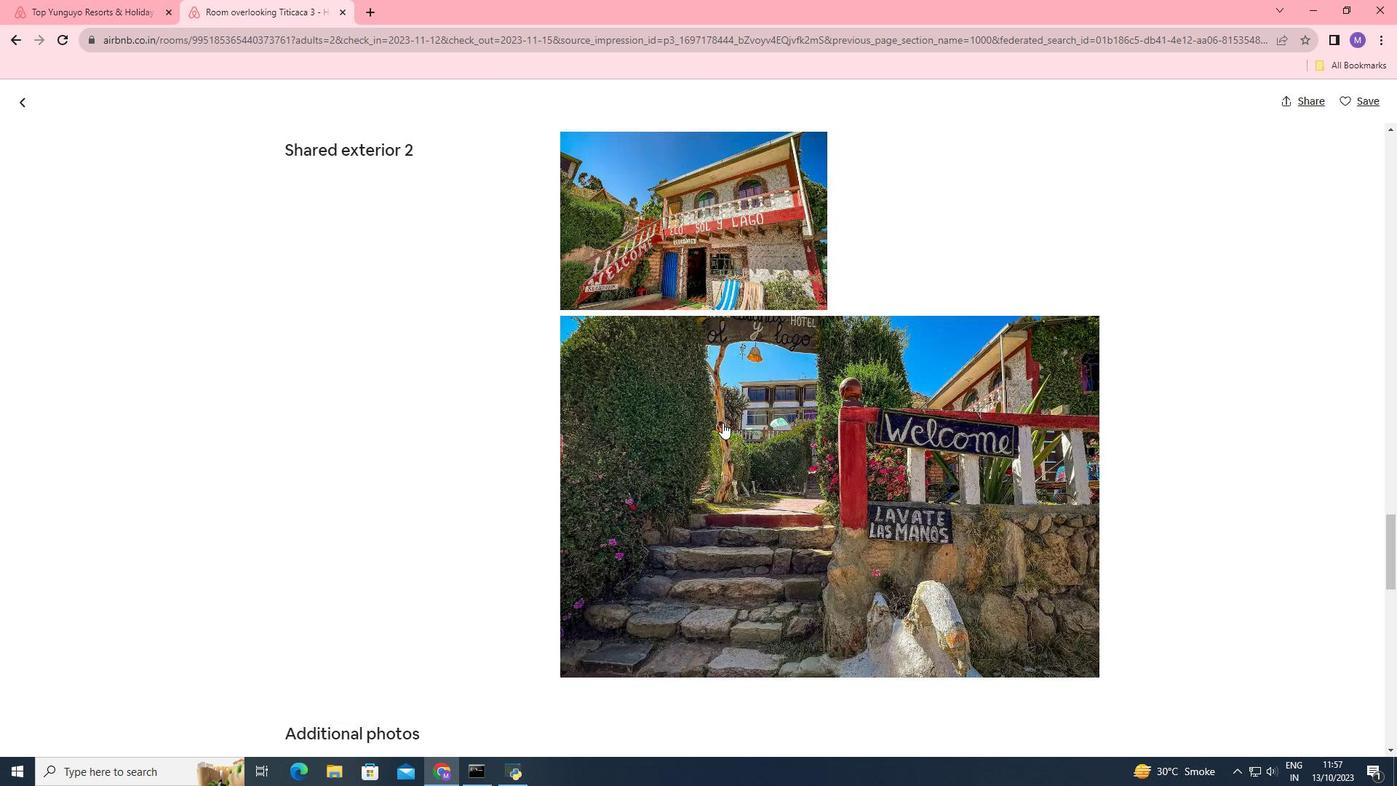 
Action: Mouse moved to (722, 422)
Screenshot: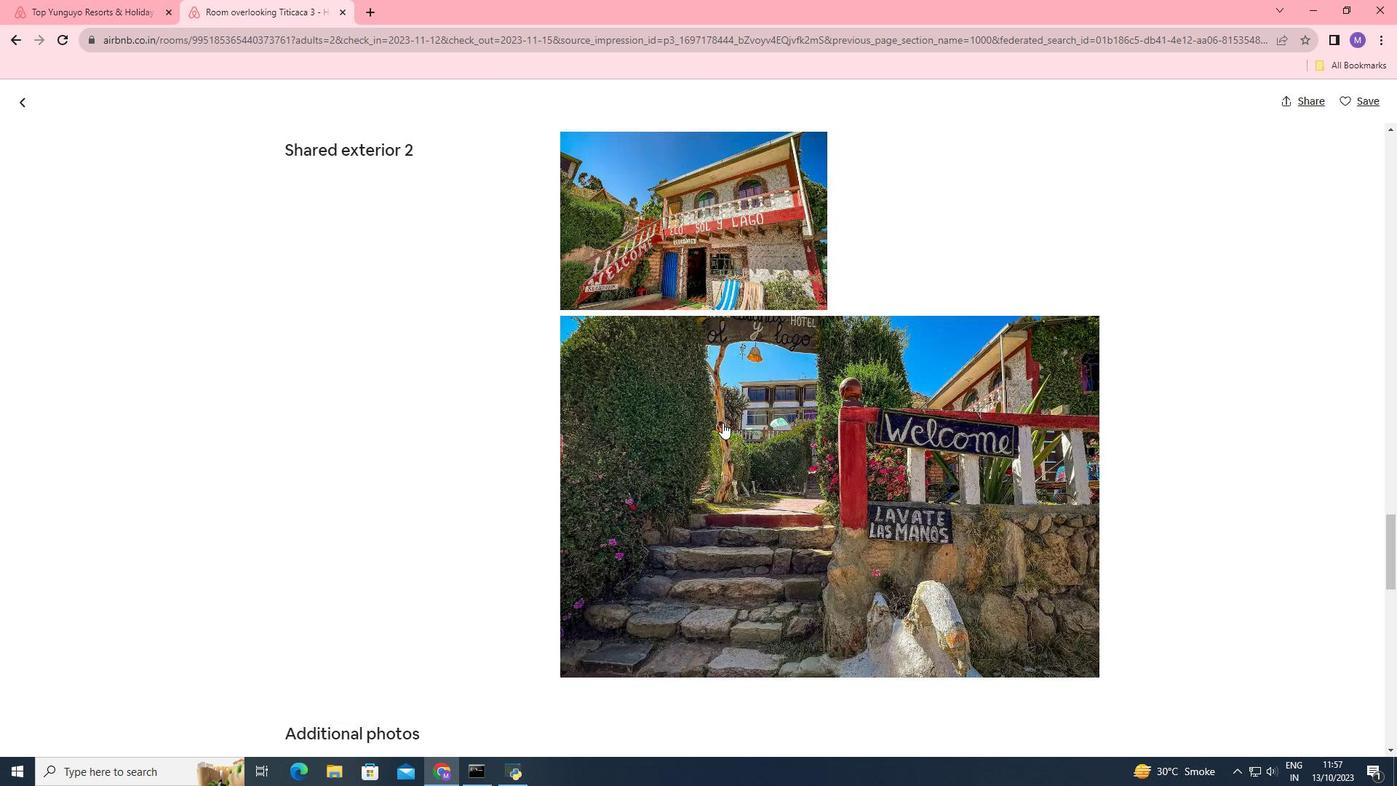 
Action: Mouse scrolled (722, 422) with delta (0, 0)
Screenshot: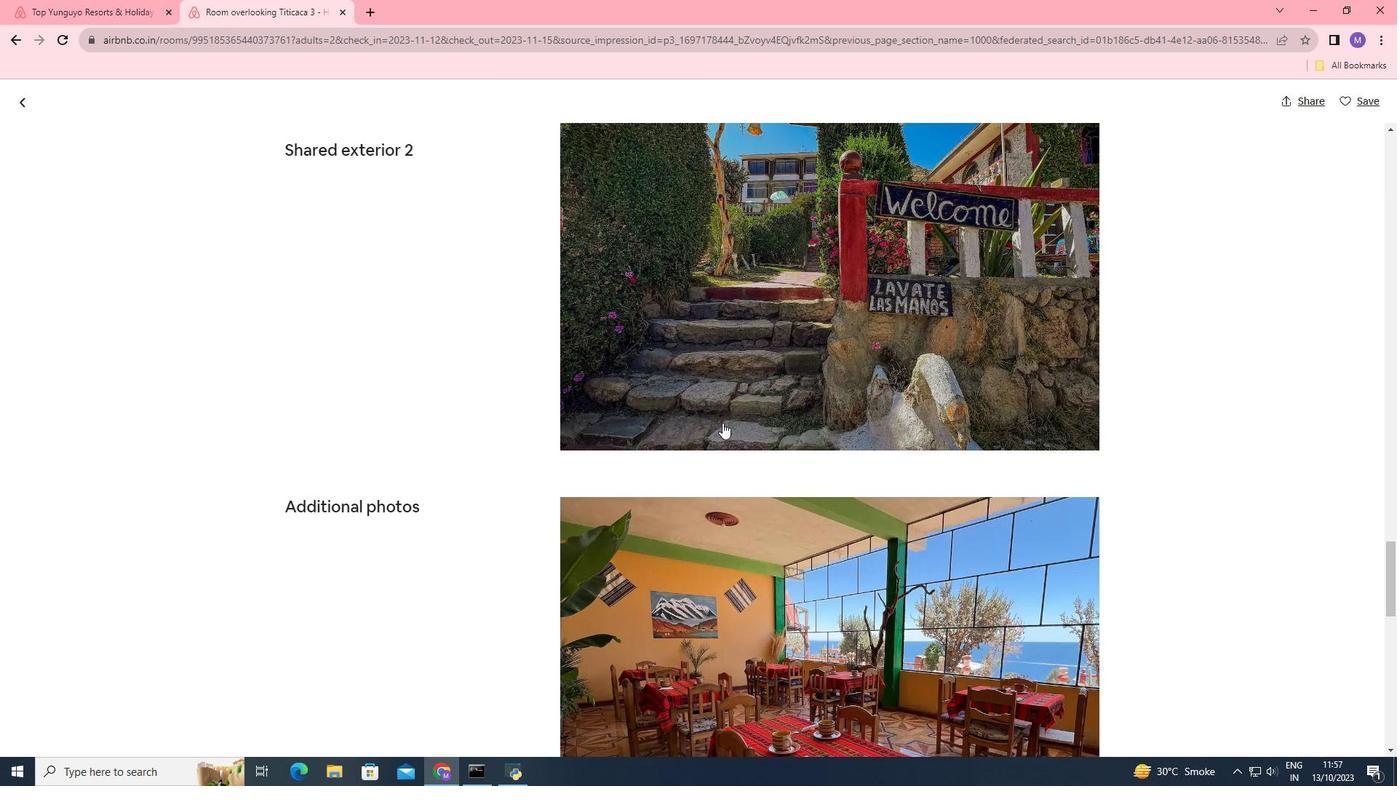 
Action: Mouse scrolled (722, 422) with delta (0, 0)
Screenshot: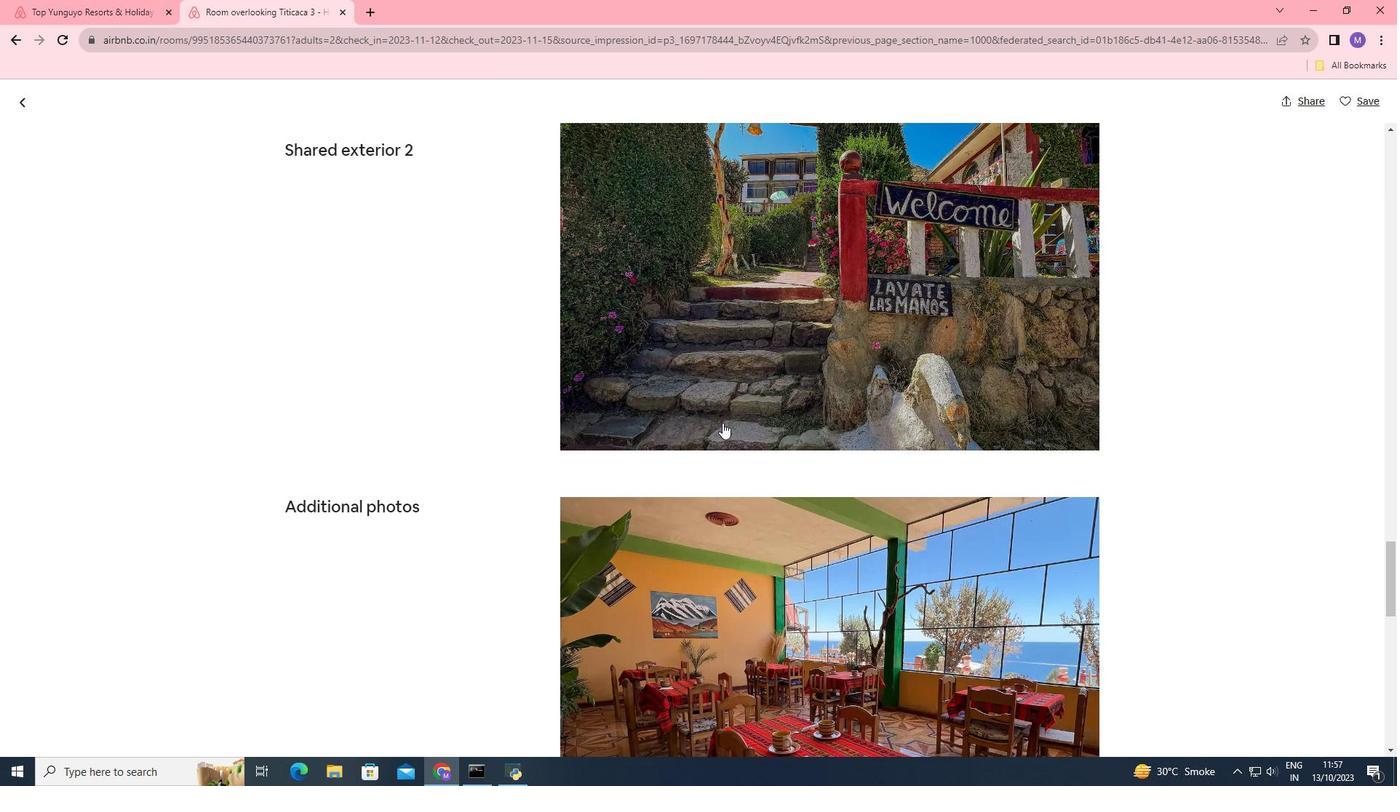 
Action: Mouse scrolled (722, 422) with delta (0, 0)
Screenshot: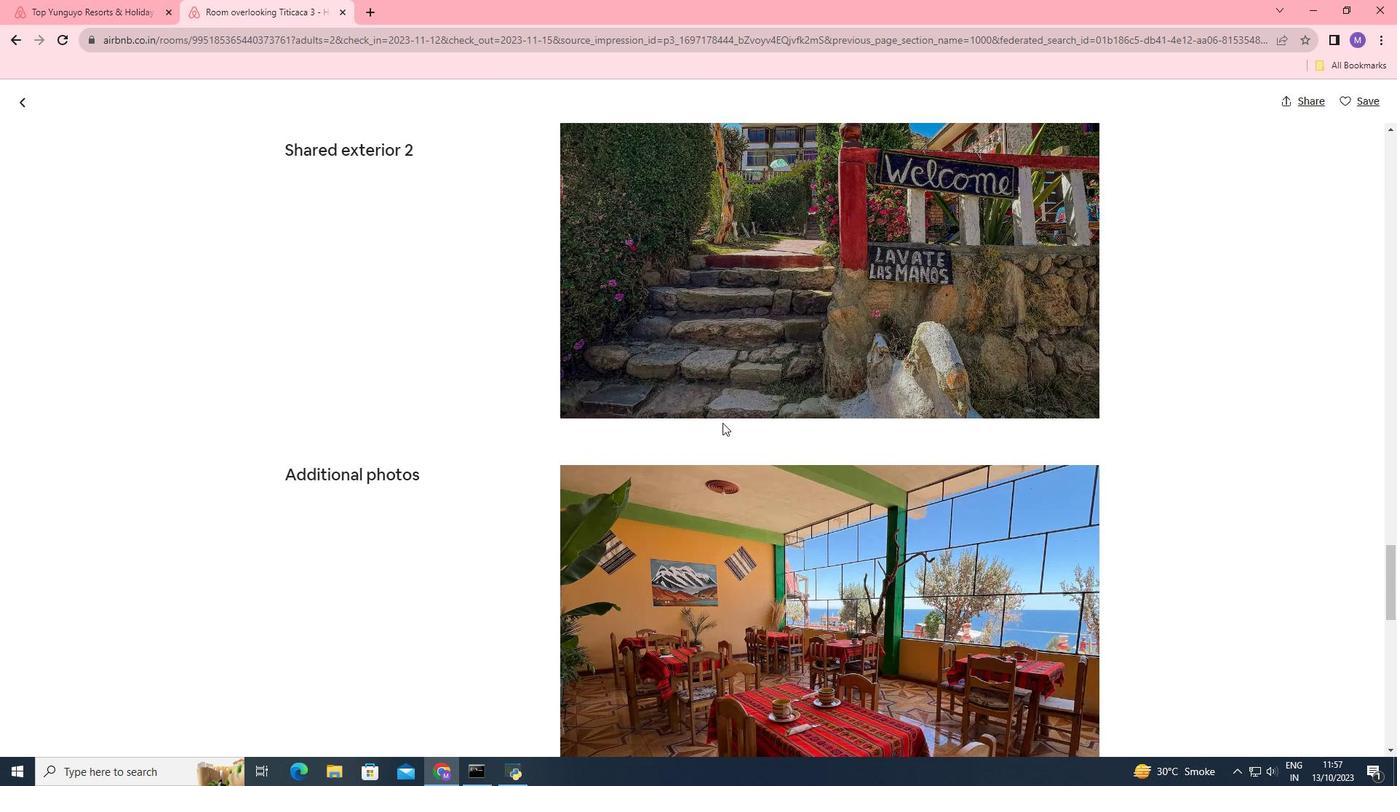 
Action: Mouse scrolled (722, 422) with delta (0, 0)
Screenshot: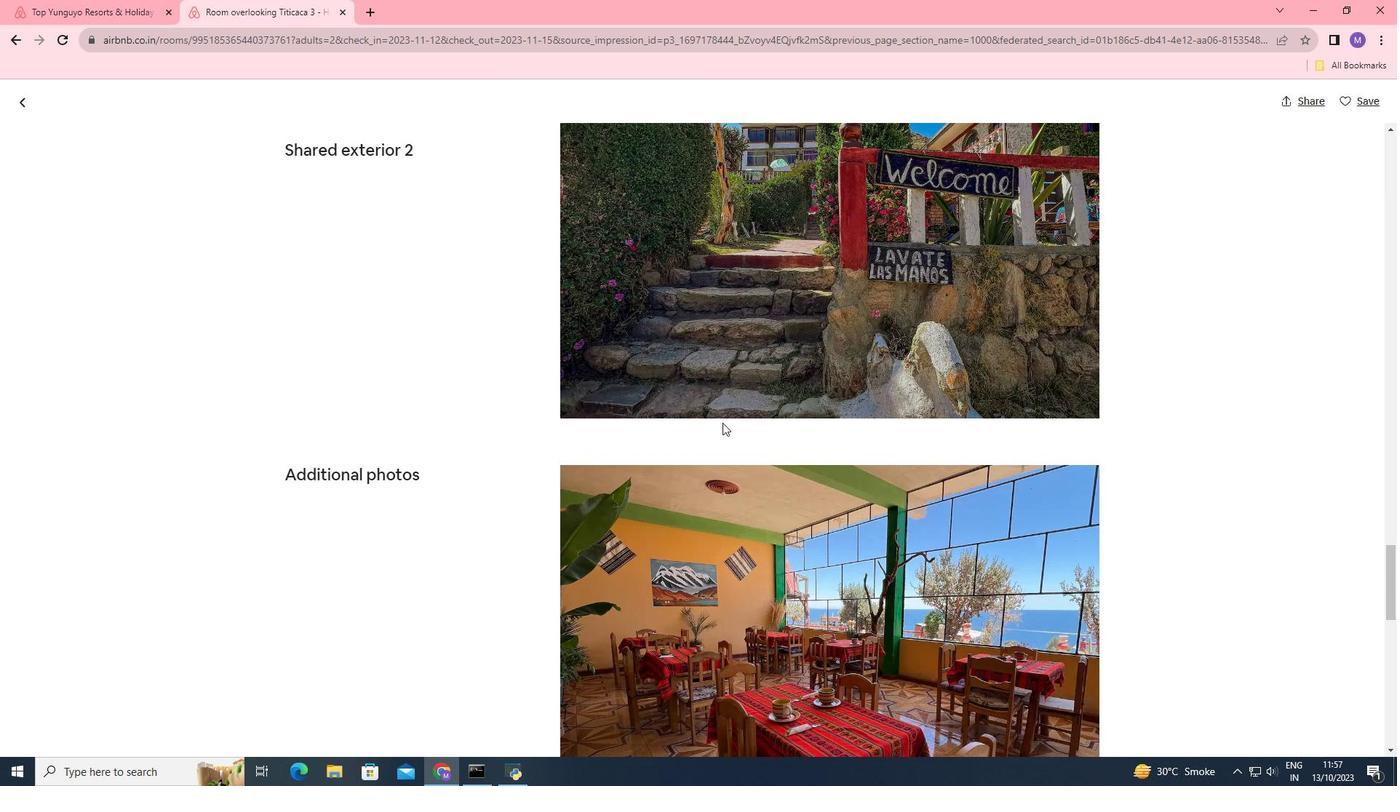 
Action: Mouse scrolled (722, 422) with delta (0, 0)
Screenshot: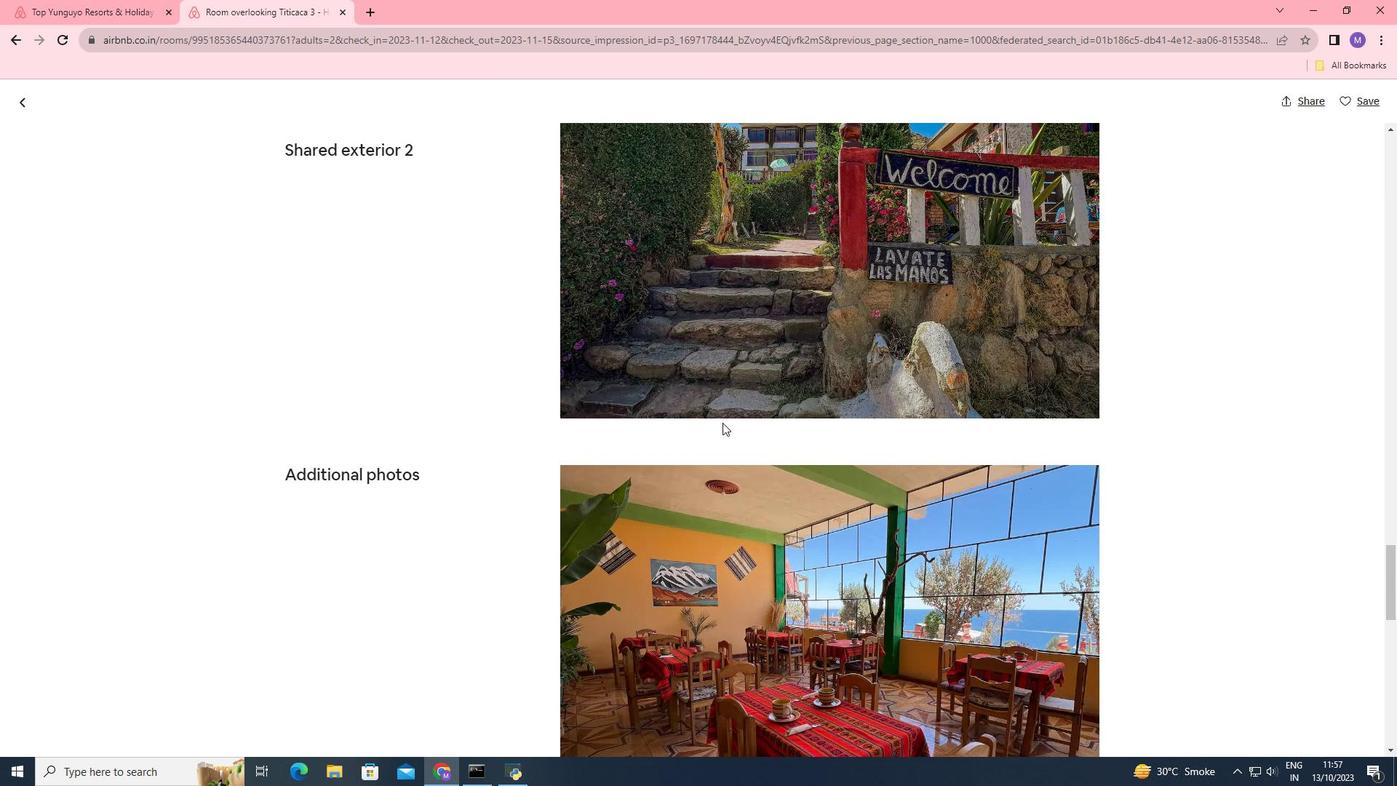 
Action: Mouse scrolled (722, 422) with delta (0, 0)
Screenshot: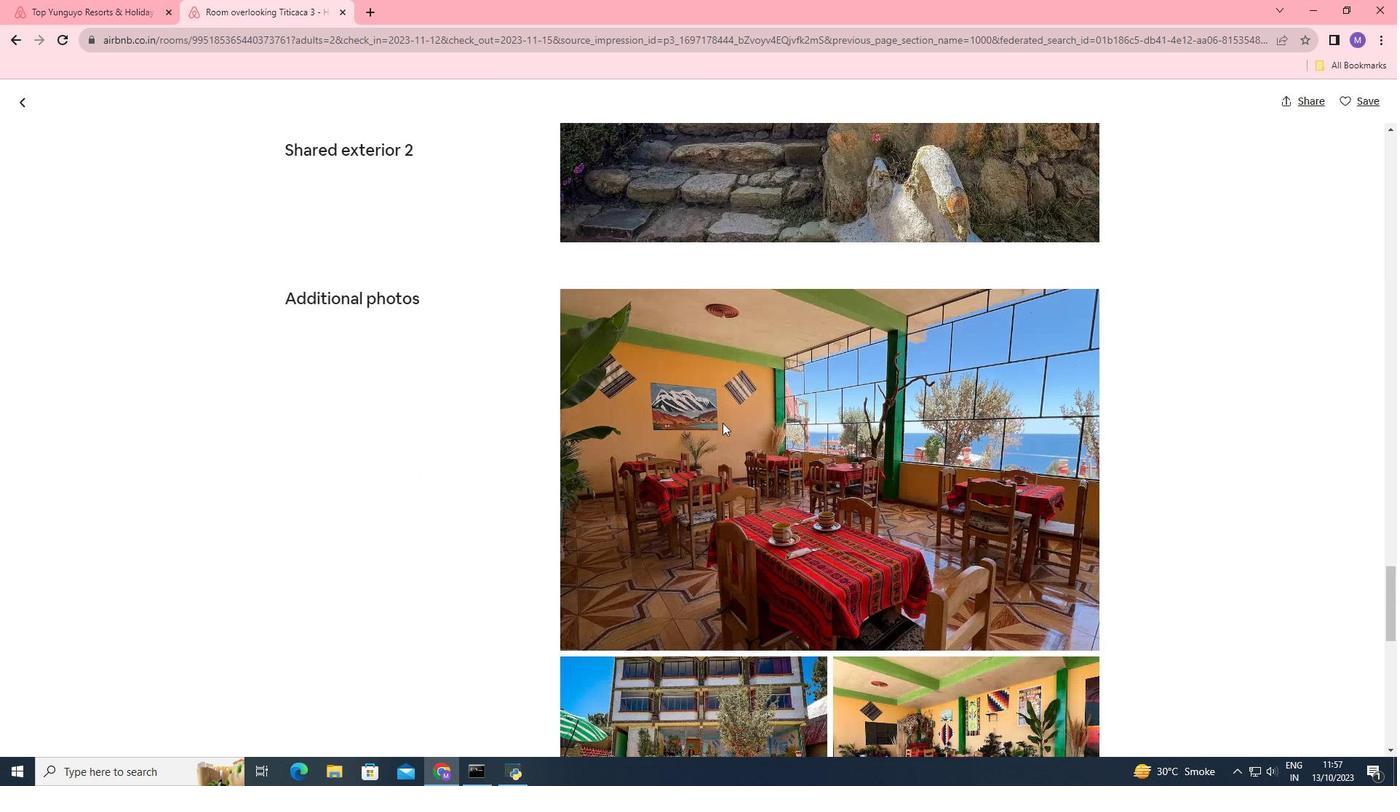 
Action: Mouse scrolled (722, 422) with delta (0, 0)
Screenshot: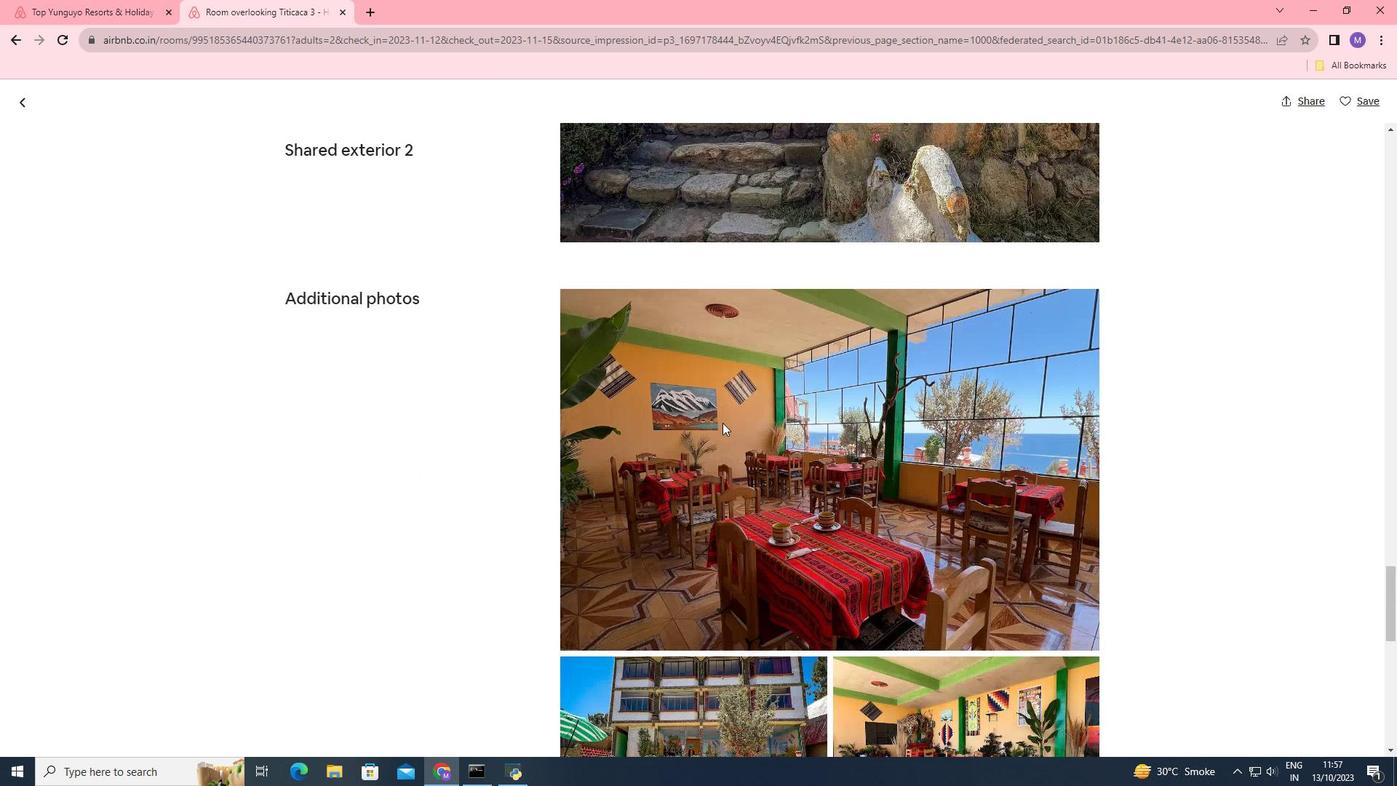 
Action: Mouse scrolled (722, 422) with delta (0, 0)
Screenshot: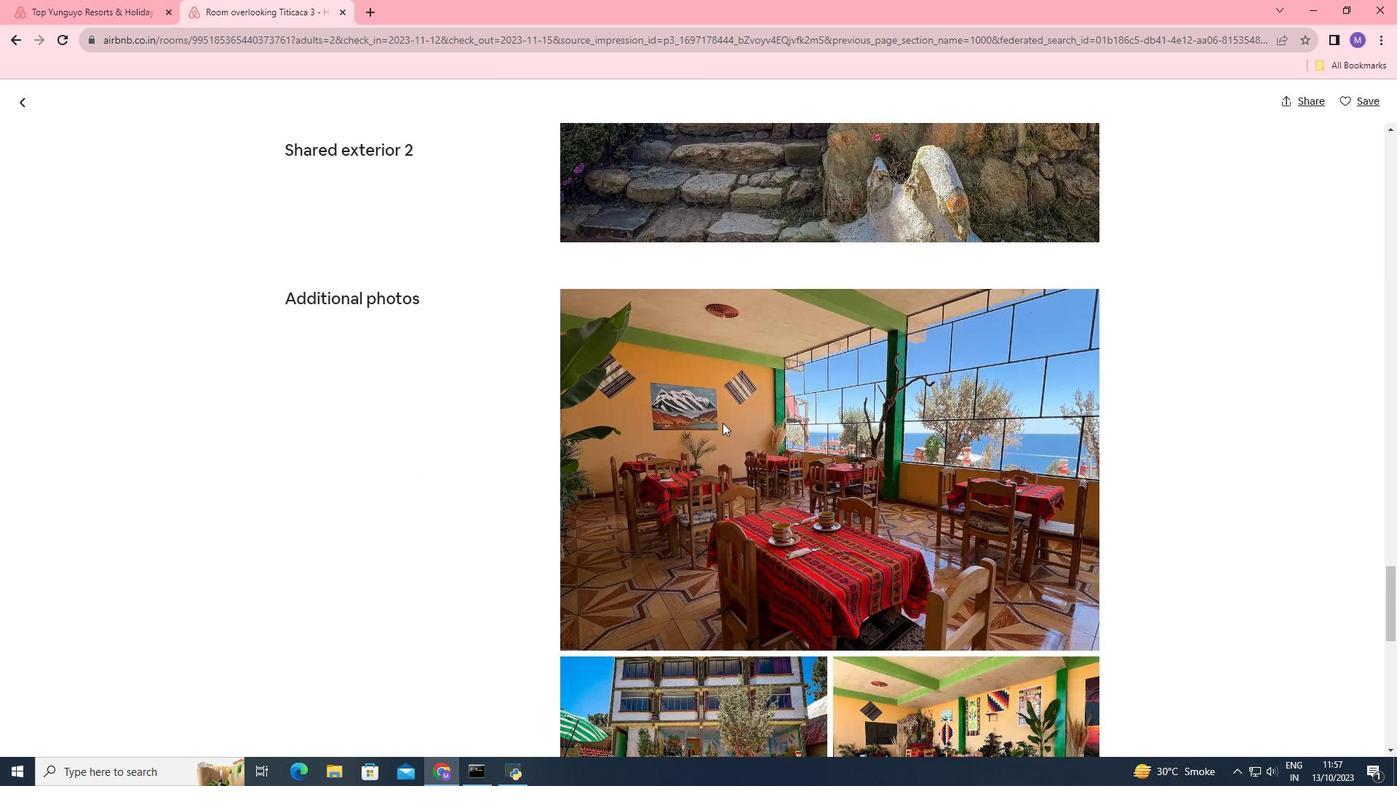 
Action: Mouse scrolled (722, 422) with delta (0, 0)
Screenshot: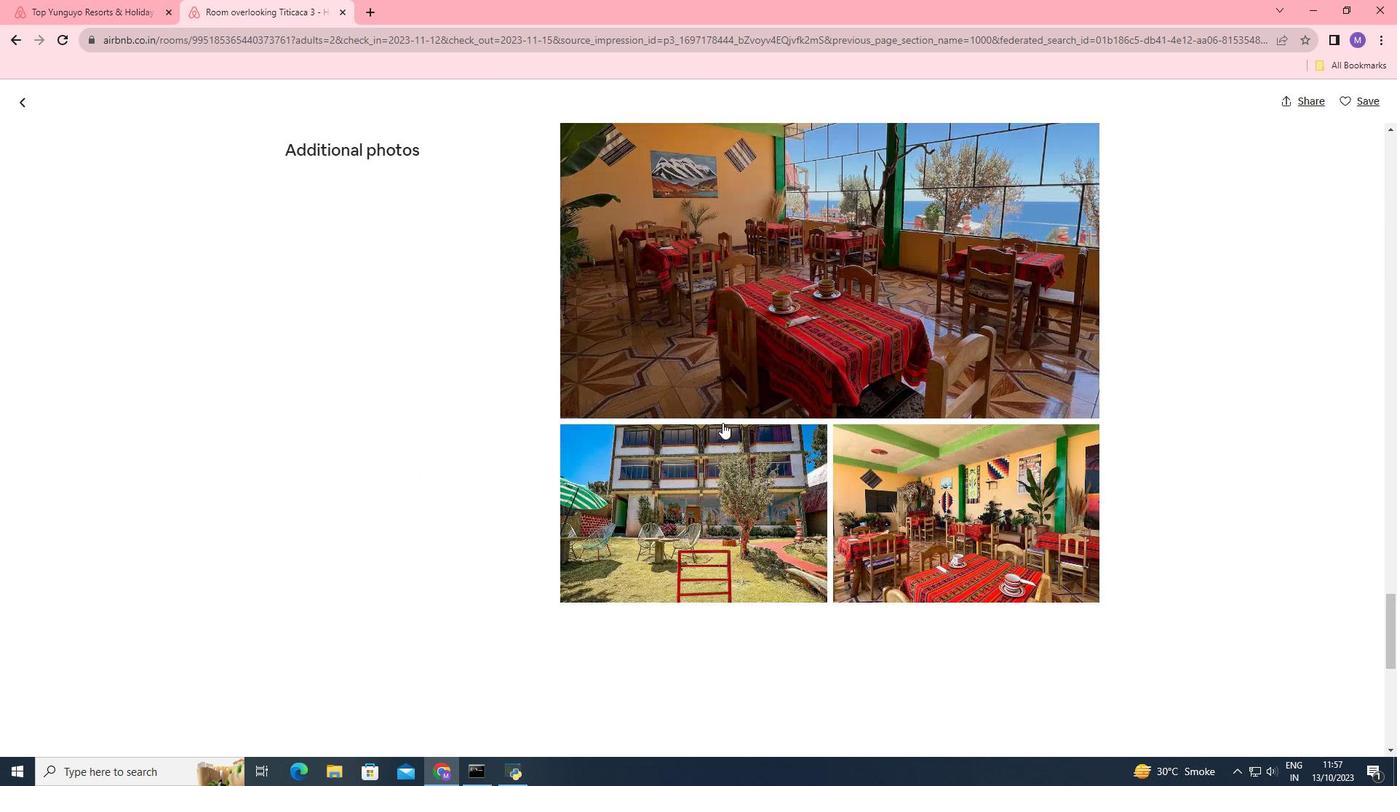 
Action: Mouse moved to (762, 441)
Screenshot: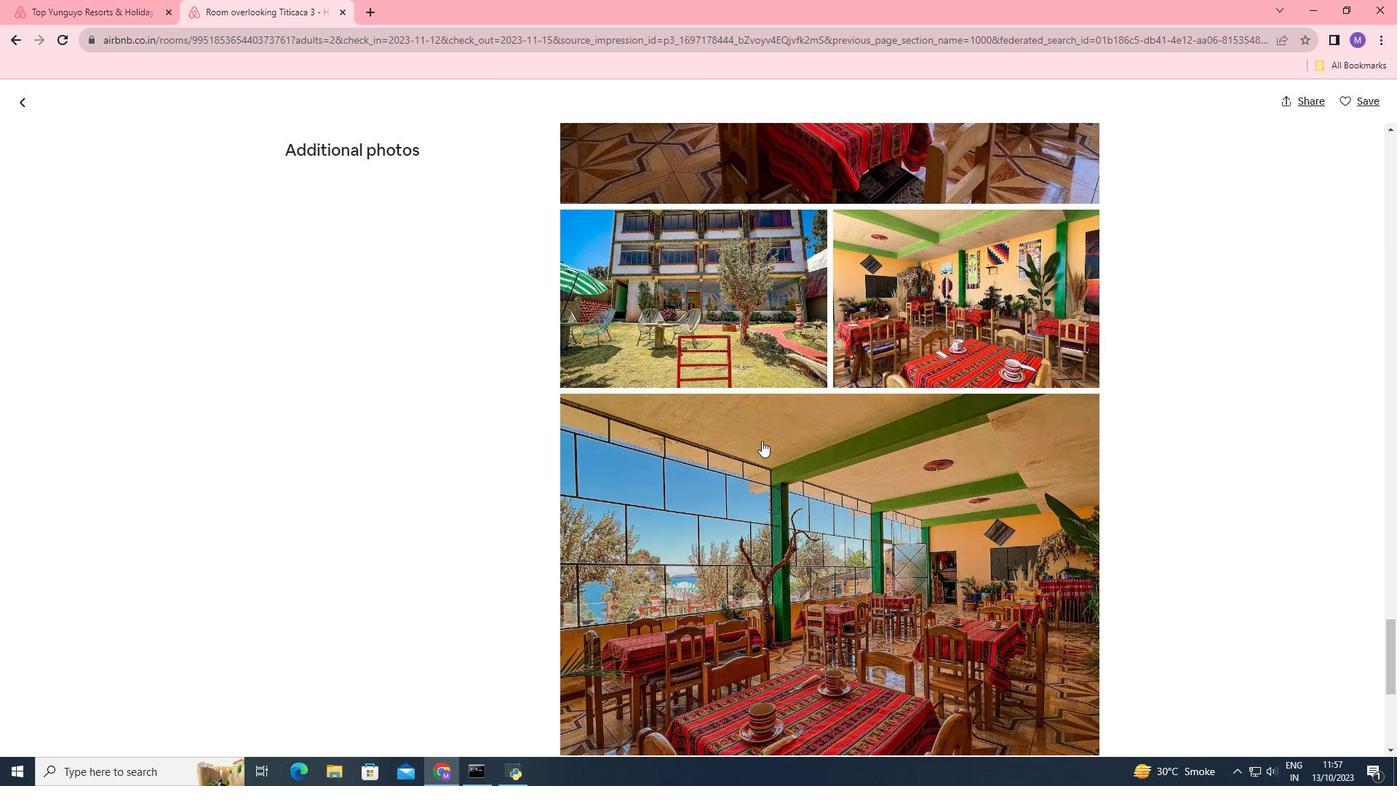 
Action: Mouse scrolled (762, 440) with delta (0, 0)
Screenshot: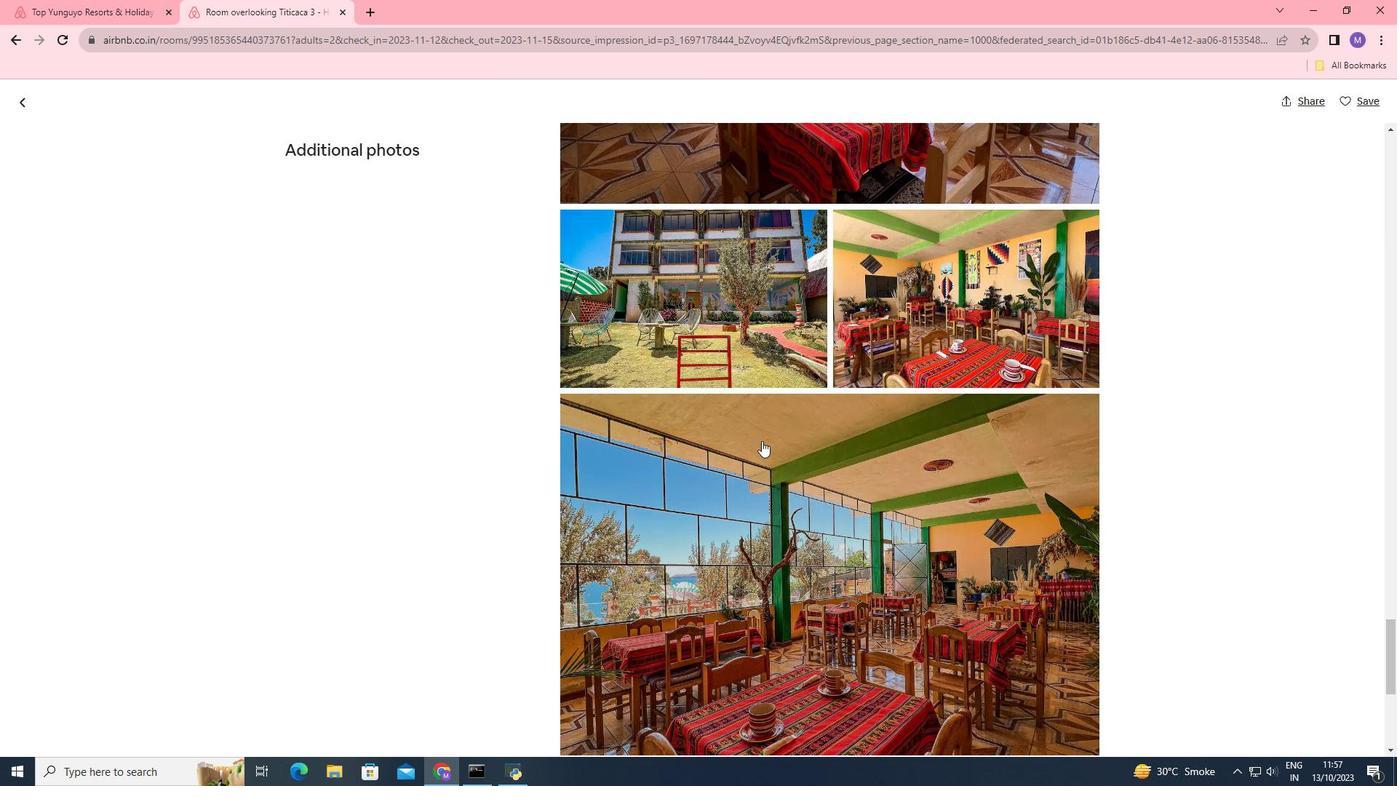 
Action: Mouse scrolled (762, 440) with delta (0, 0)
Screenshot: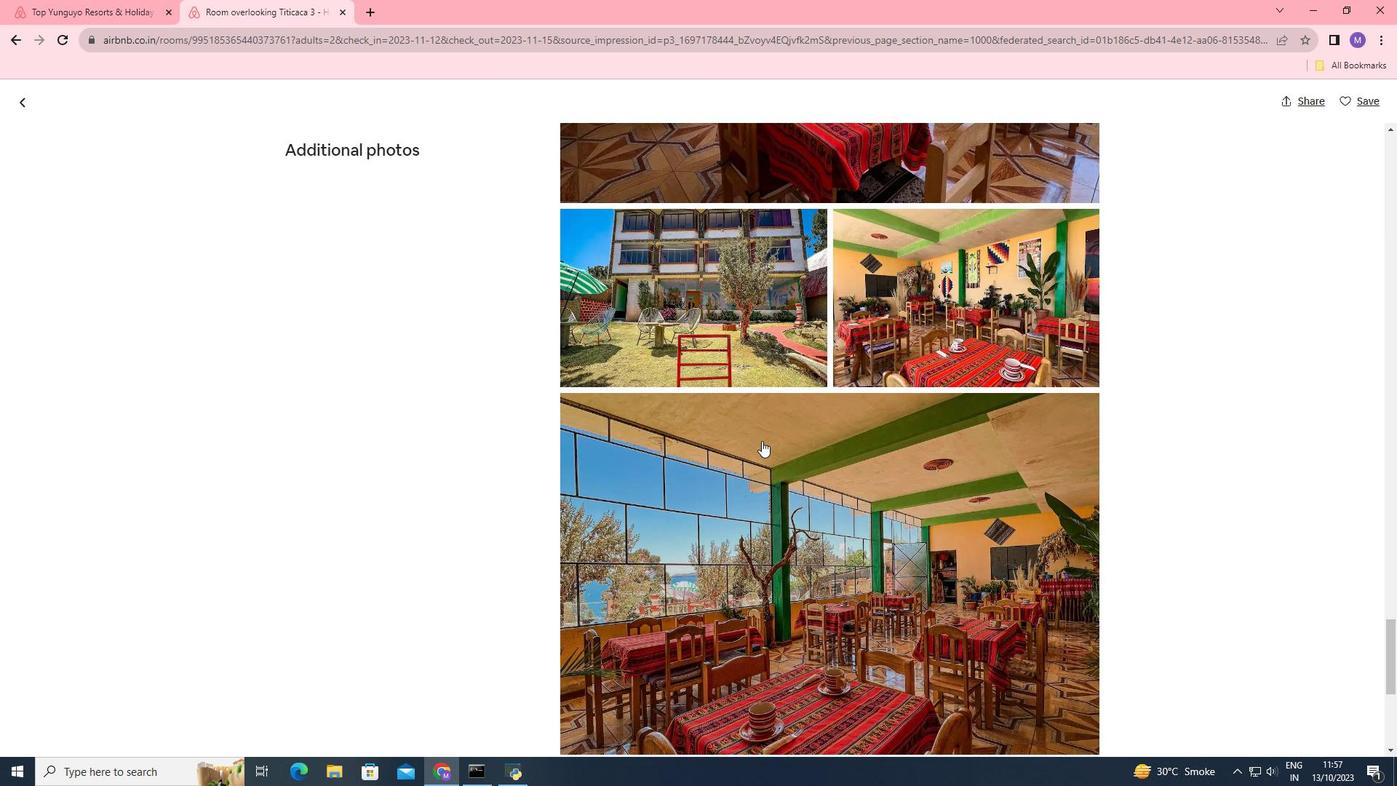
Action: Mouse scrolled (762, 440) with delta (0, 0)
Screenshot: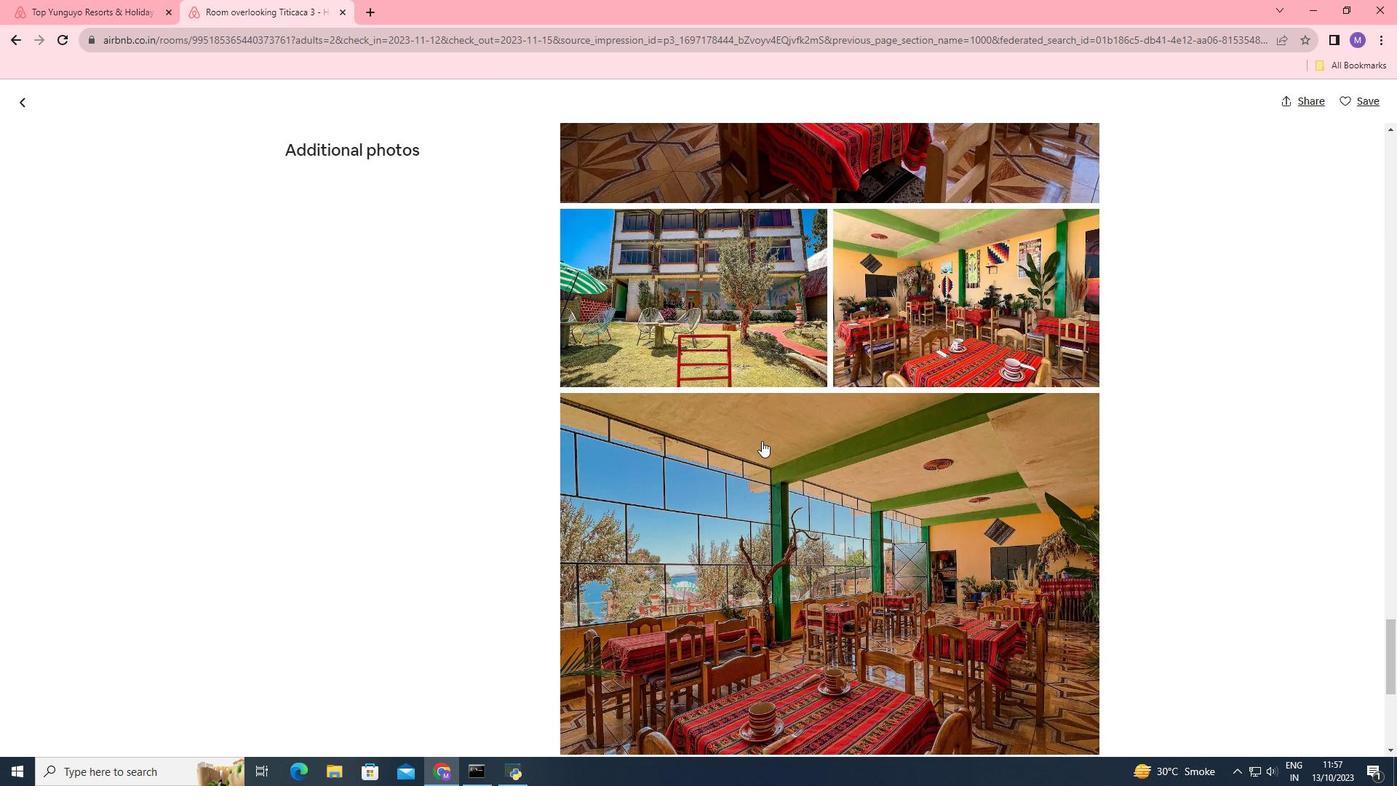 
Action: Mouse scrolled (762, 440) with delta (0, 0)
Screenshot: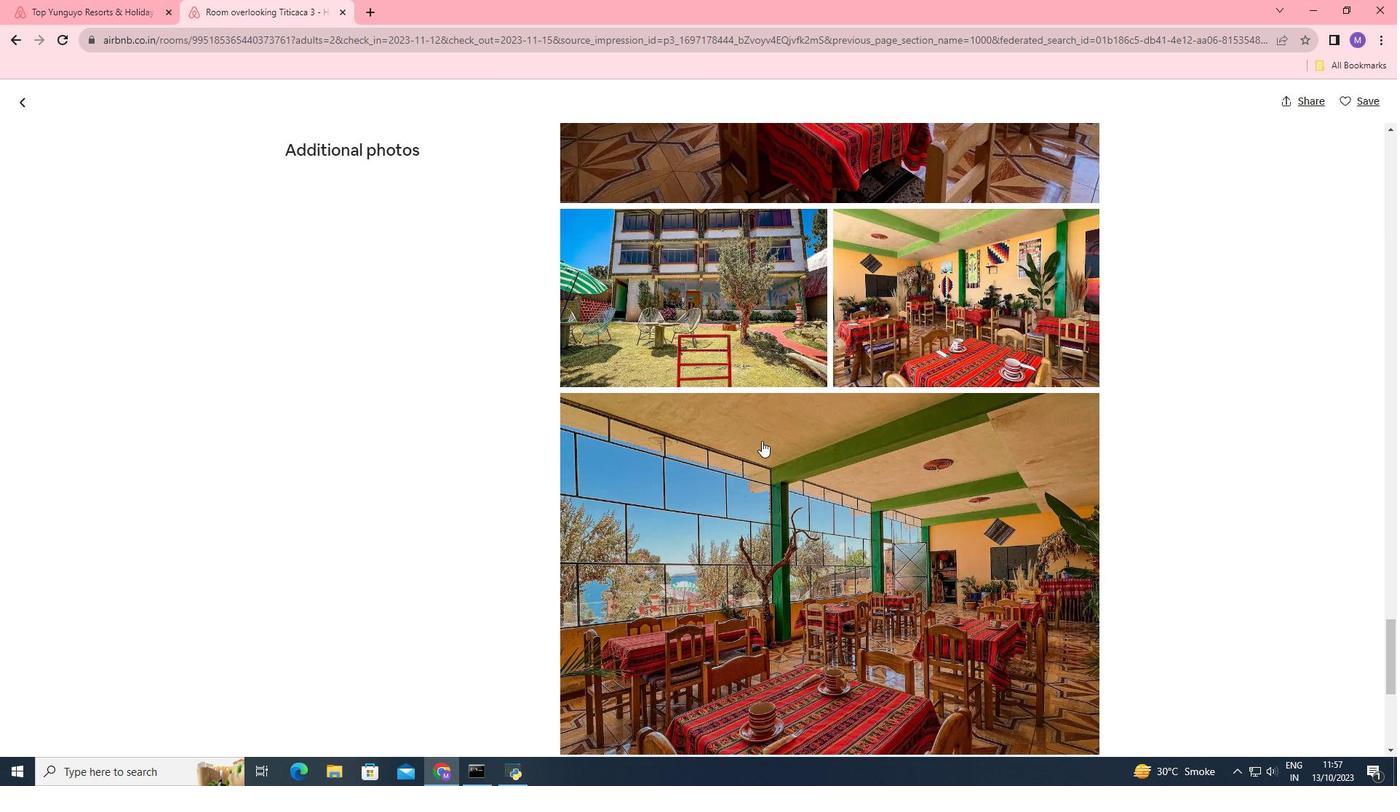 
Action: Mouse scrolled (762, 440) with delta (0, 0)
Screenshot: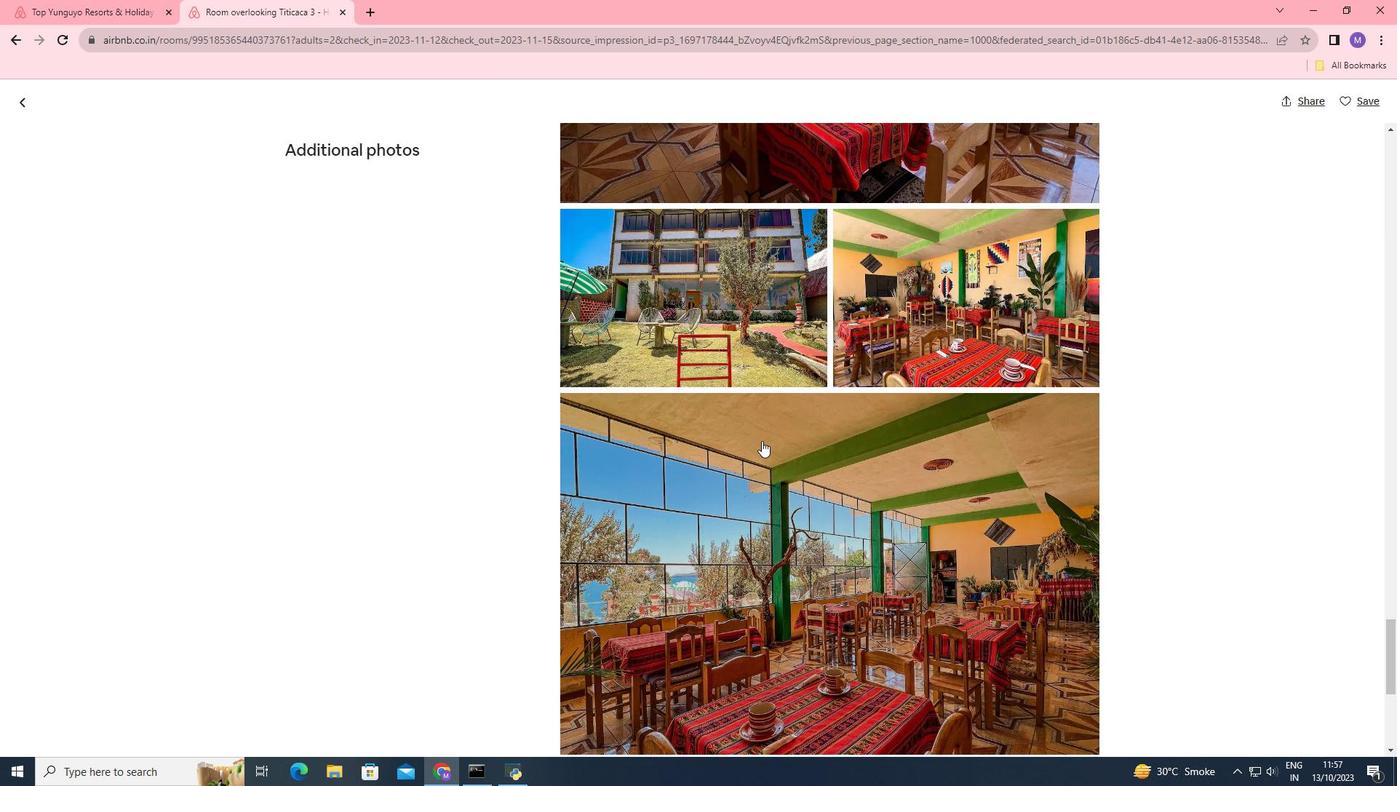 
Action: Mouse scrolled (762, 440) with delta (0, 0)
Screenshot: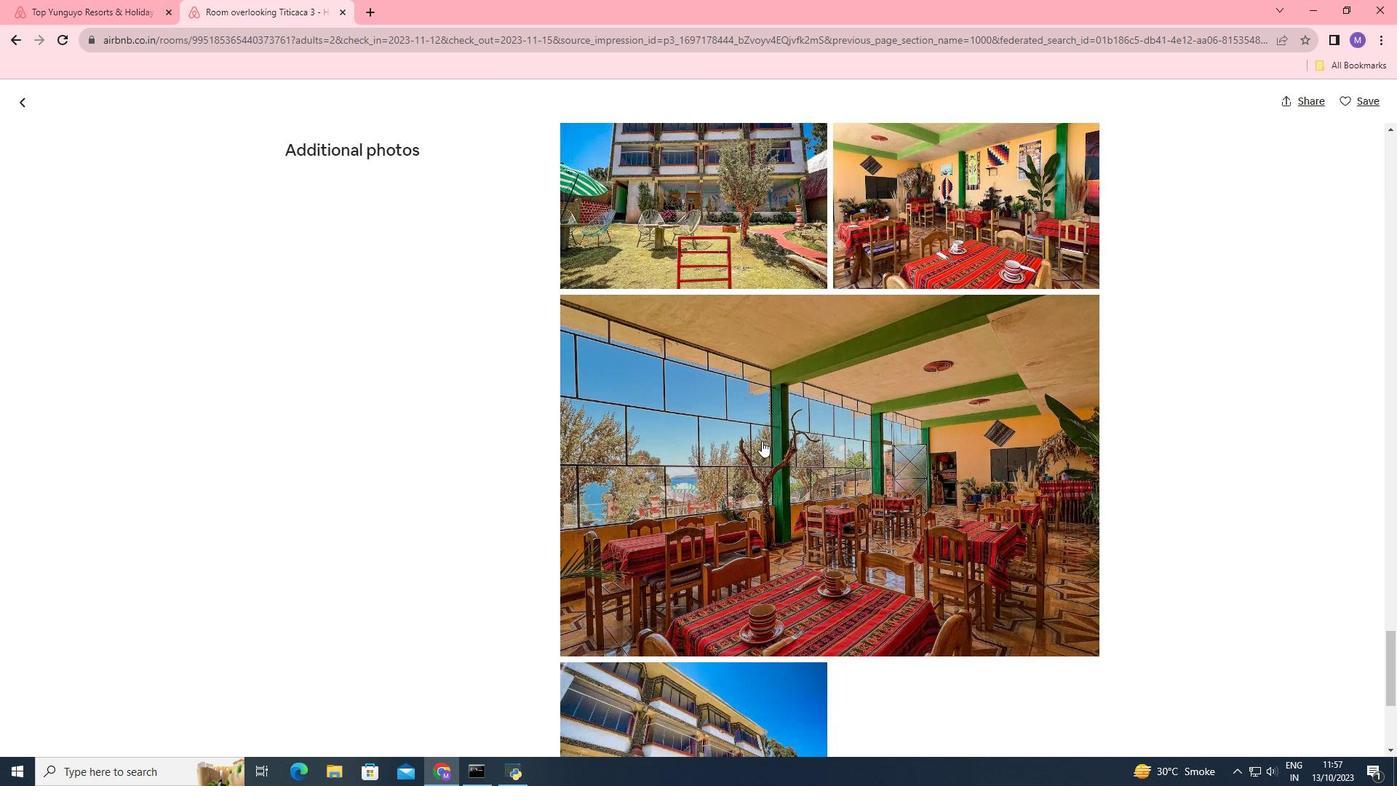 
Action: Mouse scrolled (762, 440) with delta (0, 0)
Screenshot: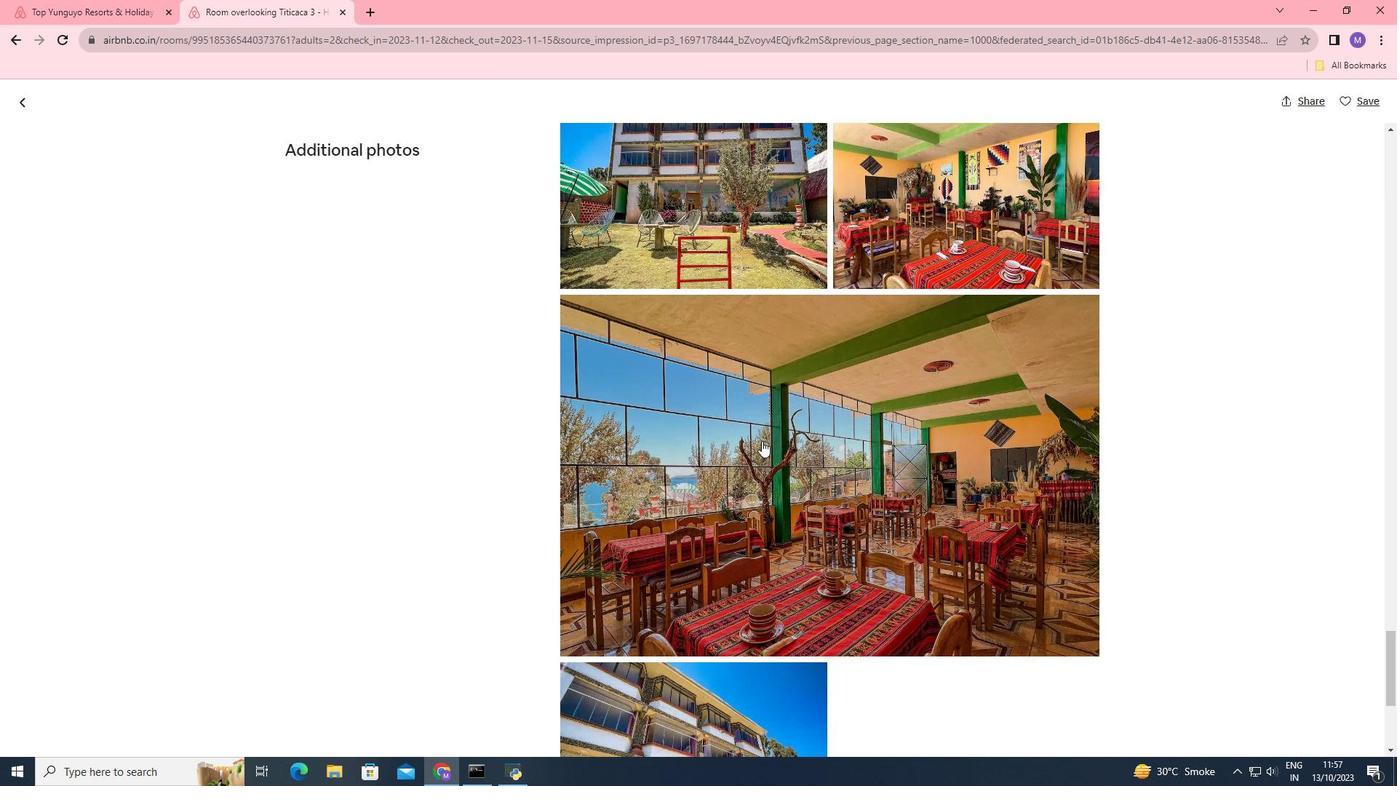 
Action: Mouse scrolled (762, 440) with delta (0, 0)
Screenshot: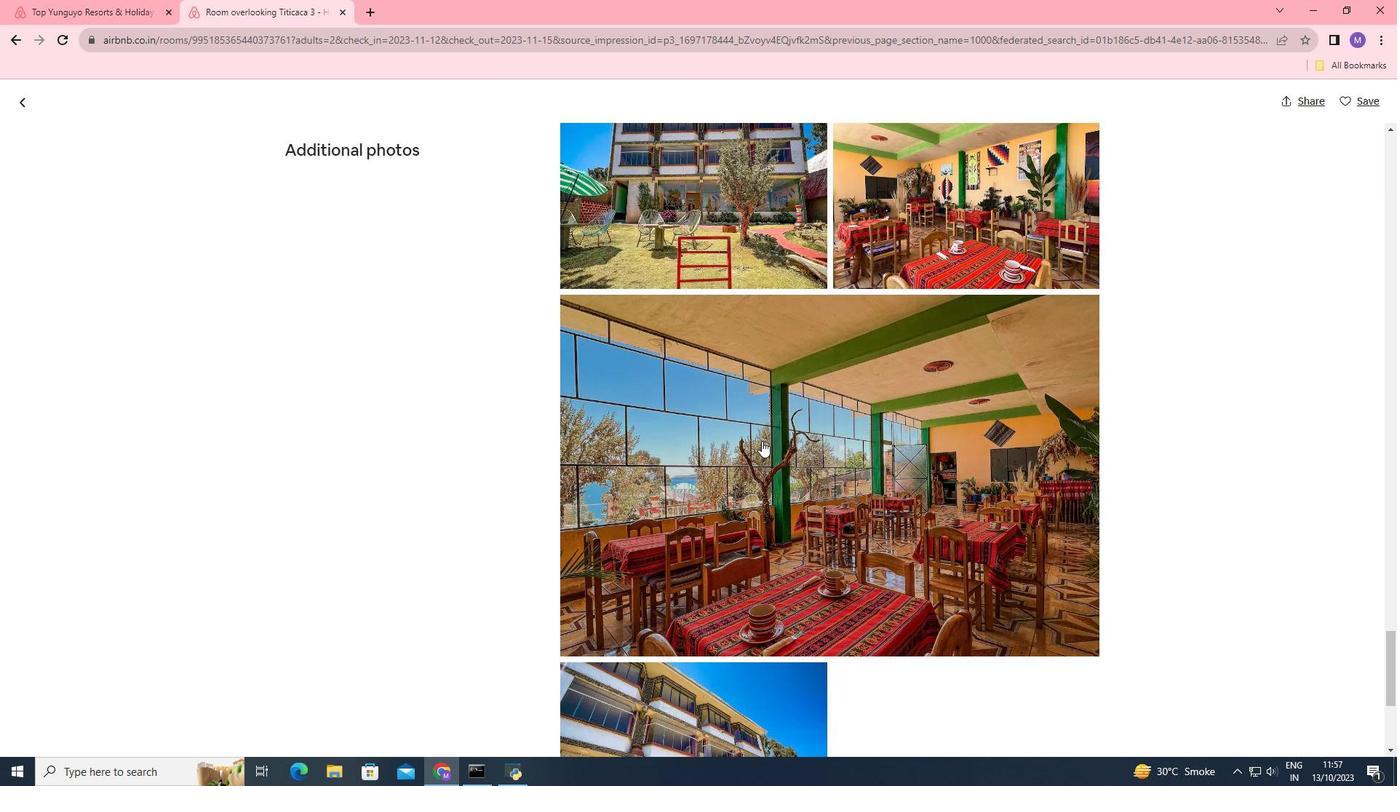 
Action: Mouse scrolled (762, 440) with delta (0, 0)
Screenshot: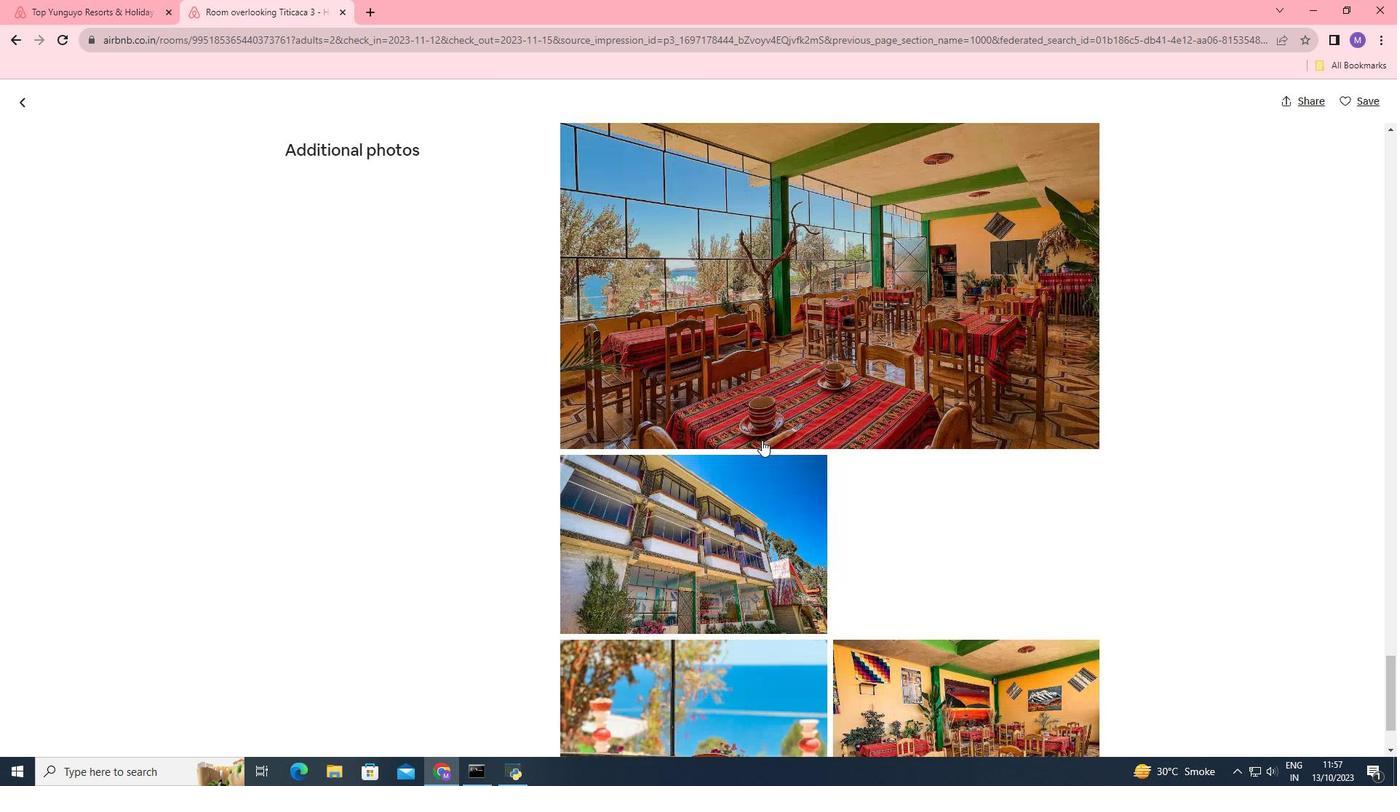 
Action: Mouse moved to (760, 440)
Screenshot: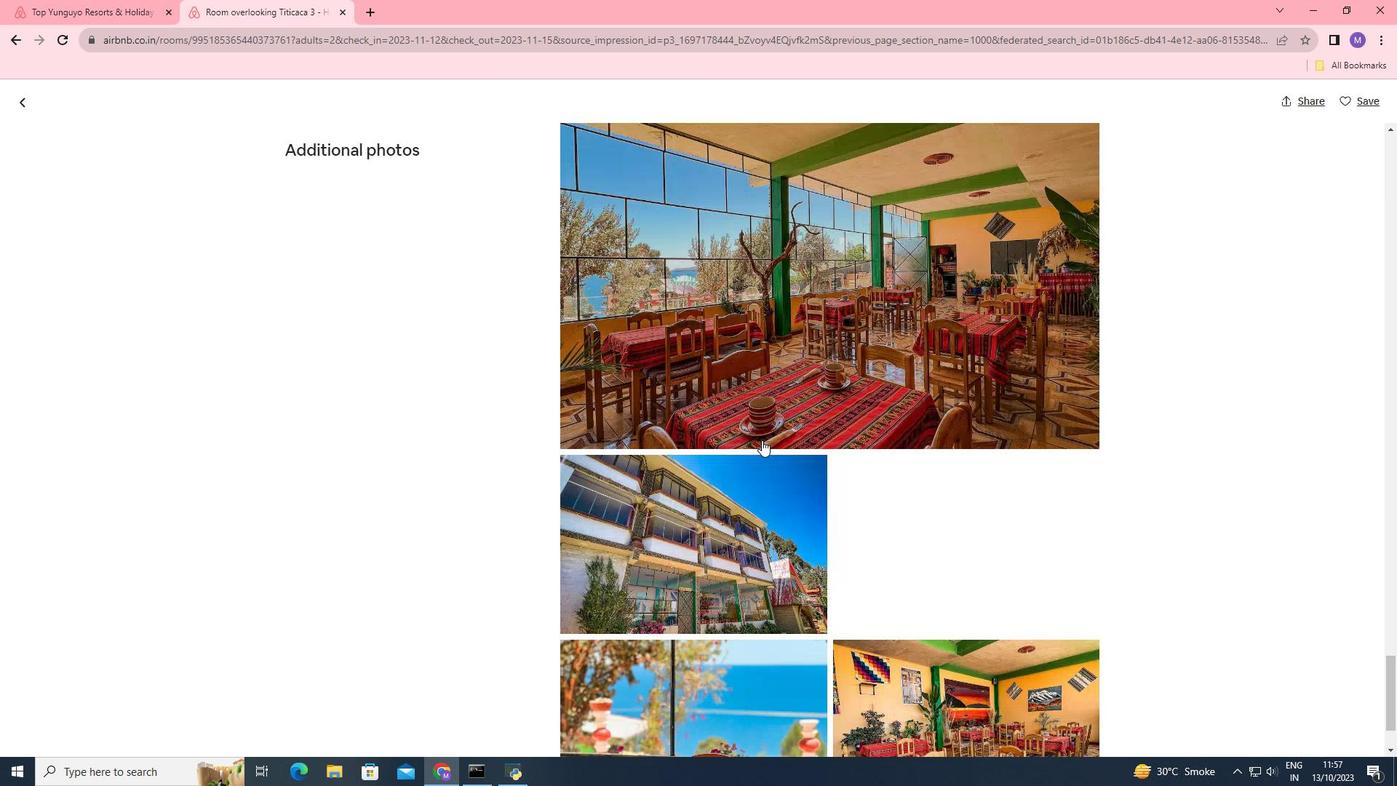 
Action: Mouse scrolled (760, 439) with delta (0, 0)
Screenshot: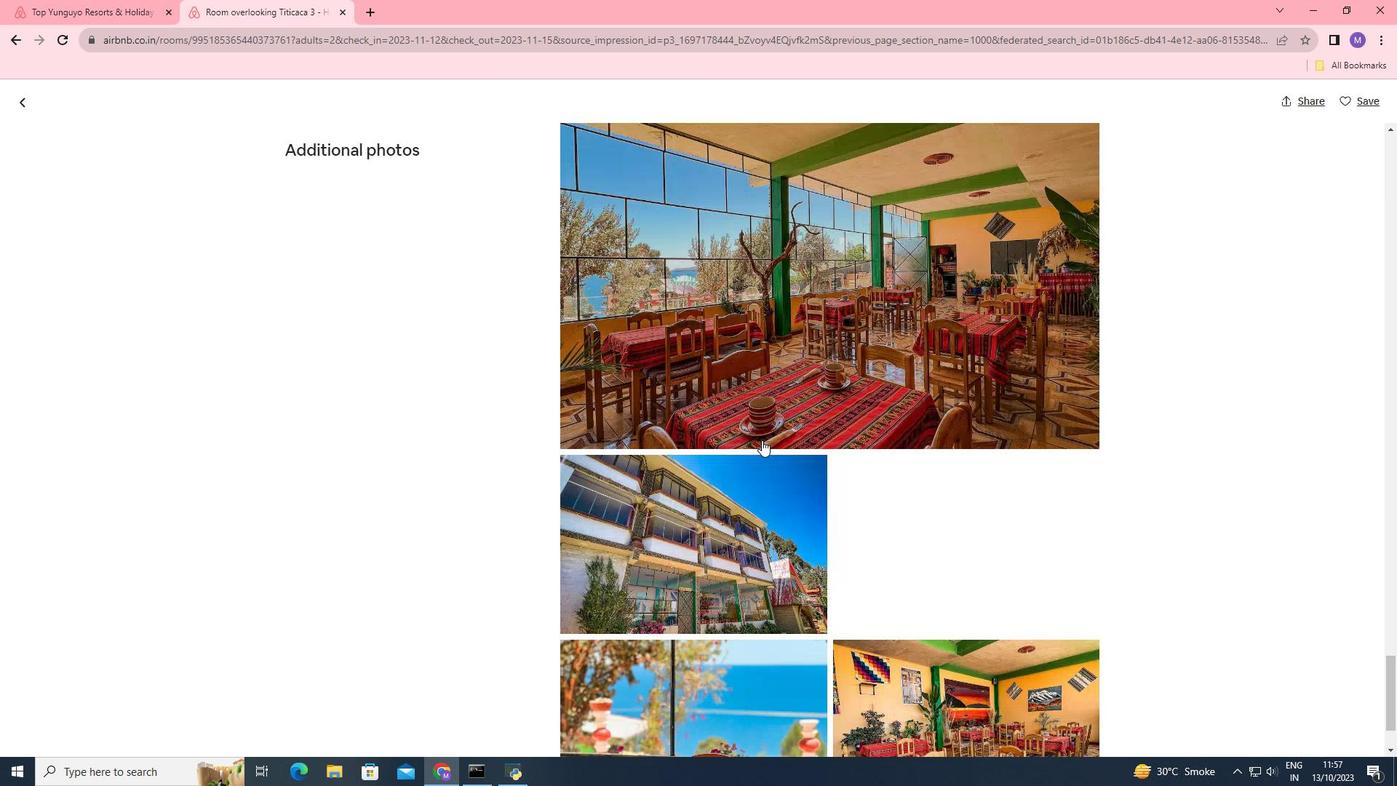
Action: Mouse moved to (21, 101)
Screenshot: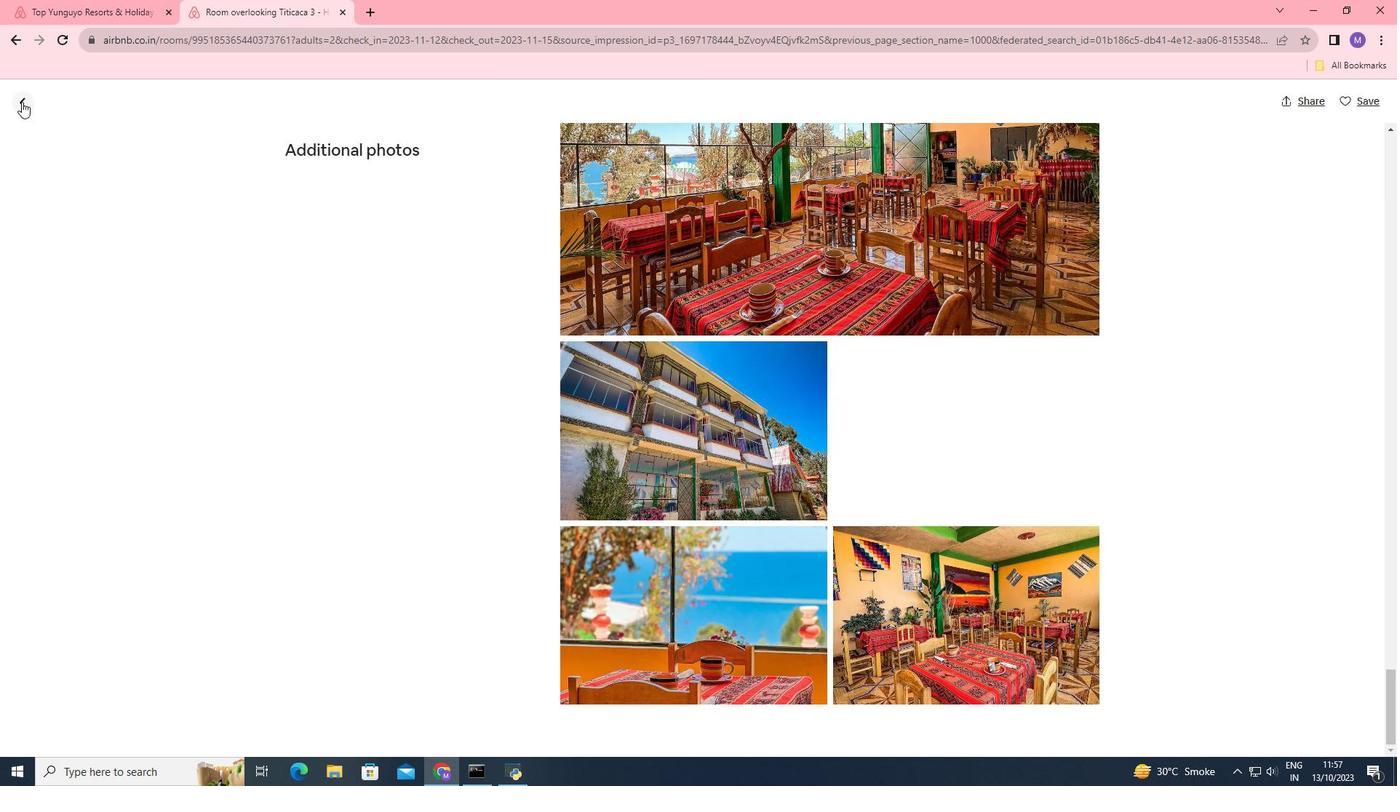 
Action: Mouse pressed left at (21, 101)
Screenshot: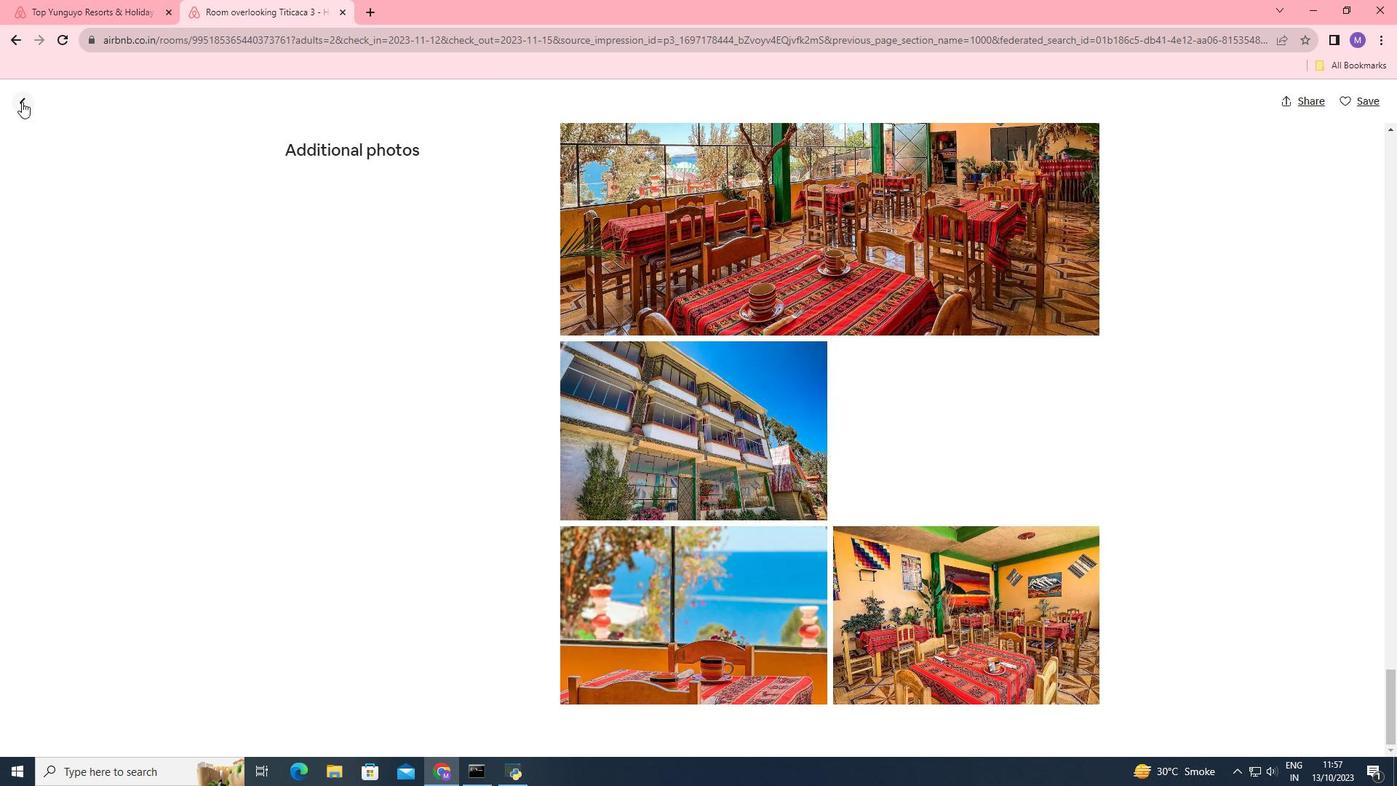 
Action: Mouse moved to (634, 403)
Screenshot: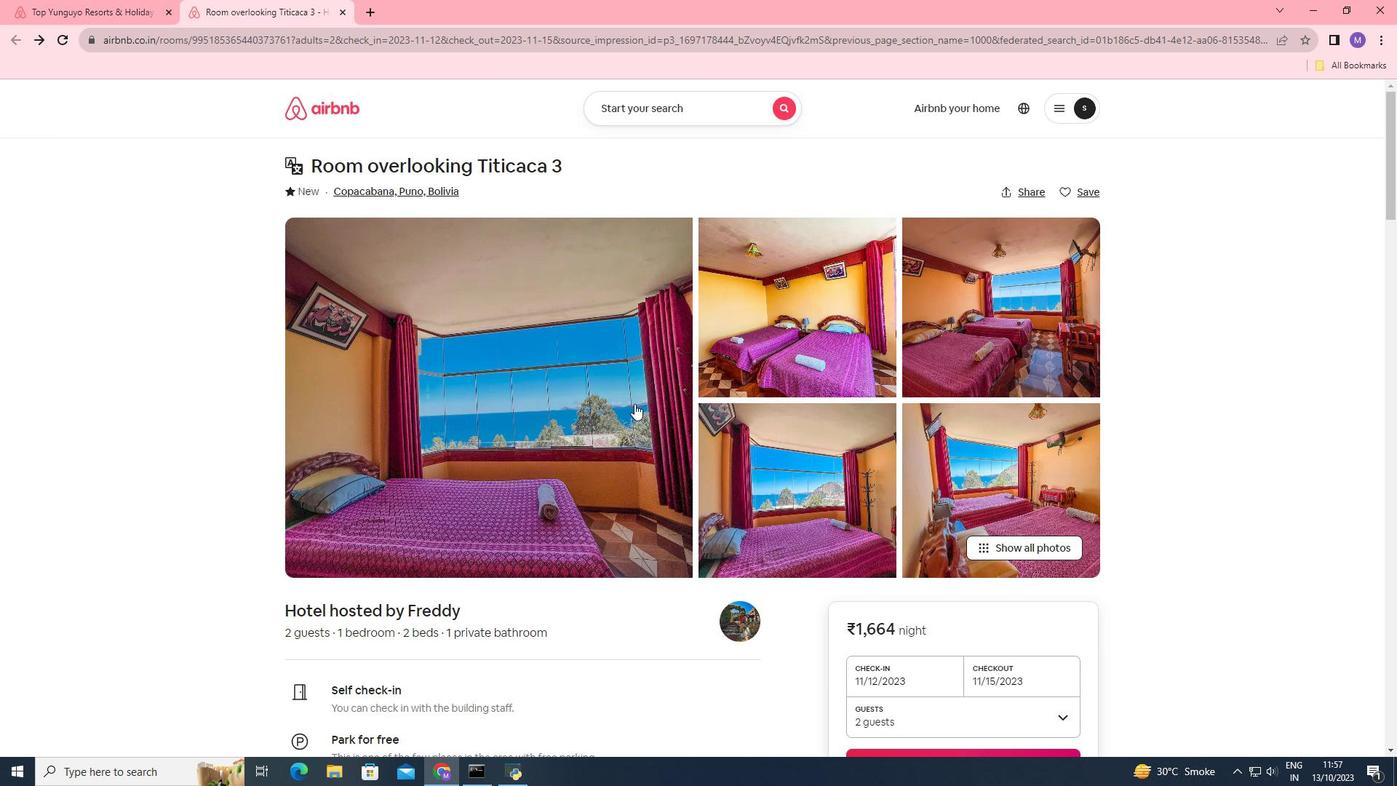 
Action: Mouse scrolled (634, 403) with delta (0, 0)
Screenshot: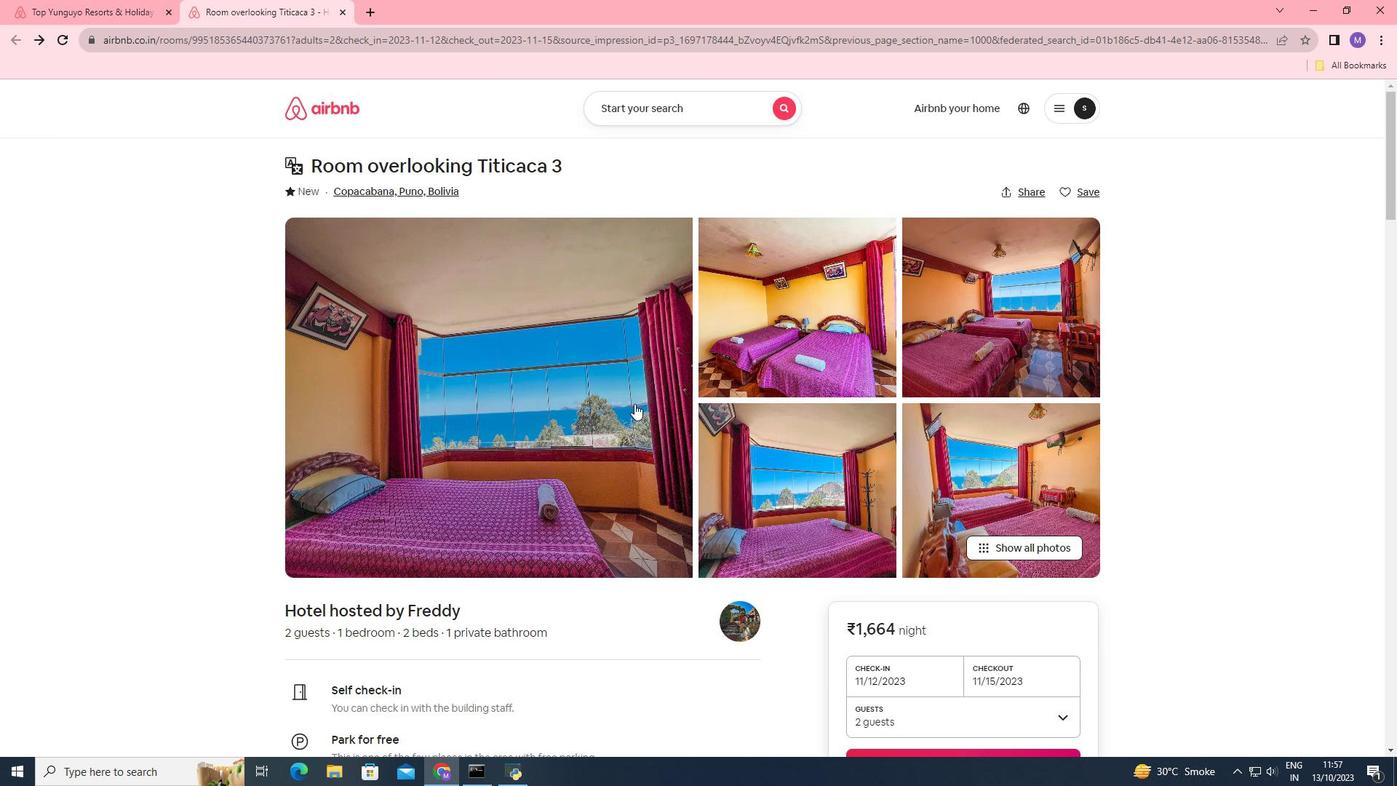 
Action: Mouse scrolled (634, 403) with delta (0, 0)
Screenshot: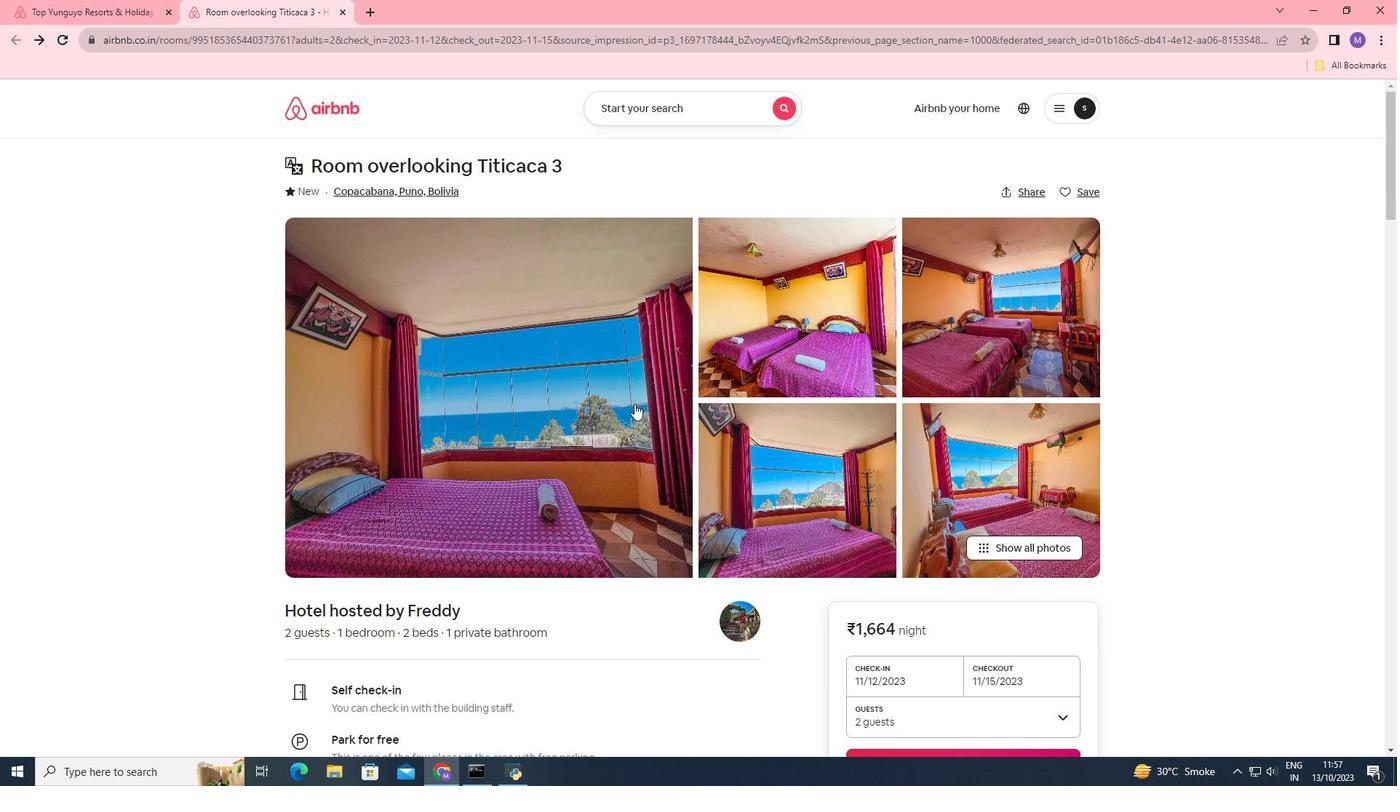 
Action: Mouse scrolled (634, 403) with delta (0, 0)
Screenshot: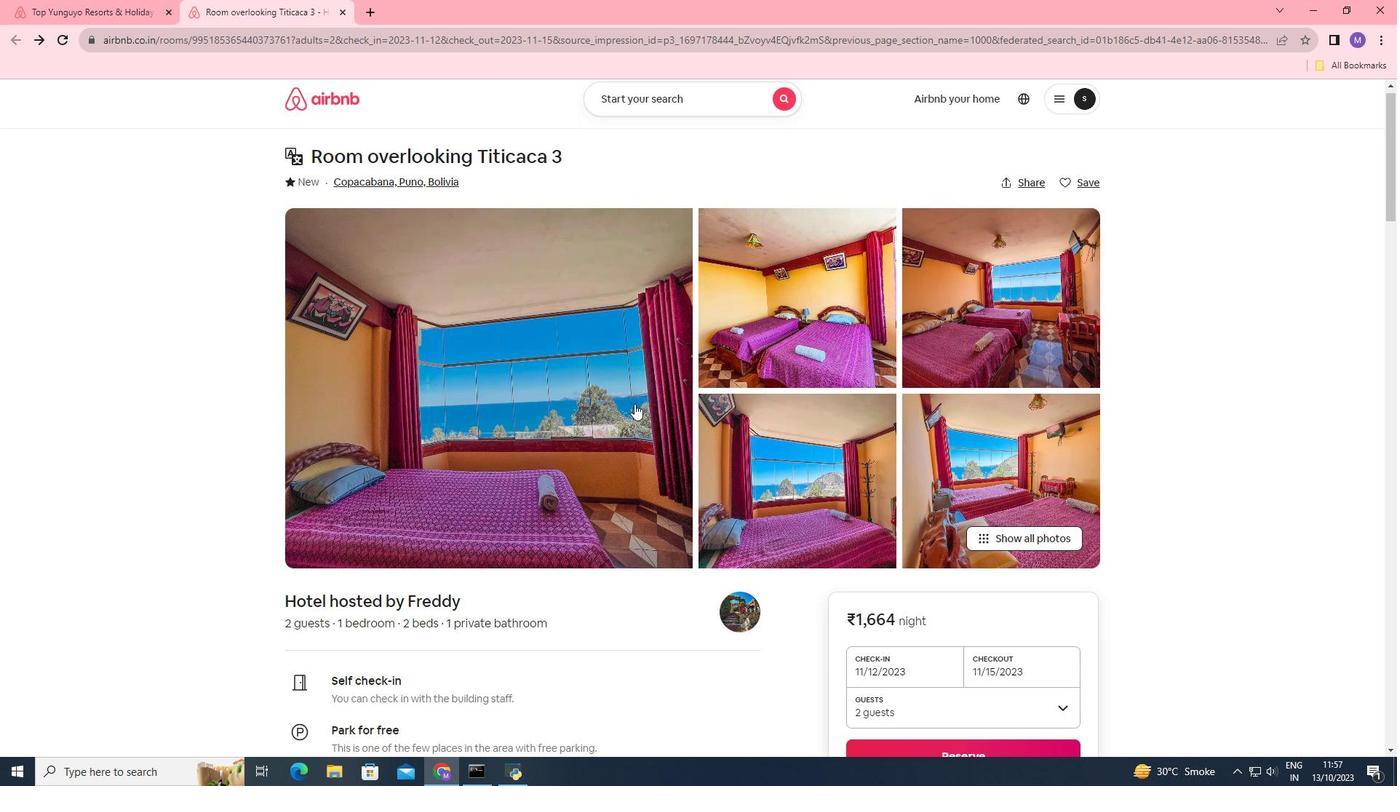 
Action: Mouse scrolled (634, 403) with delta (0, 0)
Screenshot: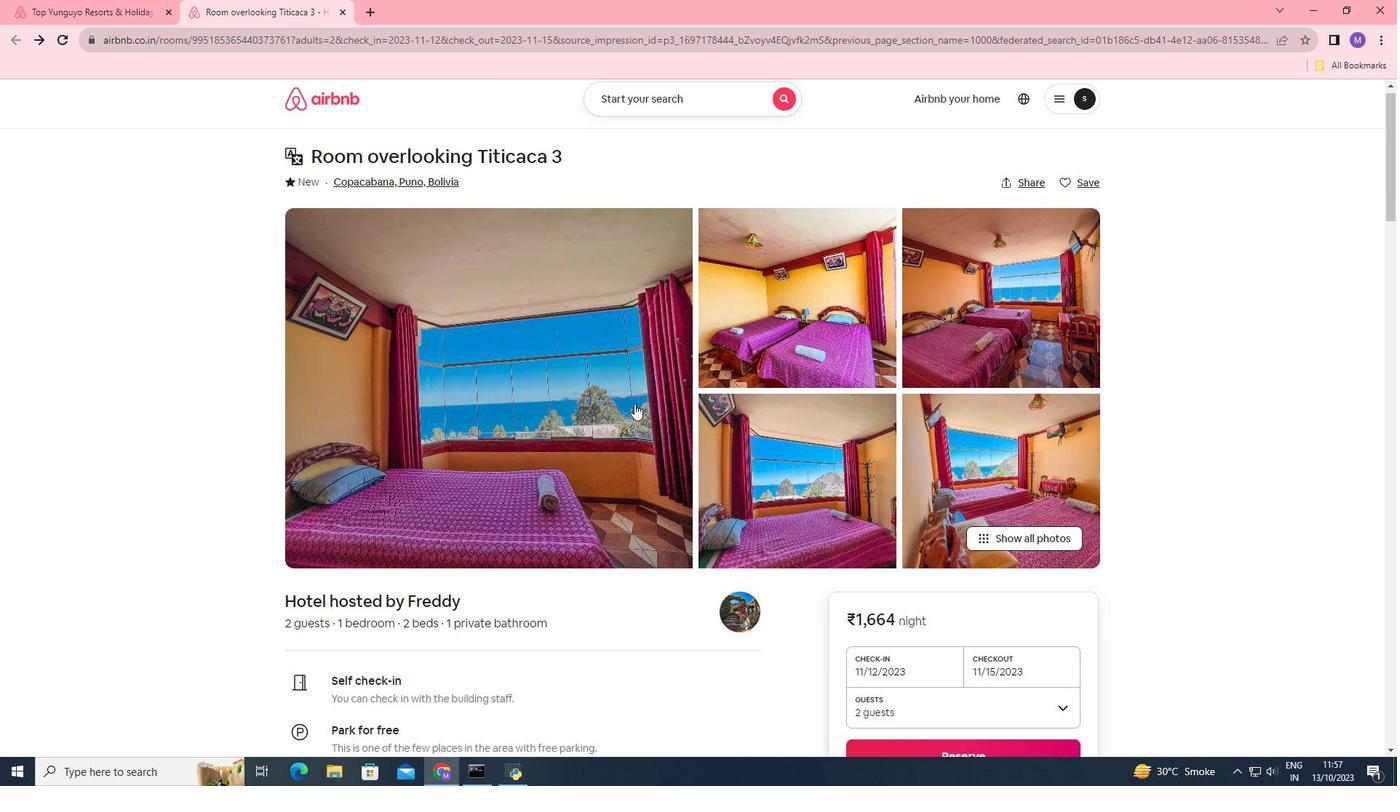 
Action: Mouse scrolled (634, 403) with delta (0, 0)
Screenshot: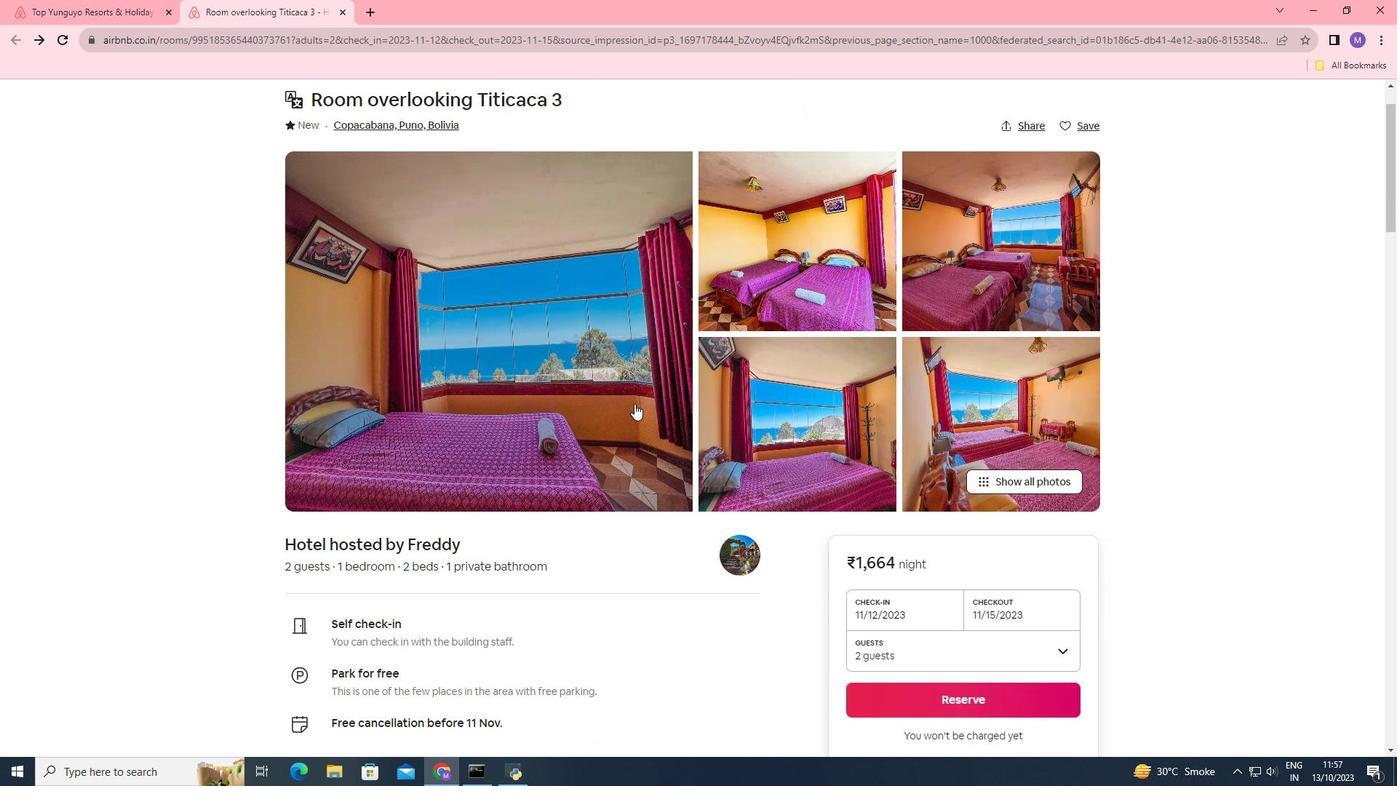 
Action: Mouse scrolled (634, 403) with delta (0, 0)
Screenshot: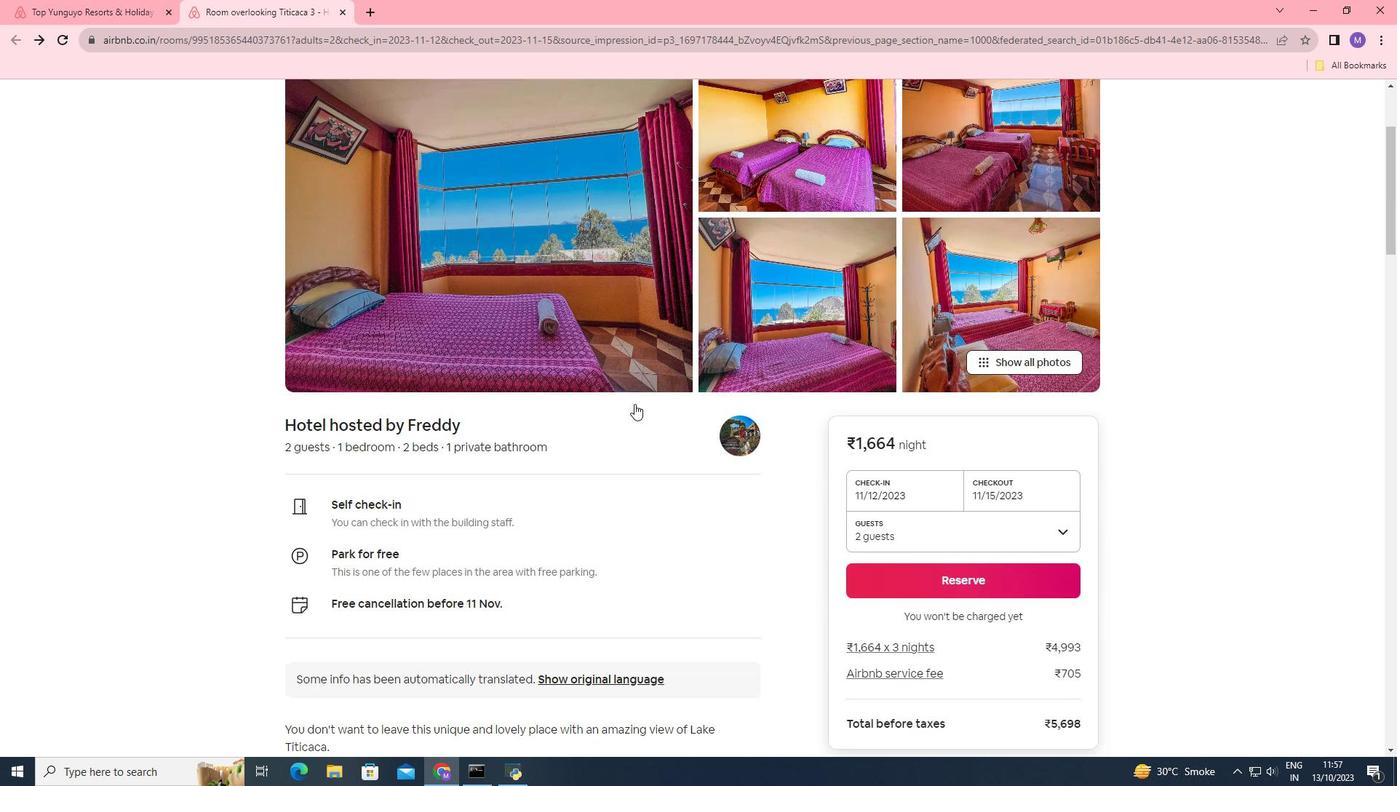 
Action: Mouse moved to (443, 403)
Screenshot: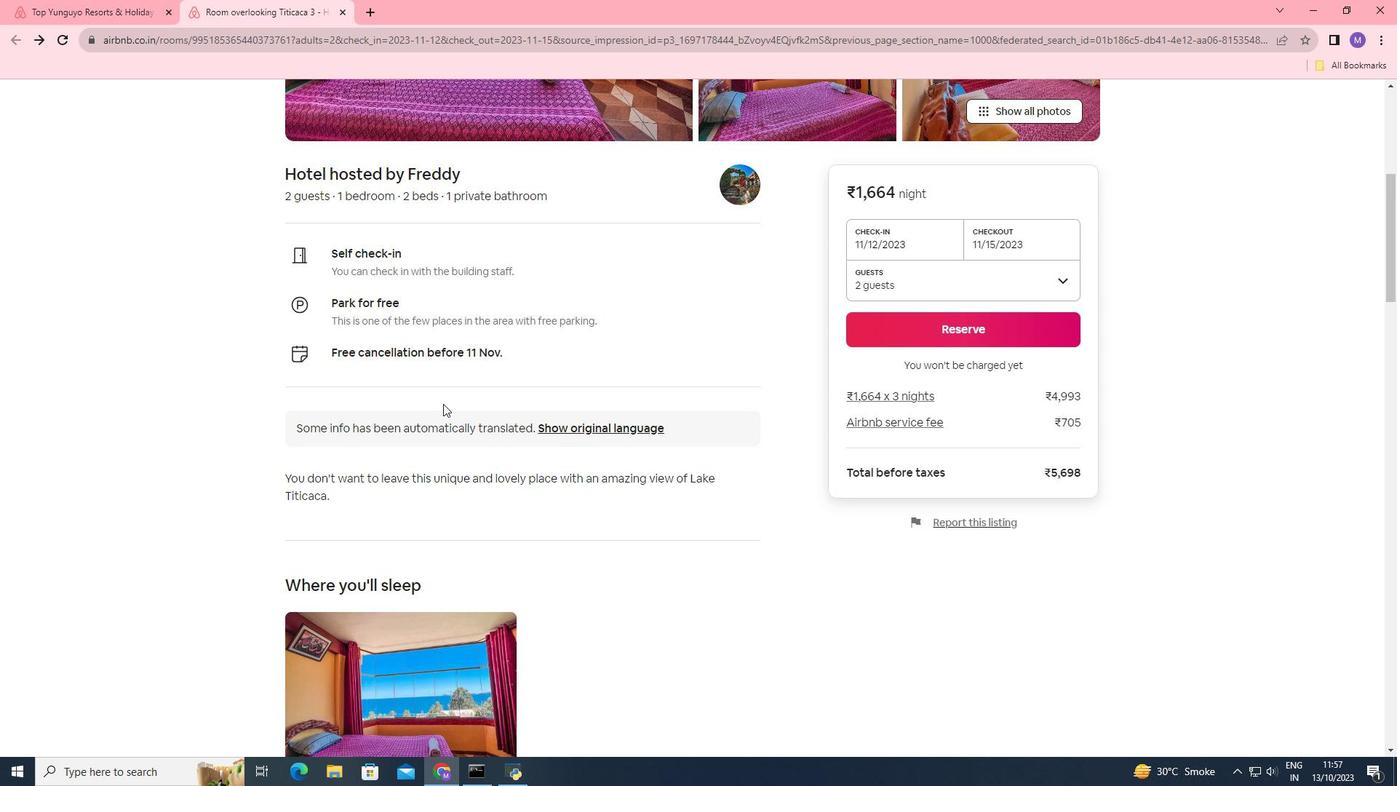 
Action: Mouse scrolled (443, 403) with delta (0, 0)
Screenshot: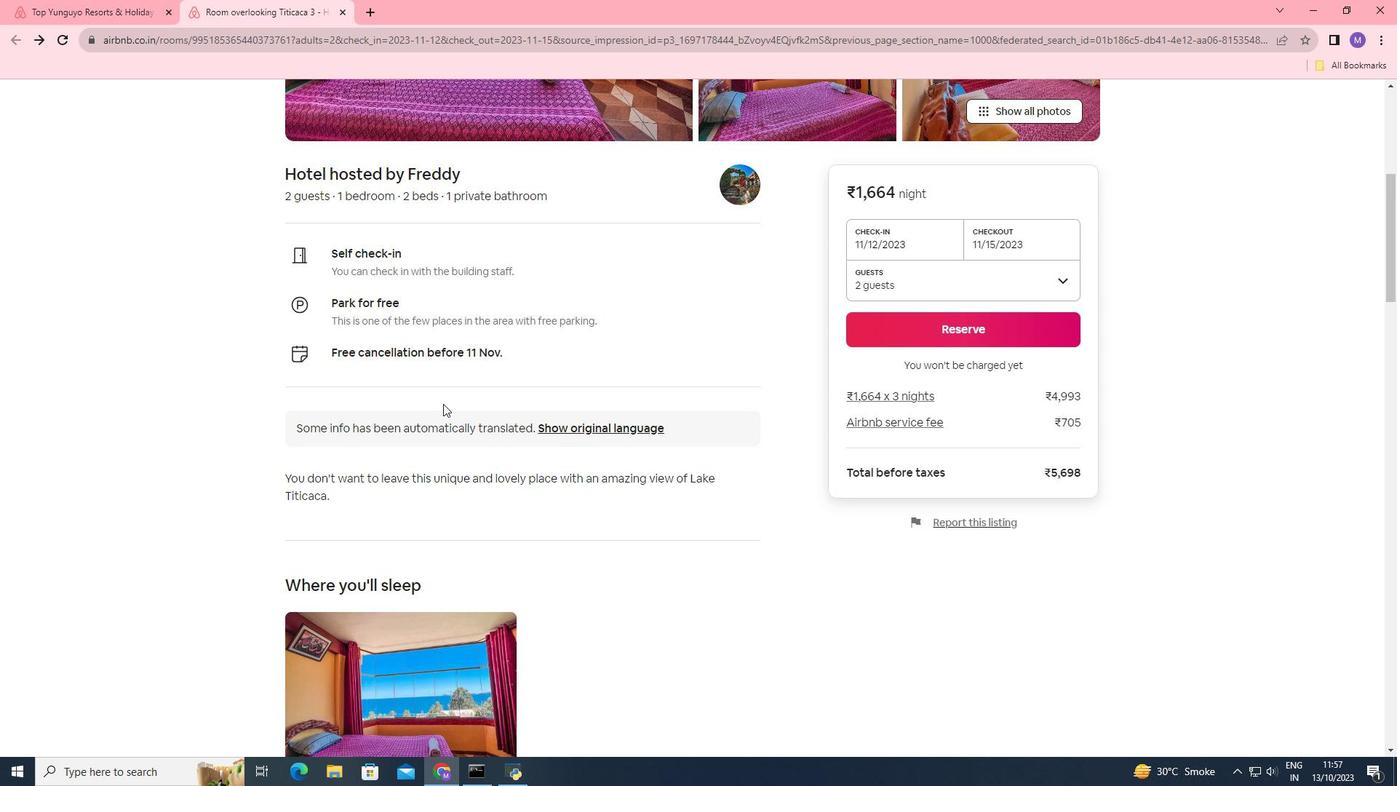 
Action: Mouse scrolled (443, 403) with delta (0, 0)
Screenshot: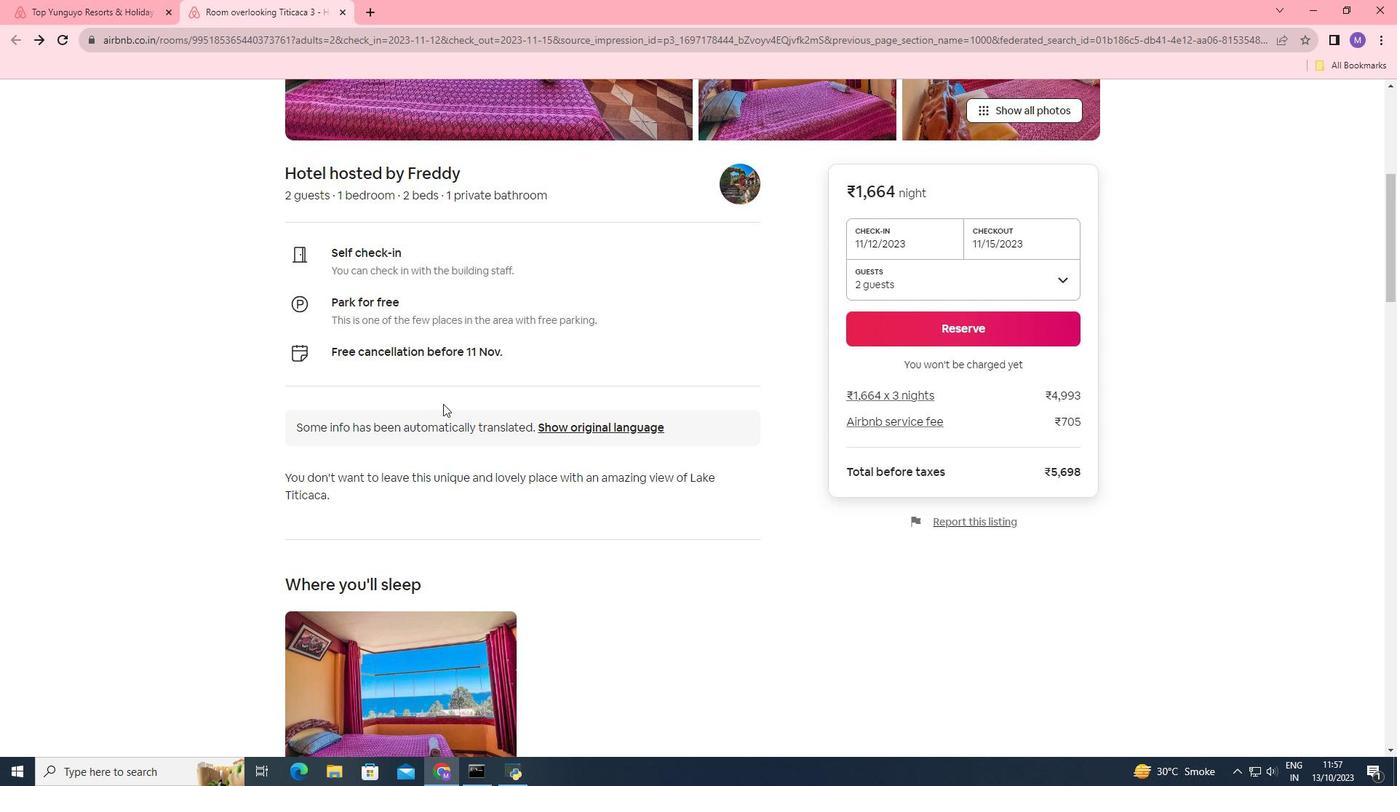 
Action: Mouse scrolled (443, 403) with delta (0, 0)
Screenshot: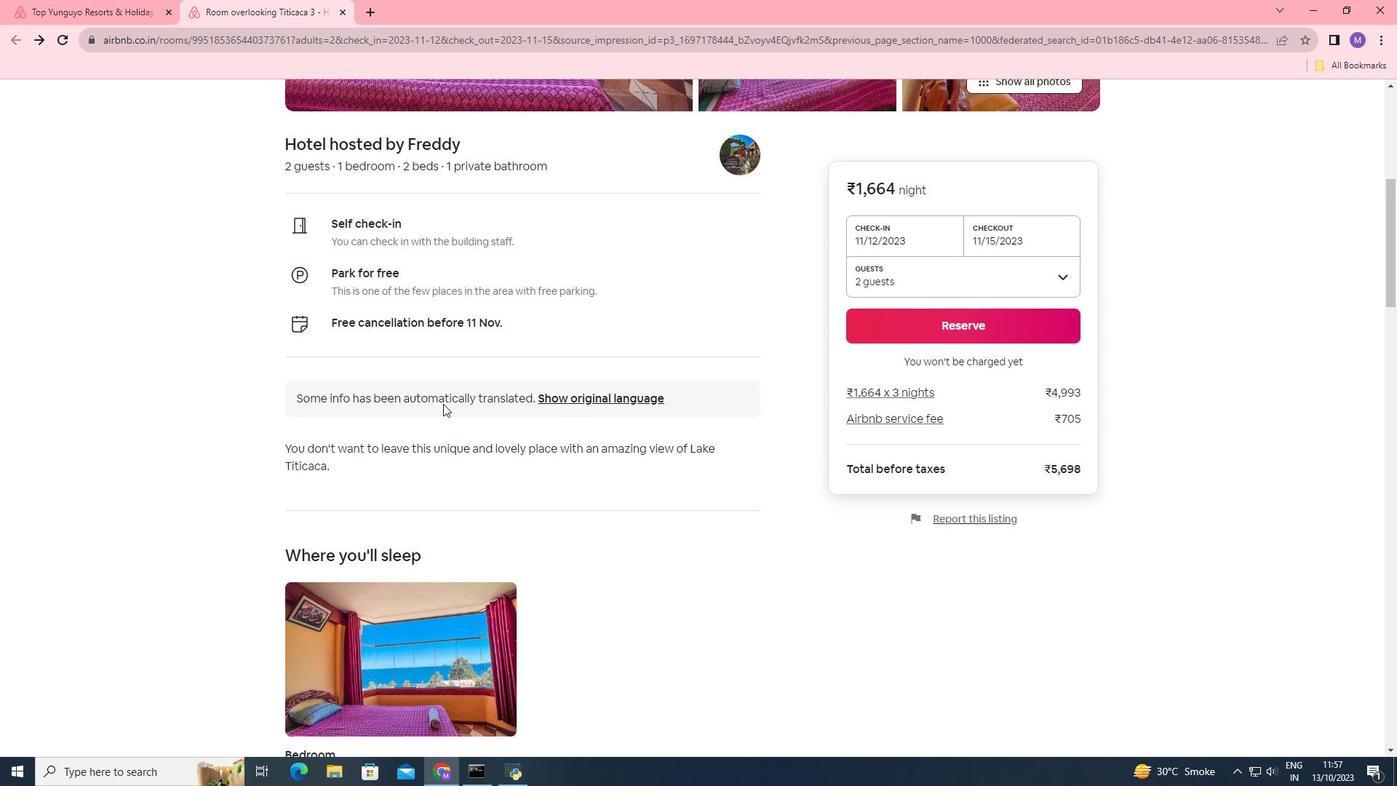 
Action: Mouse scrolled (443, 403) with delta (0, 0)
Screenshot: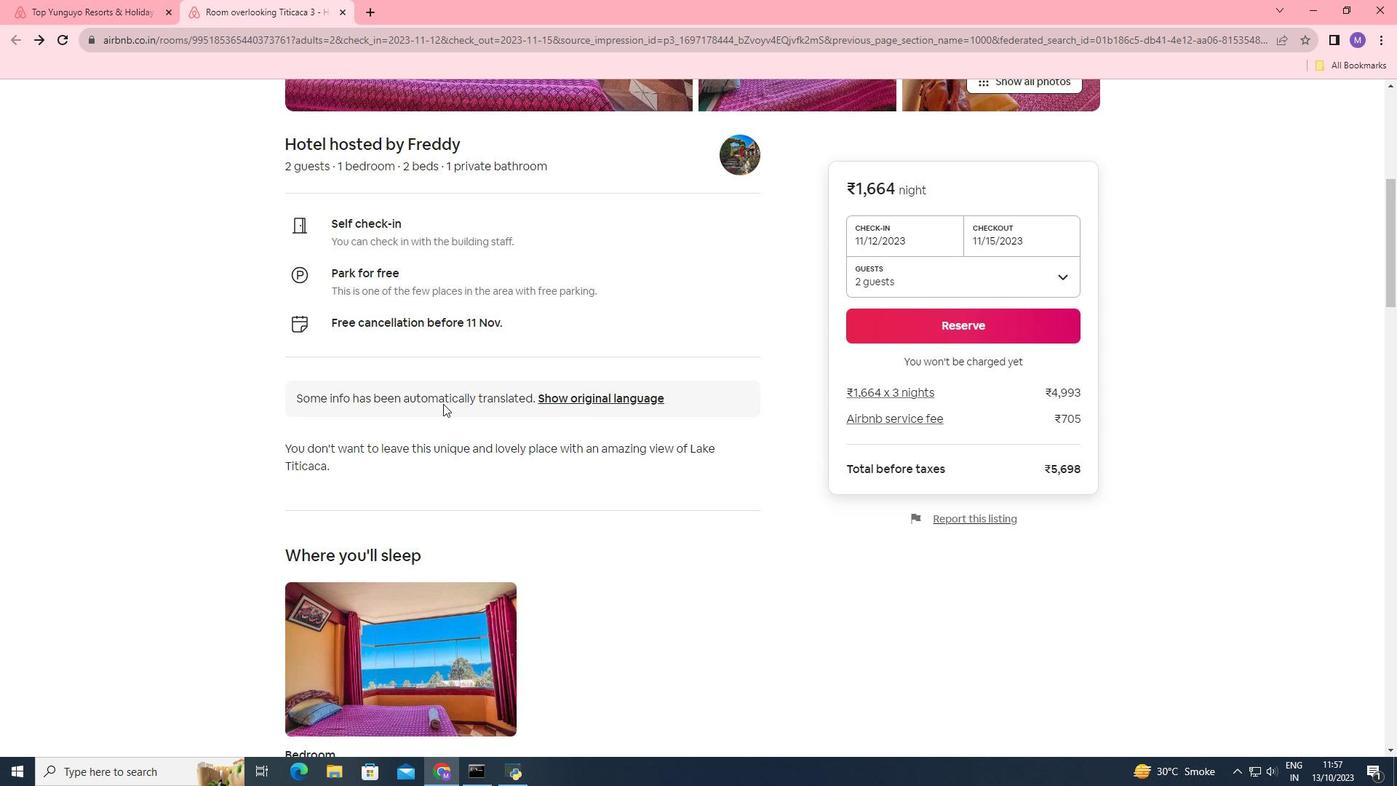 
Action: Mouse scrolled (443, 403) with delta (0, 0)
Screenshot: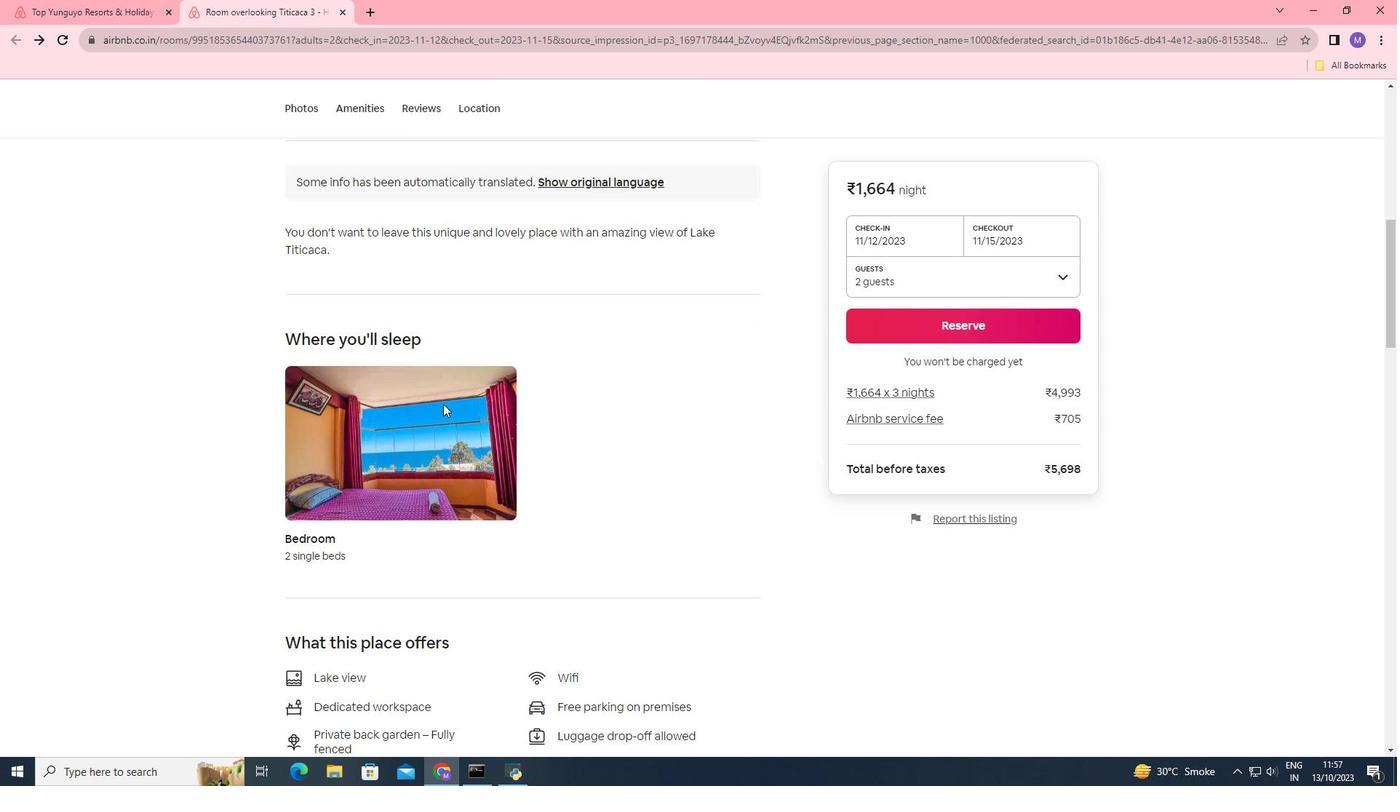 
Action: Mouse scrolled (443, 403) with delta (0, 0)
Screenshot: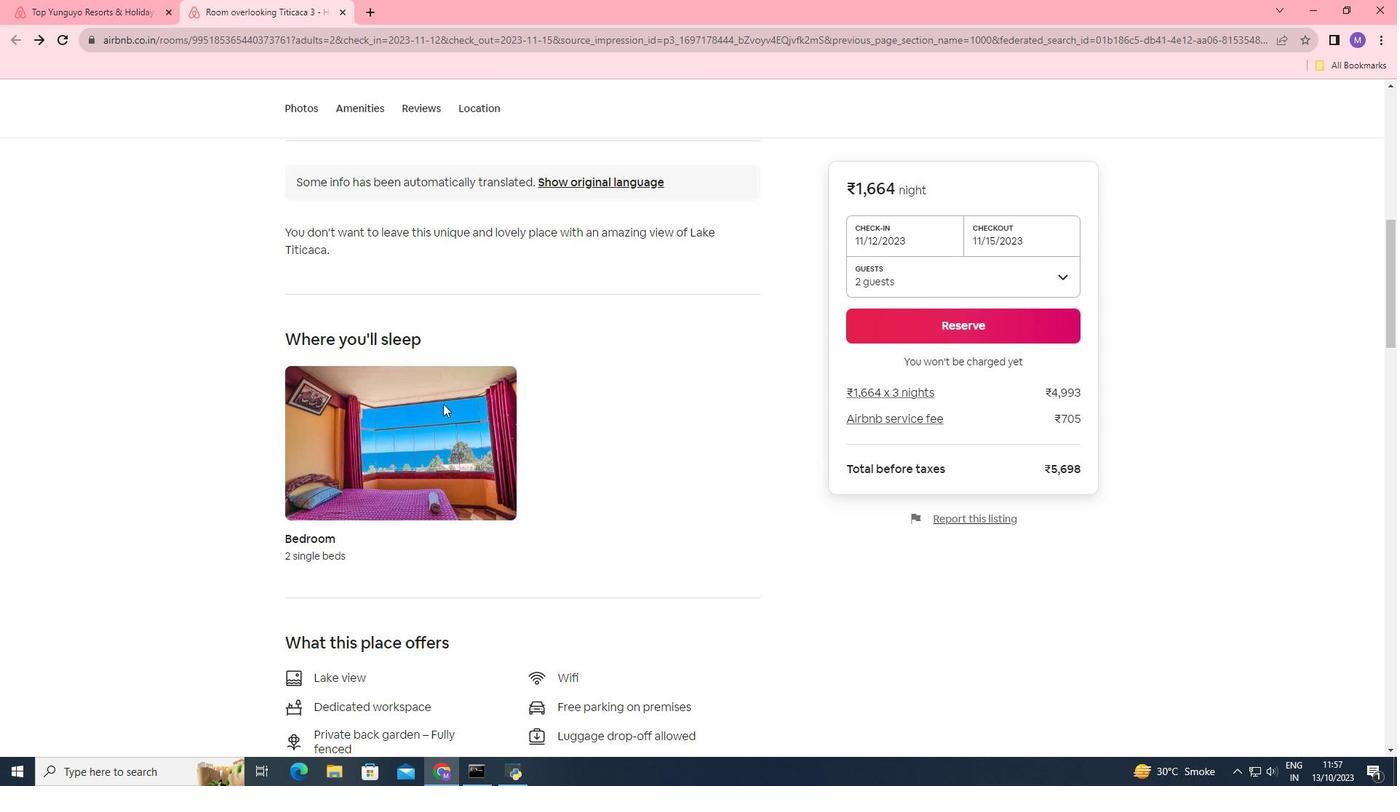 
Action: Mouse scrolled (443, 403) with delta (0, 0)
Screenshot: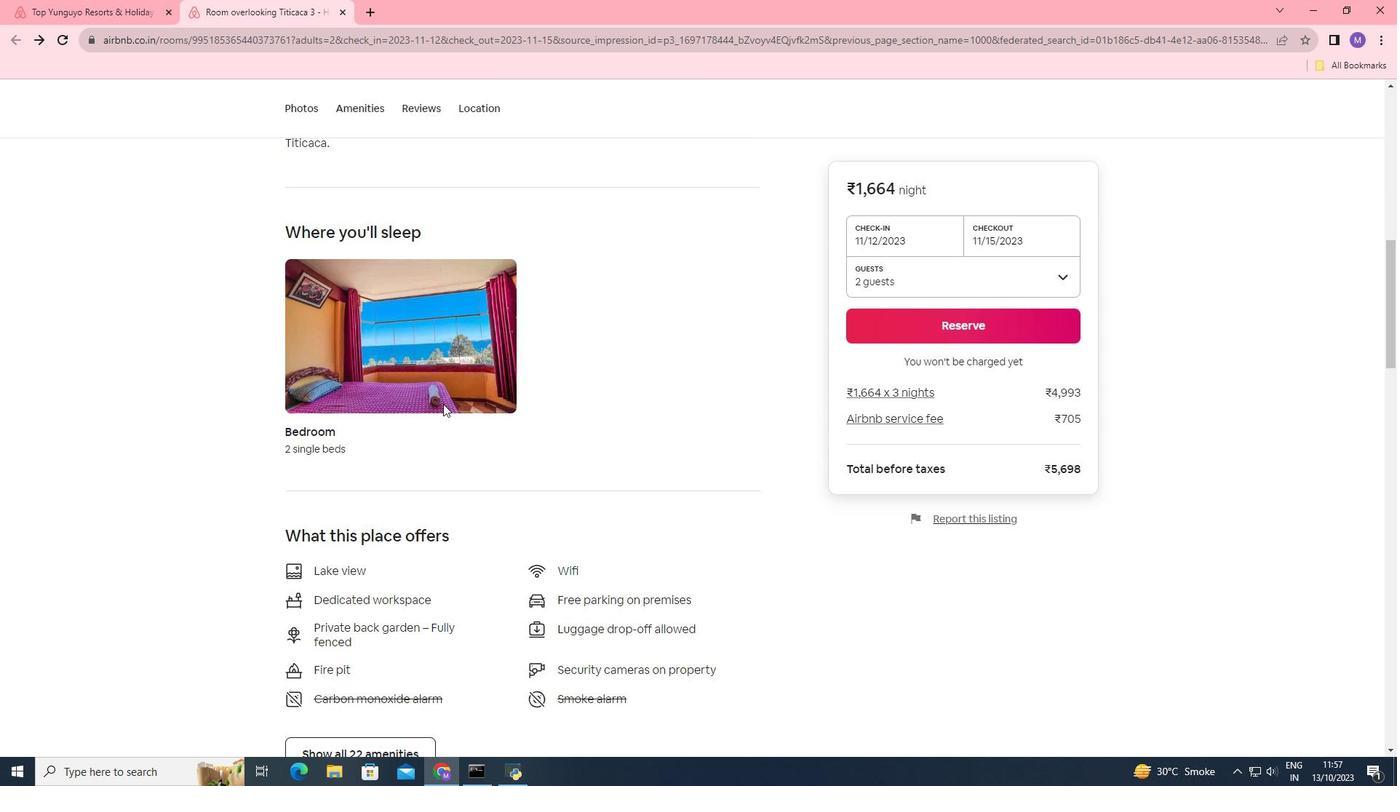 
Action: Mouse moved to (396, 606)
Screenshot: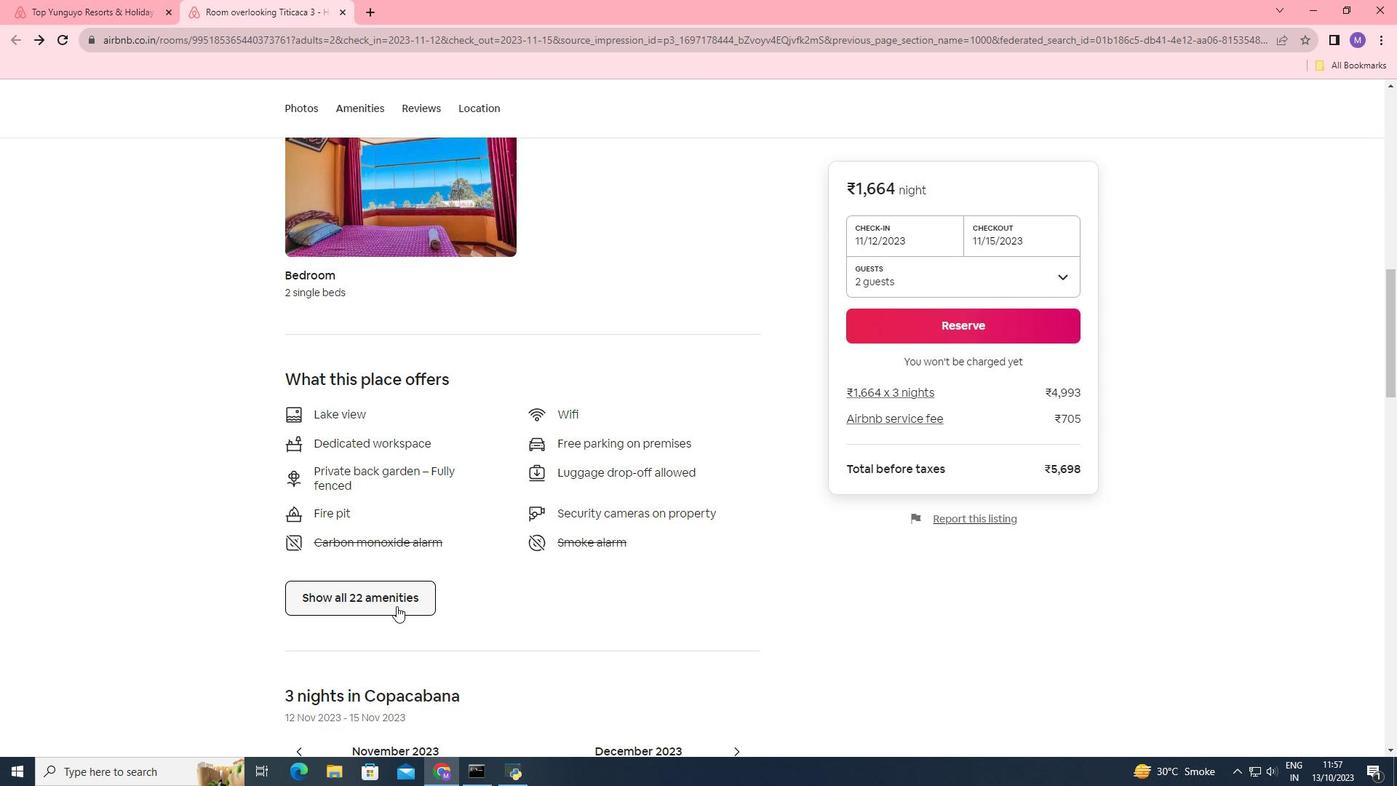 
Action: Mouse pressed left at (396, 606)
Screenshot: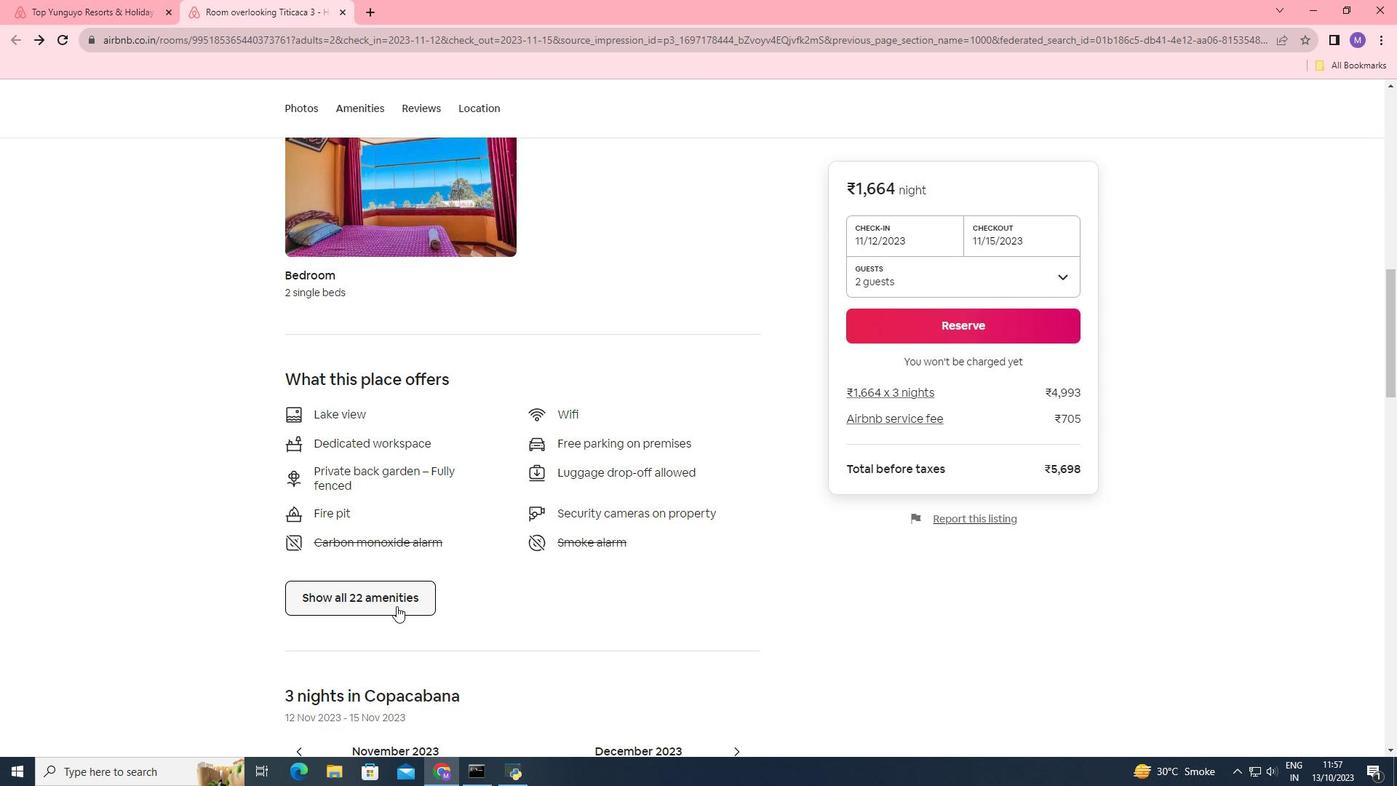 
Action: Mouse moved to (675, 416)
Screenshot: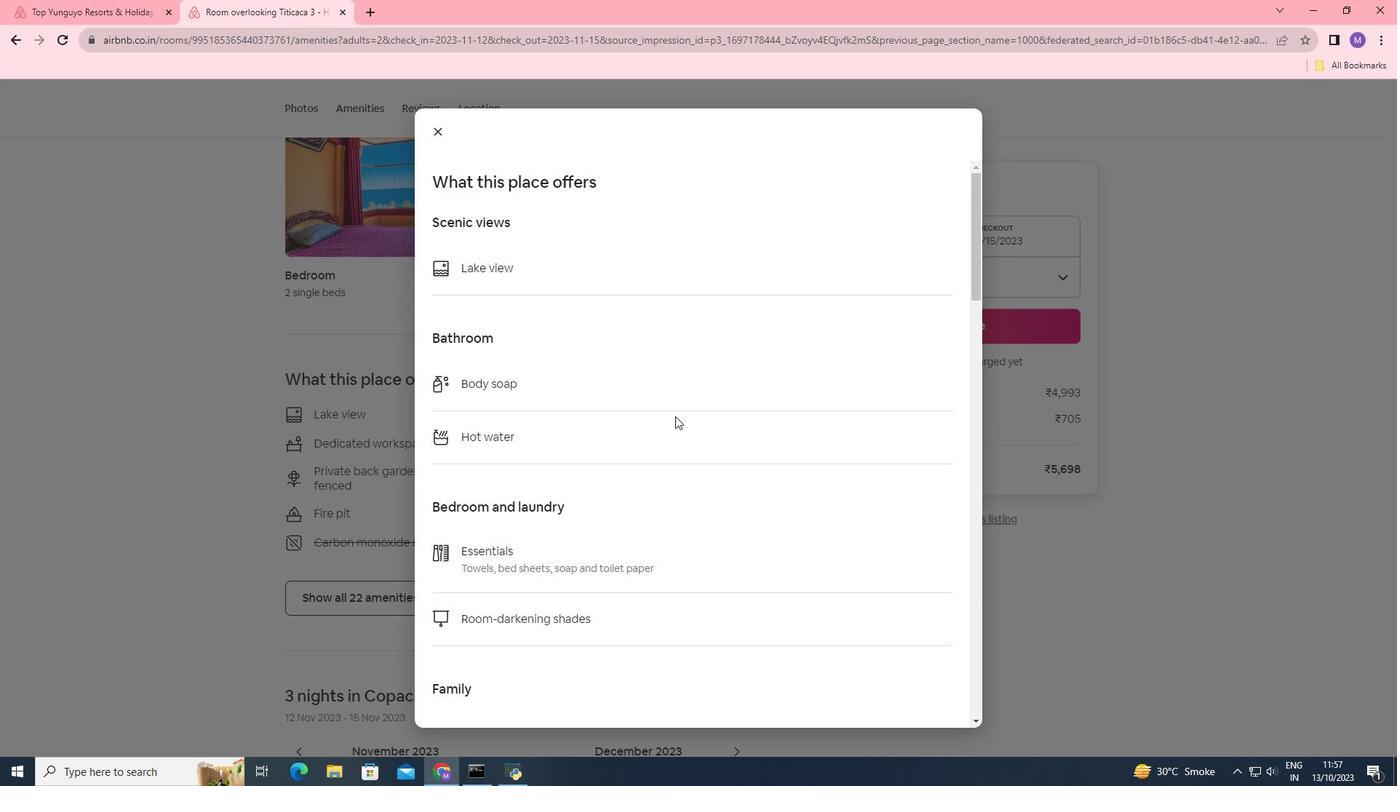 
Action: Mouse scrolled (675, 415) with delta (0, 0)
Screenshot: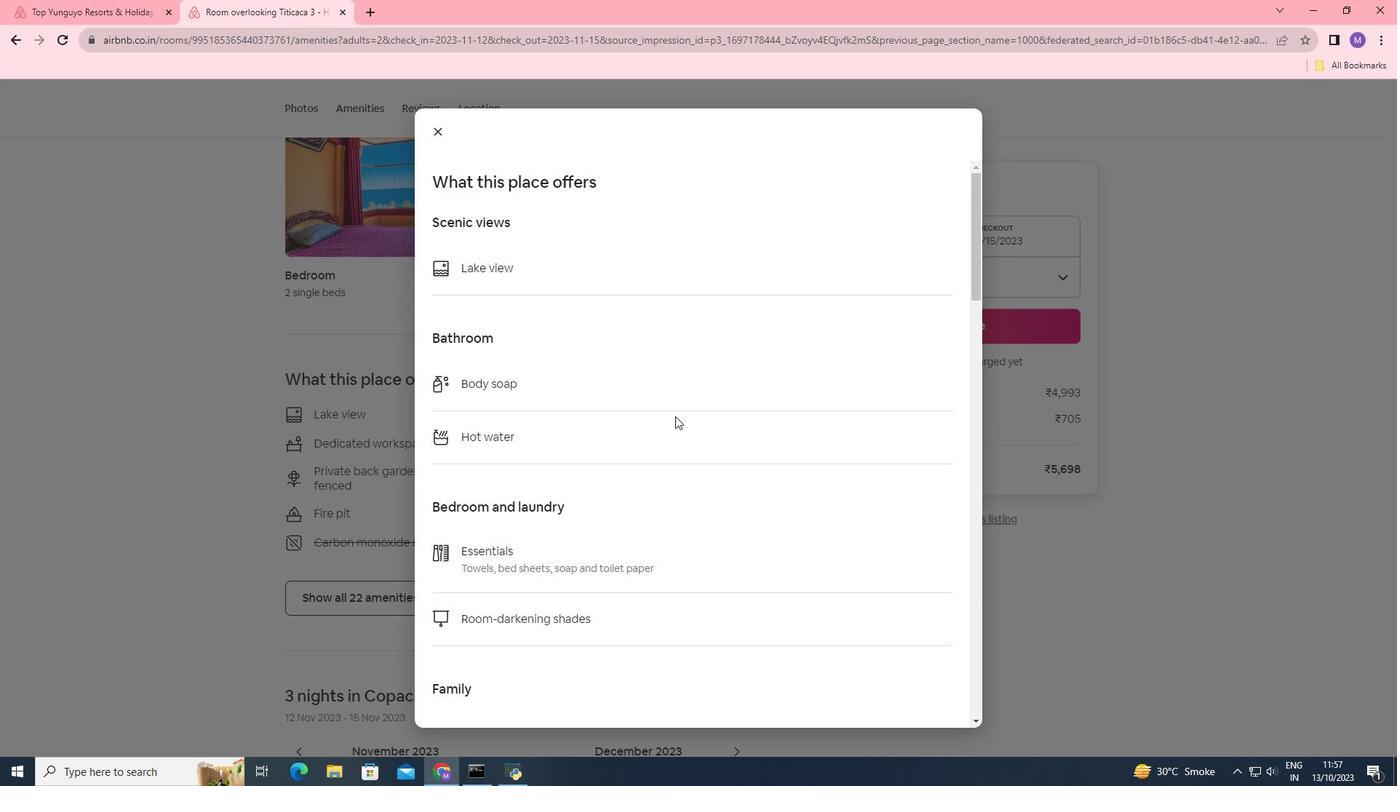
Action: Mouse scrolled (675, 415) with delta (0, 0)
Screenshot: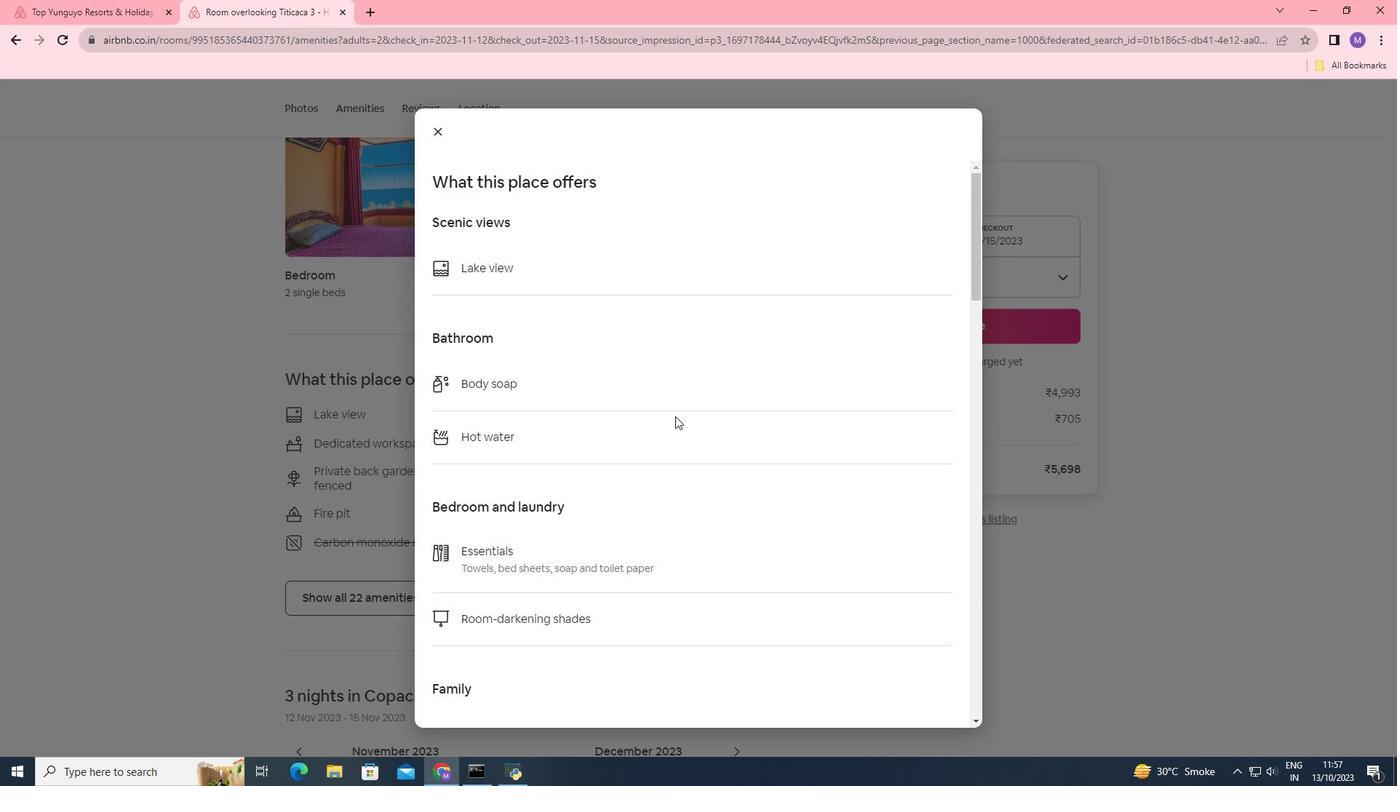 
Action: Mouse scrolled (675, 415) with delta (0, 0)
Screenshot: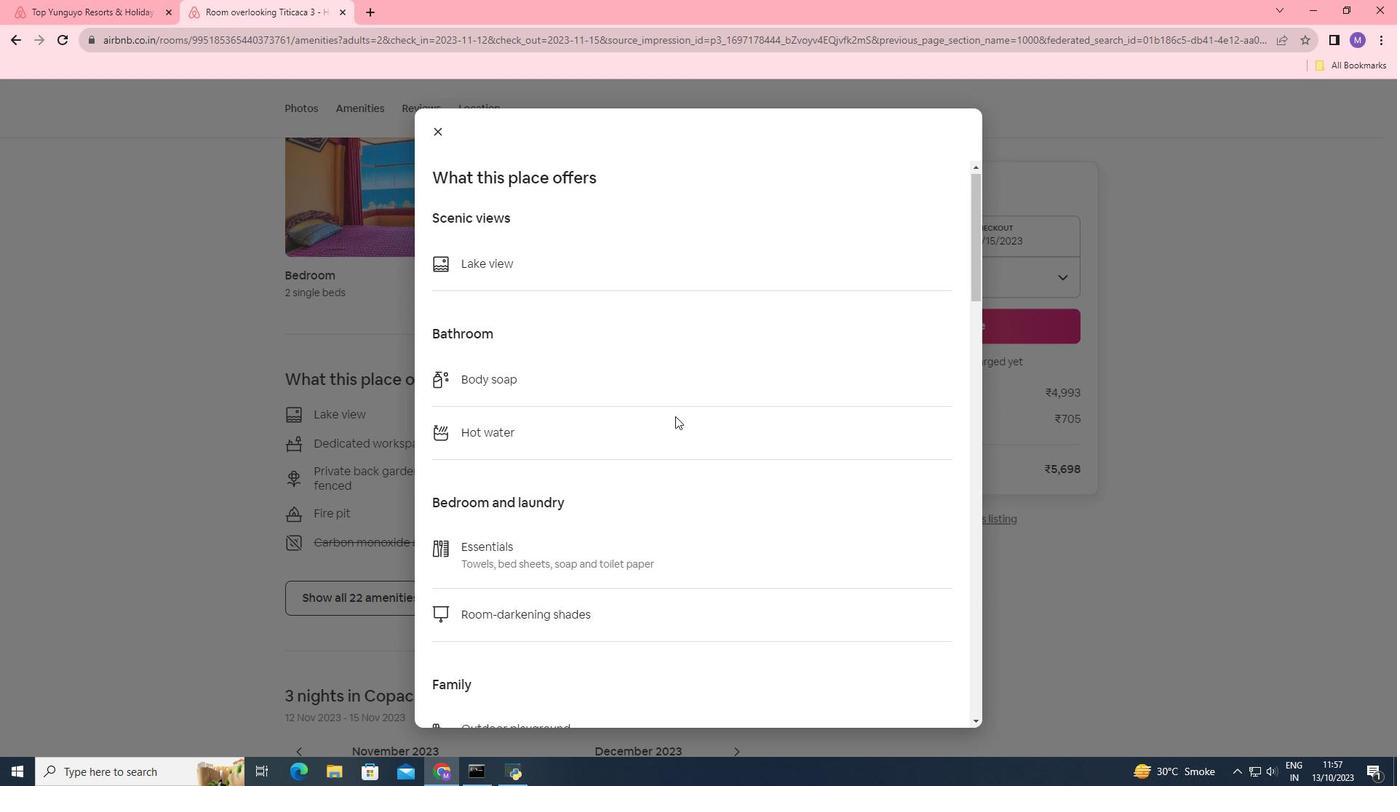 
Action: Mouse scrolled (675, 415) with delta (0, 0)
Screenshot: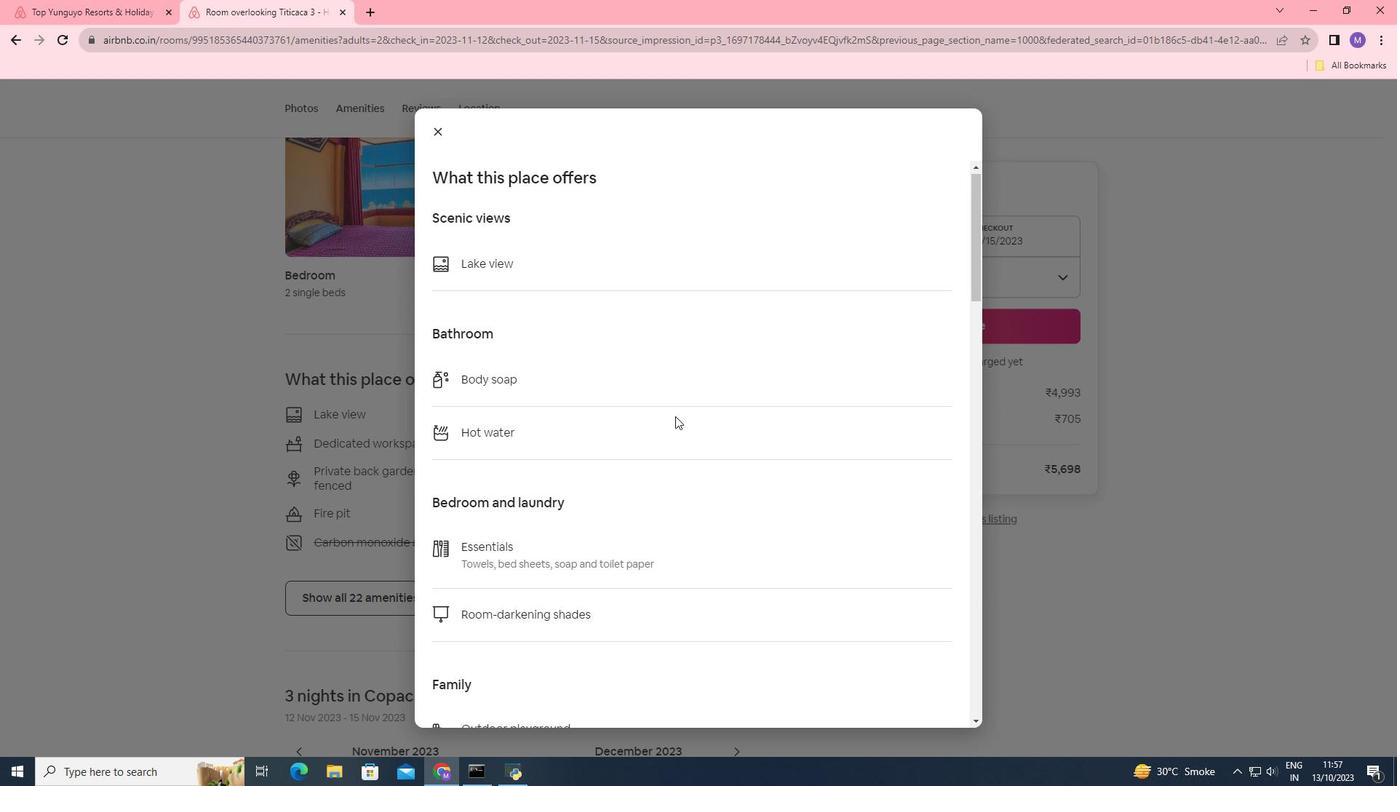 
Action: Mouse scrolled (675, 415) with delta (0, 0)
Screenshot: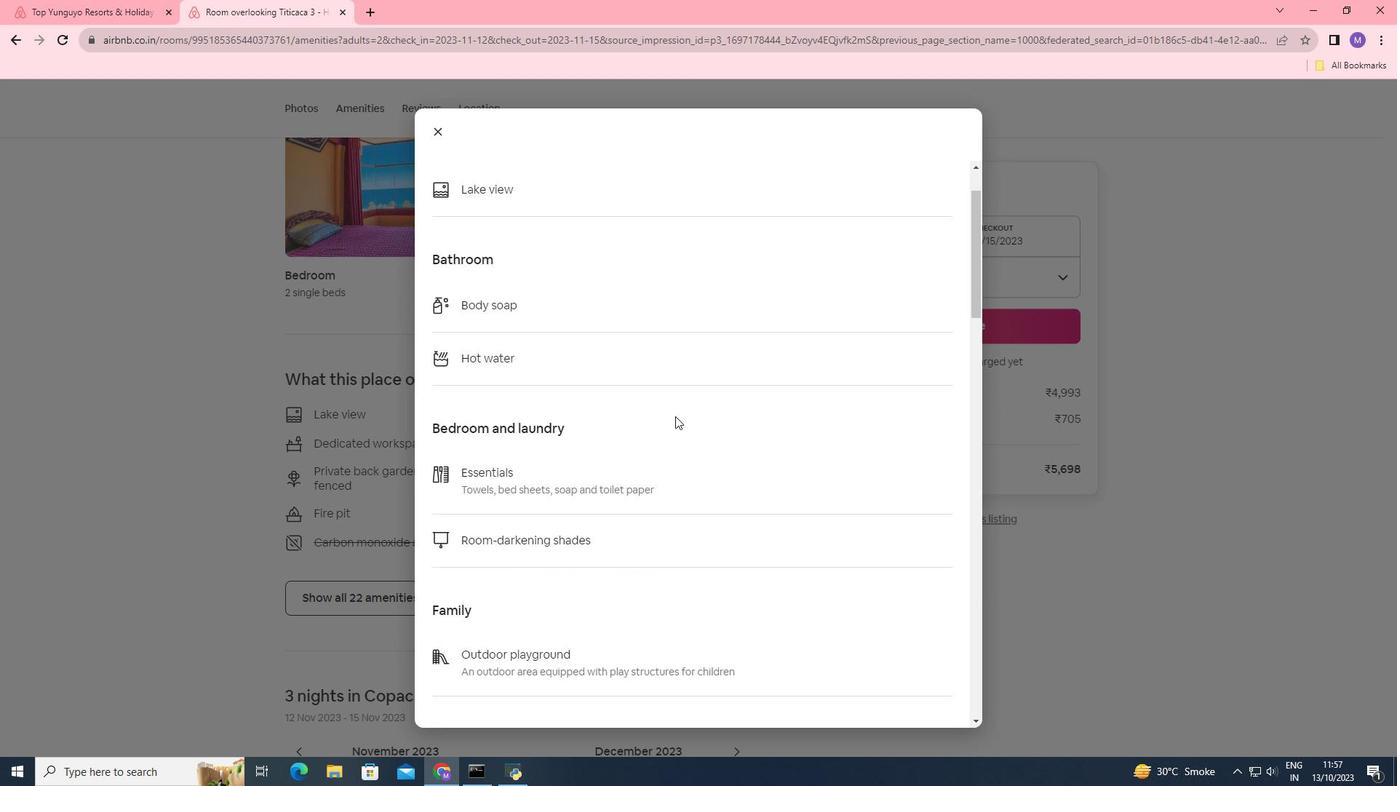 
Action: Mouse scrolled (675, 415) with delta (0, 0)
Screenshot: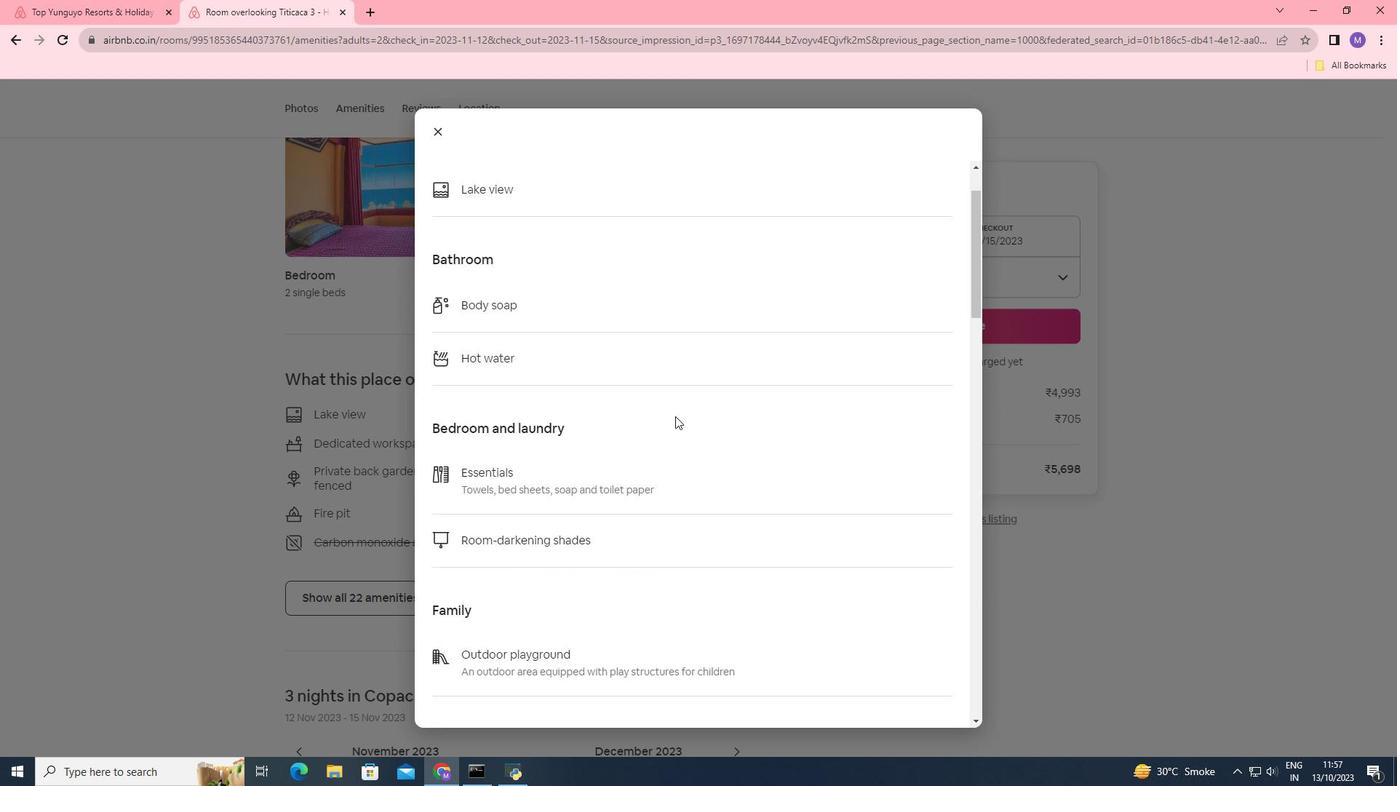 
Action: Mouse scrolled (675, 415) with delta (0, 0)
Screenshot: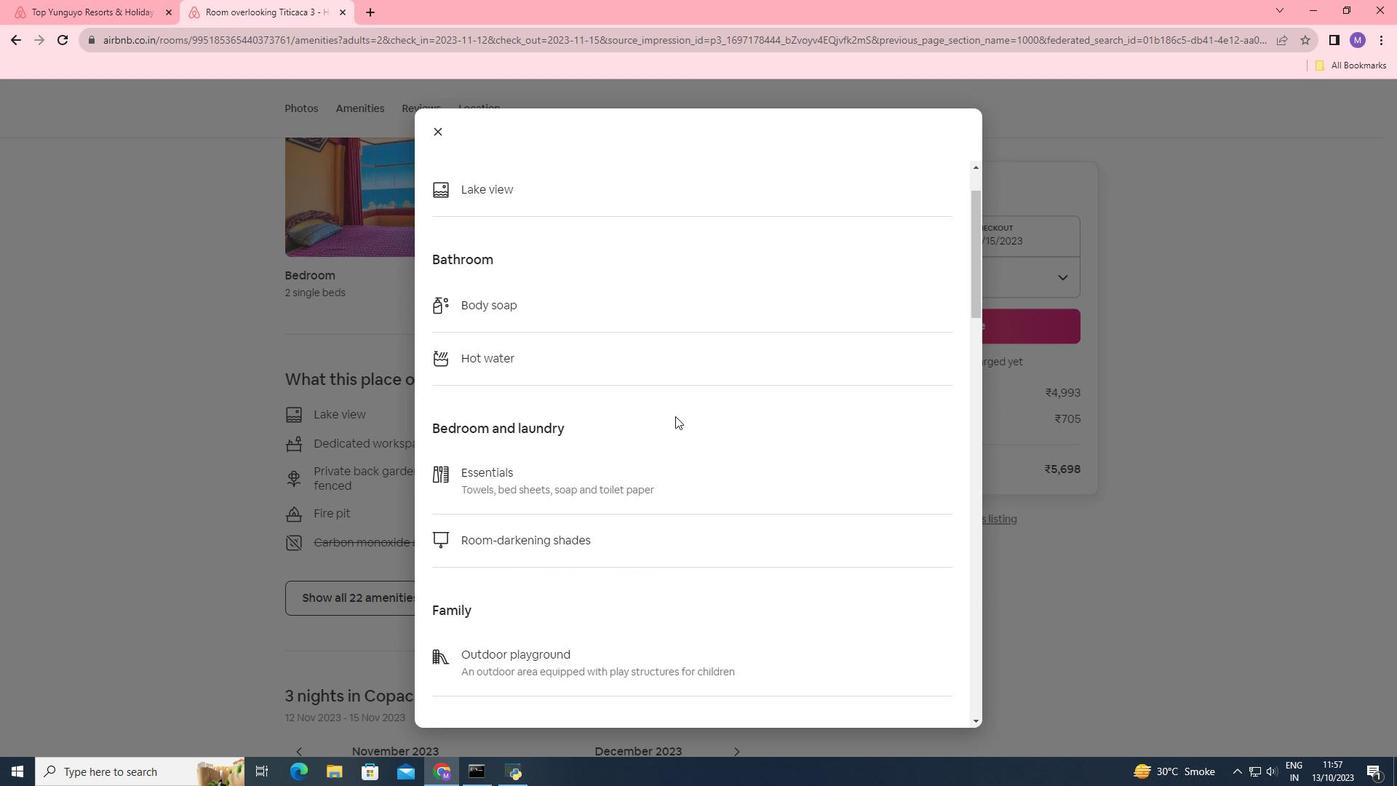 
Action: Mouse scrolled (675, 415) with delta (0, 0)
Screenshot: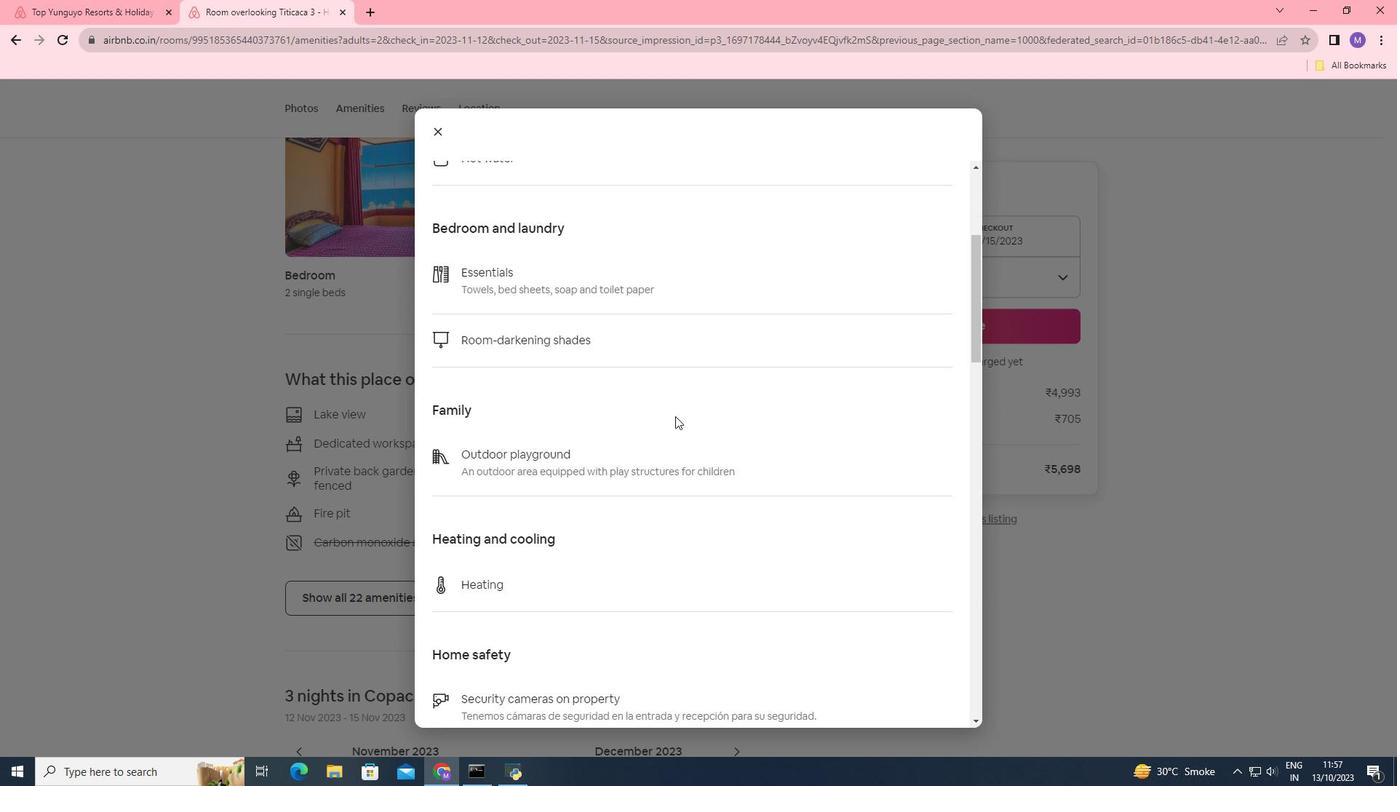
Action: Mouse moved to (687, 416)
Screenshot: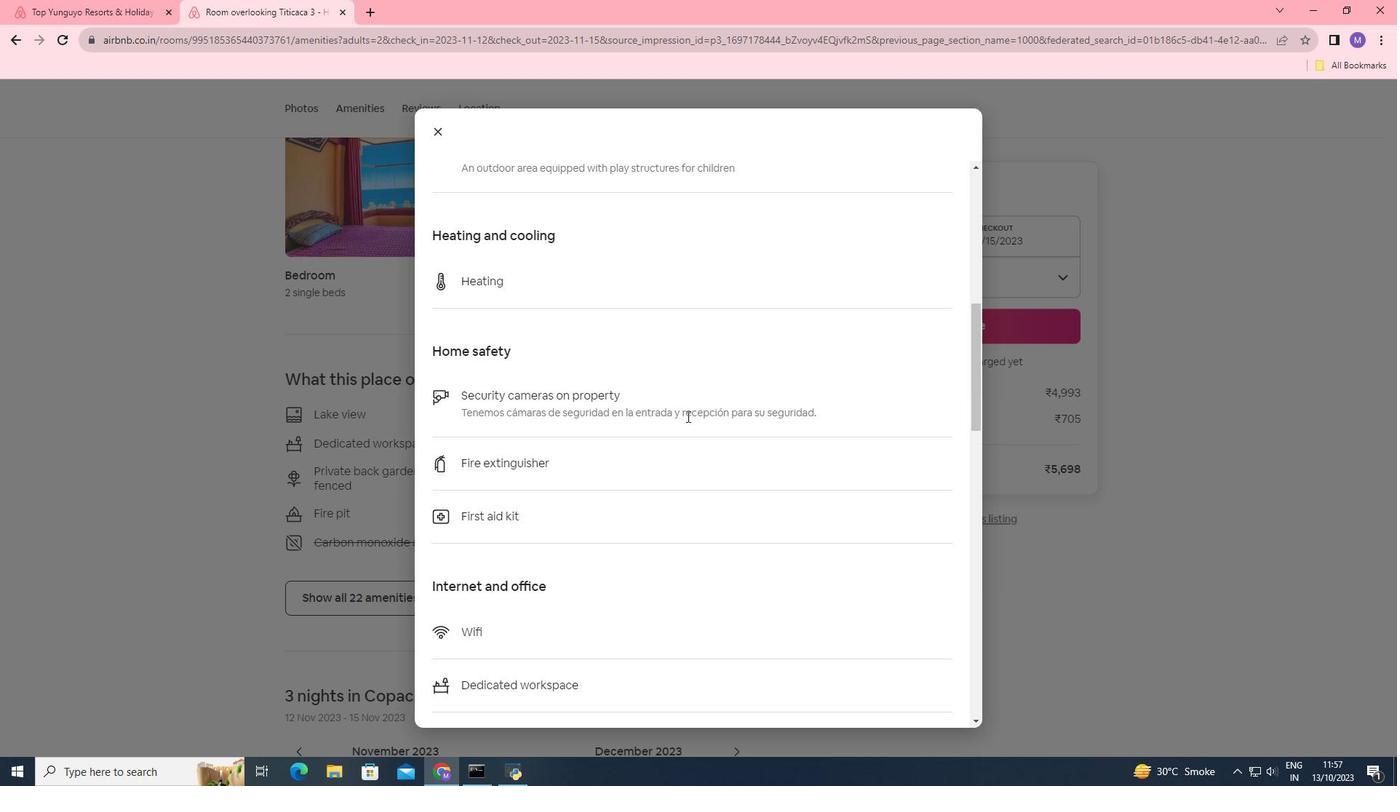 
Action: Mouse scrolled (687, 415) with delta (0, 0)
Screenshot: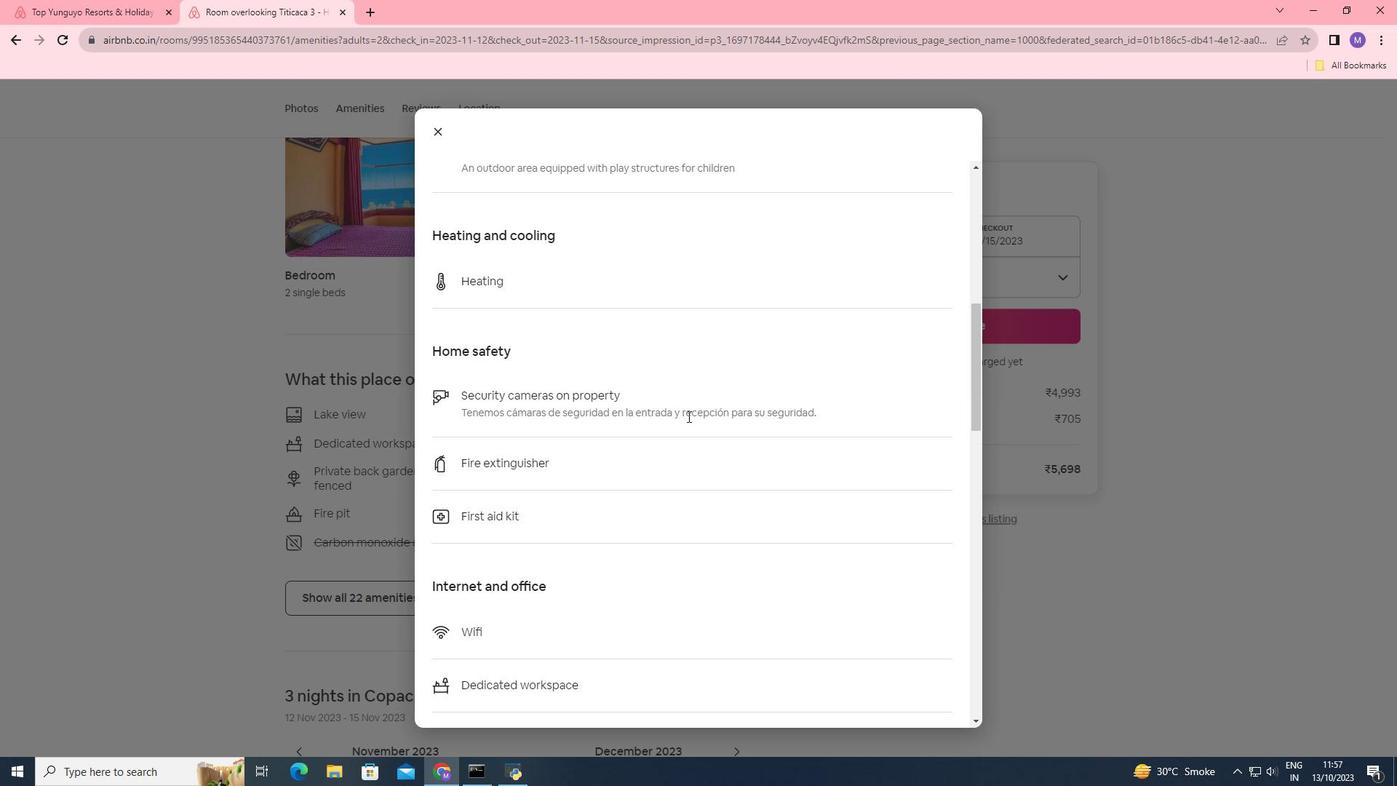 
Action: Mouse scrolled (687, 415) with delta (0, 0)
Screenshot: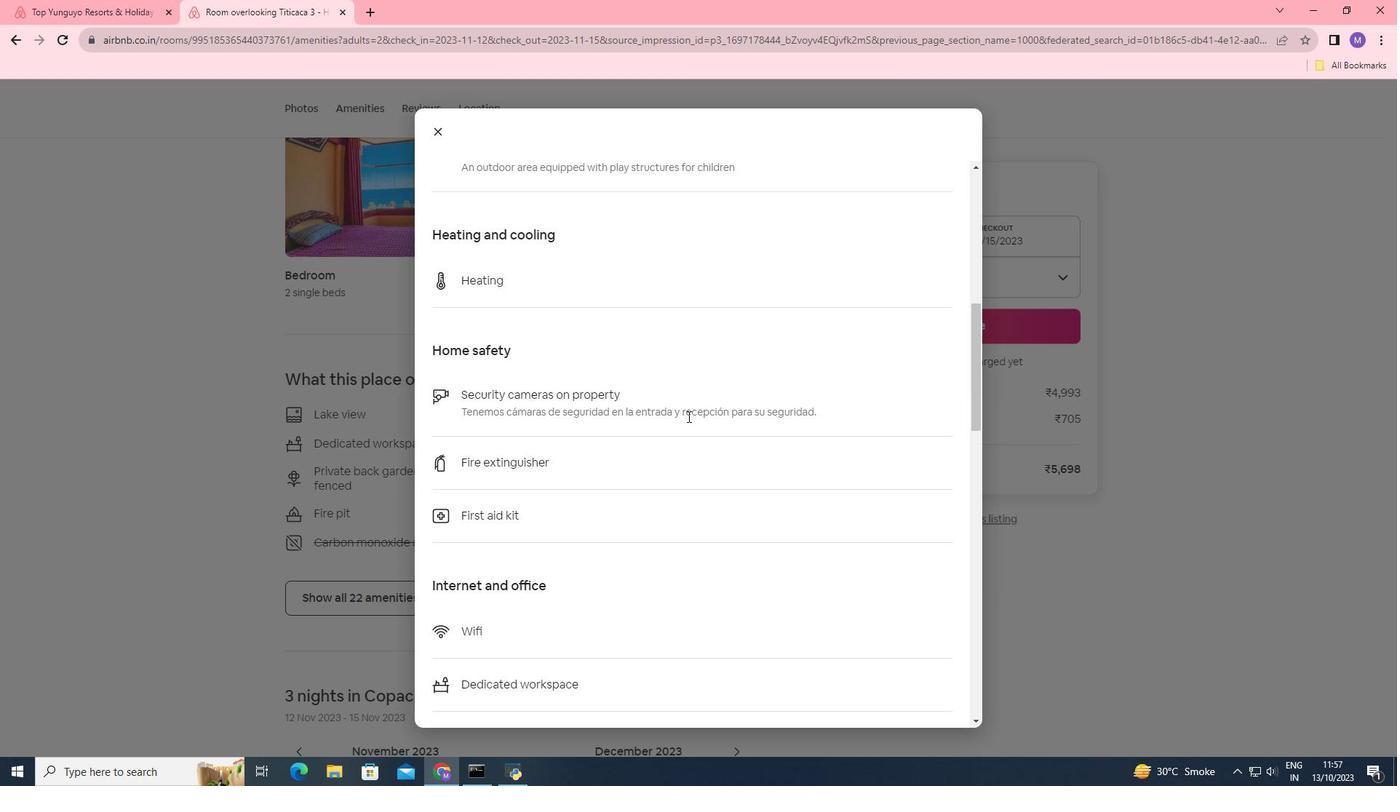 
Action: Mouse scrolled (687, 415) with delta (0, 0)
Screenshot: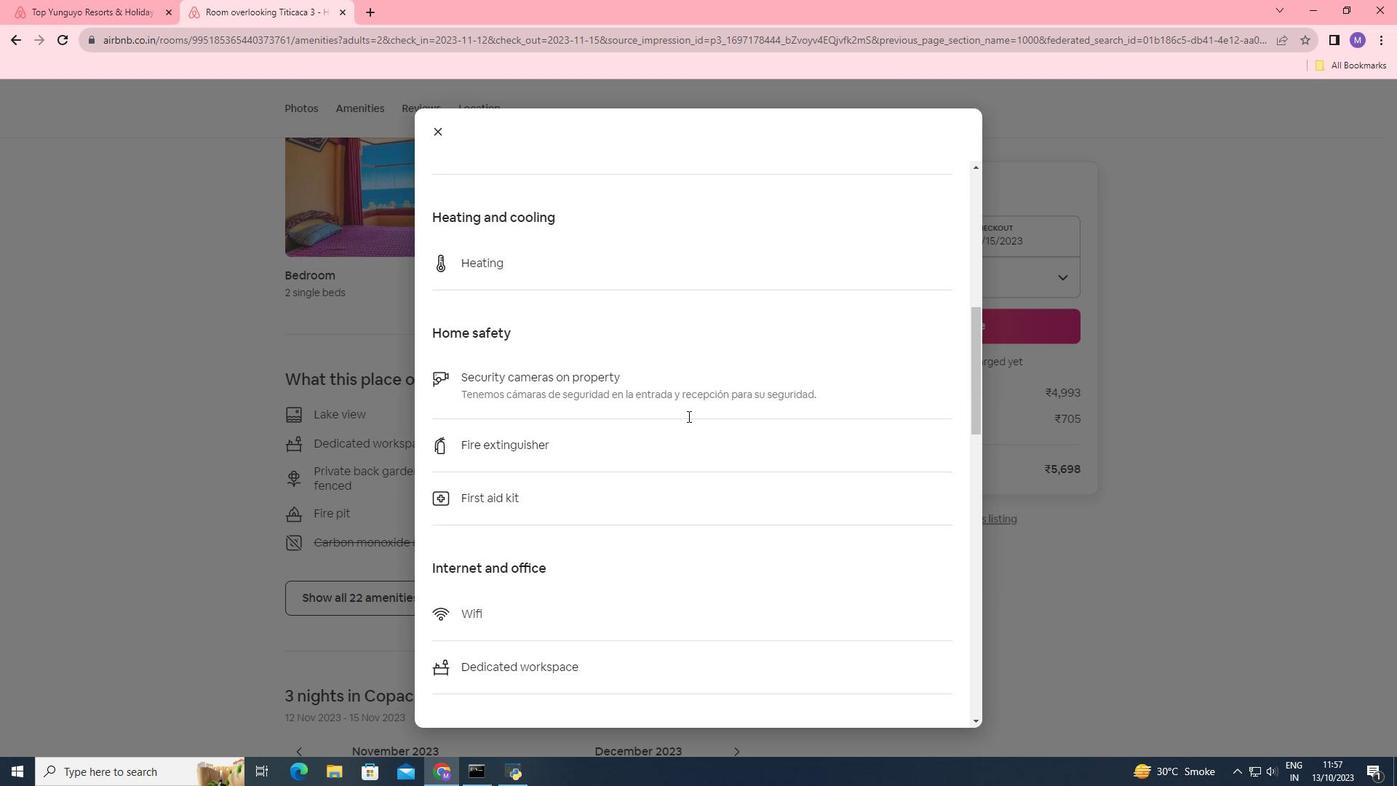 
Action: Mouse scrolled (687, 415) with delta (0, 0)
Screenshot: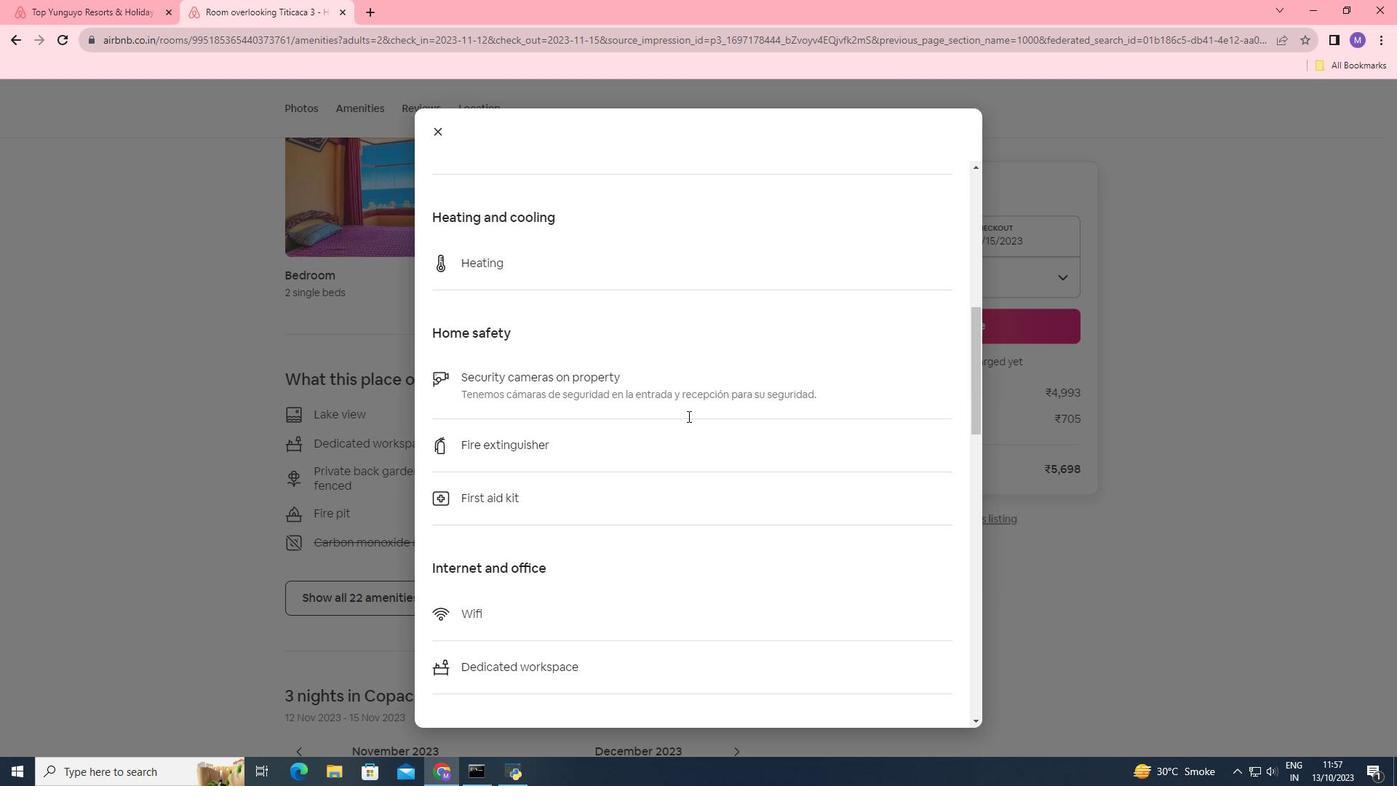 
Action: Mouse scrolled (687, 415) with delta (0, 0)
Screenshot: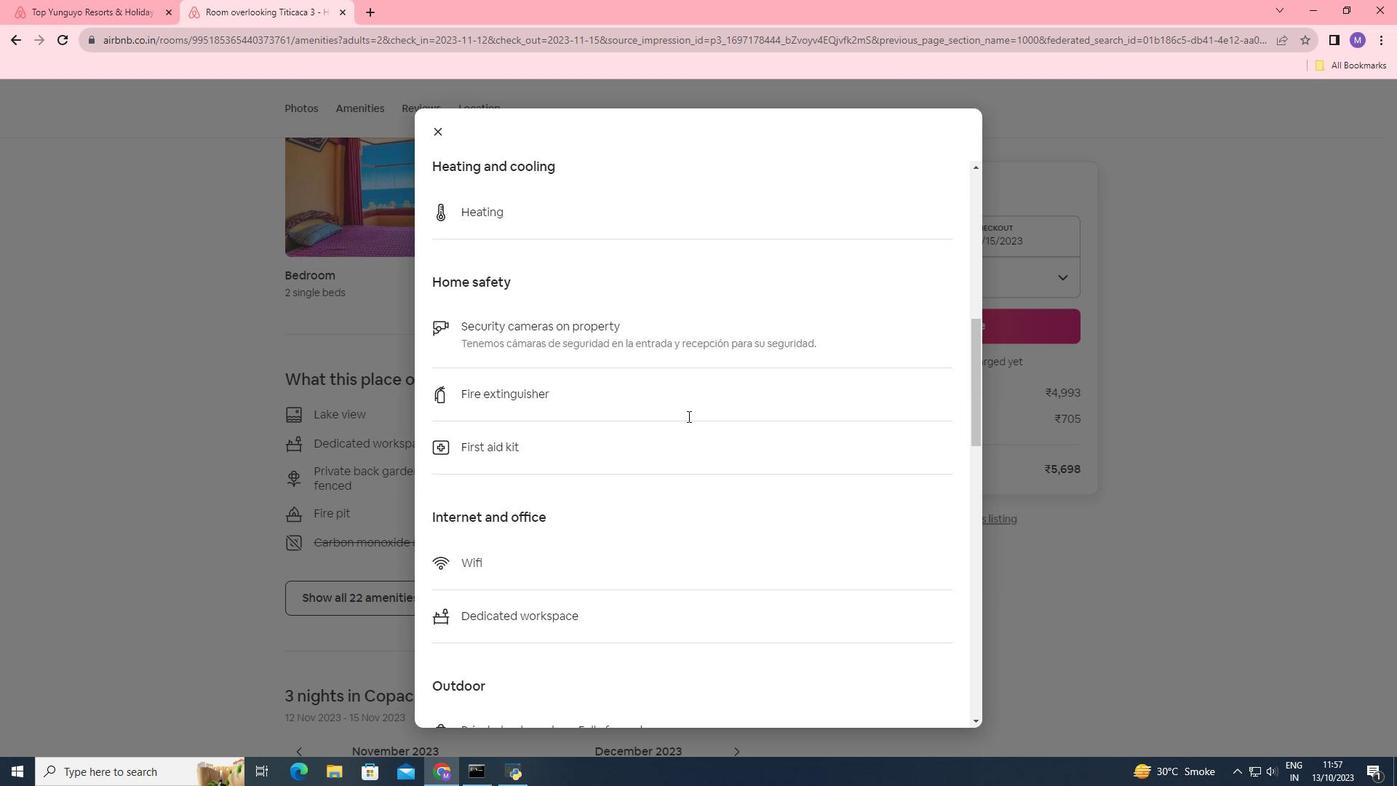 
Action: Mouse scrolled (687, 415) with delta (0, 0)
Screenshot: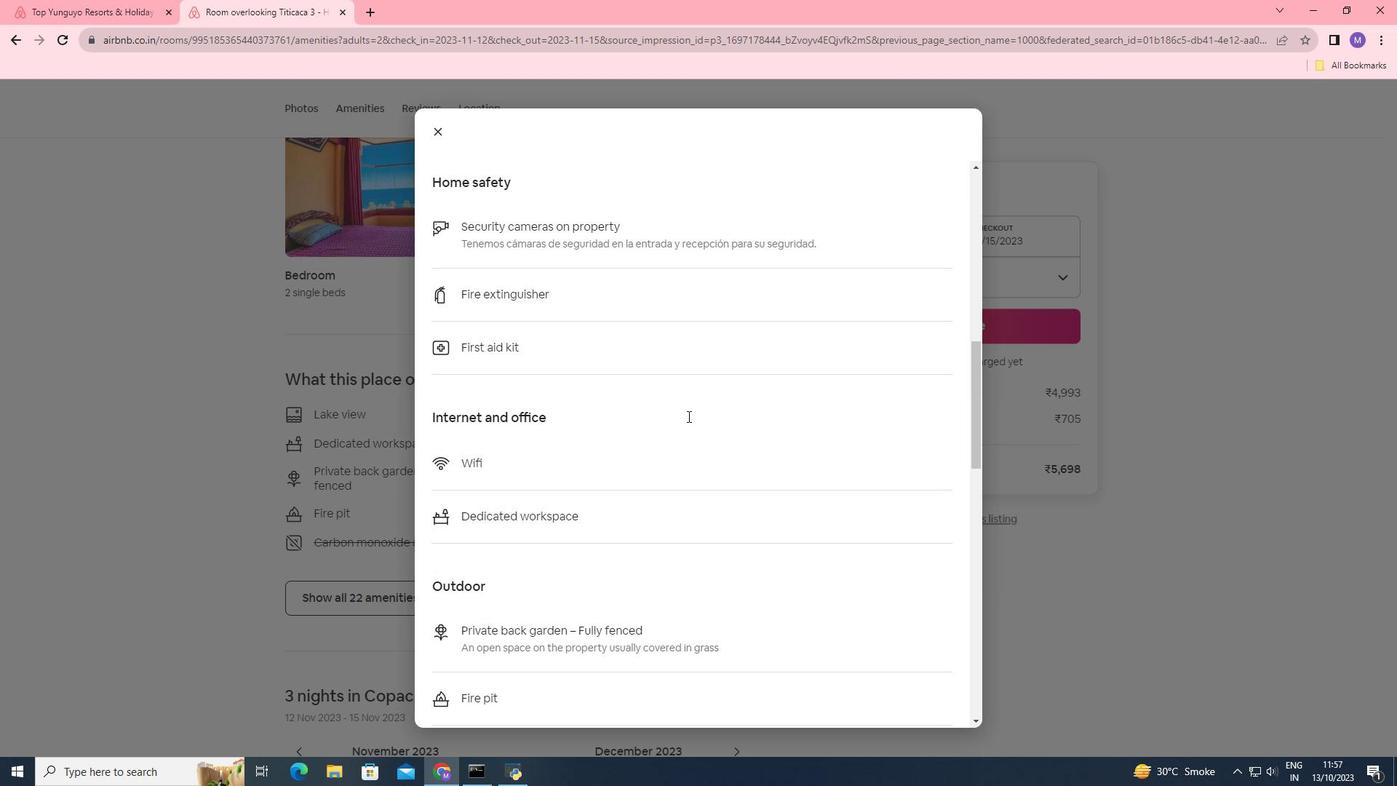 
Action: Mouse scrolled (687, 415) with delta (0, 0)
Screenshot: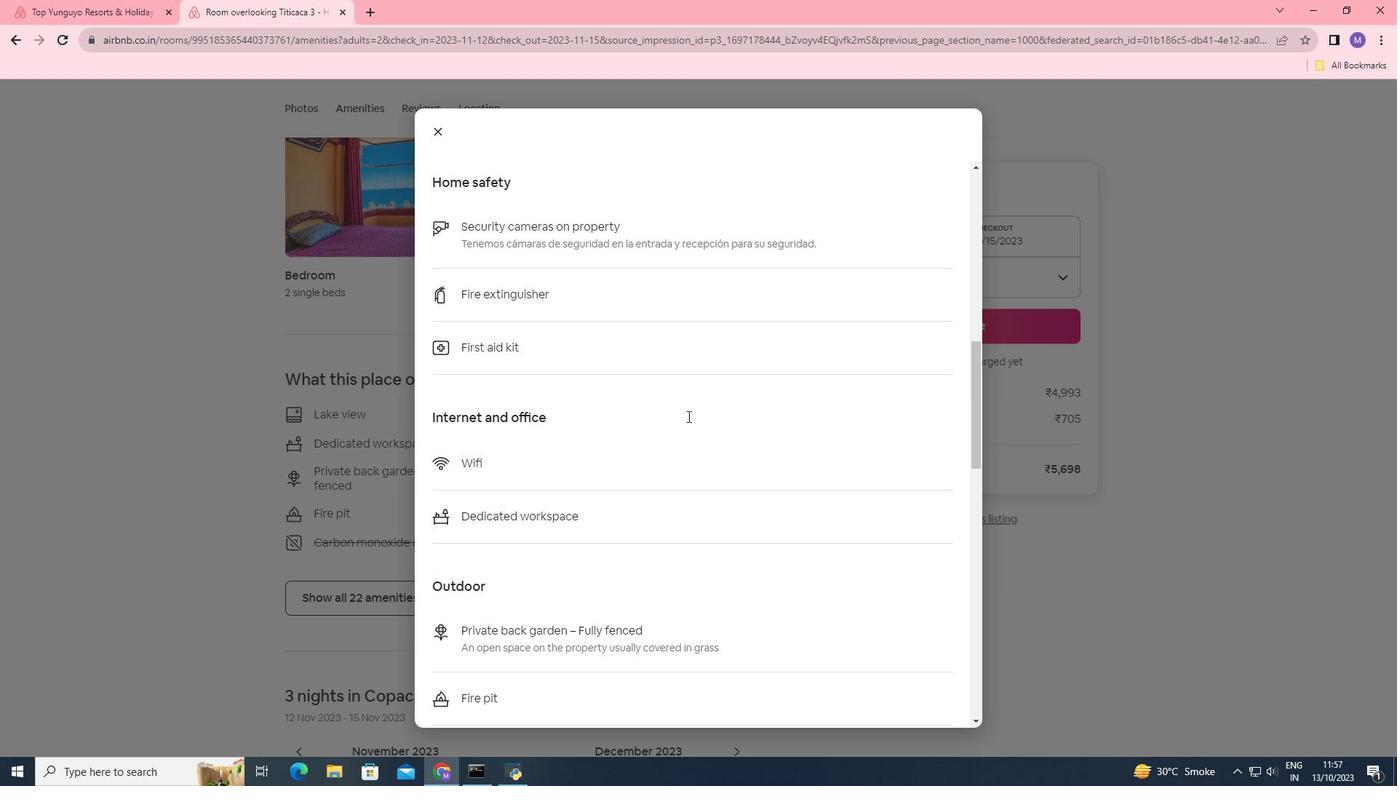 
Action: Mouse scrolled (687, 415) with delta (0, 0)
Screenshot: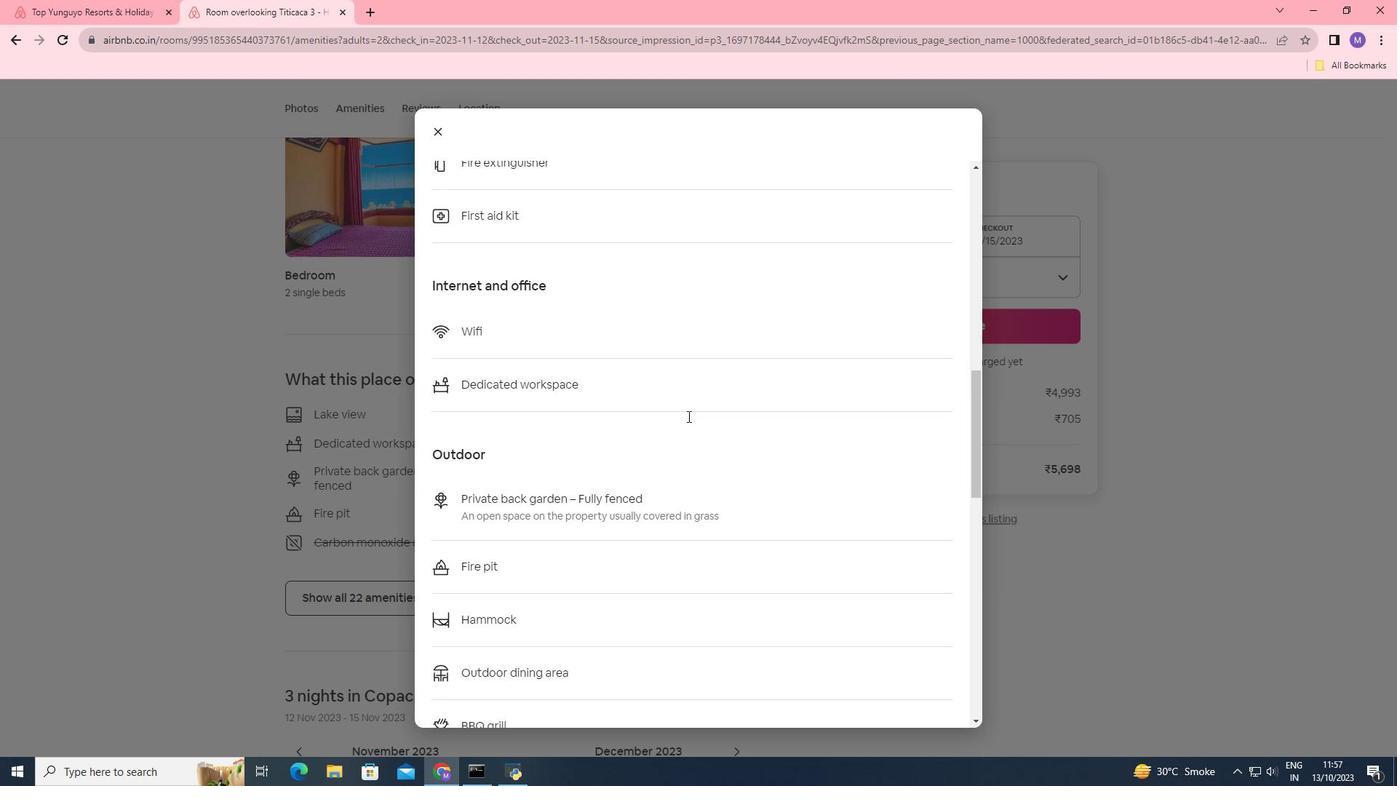 
Action: Mouse scrolled (687, 415) with delta (0, 0)
Screenshot: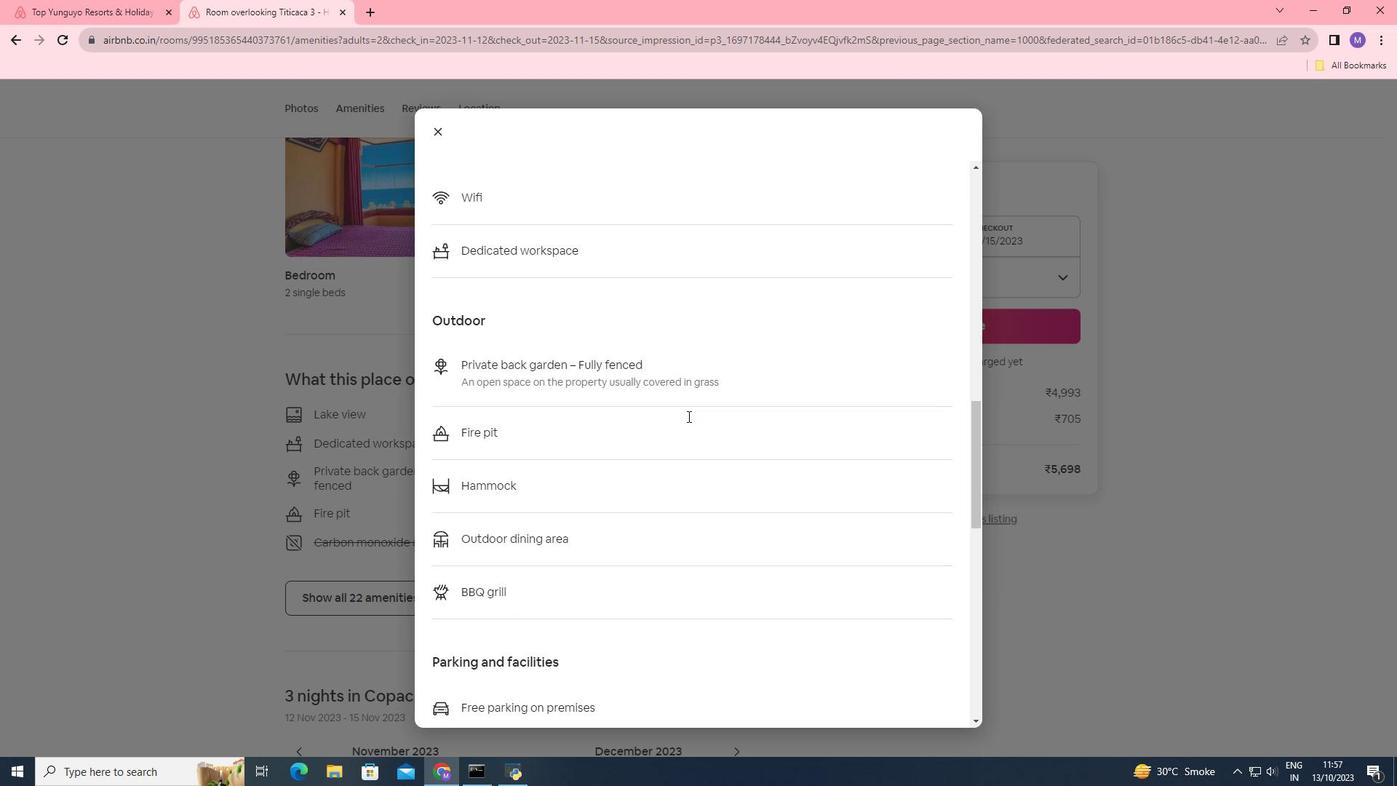 
Action: Mouse moved to (708, 418)
Screenshot: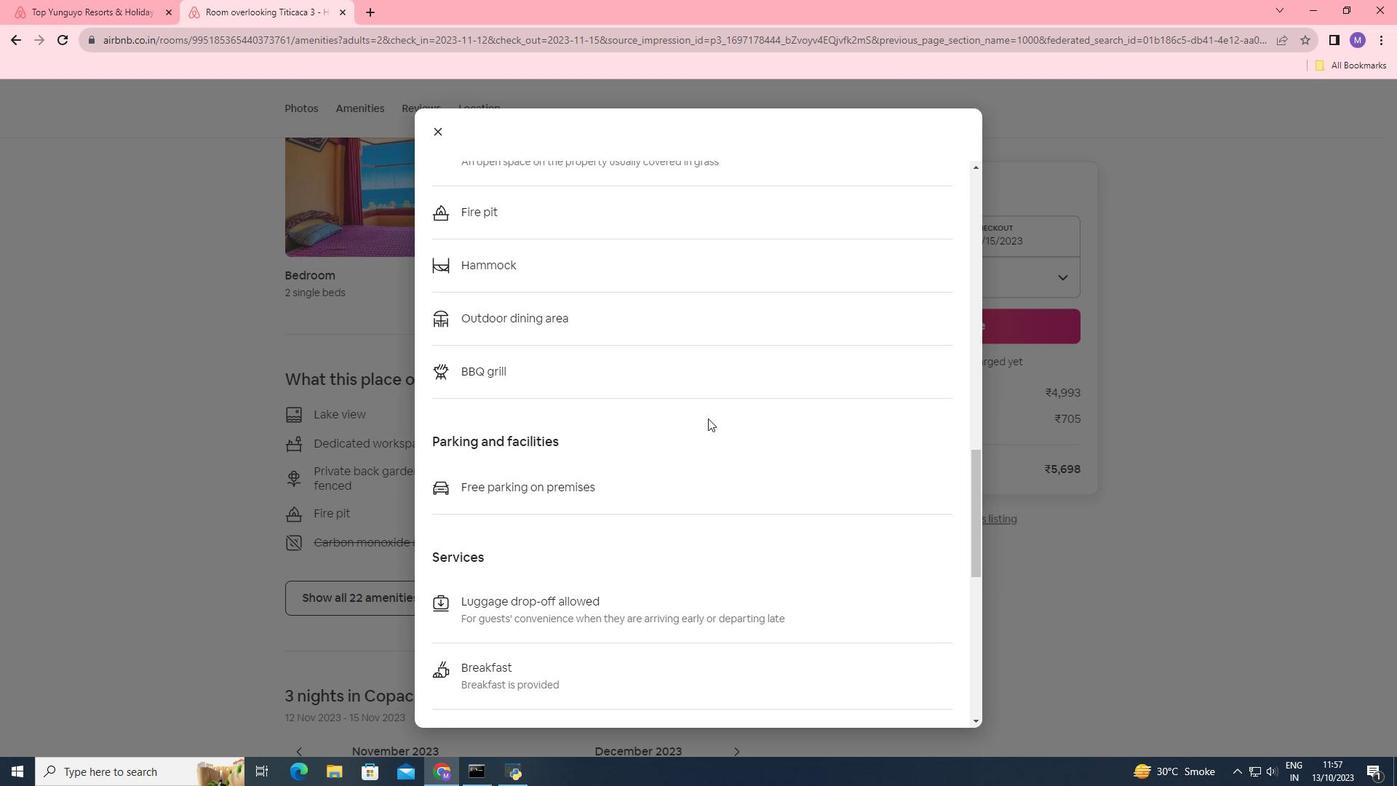 
Action: Mouse scrolled (708, 417) with delta (0, 0)
Screenshot: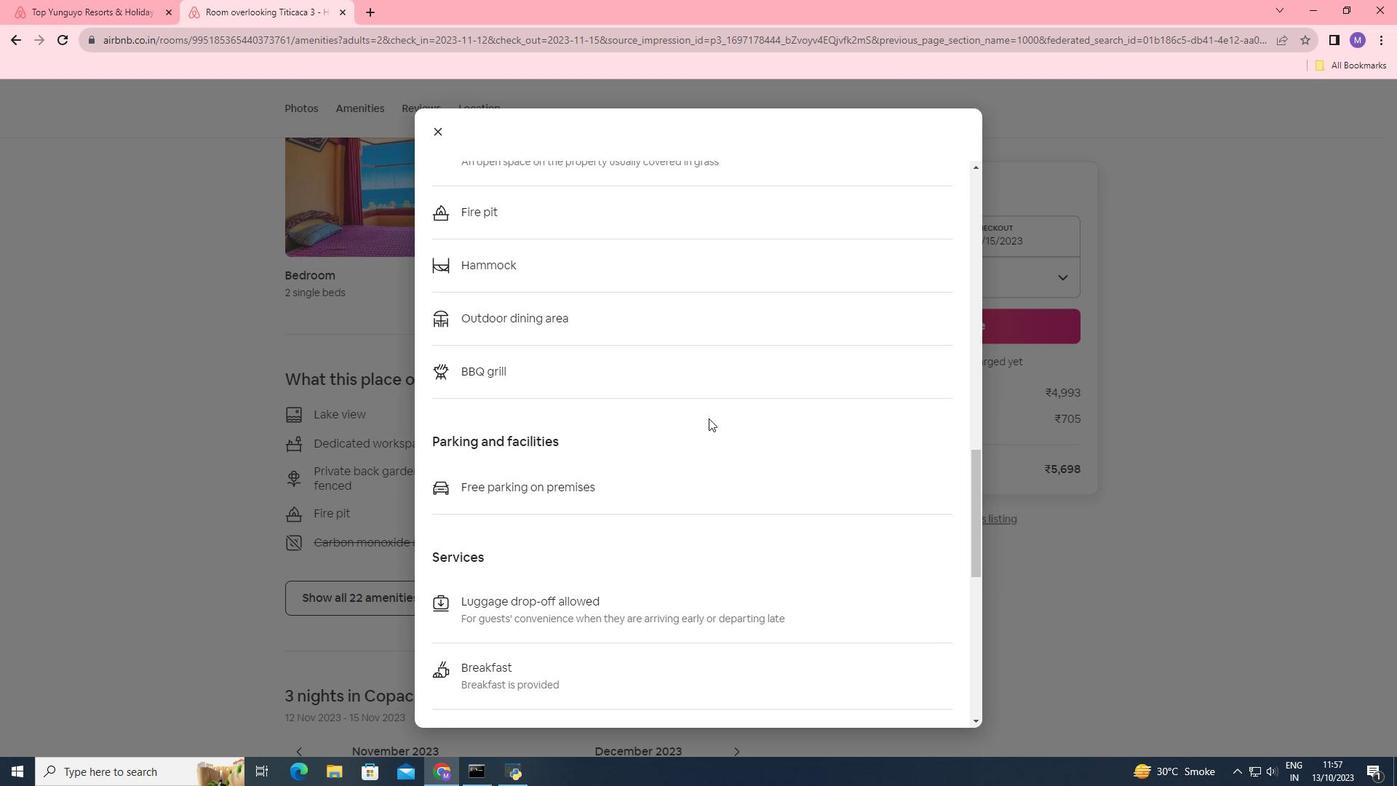 
Action: Mouse scrolled (708, 417) with delta (0, 0)
Screenshot: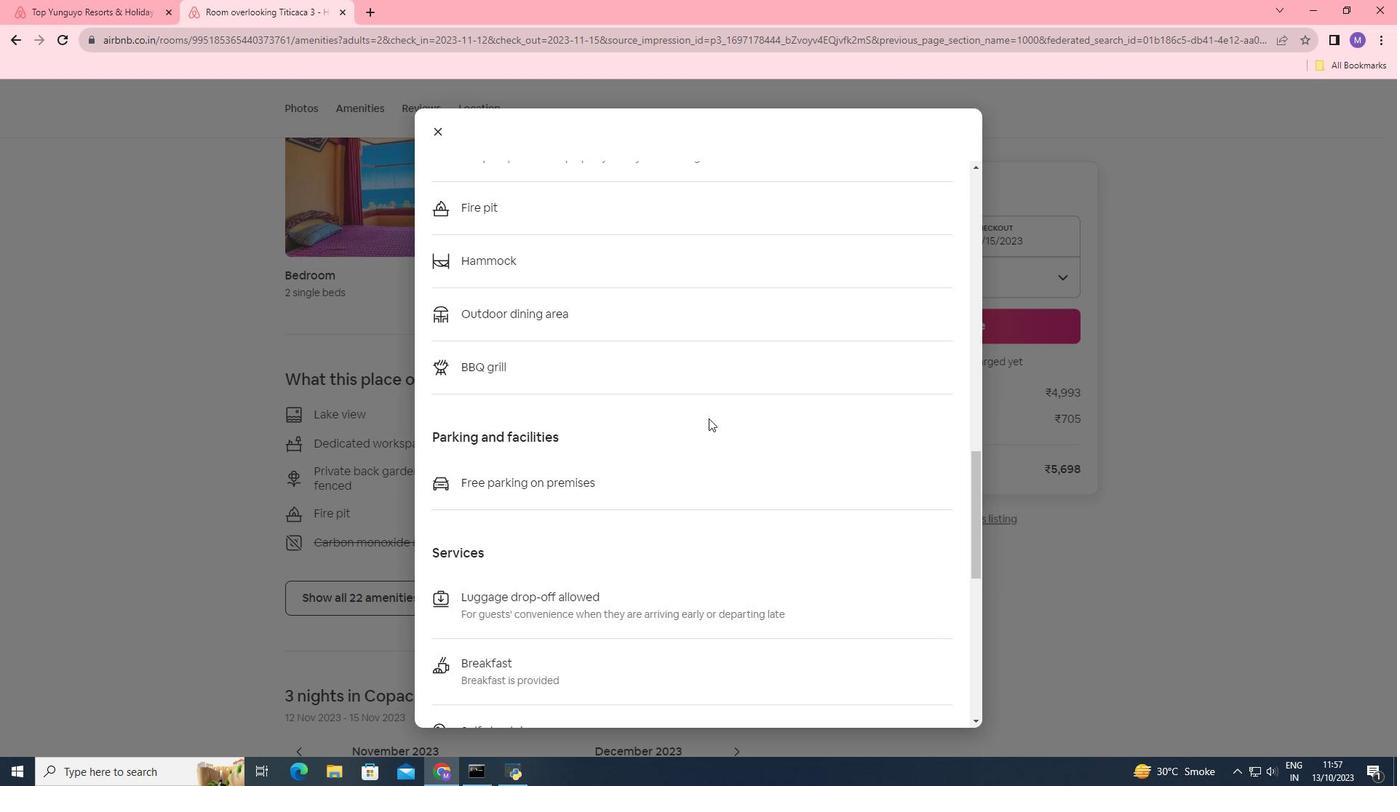 
Action: Mouse scrolled (708, 417) with delta (0, 0)
Screenshot: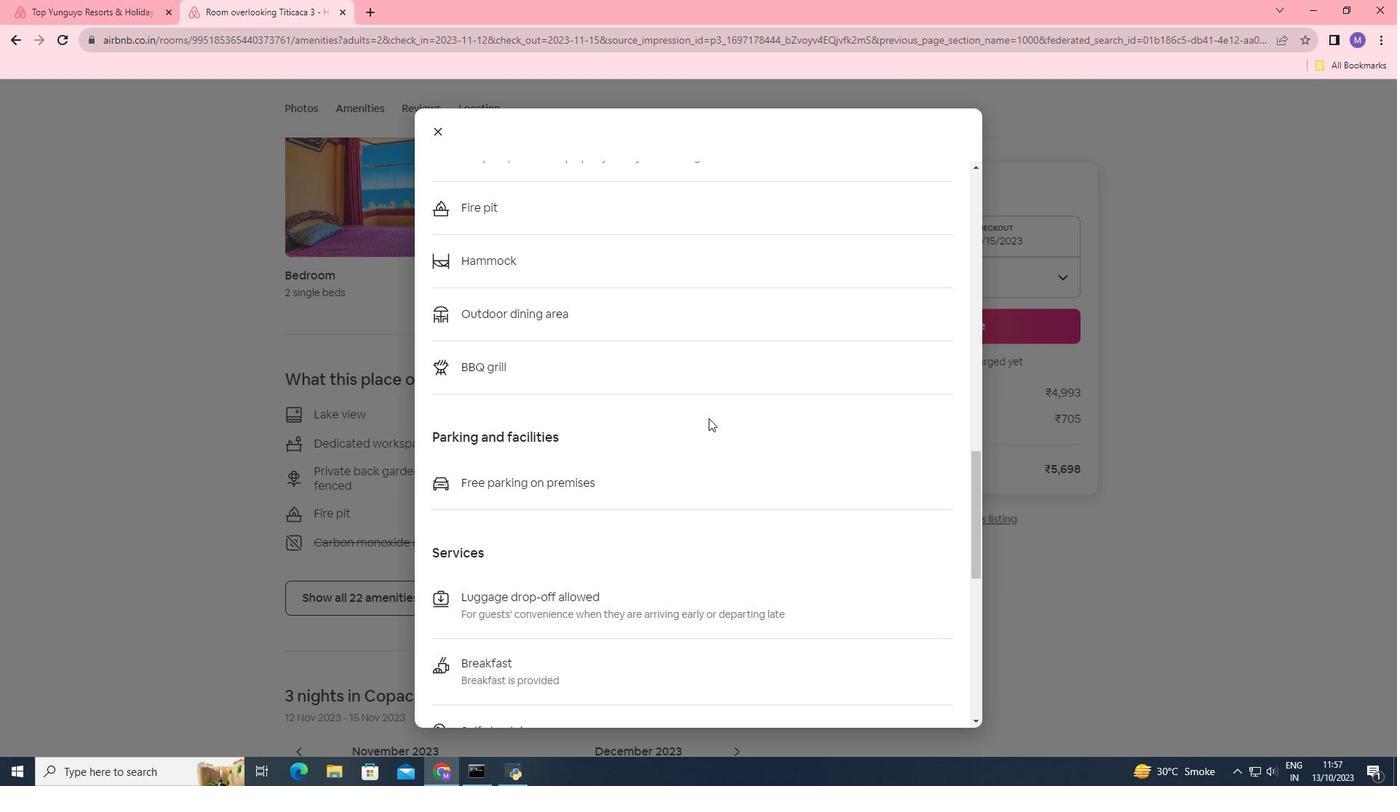 
Action: Mouse scrolled (708, 417) with delta (0, 0)
Screenshot: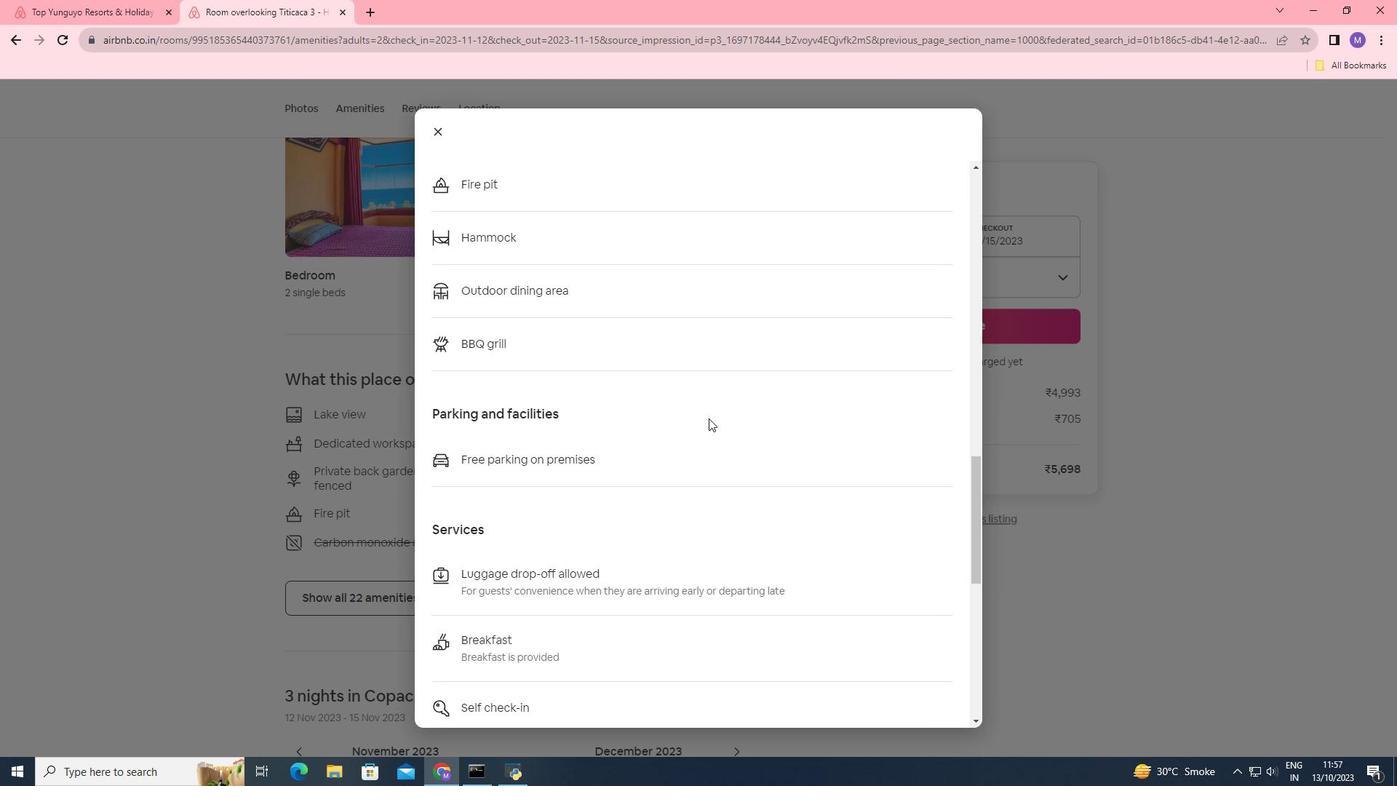 
Action: Mouse scrolled (708, 417) with delta (0, 0)
Screenshot: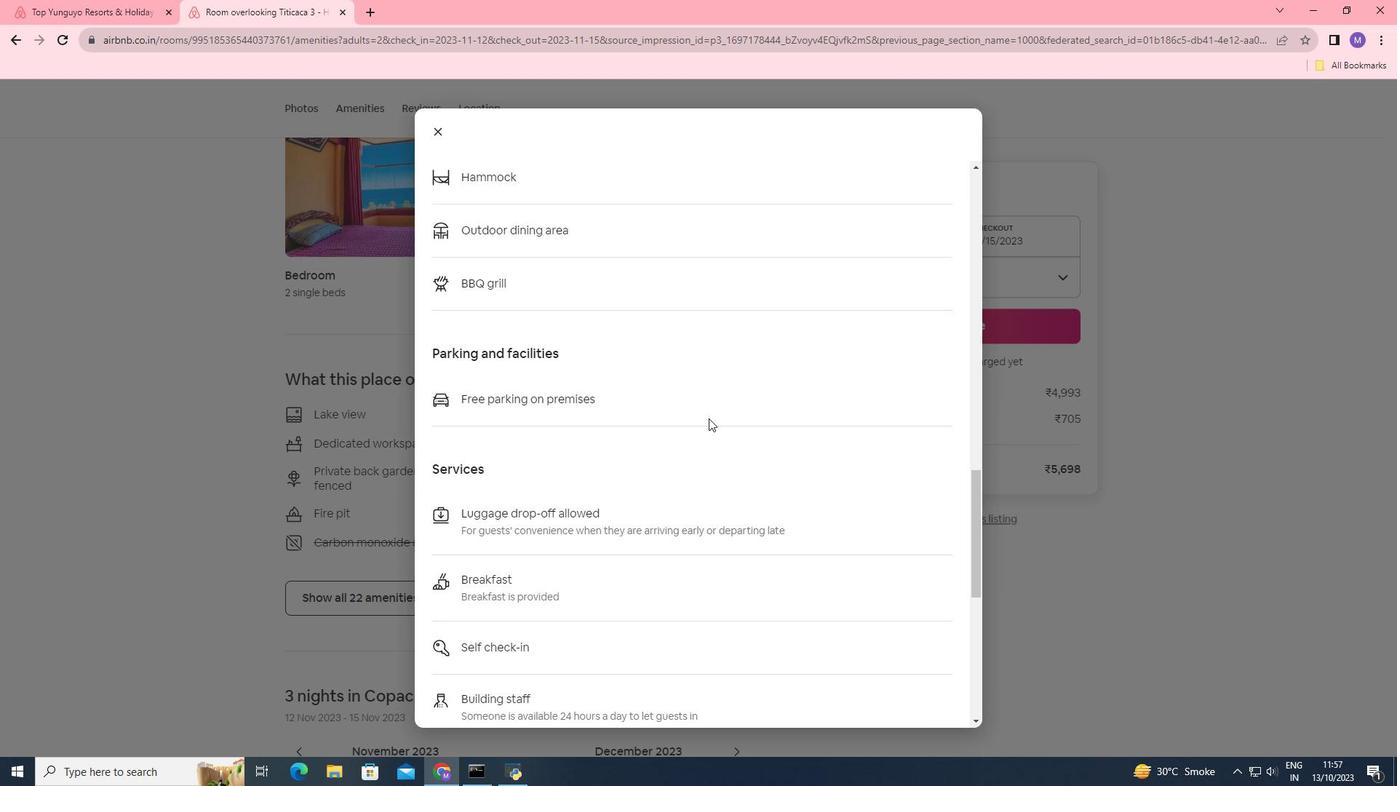 
Action: Mouse scrolled (708, 417) with delta (0, 0)
Screenshot: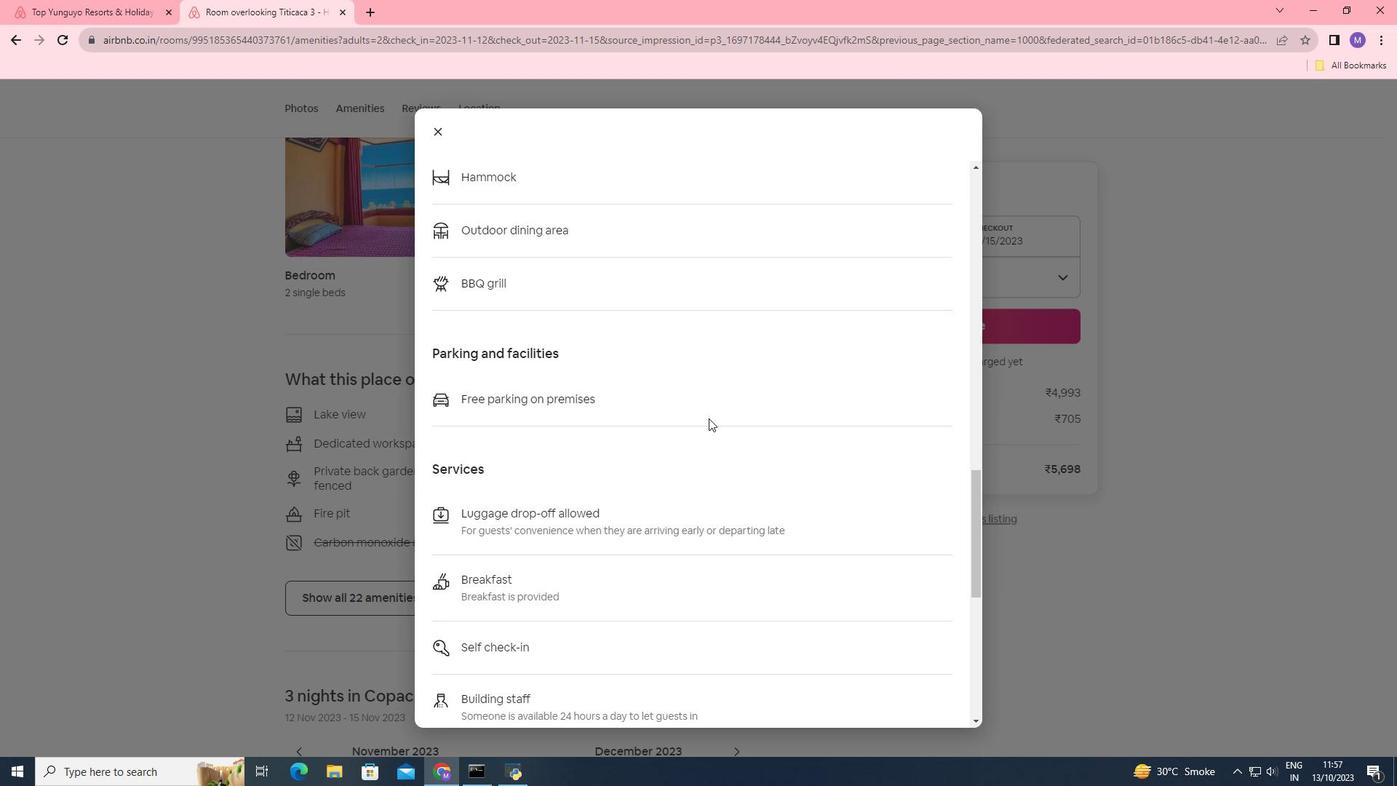 
Action: Mouse scrolled (708, 417) with delta (0, 0)
Screenshot: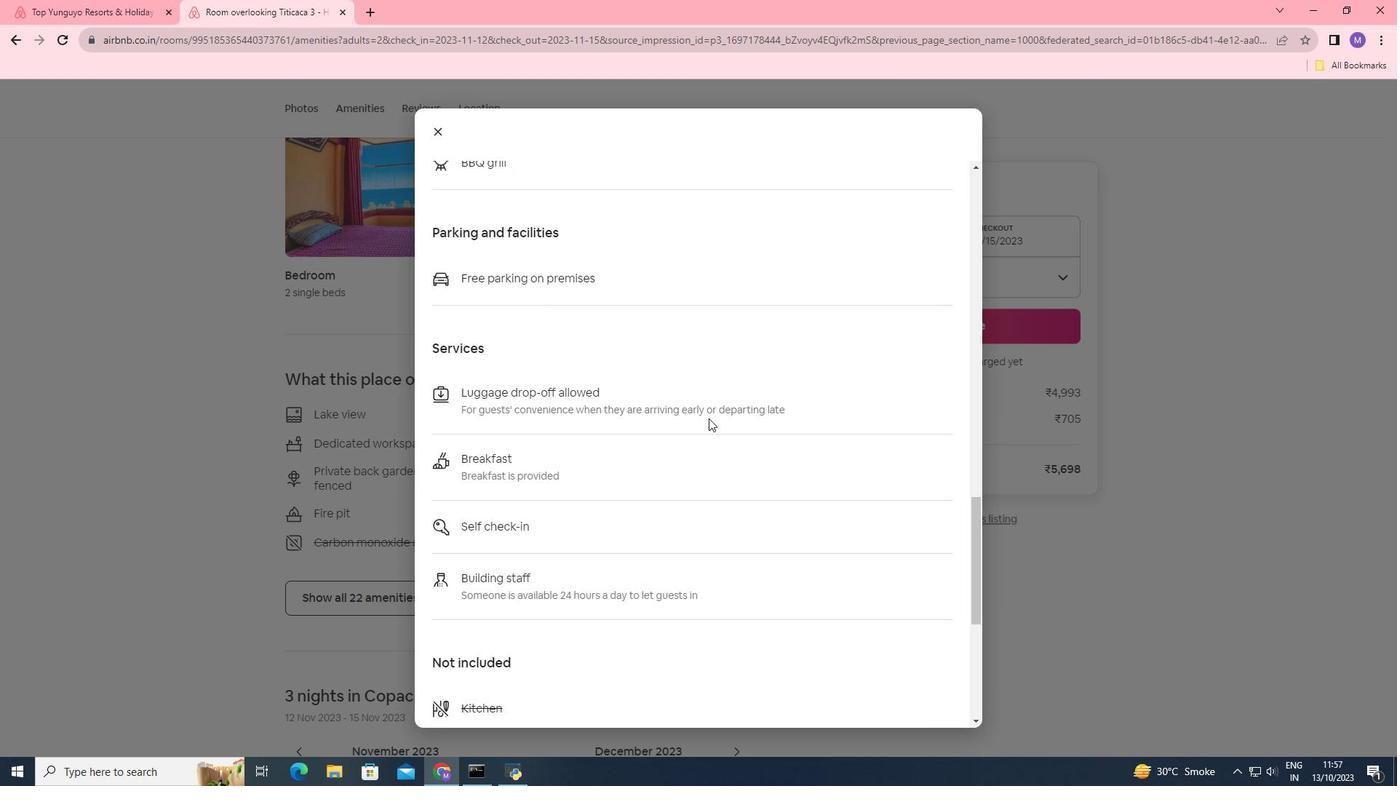 
Action: Mouse scrolled (708, 417) with delta (0, 0)
Screenshot: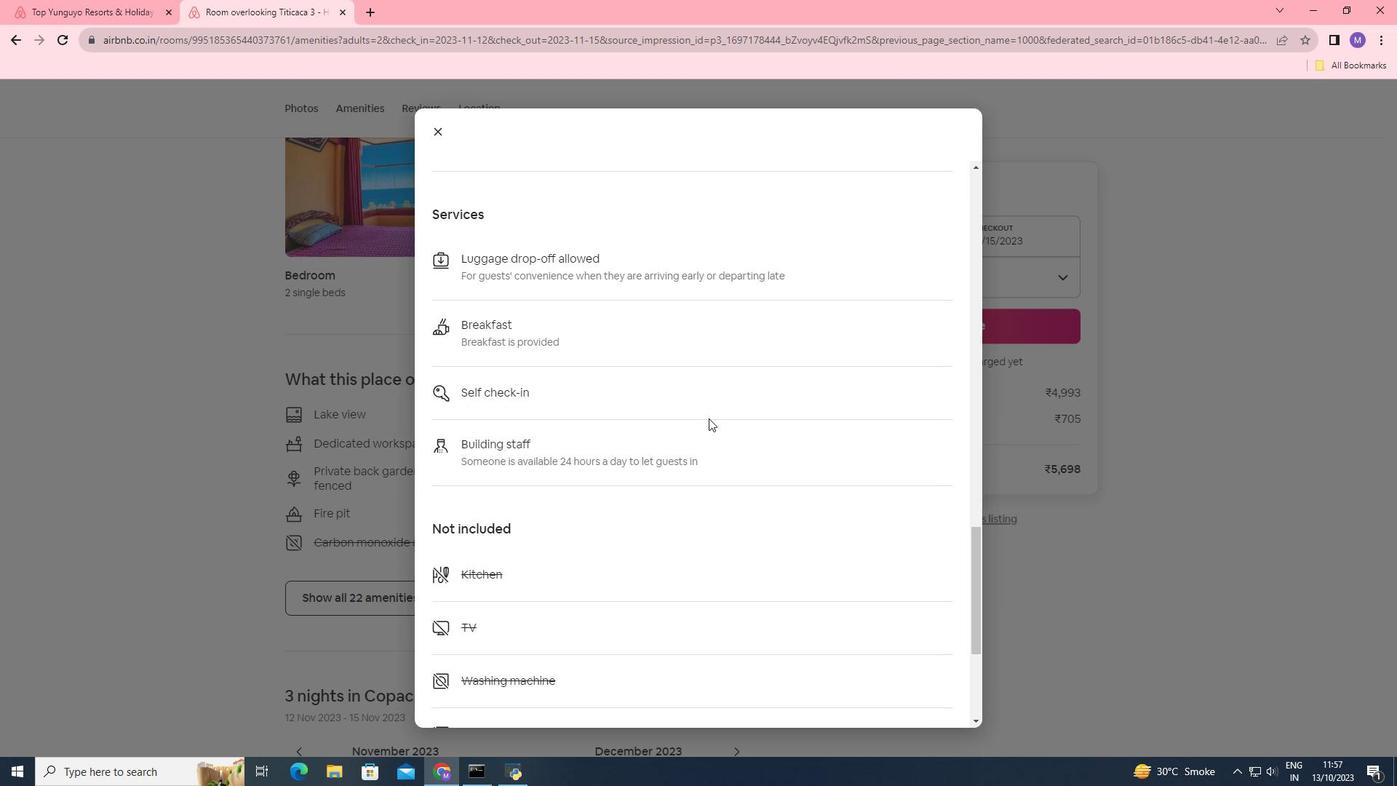 
Action: Mouse scrolled (708, 417) with delta (0, 0)
Screenshot: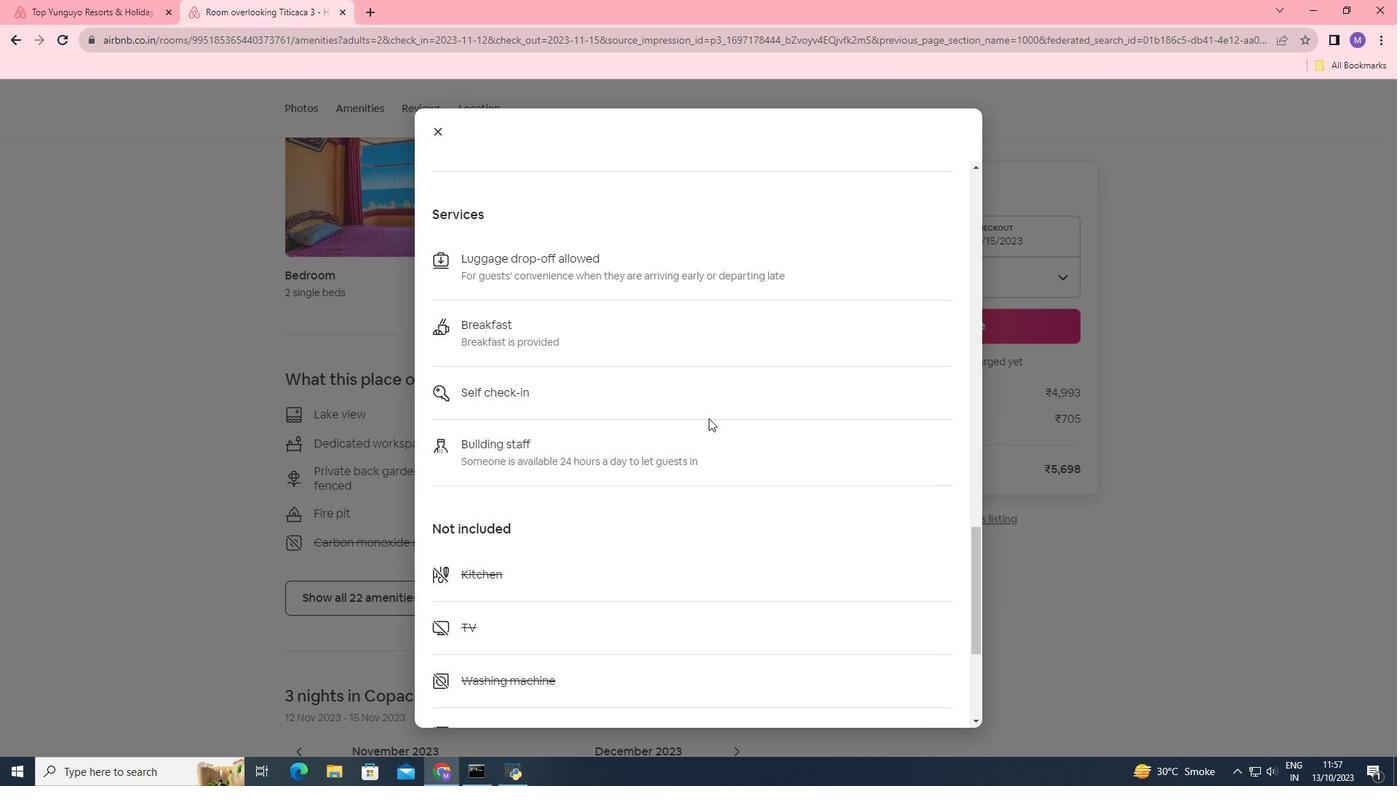 
Action: Mouse moved to (438, 131)
Screenshot: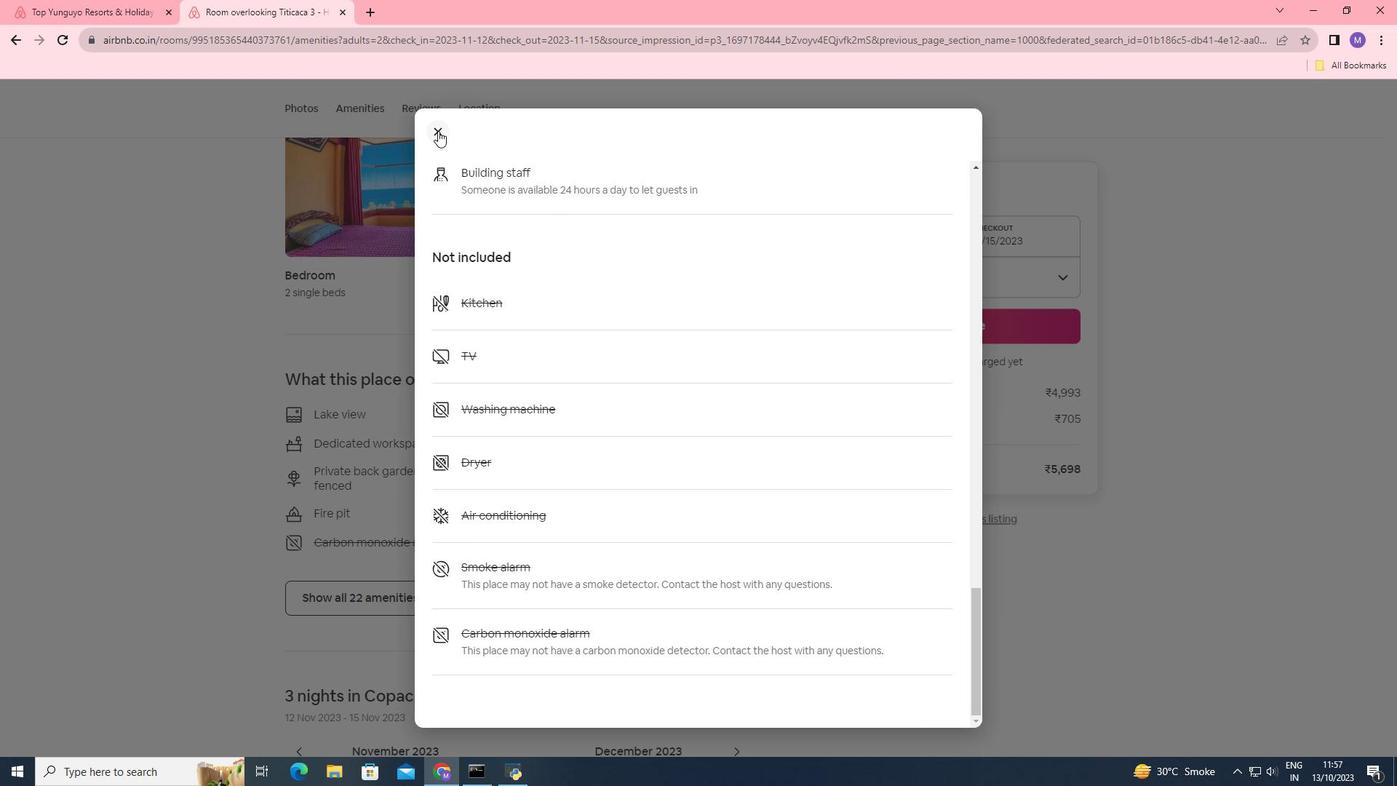 
Action: Mouse pressed left at (438, 131)
Screenshot: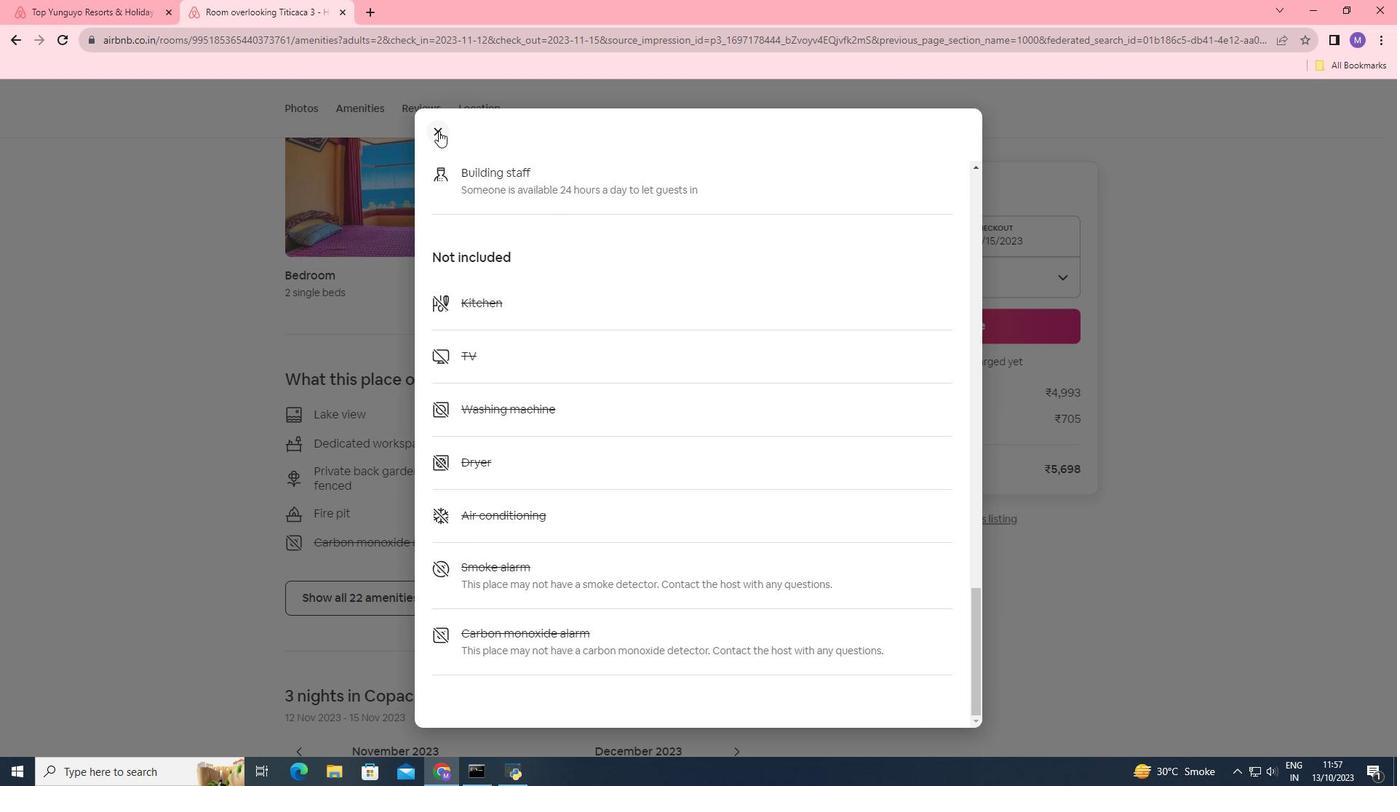 
Action: Mouse moved to (559, 422)
Screenshot: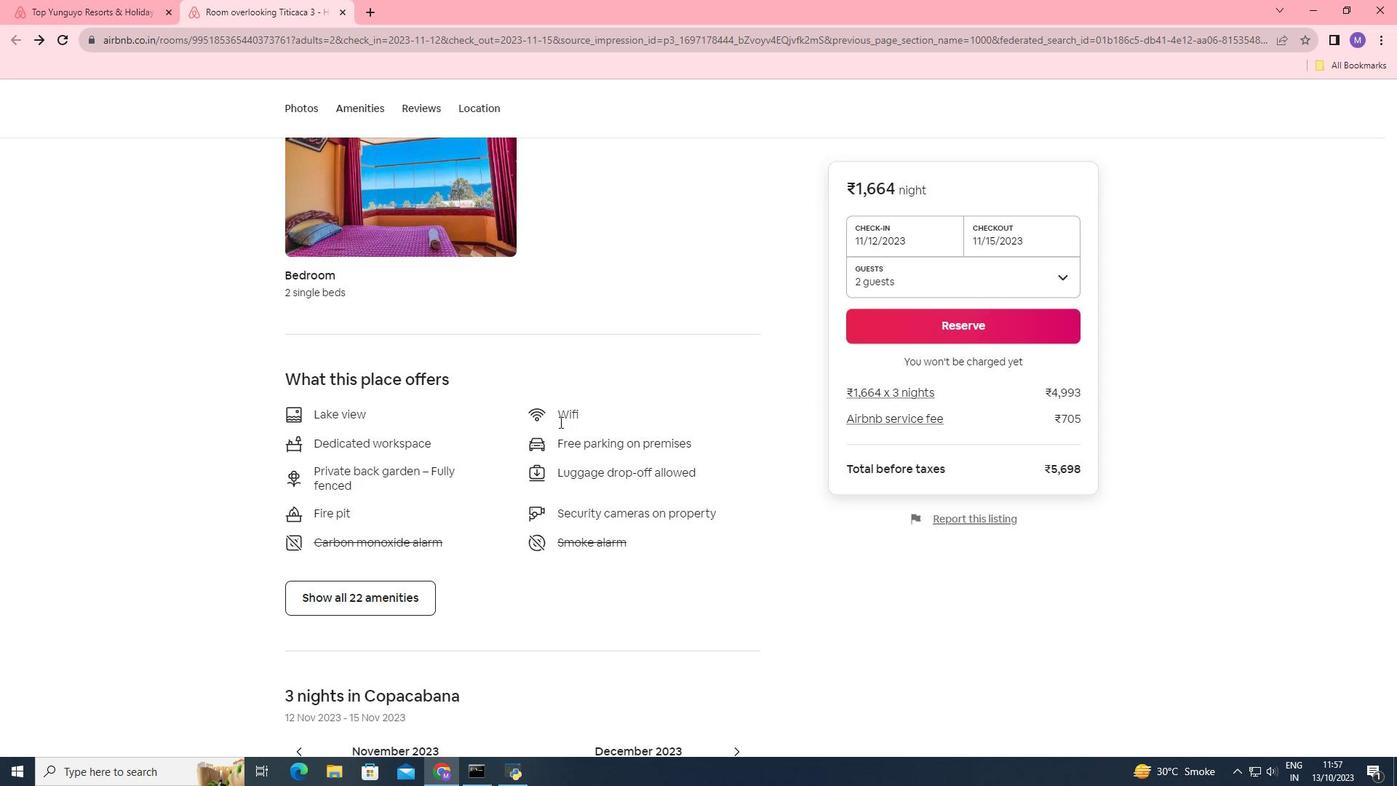 
Action: Mouse scrolled (559, 421) with delta (0, 0)
Screenshot: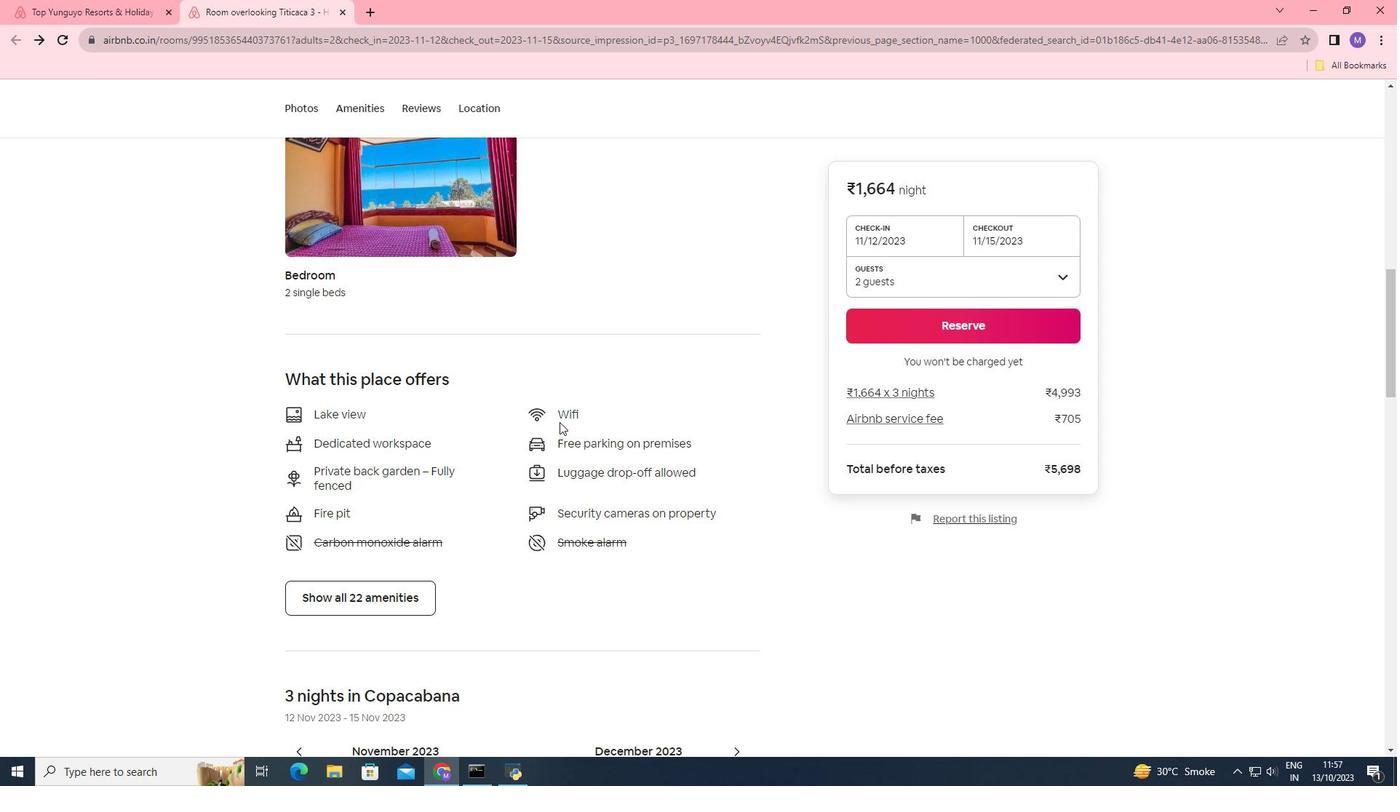
Action: Mouse scrolled (559, 421) with delta (0, 0)
Screenshot: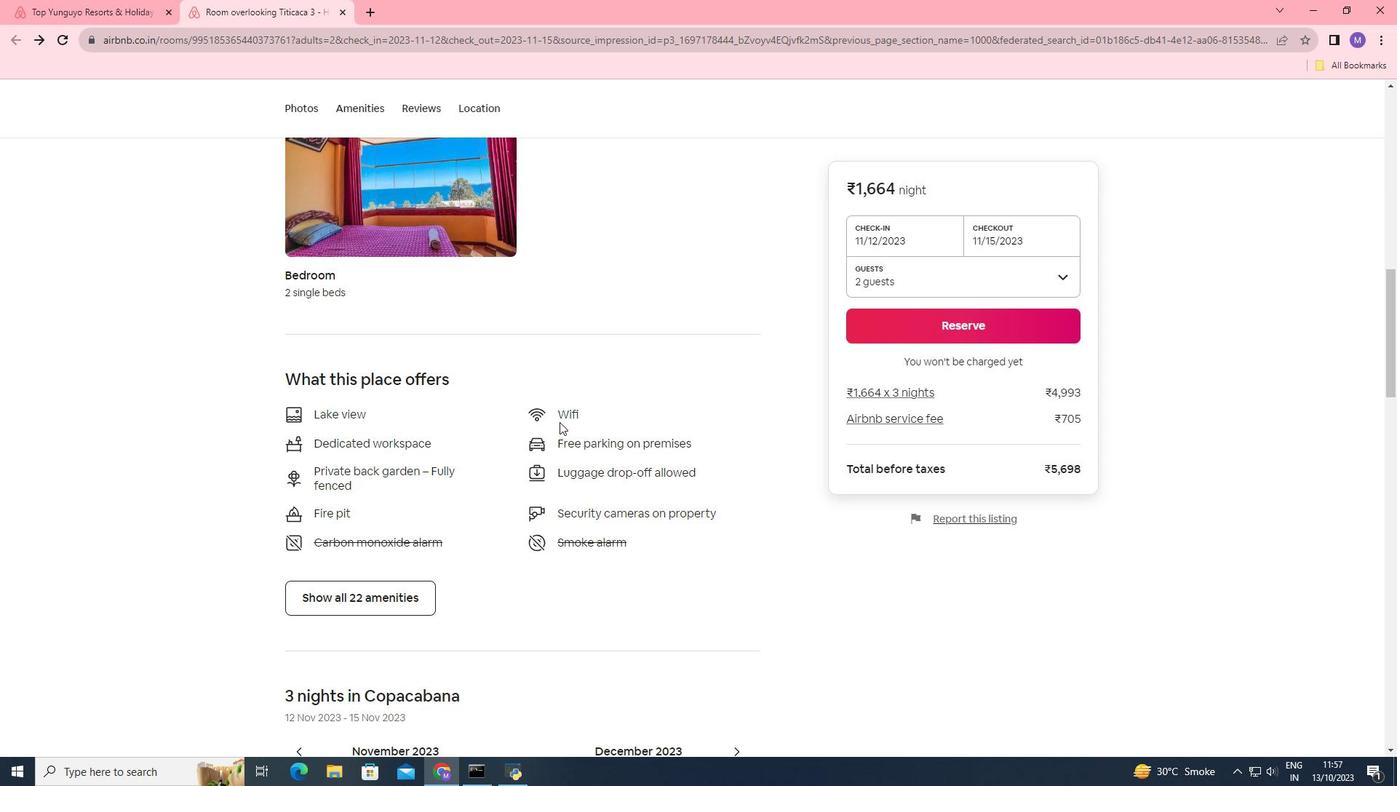 
Action: Mouse scrolled (559, 421) with delta (0, 0)
Screenshot: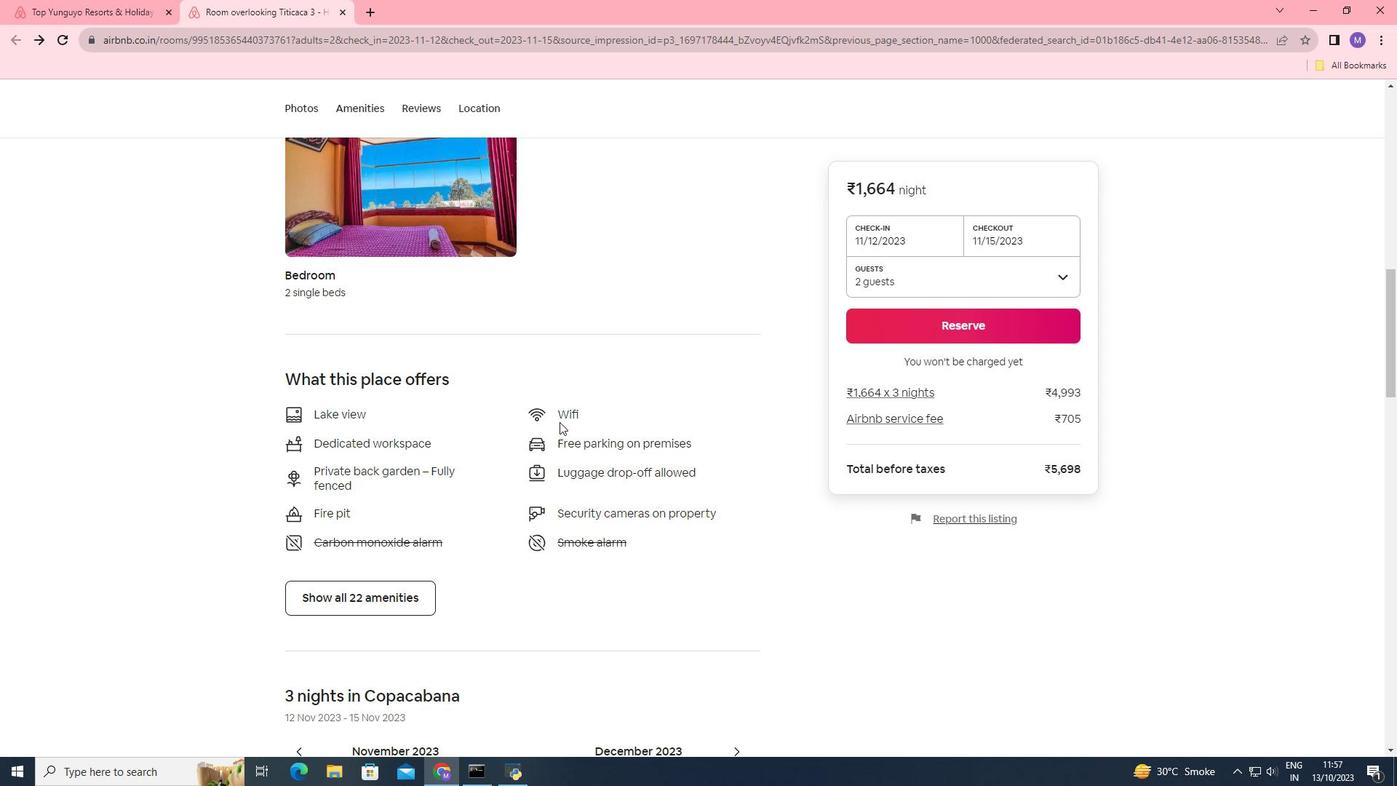 
Action: Mouse scrolled (559, 421) with delta (0, 0)
Screenshot: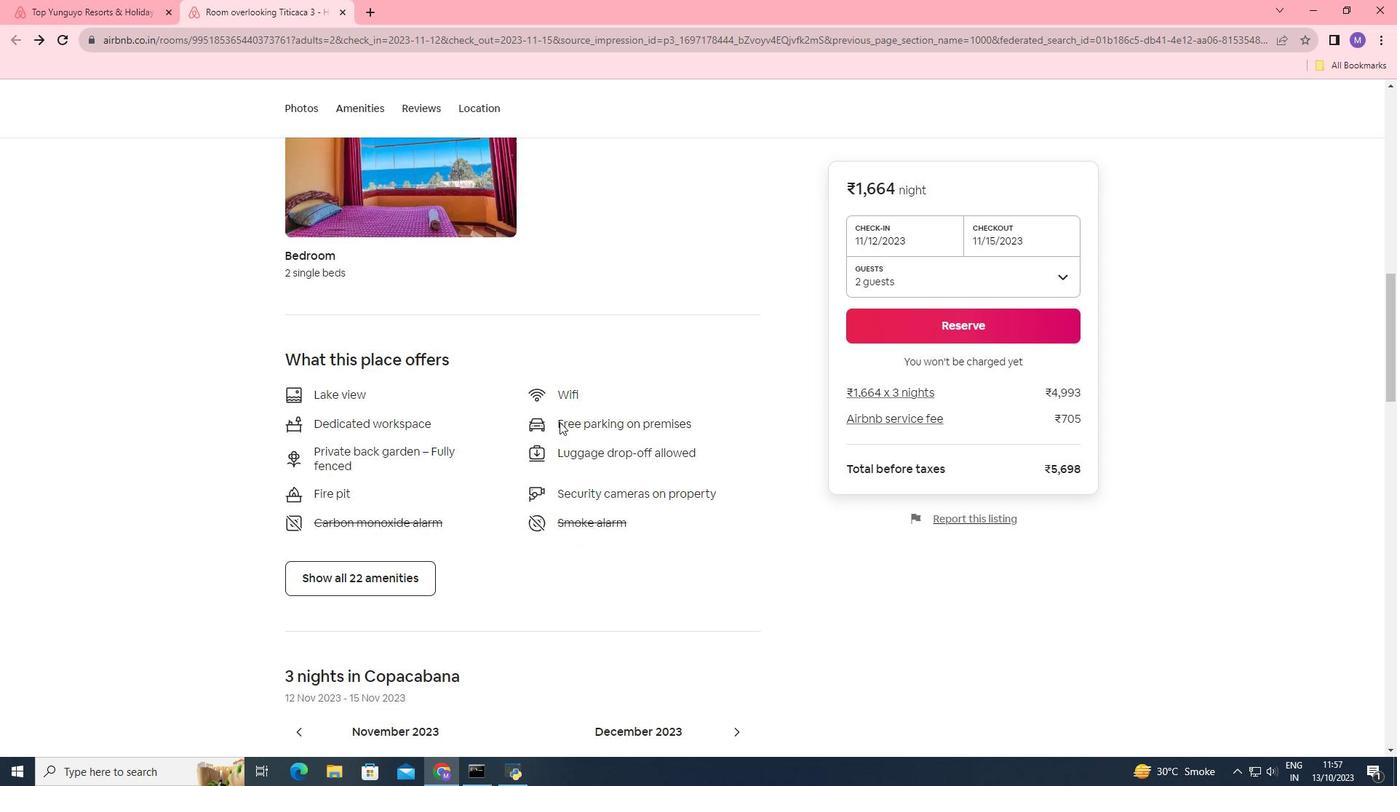 
Action: Mouse scrolled (559, 421) with delta (0, 0)
Screenshot: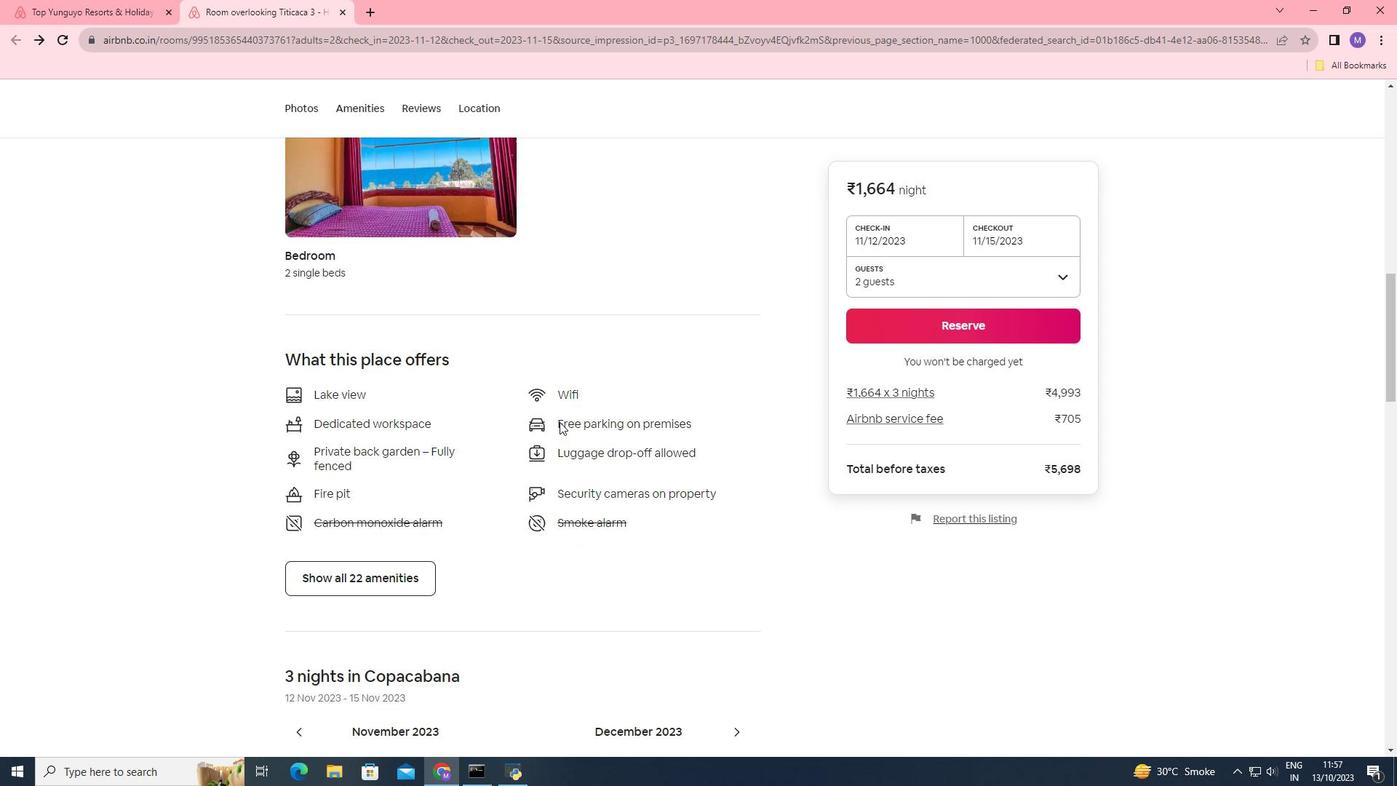 
Action: Mouse scrolled (559, 421) with delta (0, 0)
Screenshot: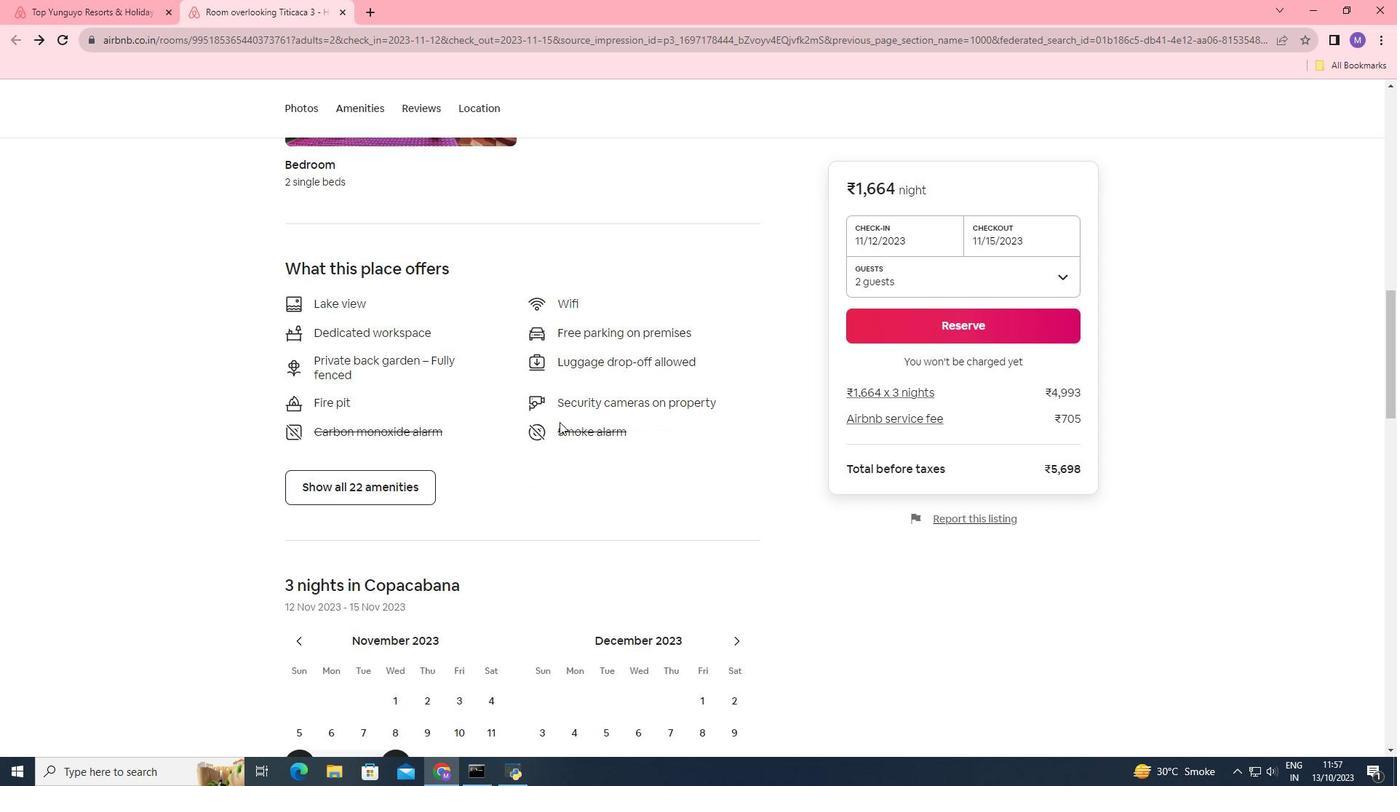 
Action: Mouse moved to (567, 425)
Screenshot: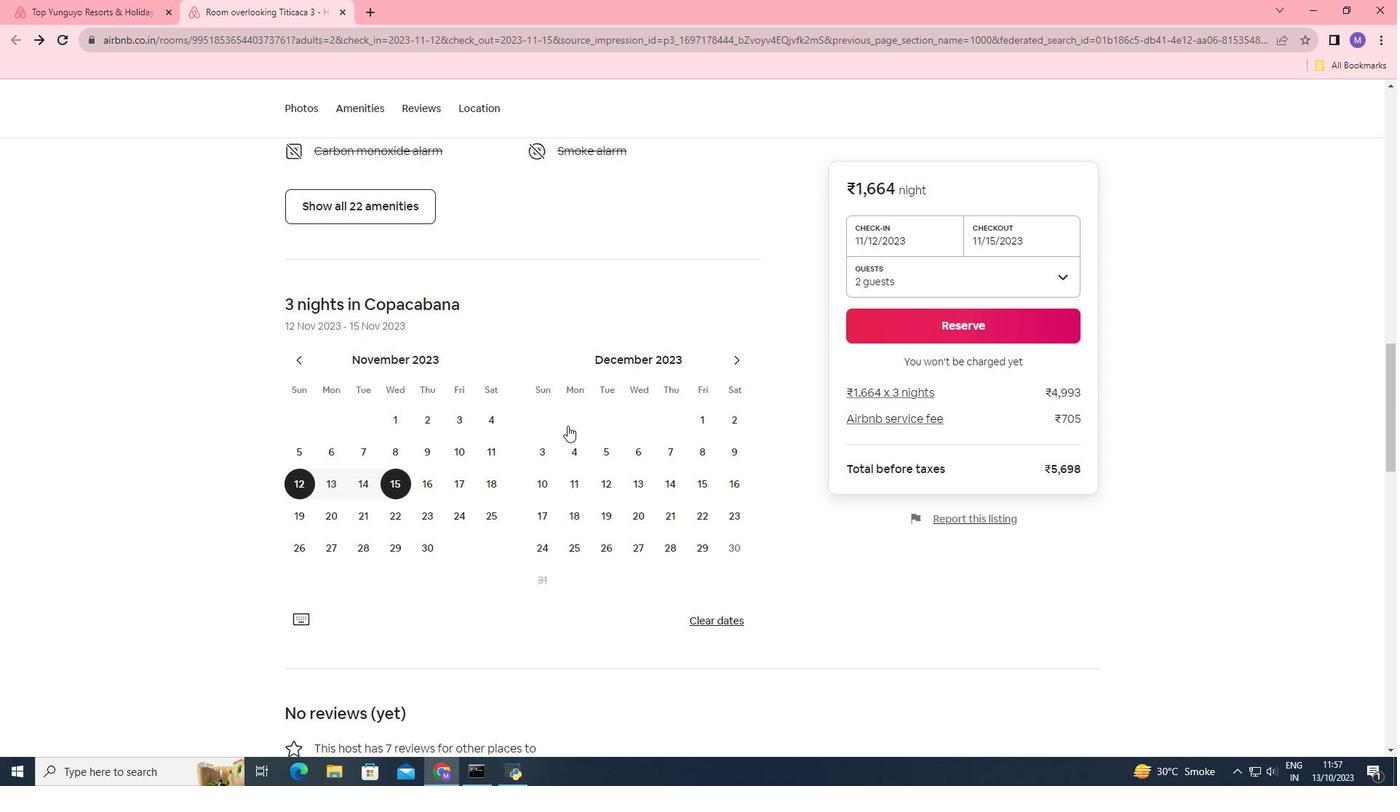 
Action: Mouse scrolled (567, 425) with delta (0, 0)
Screenshot: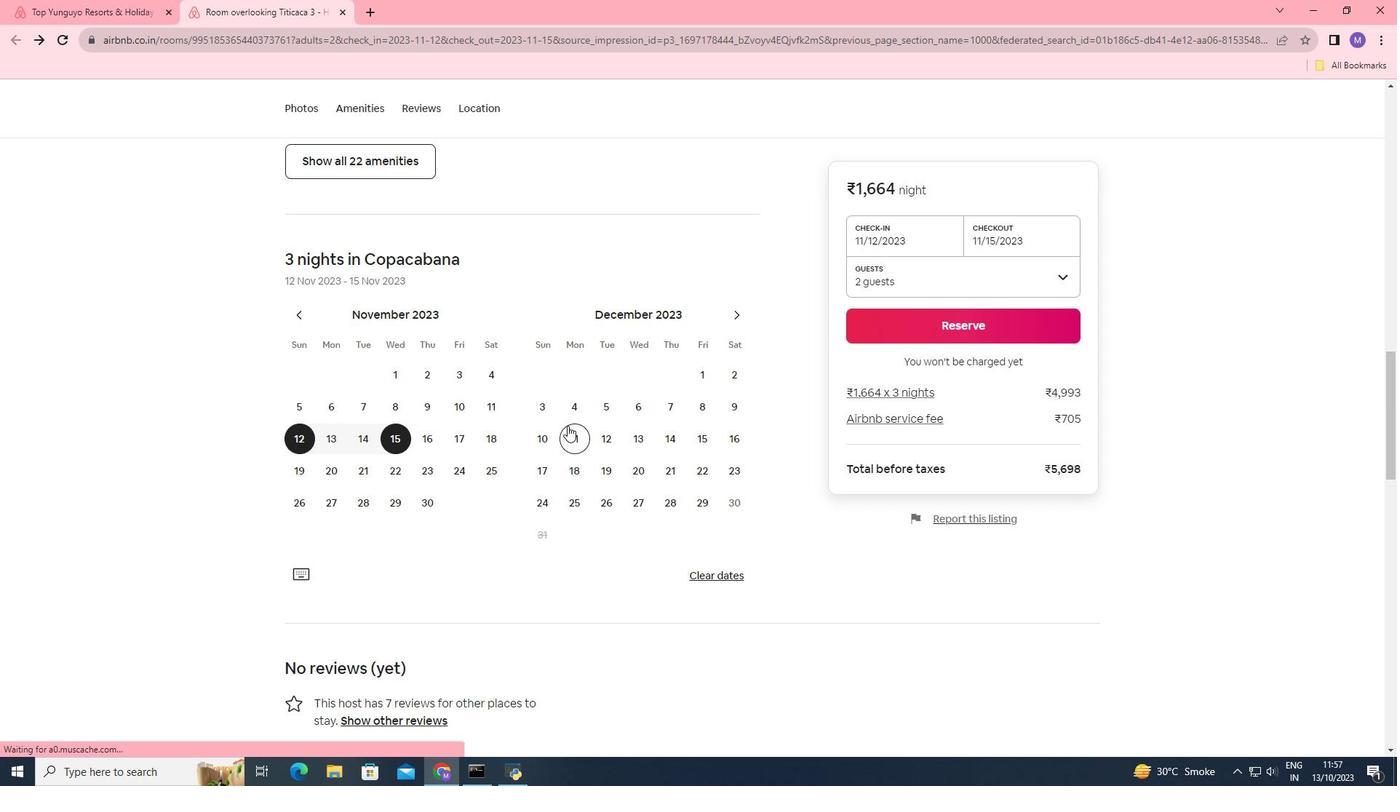 
Action: Mouse scrolled (567, 425) with delta (0, 0)
Screenshot: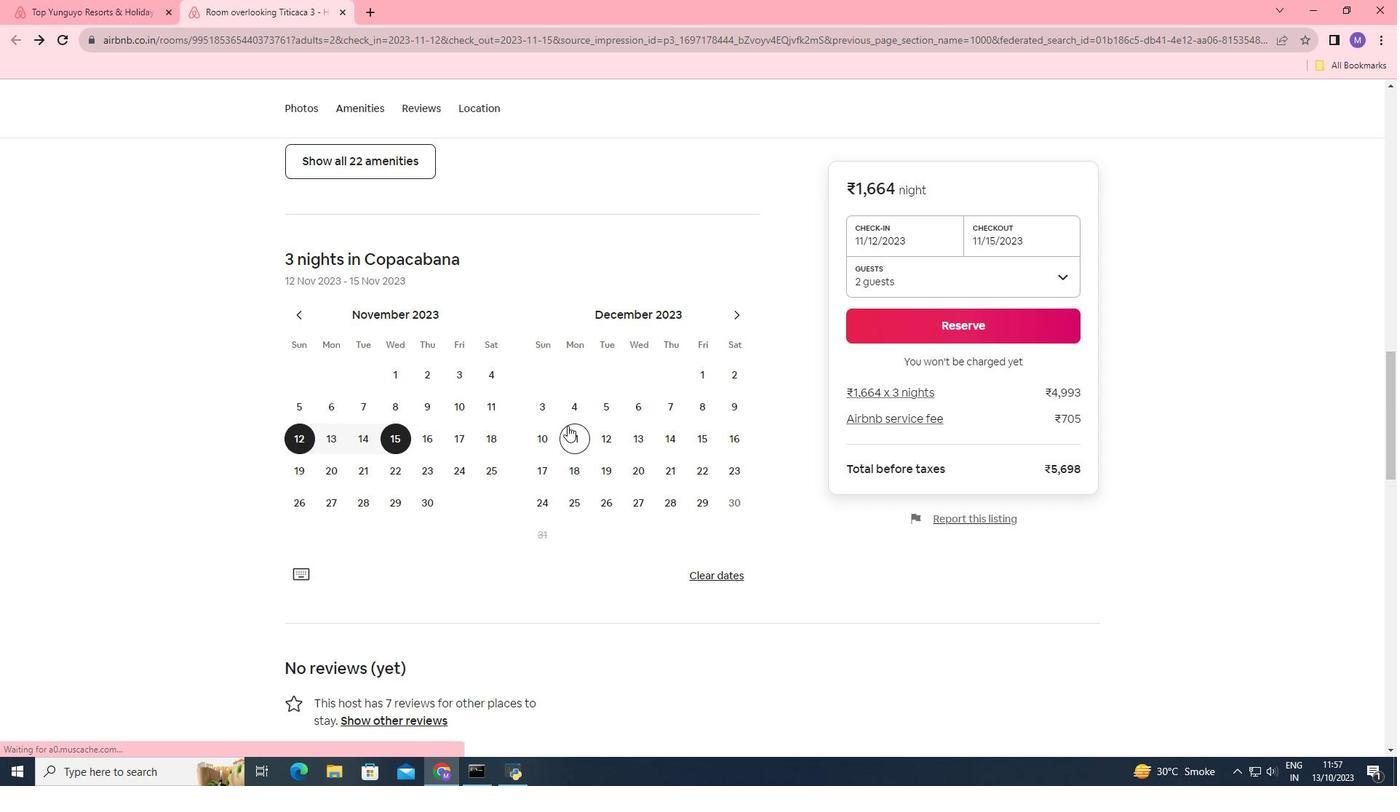 
Action: Mouse moved to (569, 430)
Screenshot: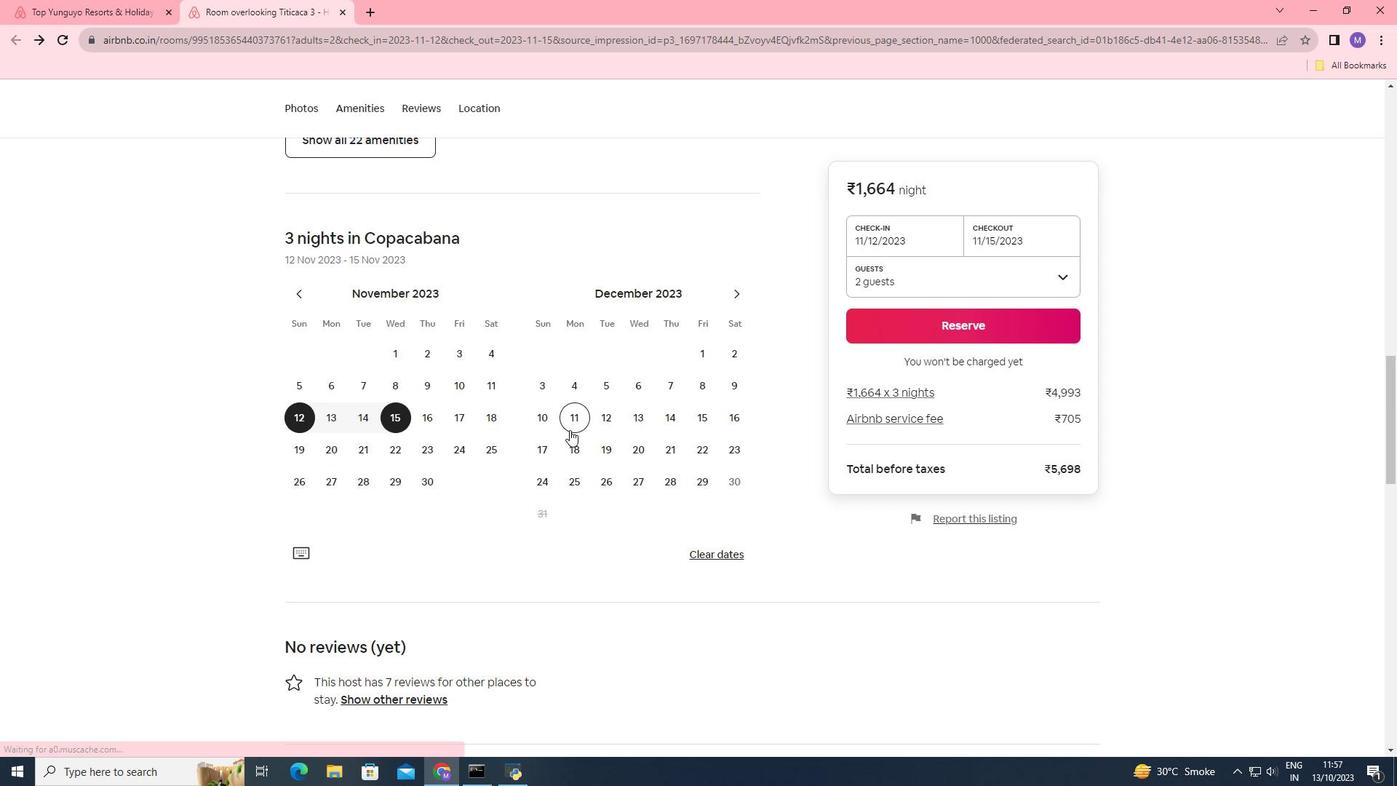 
Action: Mouse scrolled (569, 429) with delta (0, 0)
Screenshot: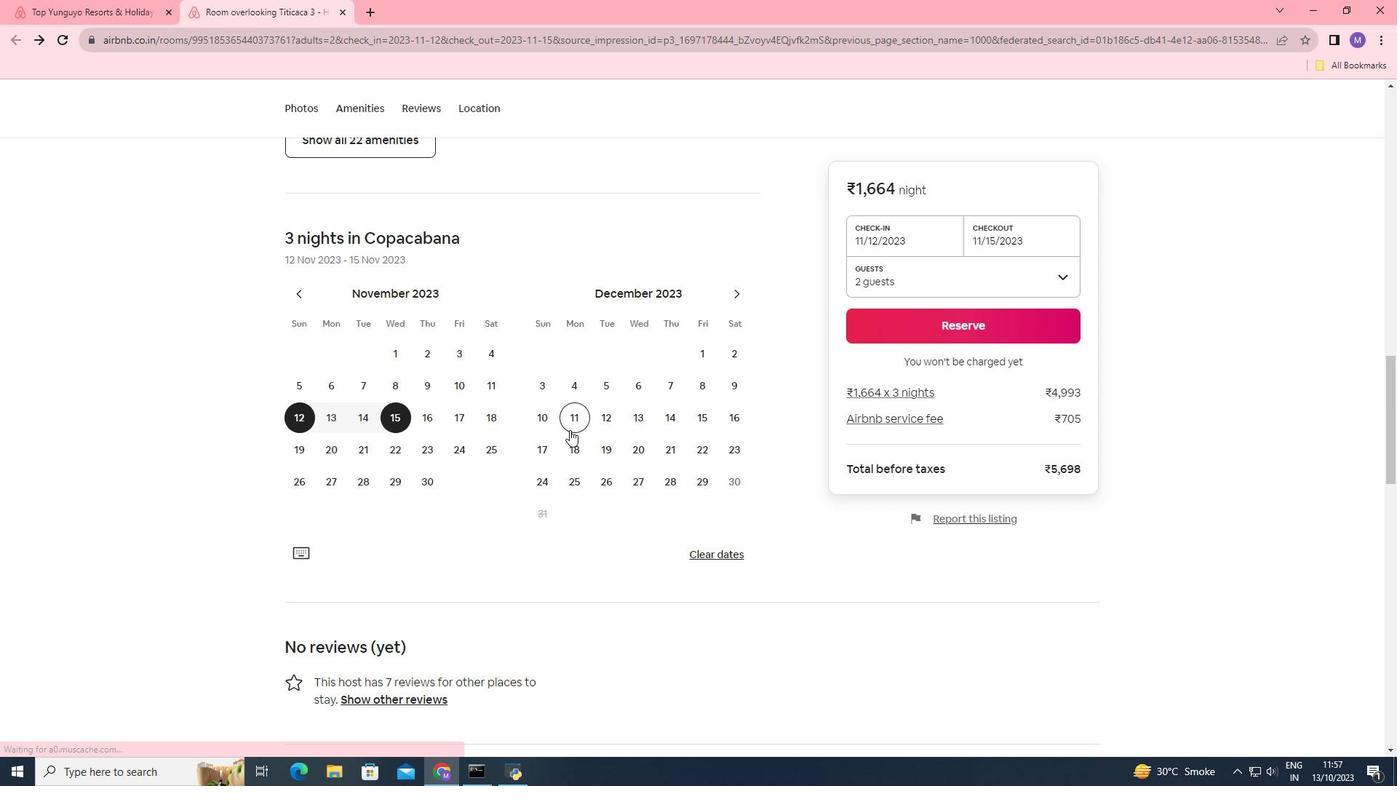 
Action: Mouse moved to (571, 439)
Screenshot: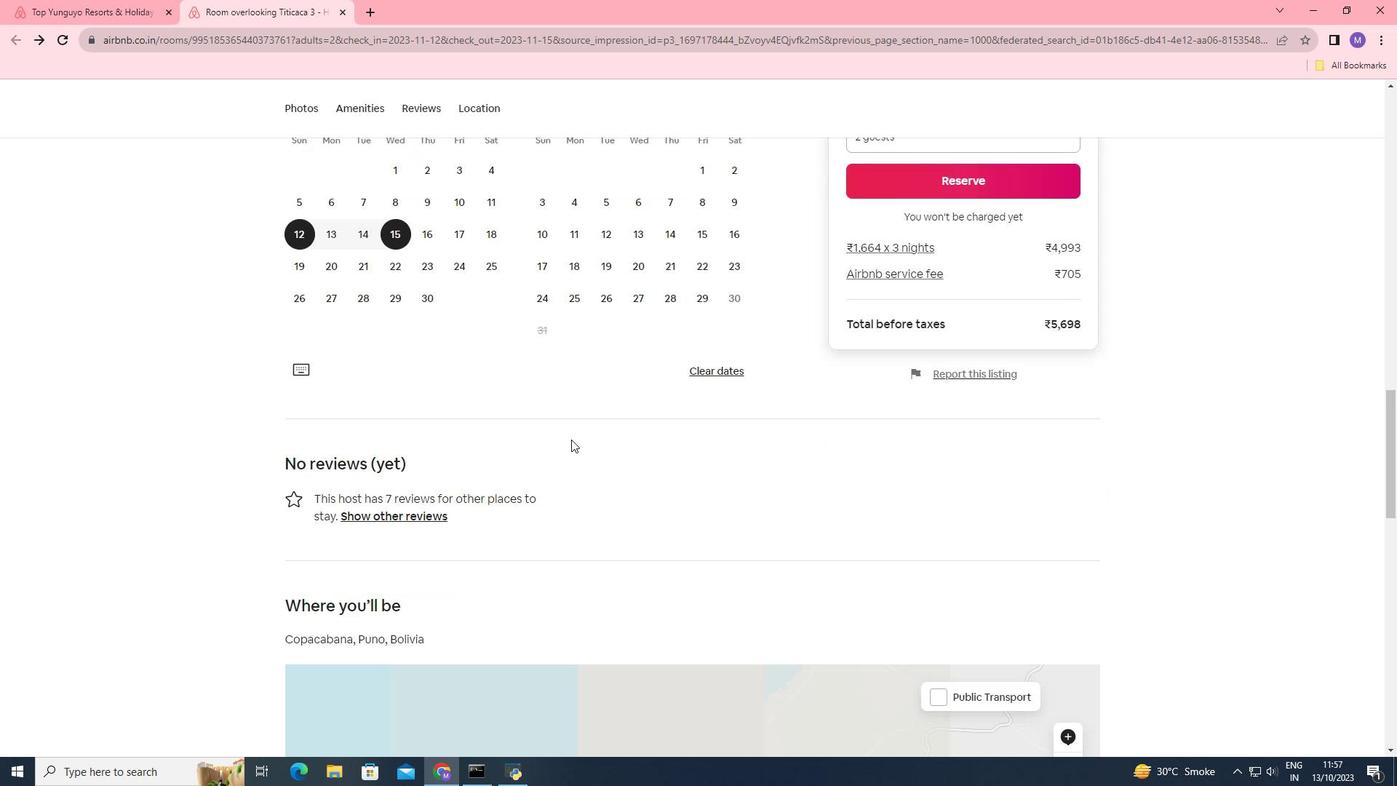 
Action: Mouse scrolled (571, 438) with delta (0, 0)
Screenshot: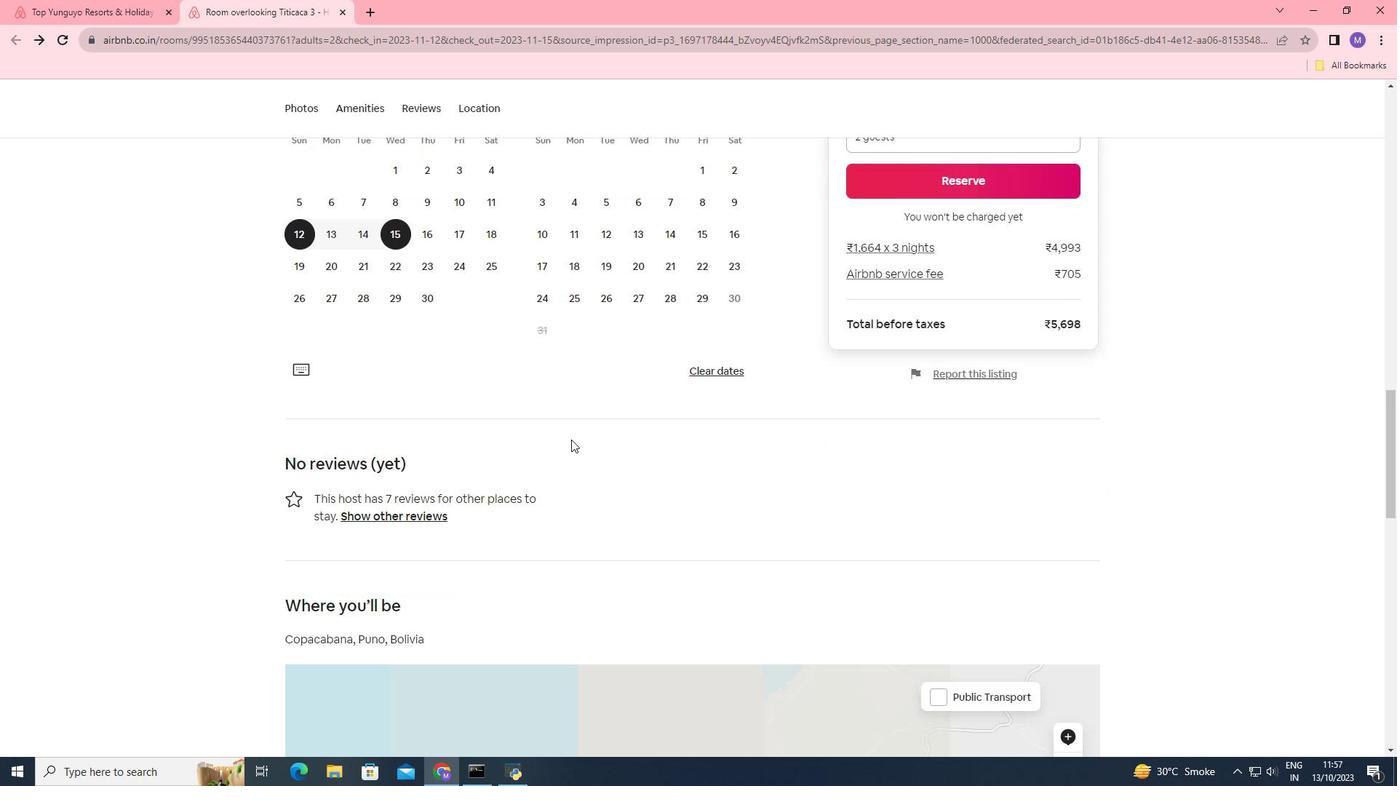 
Action: Mouse moved to (571, 441)
Screenshot: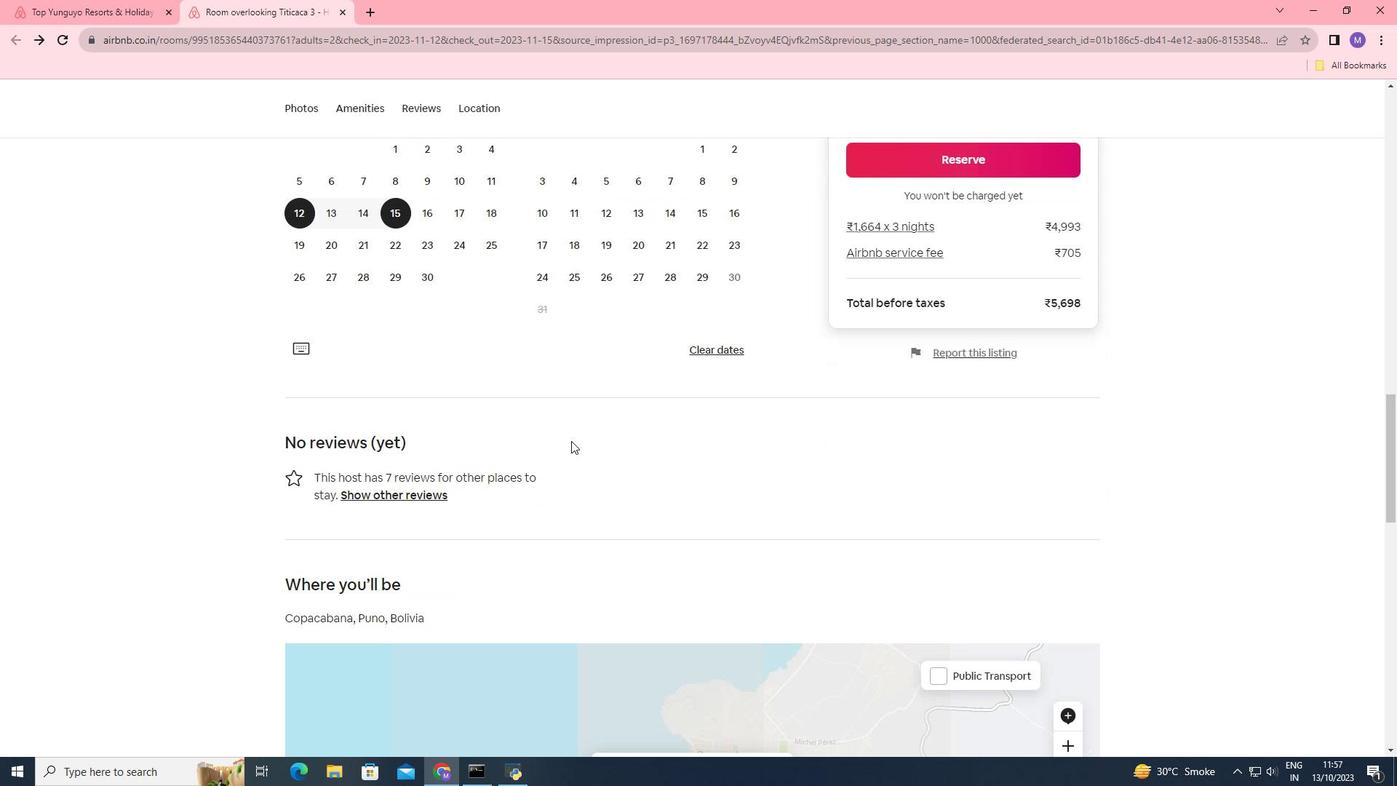 
Action: Mouse scrolled (571, 441) with delta (0, 0)
Screenshot: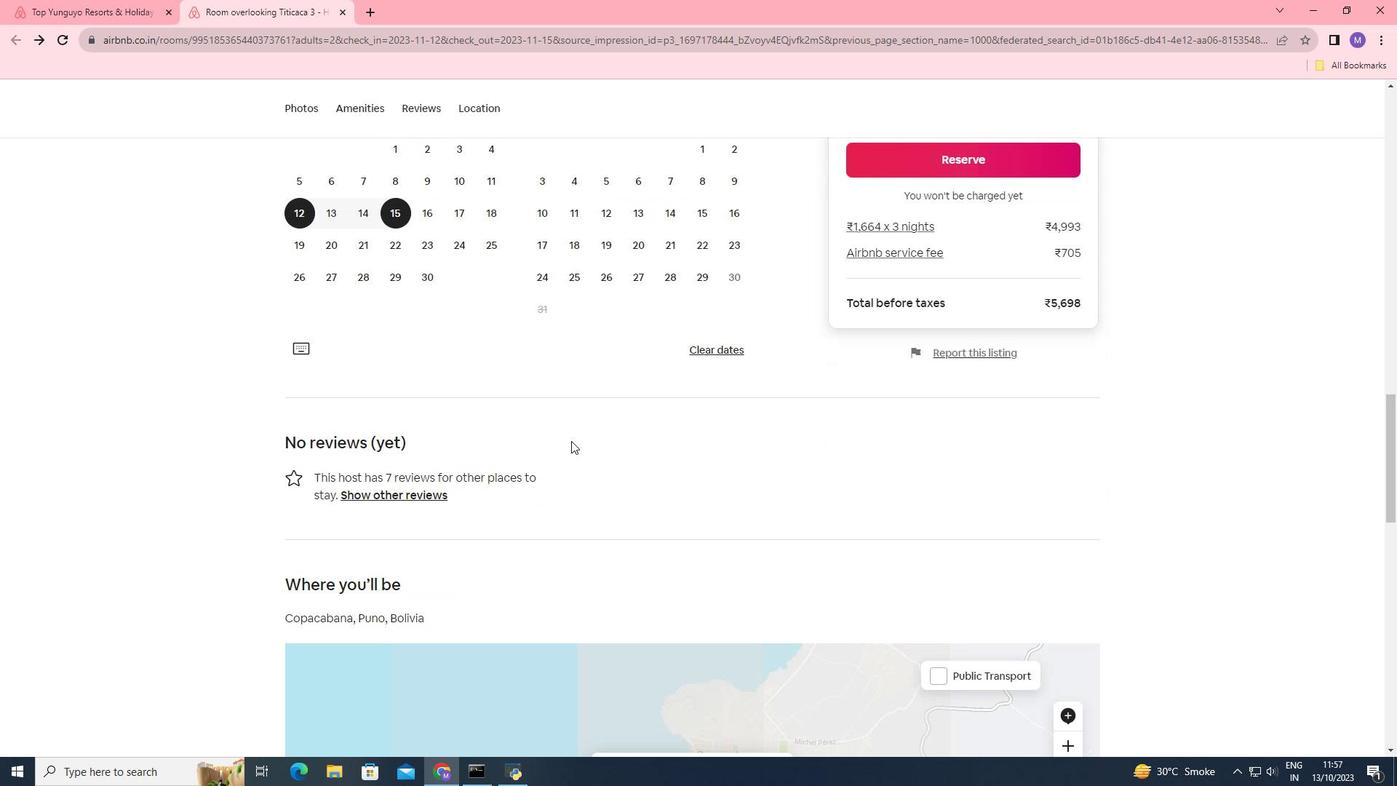 
Action: Mouse moved to (438, 493)
Screenshot: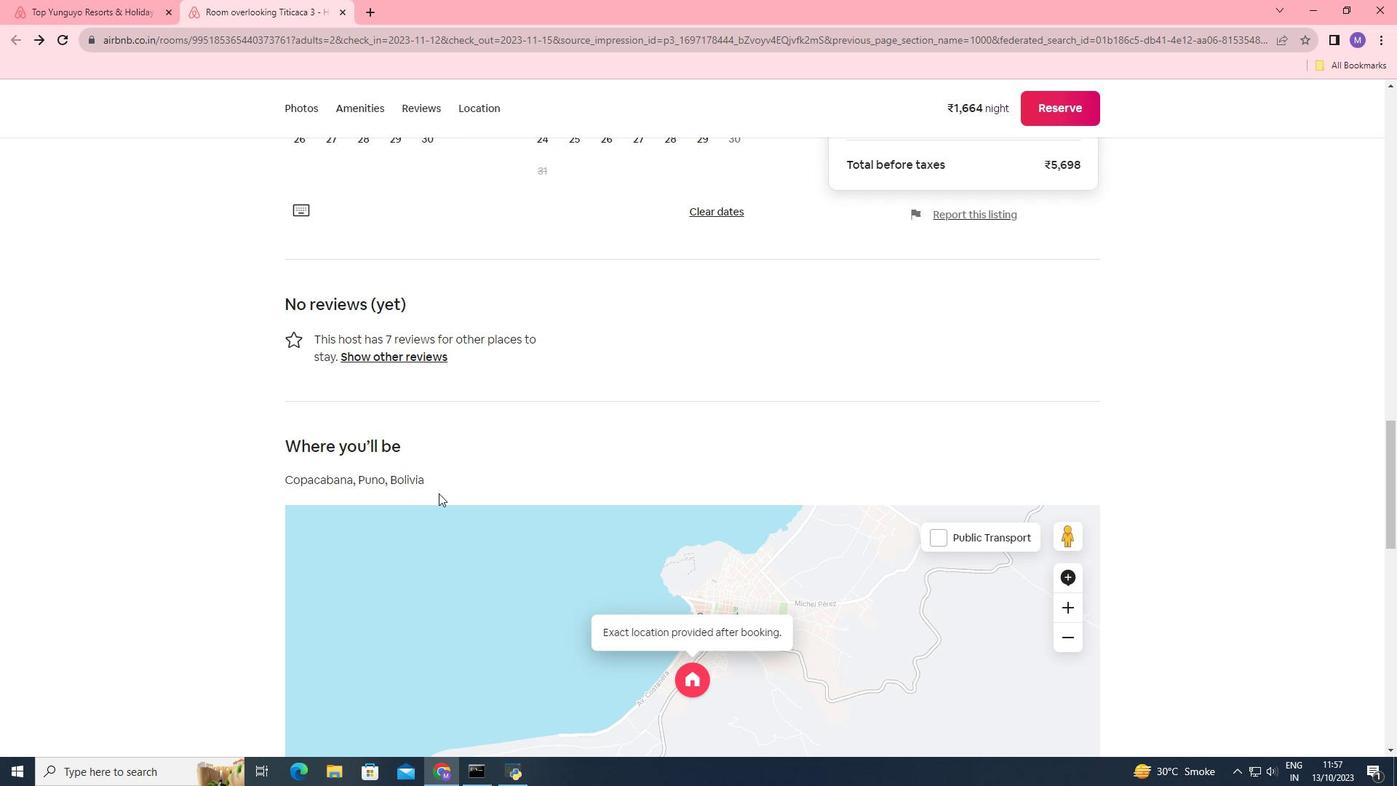 
Action: Mouse scrolled (438, 492) with delta (0, 0)
Screenshot: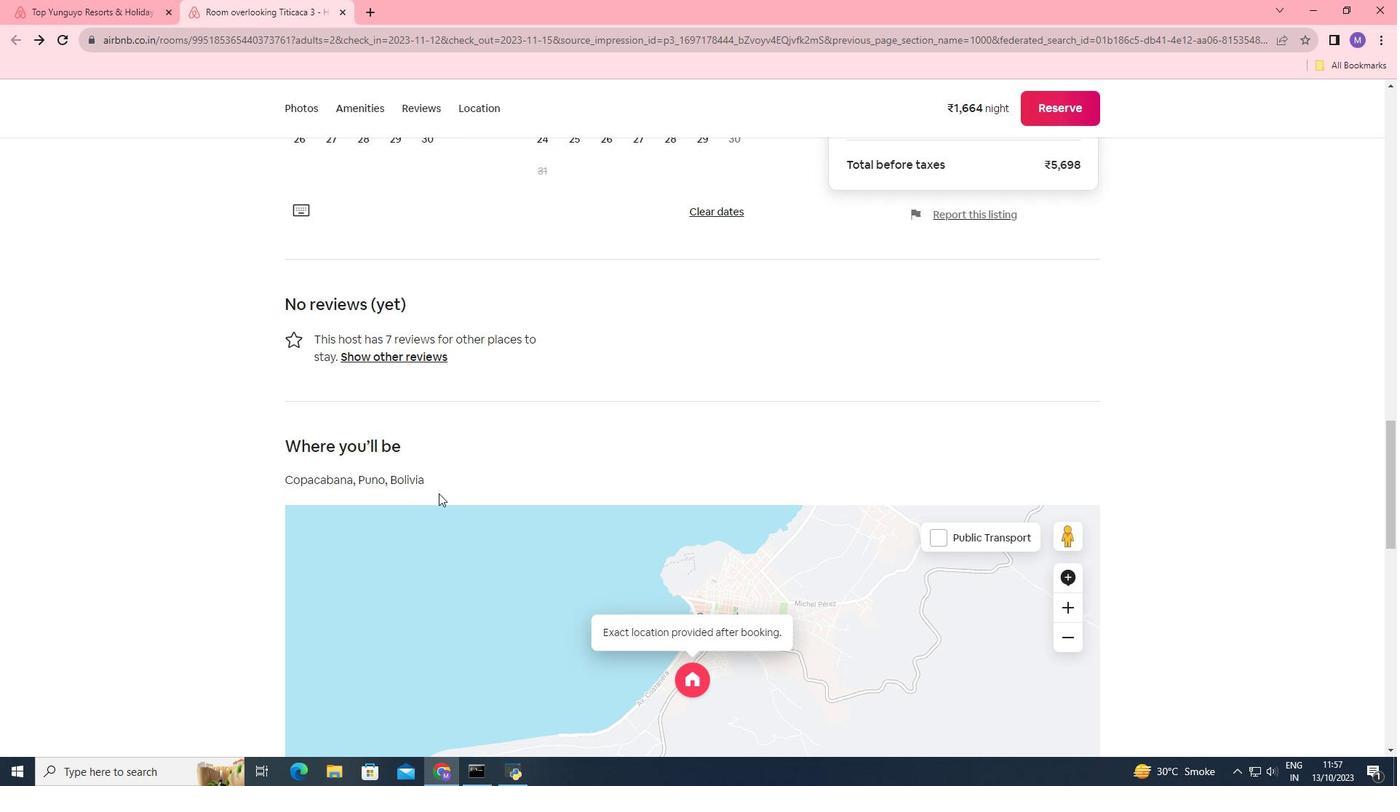 
Action: Mouse scrolled (438, 492) with delta (0, 0)
Screenshot: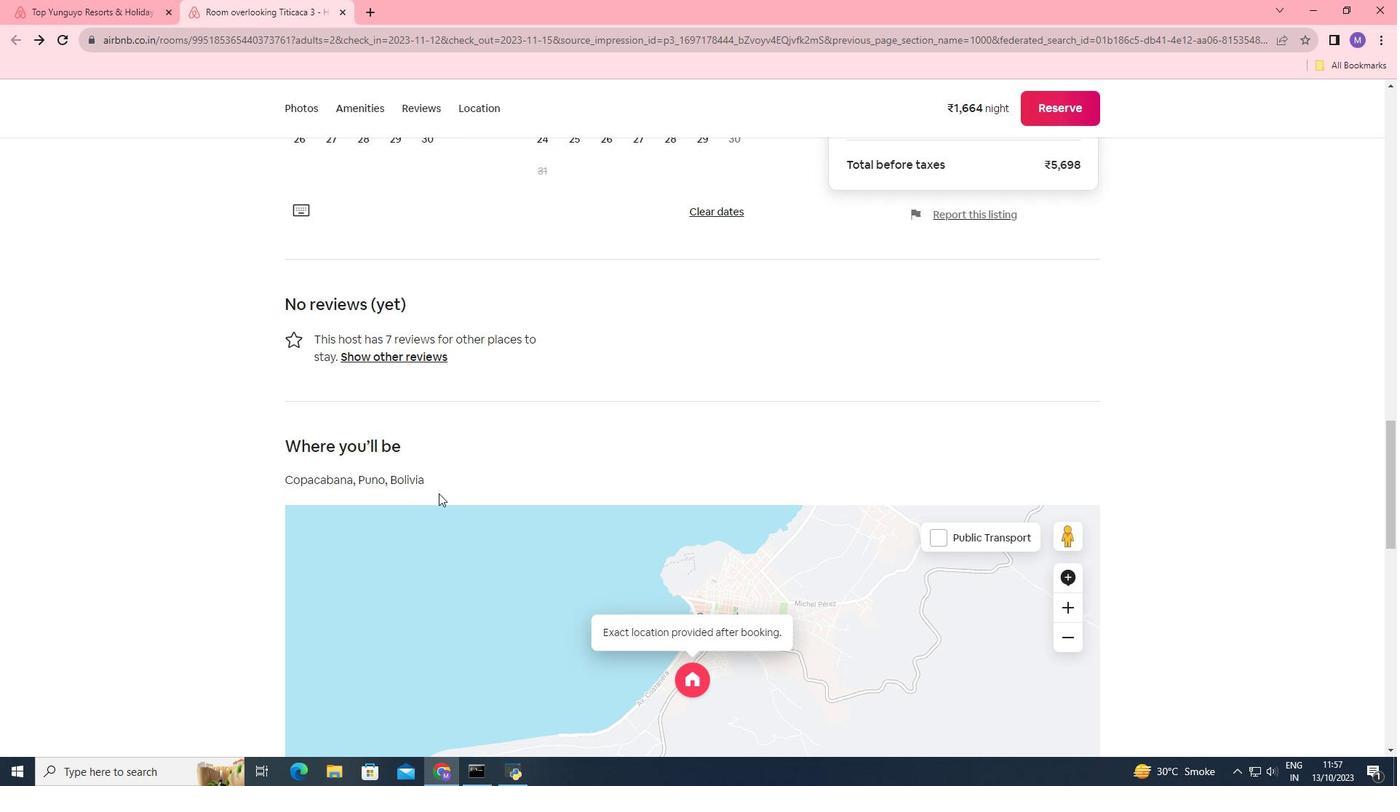 
Action: Mouse scrolled (438, 492) with delta (0, 0)
Screenshot: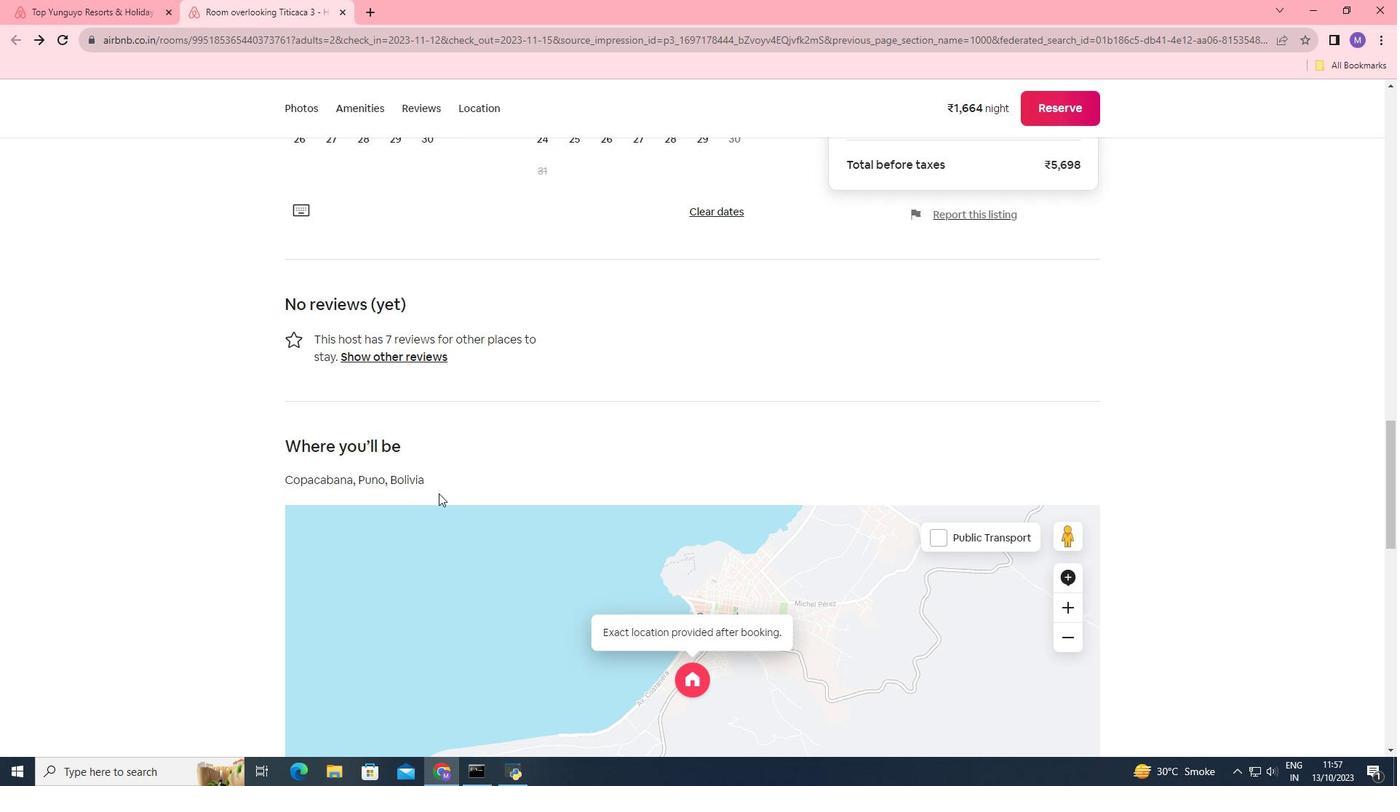 
Action: Mouse scrolled (438, 492) with delta (0, 0)
Screenshot: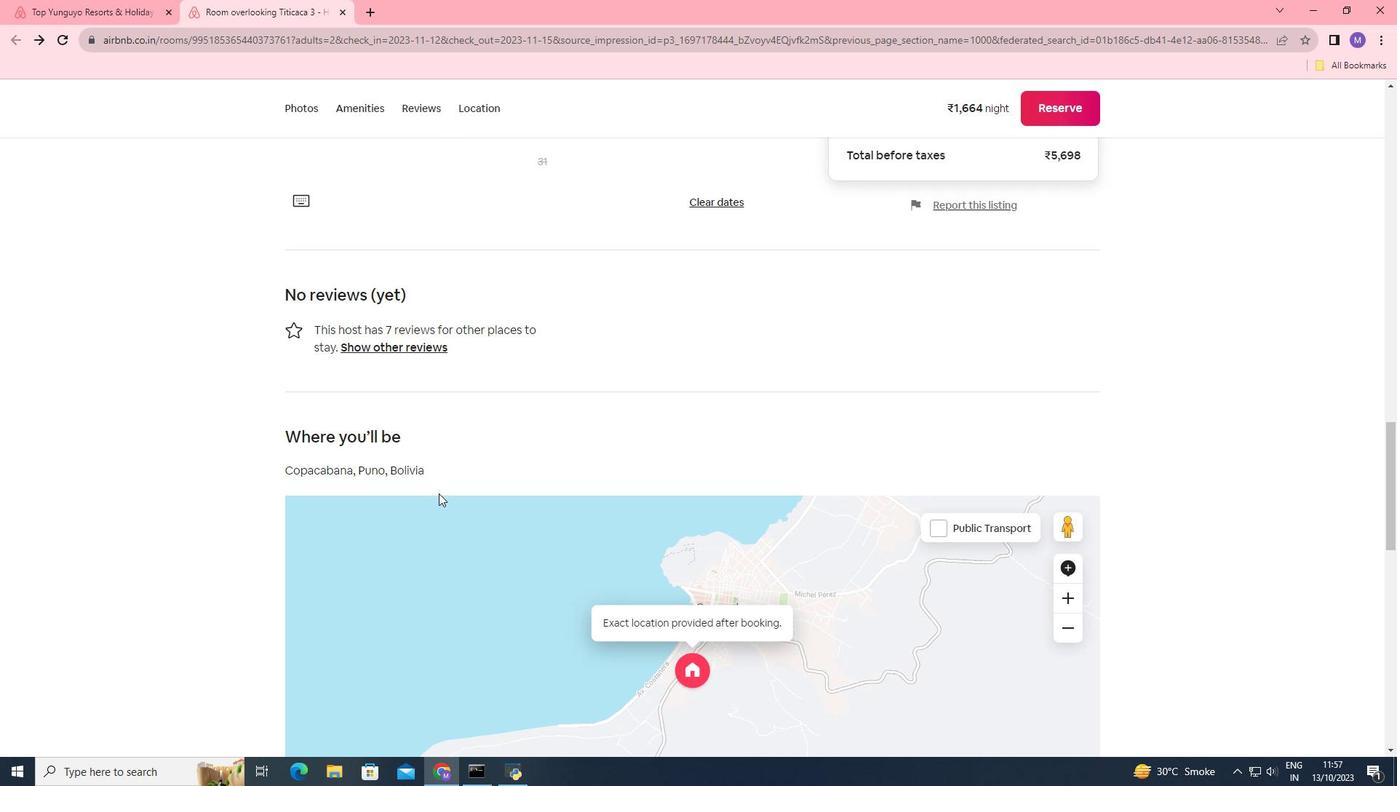 
Action: Mouse scrolled (438, 492) with delta (0, 0)
Screenshot: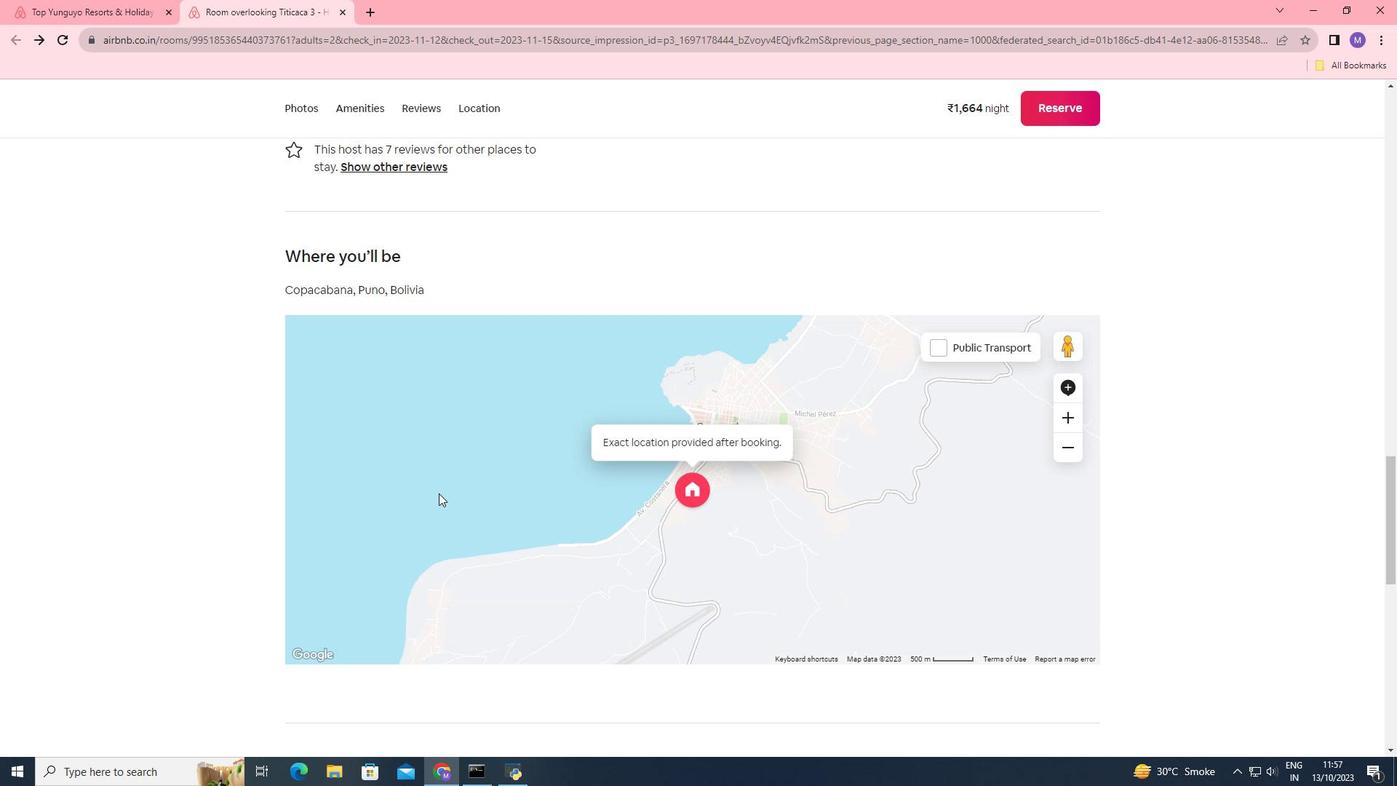 
Action: Mouse moved to (362, 568)
Screenshot: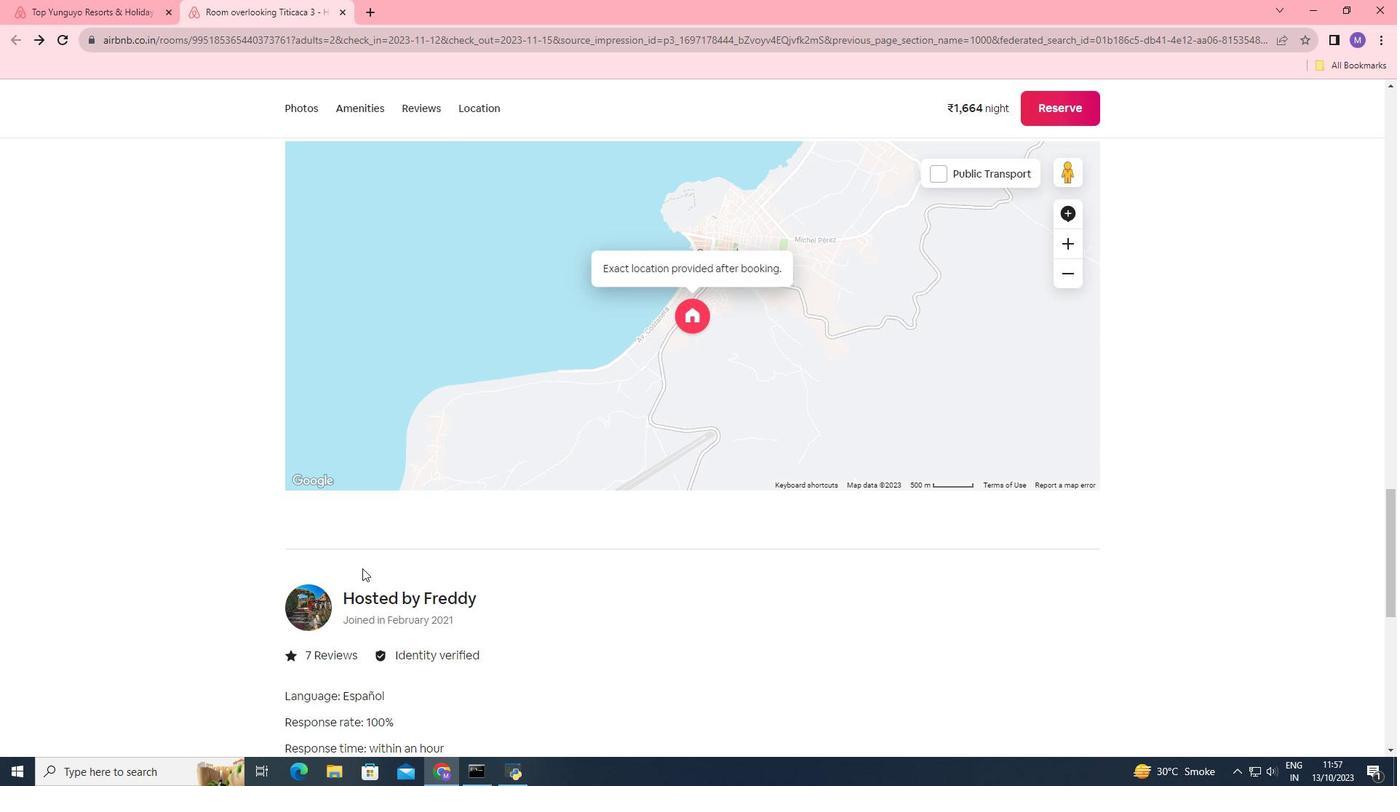 
Action: Mouse scrolled (362, 567) with delta (0, 0)
Screenshot: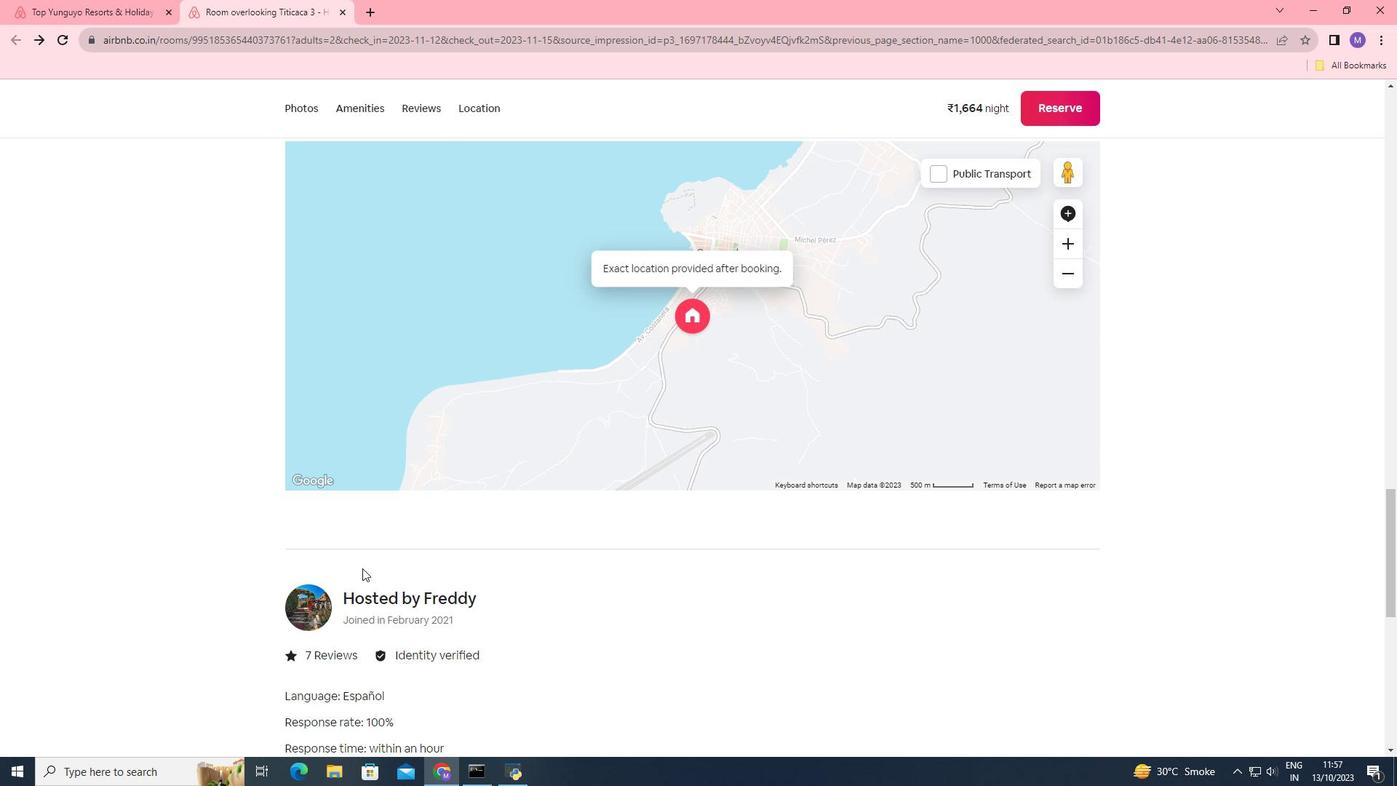 
Action: Mouse scrolled (362, 567) with delta (0, 0)
Screenshot: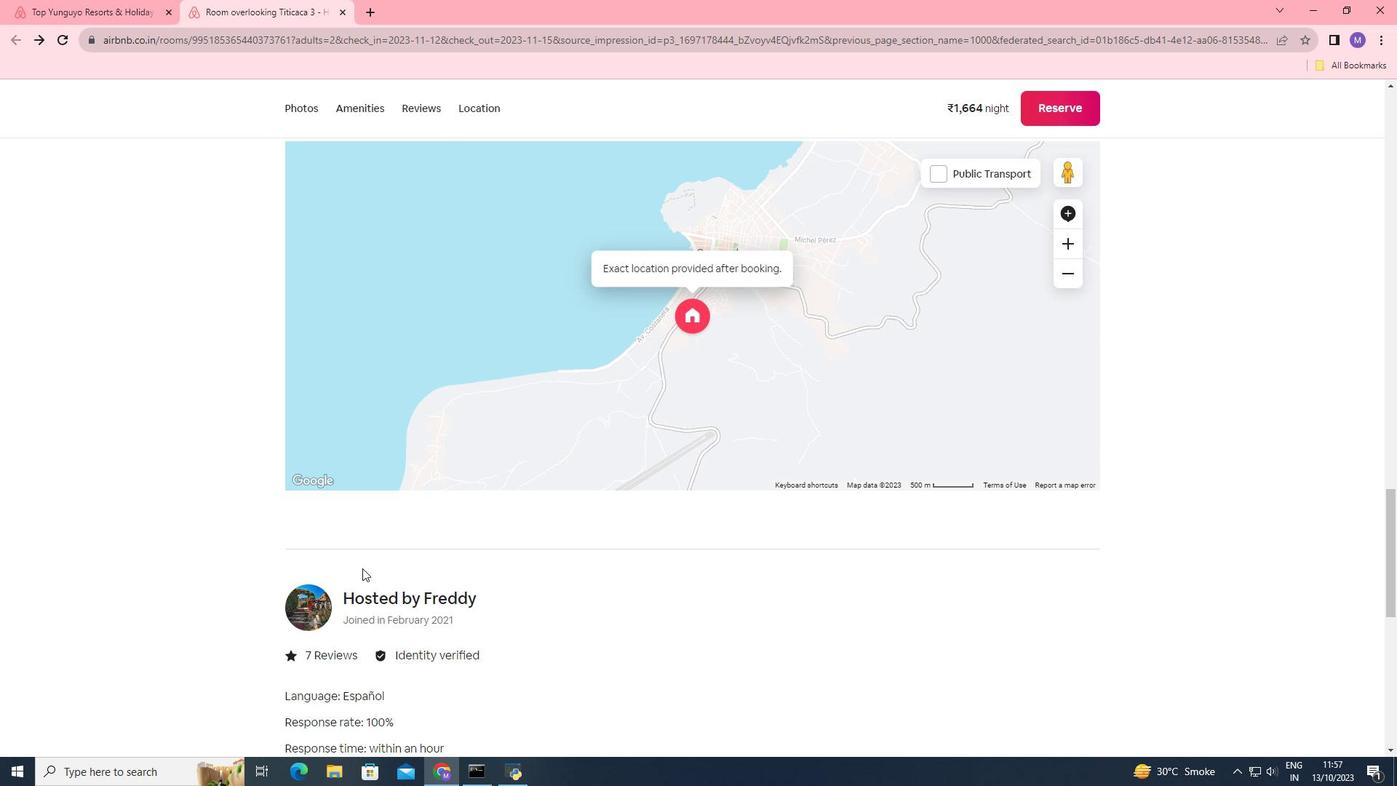 
Action: Mouse scrolled (362, 567) with delta (0, 0)
Screenshot: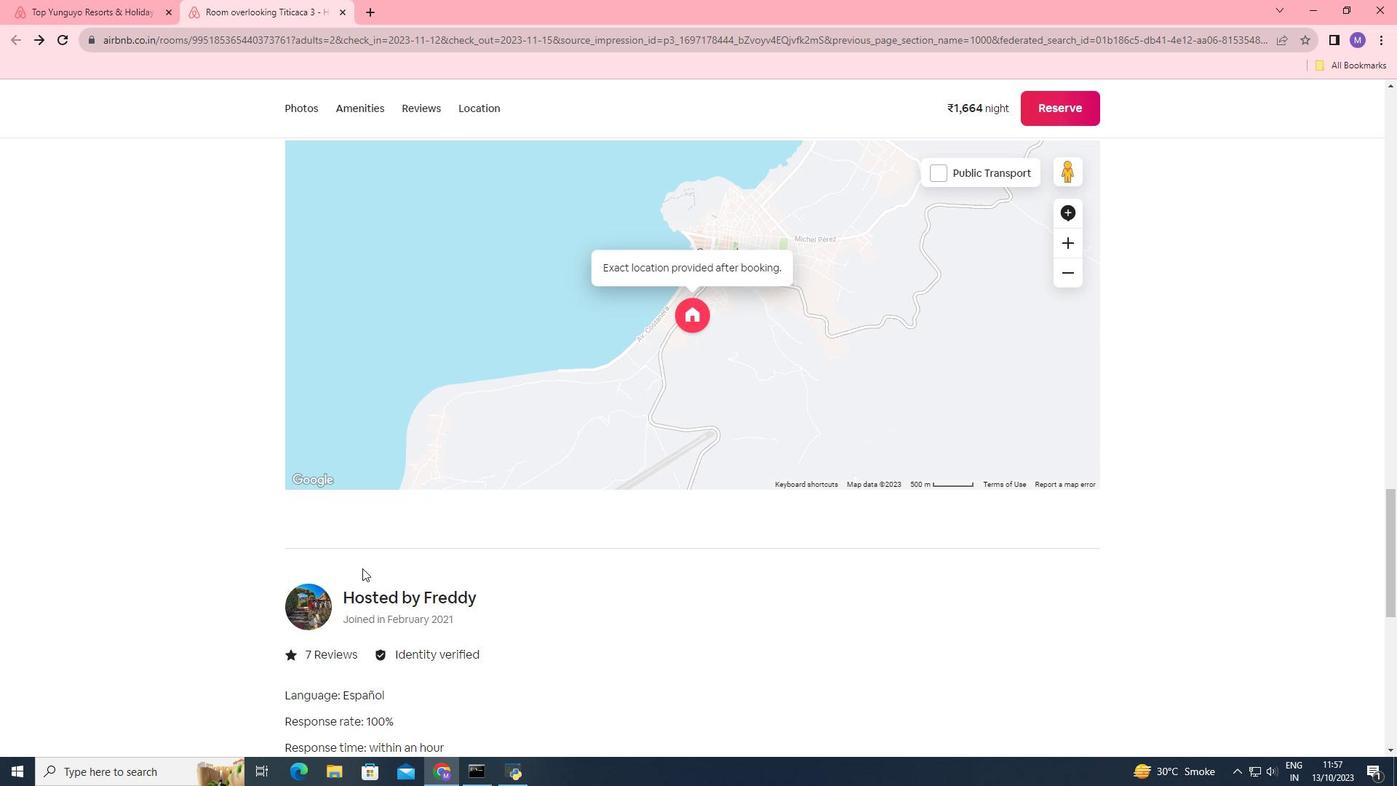 
Action: Mouse scrolled (362, 567) with delta (0, 0)
Screenshot: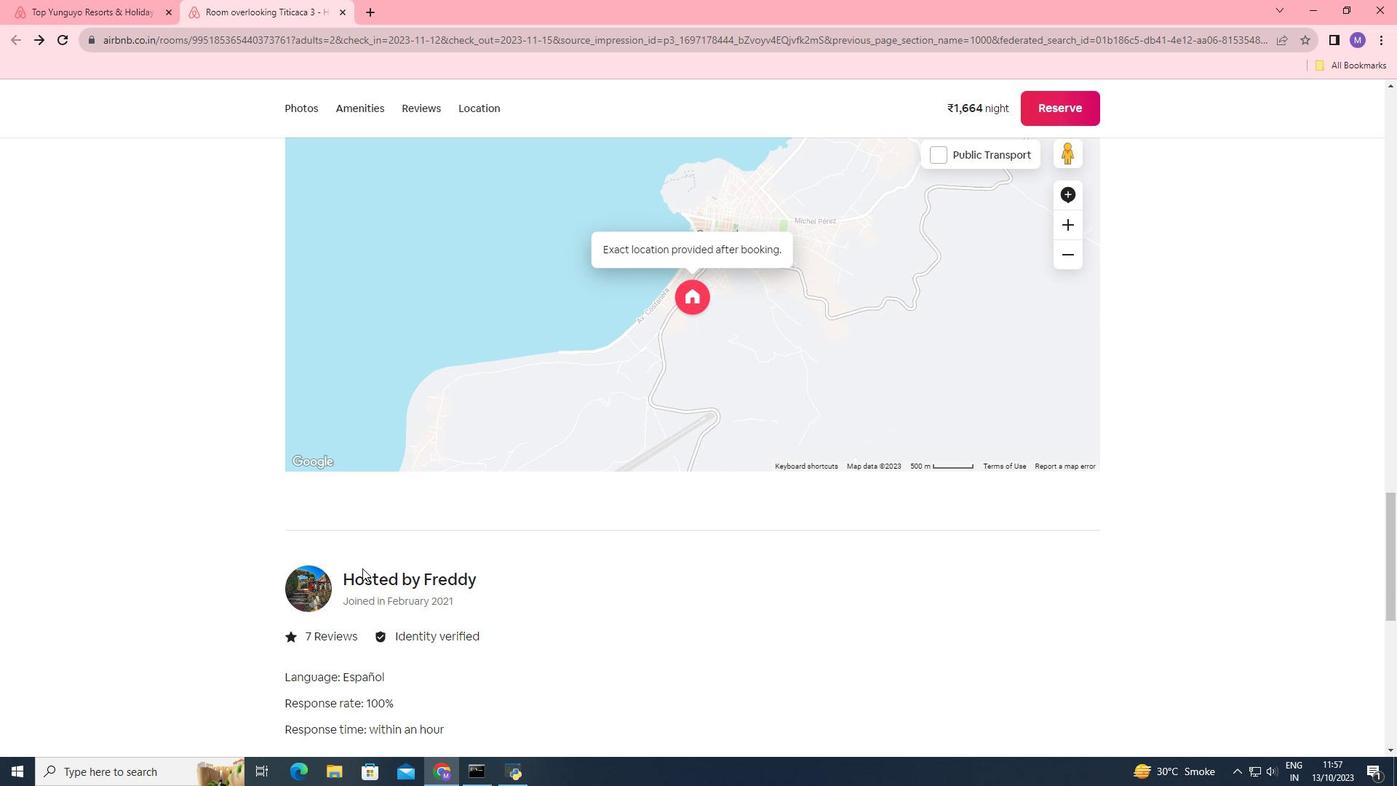 
Action: Mouse scrolled (362, 567) with delta (0, 0)
Screenshot: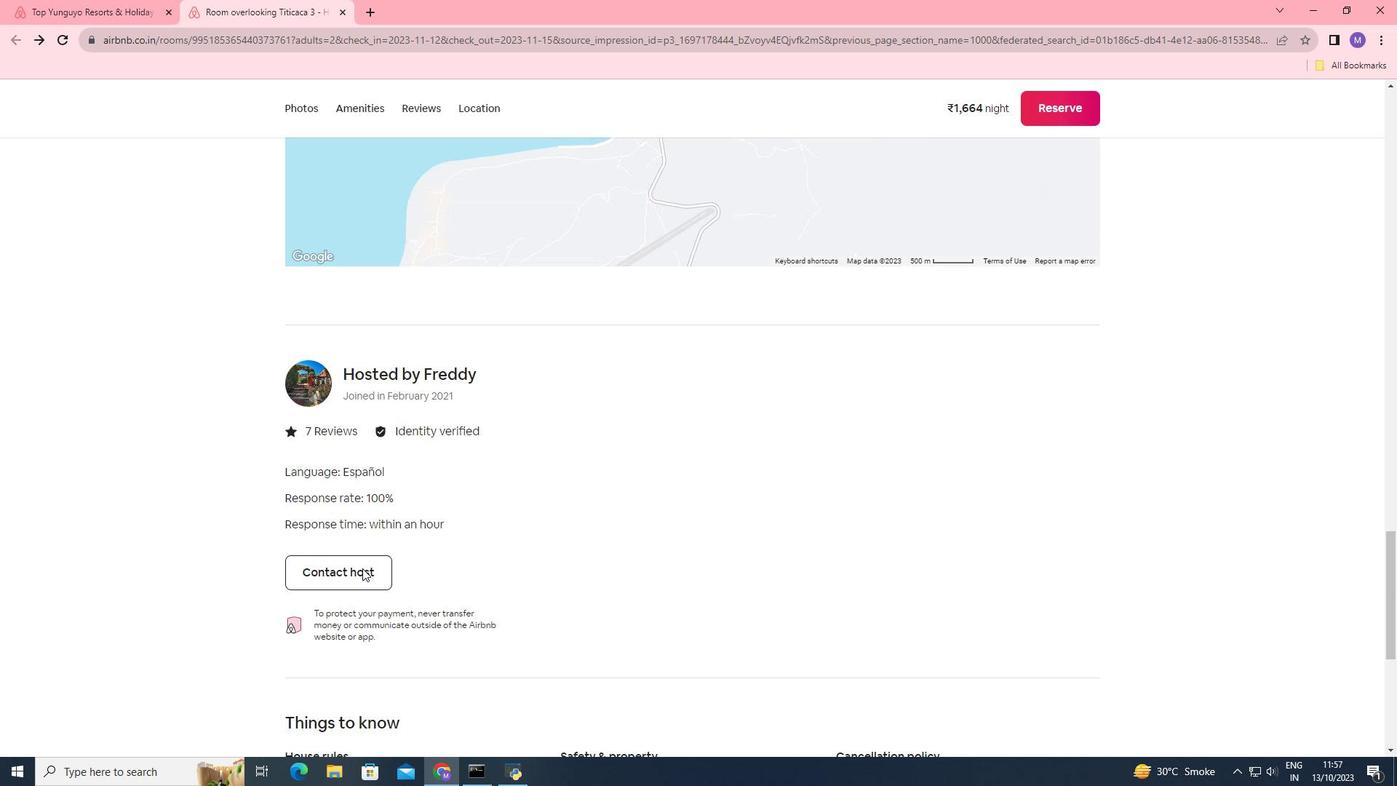 
Action: Mouse moved to (362, 500)
Screenshot: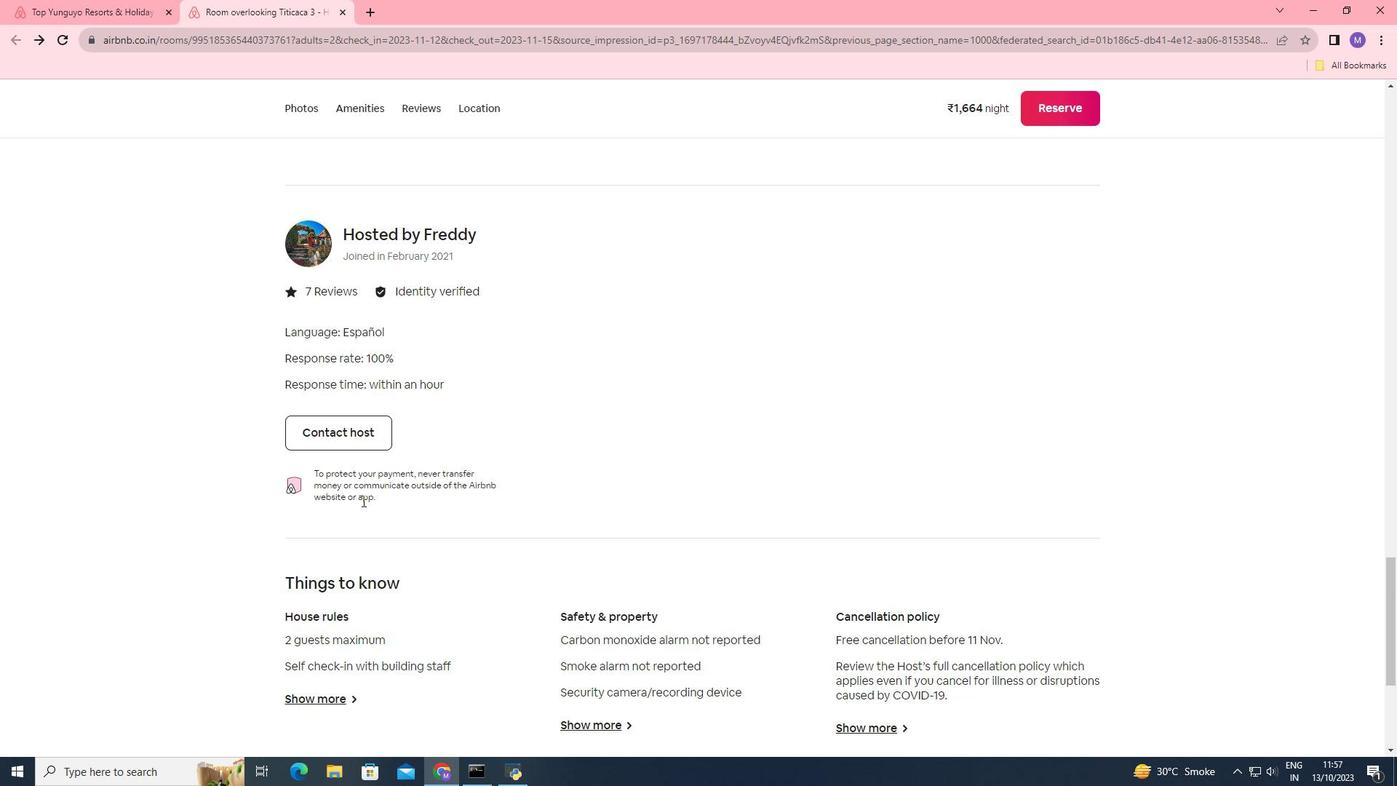 
Action: Mouse scrolled (362, 499) with delta (0, 0)
Screenshot: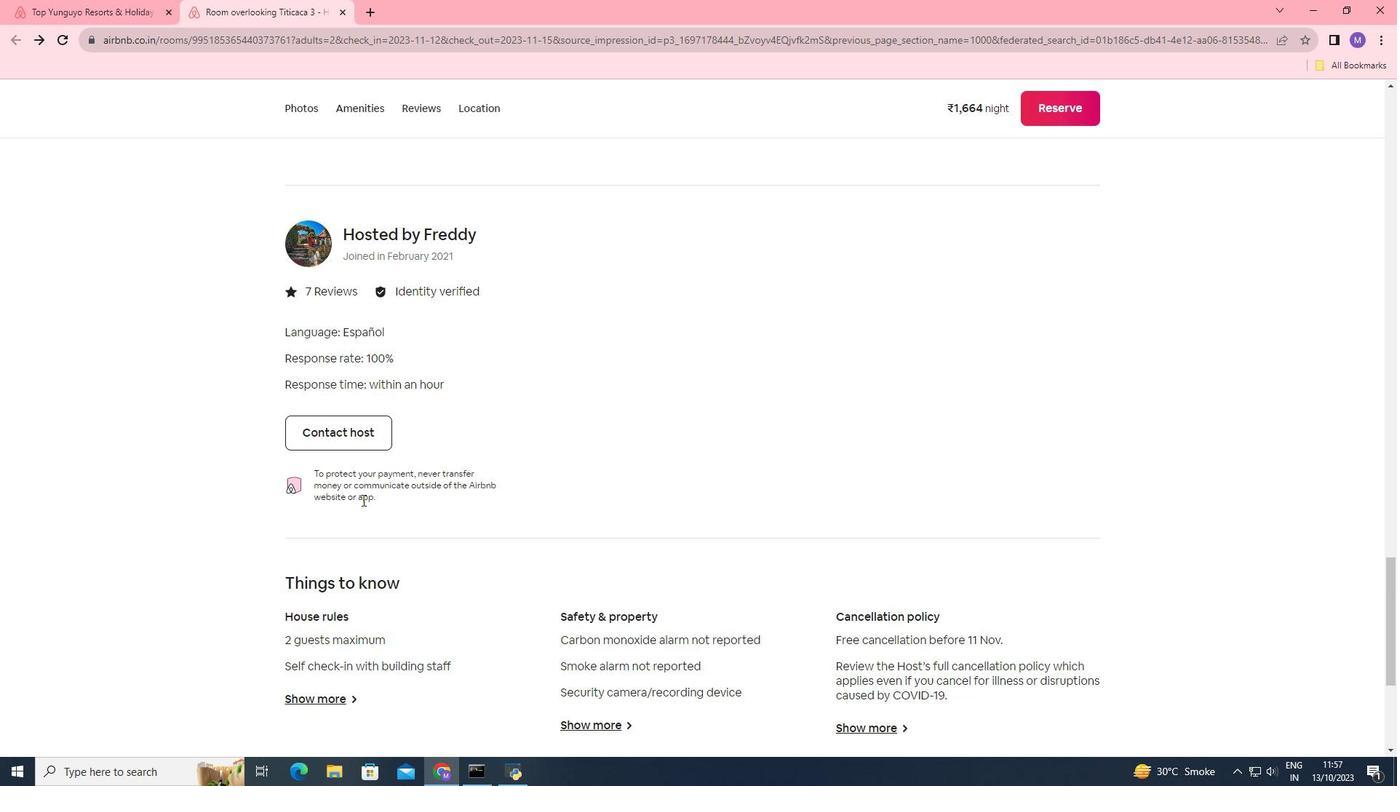 
Action: Mouse scrolled (362, 499) with delta (0, 0)
Screenshot: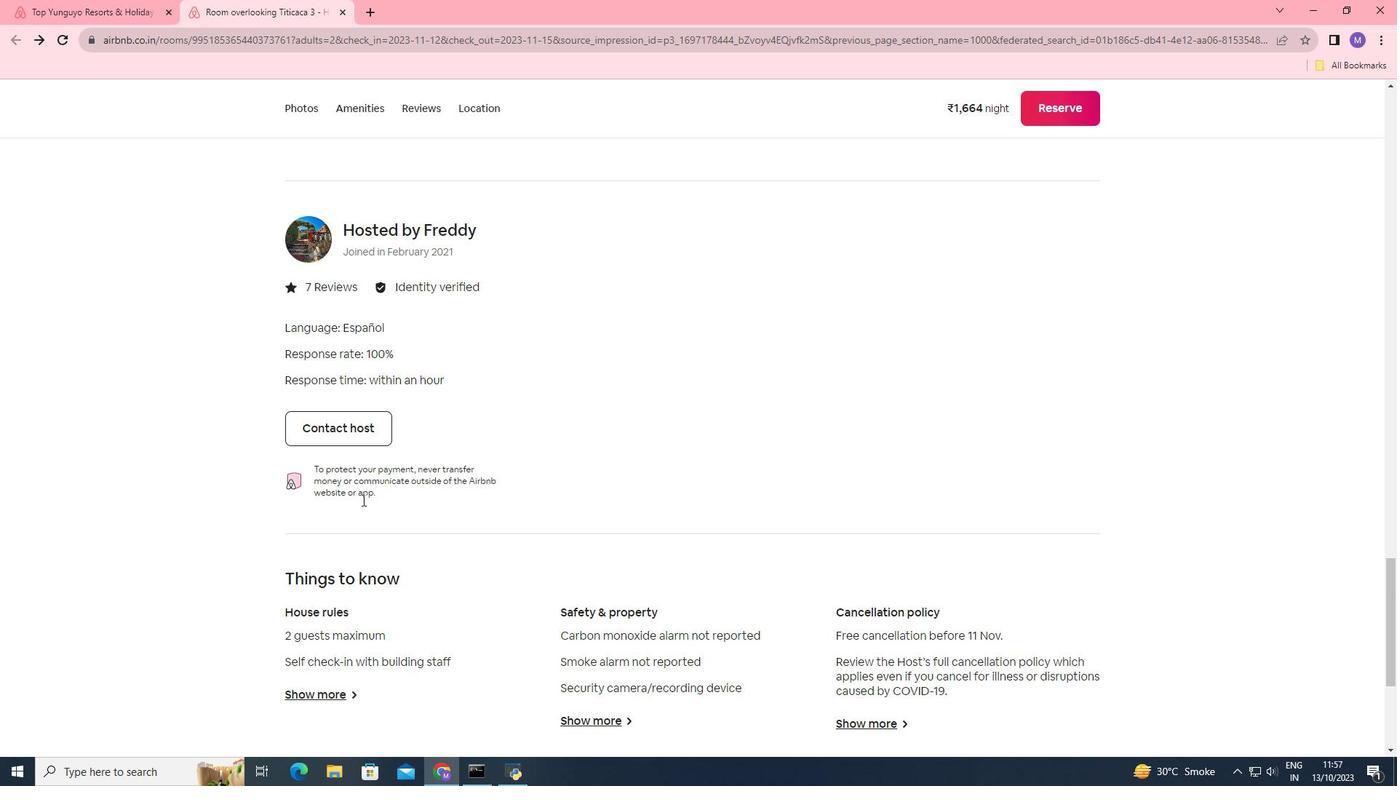
Action: Mouse moved to (362, 500)
Screenshot: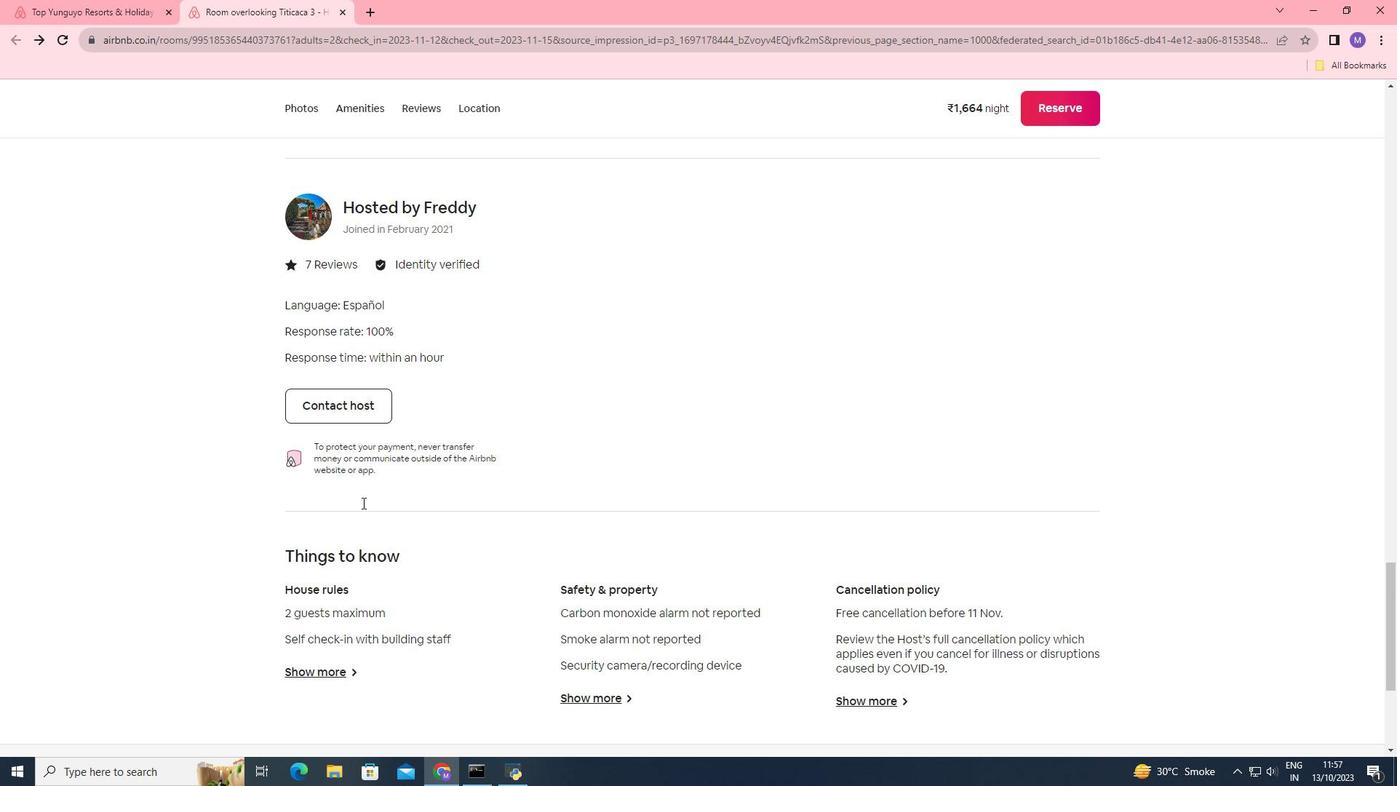 
Action: Mouse scrolled (362, 500) with delta (0, 0)
Screenshot: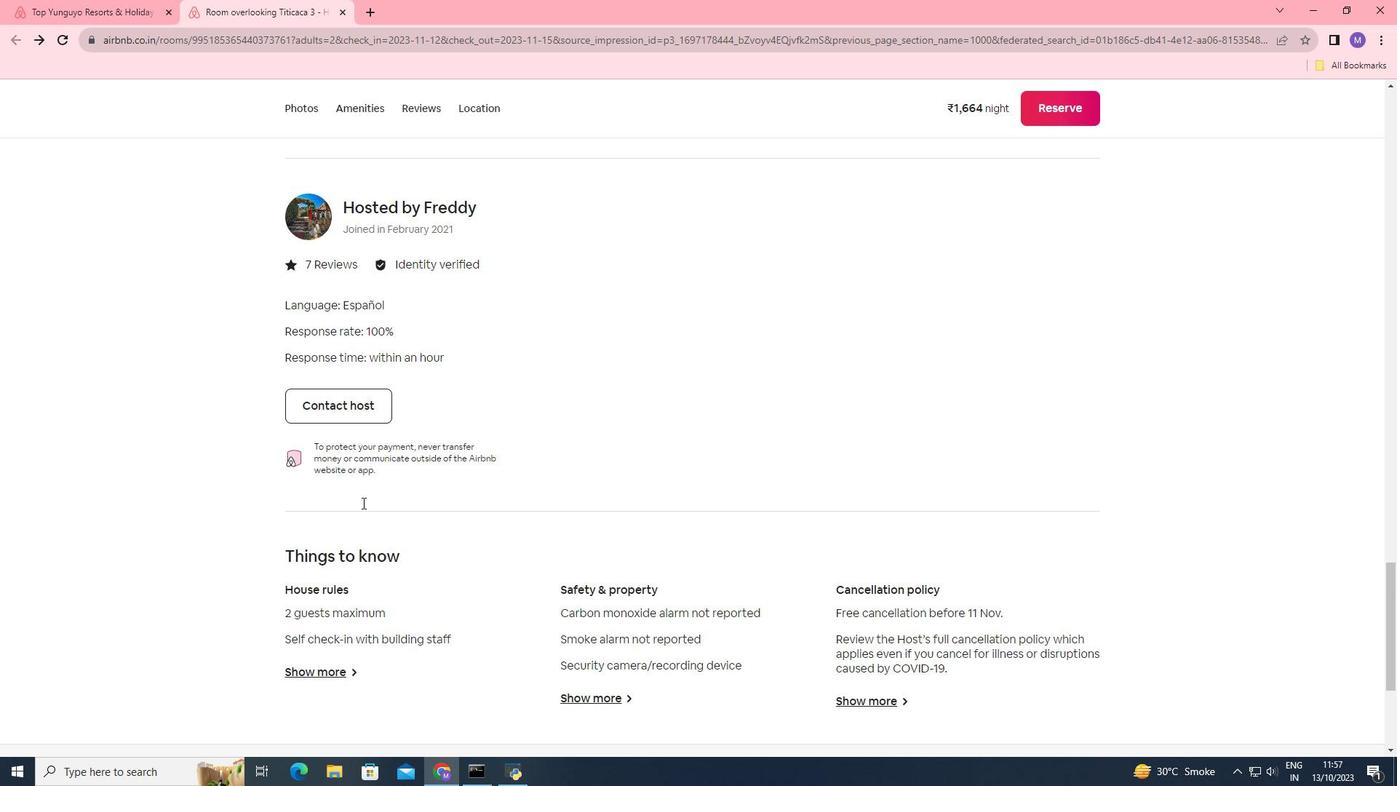 
Action: Mouse moved to (340, 473)
Screenshot: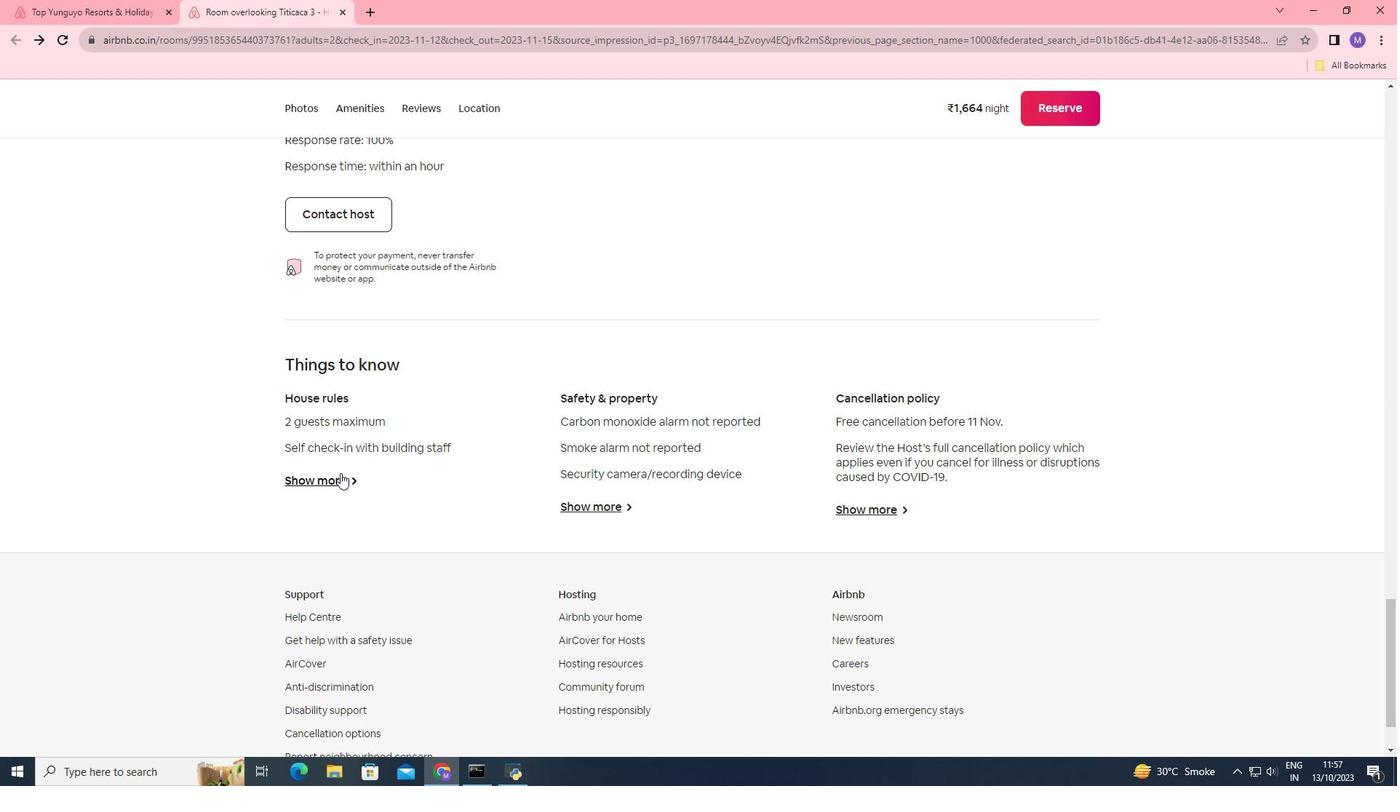 
Action: Mouse pressed left at (340, 473)
Screenshot: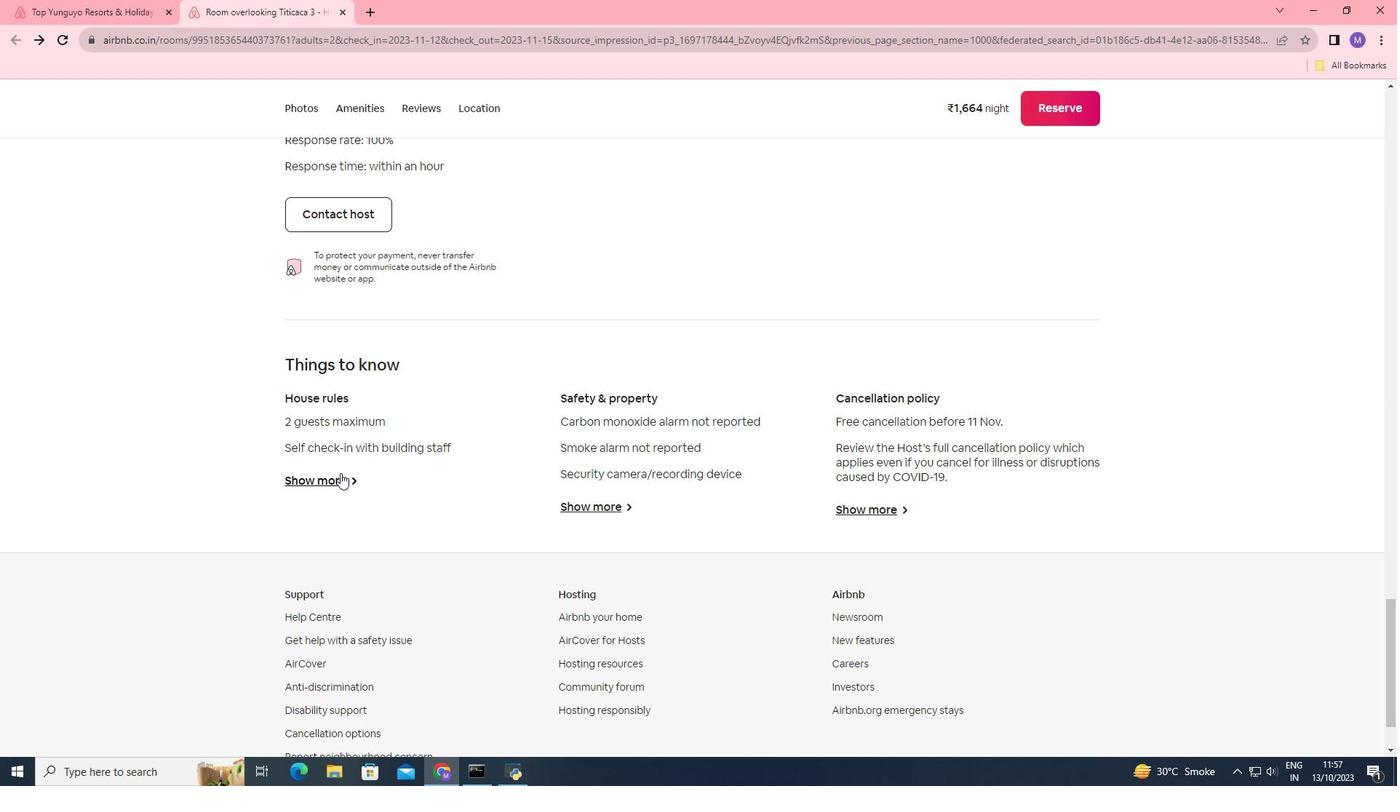 
Action: Mouse moved to (429, 202)
Screenshot: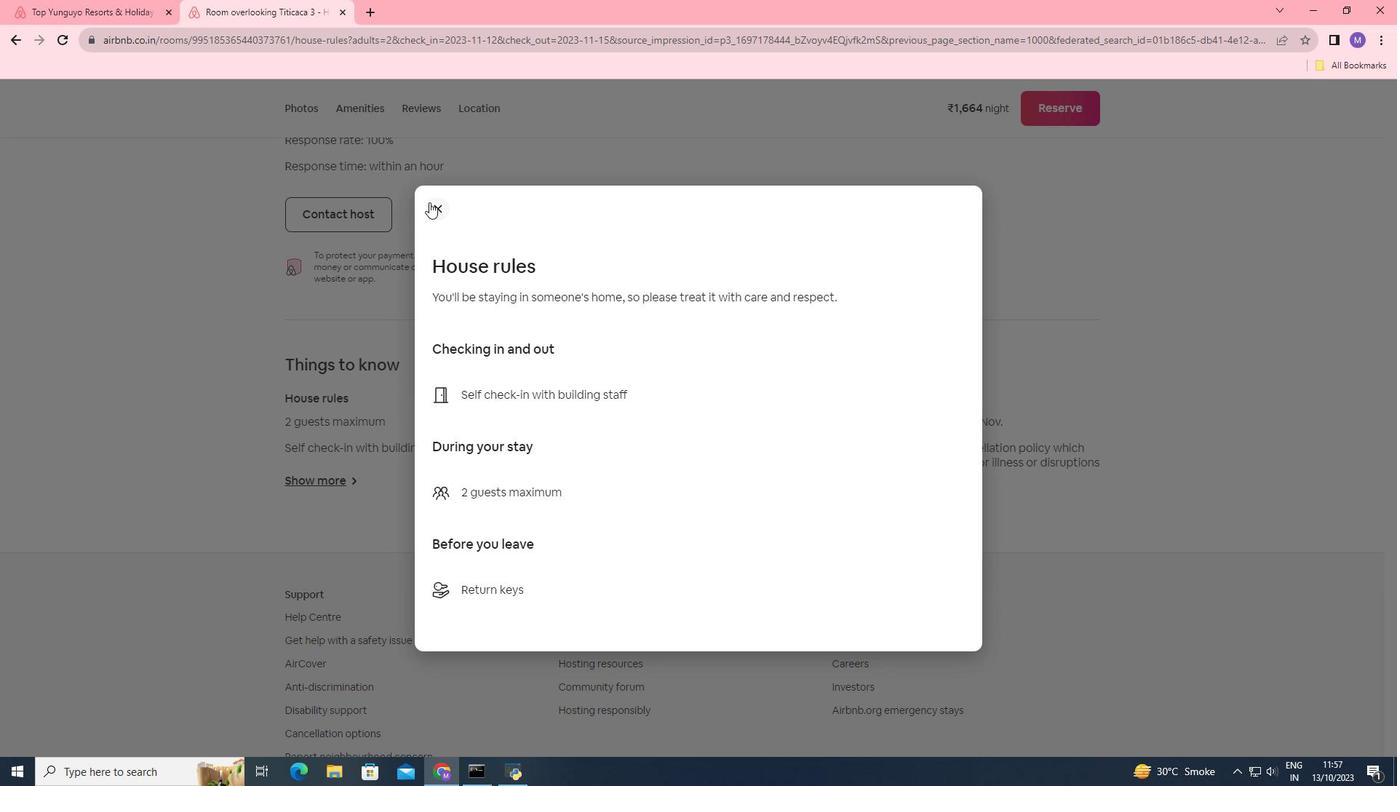 
Action: Mouse pressed left at (429, 202)
Screenshot: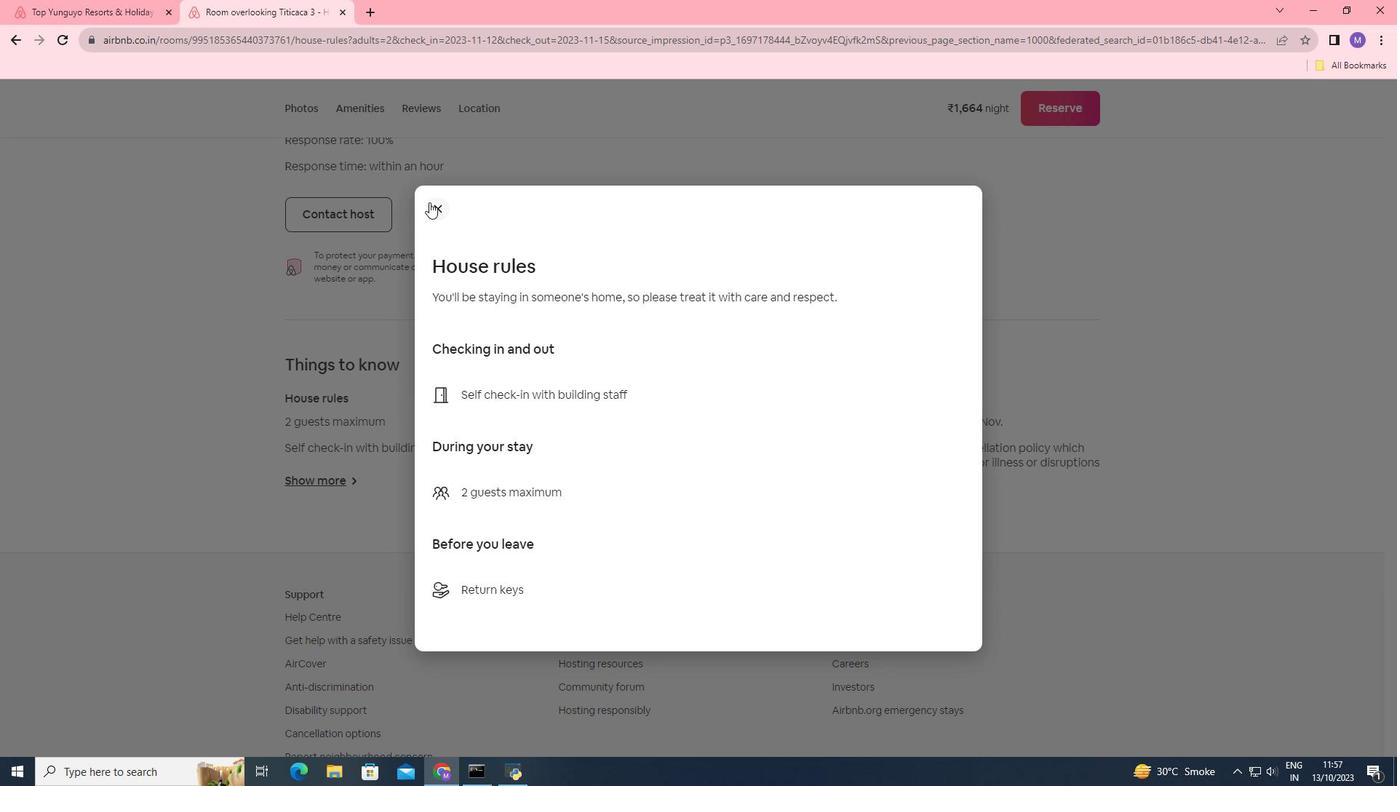 
Action: Mouse moved to (609, 506)
Screenshot: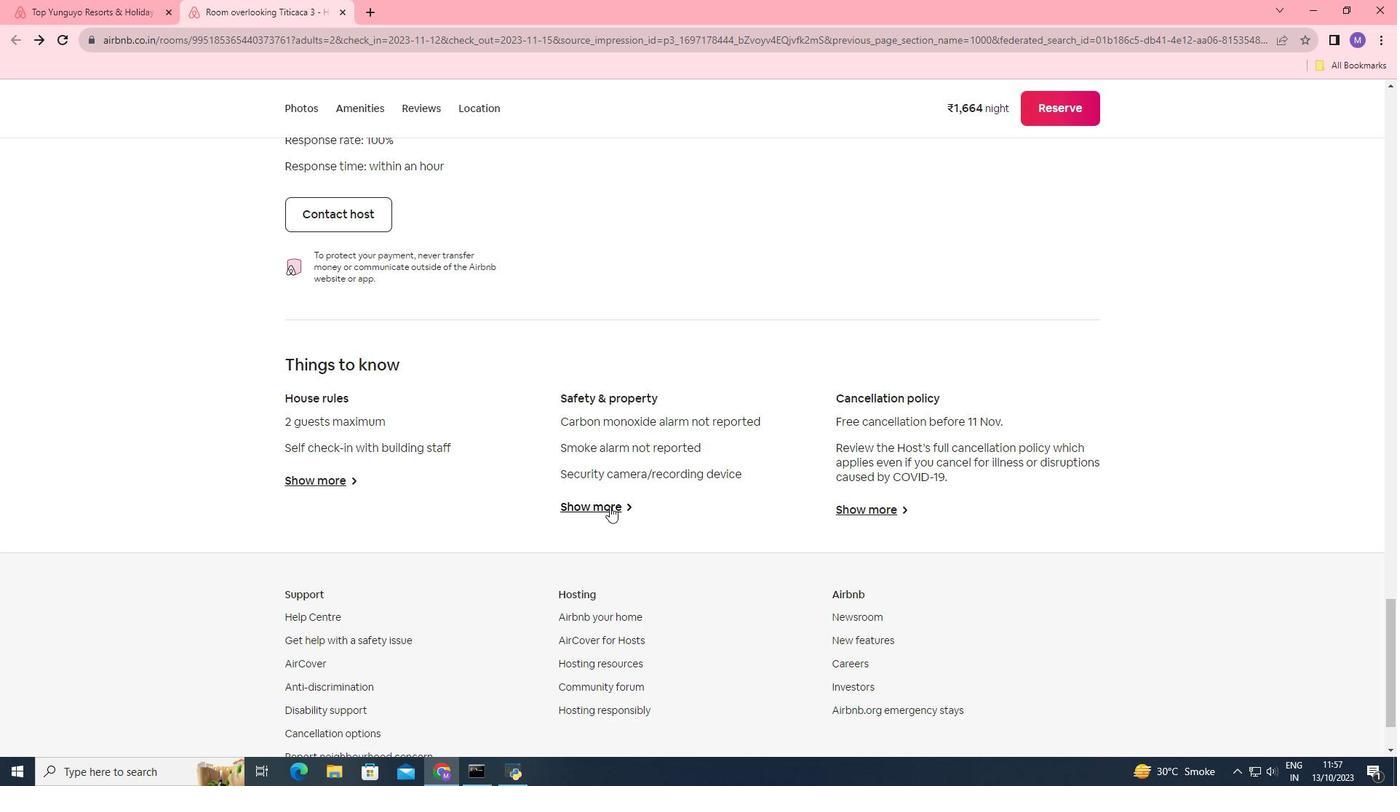 
Action: Mouse pressed left at (609, 506)
Screenshot: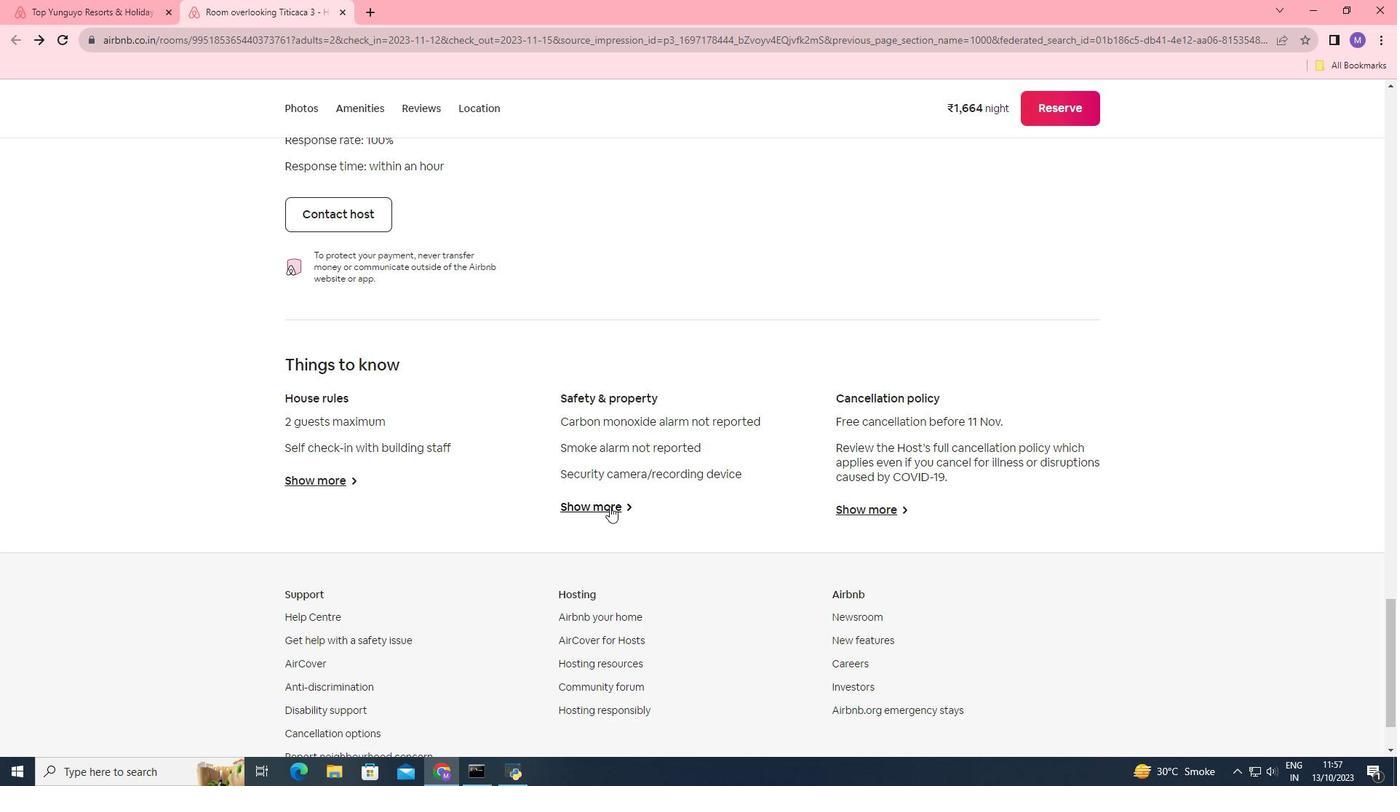 
Action: Mouse moved to (644, 457)
Screenshot: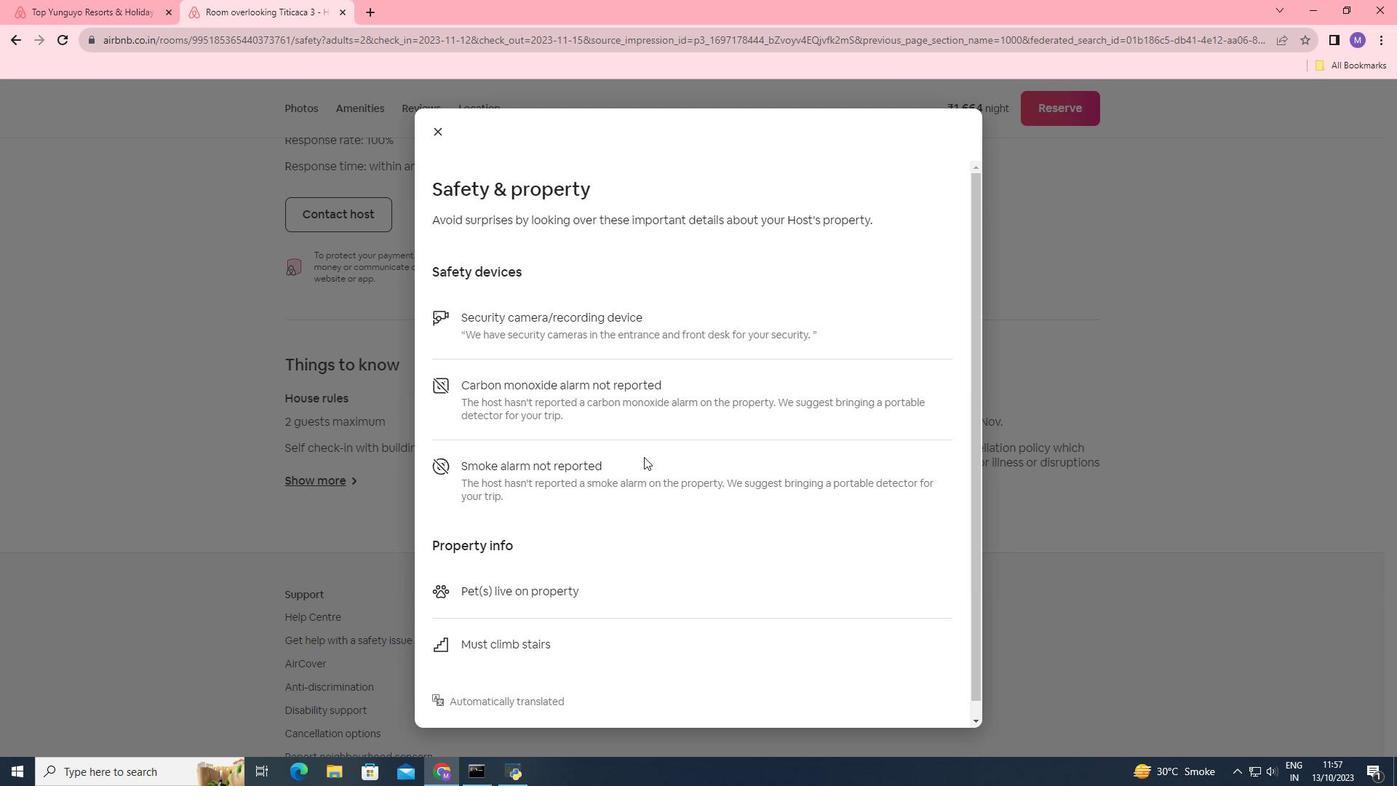 
Action: Mouse scrolled (644, 456) with delta (0, 0)
Screenshot: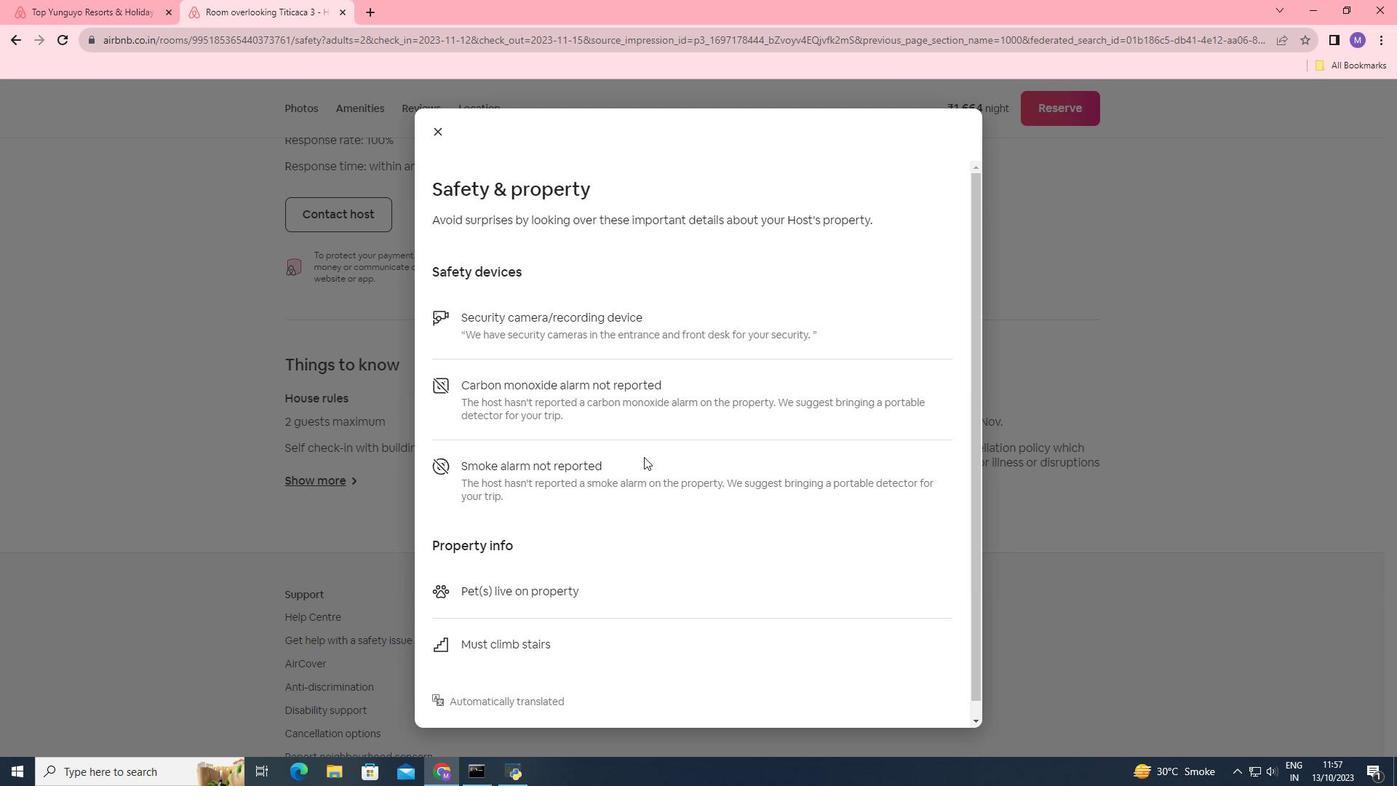 
Action: Mouse scrolled (644, 456) with delta (0, 0)
Screenshot: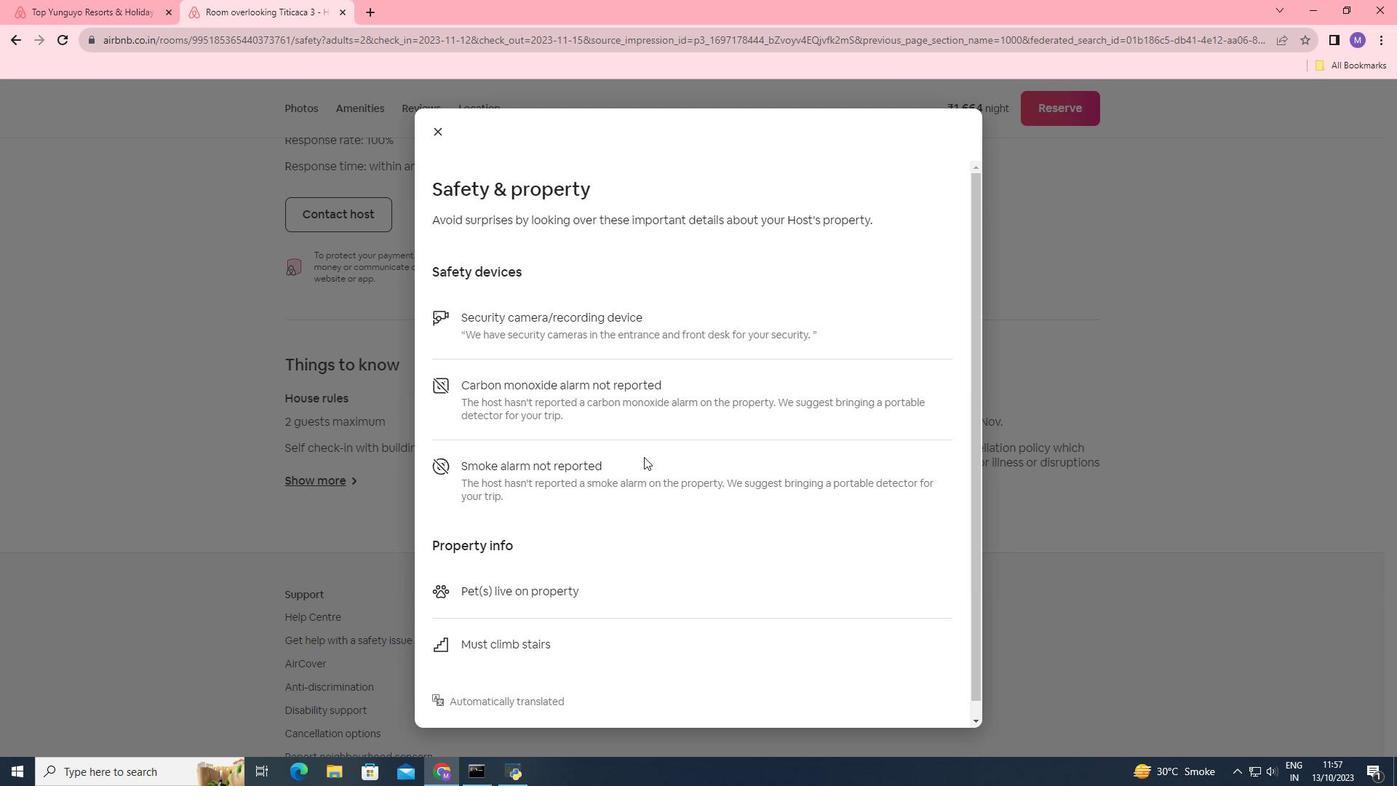 
Action: Mouse scrolled (644, 456) with delta (0, 0)
Screenshot: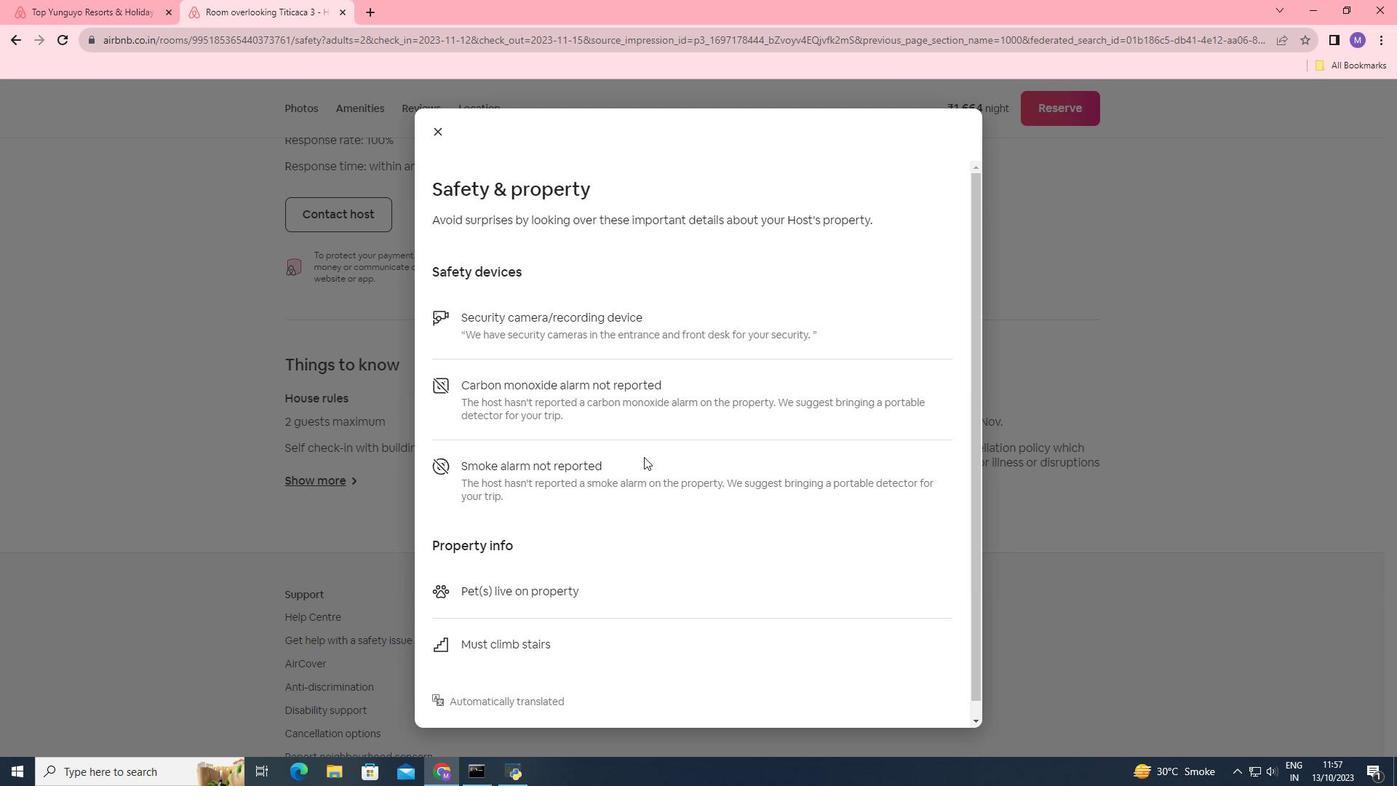 
Action: Mouse scrolled (644, 456) with delta (0, 0)
Screenshot: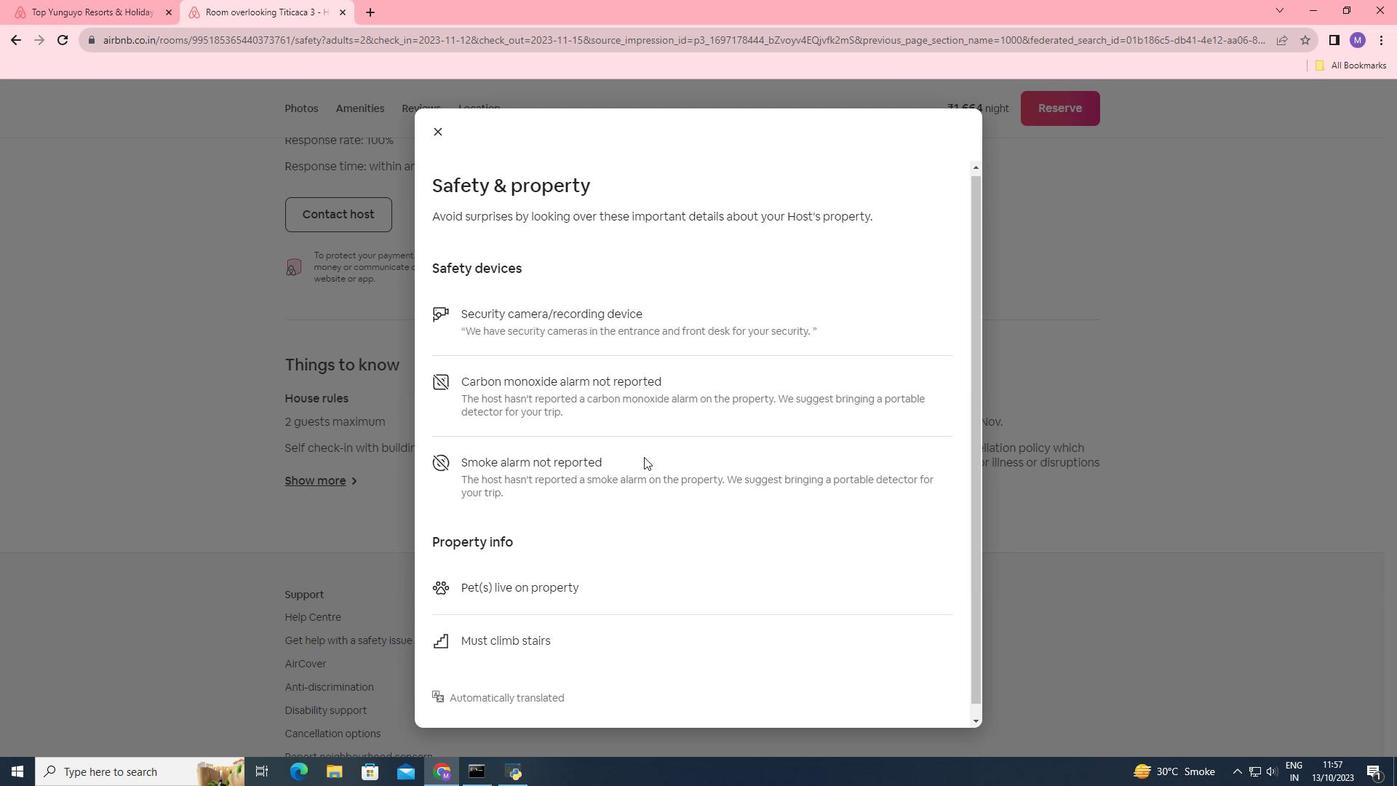 
Action: Mouse scrolled (644, 456) with delta (0, 0)
Screenshot: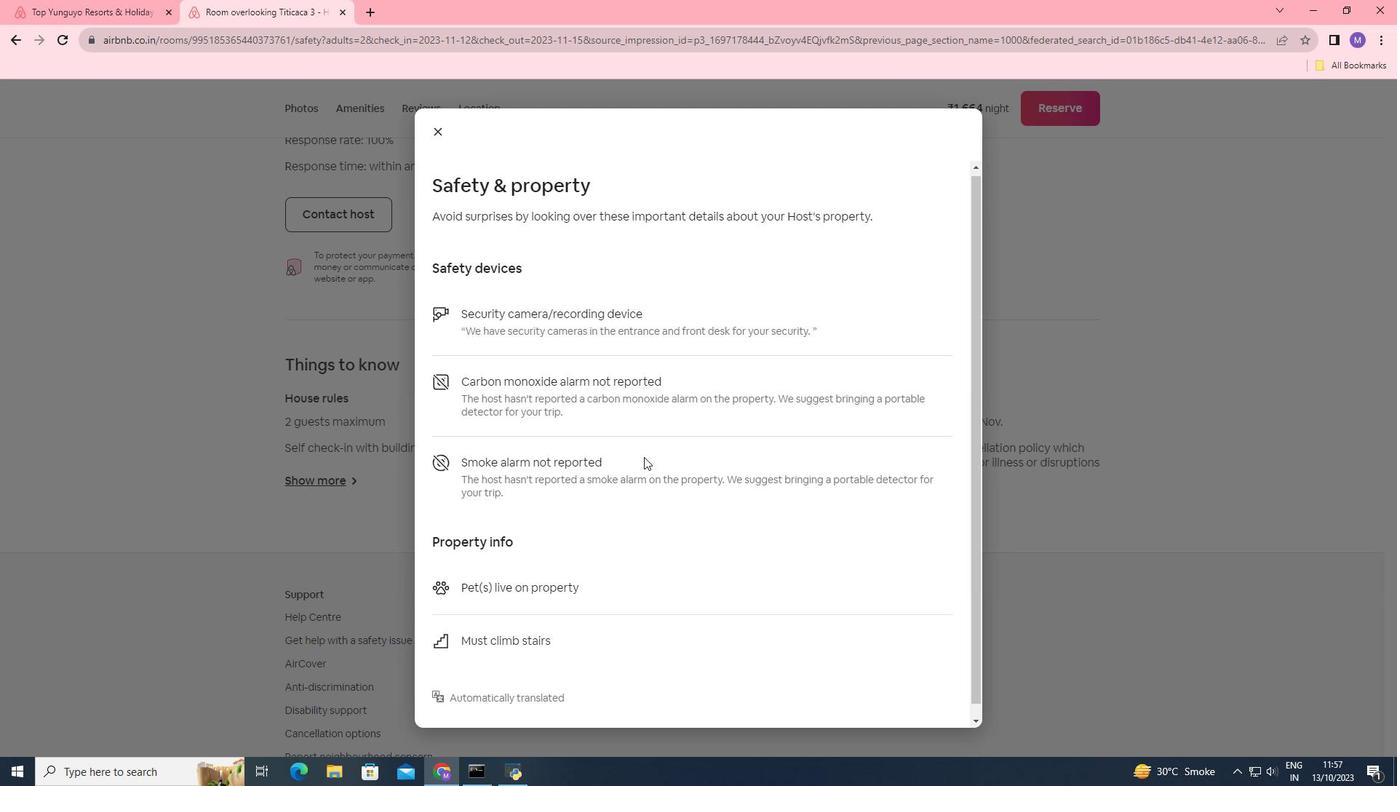 
Action: Mouse scrolled (644, 456) with delta (0, 0)
Screenshot: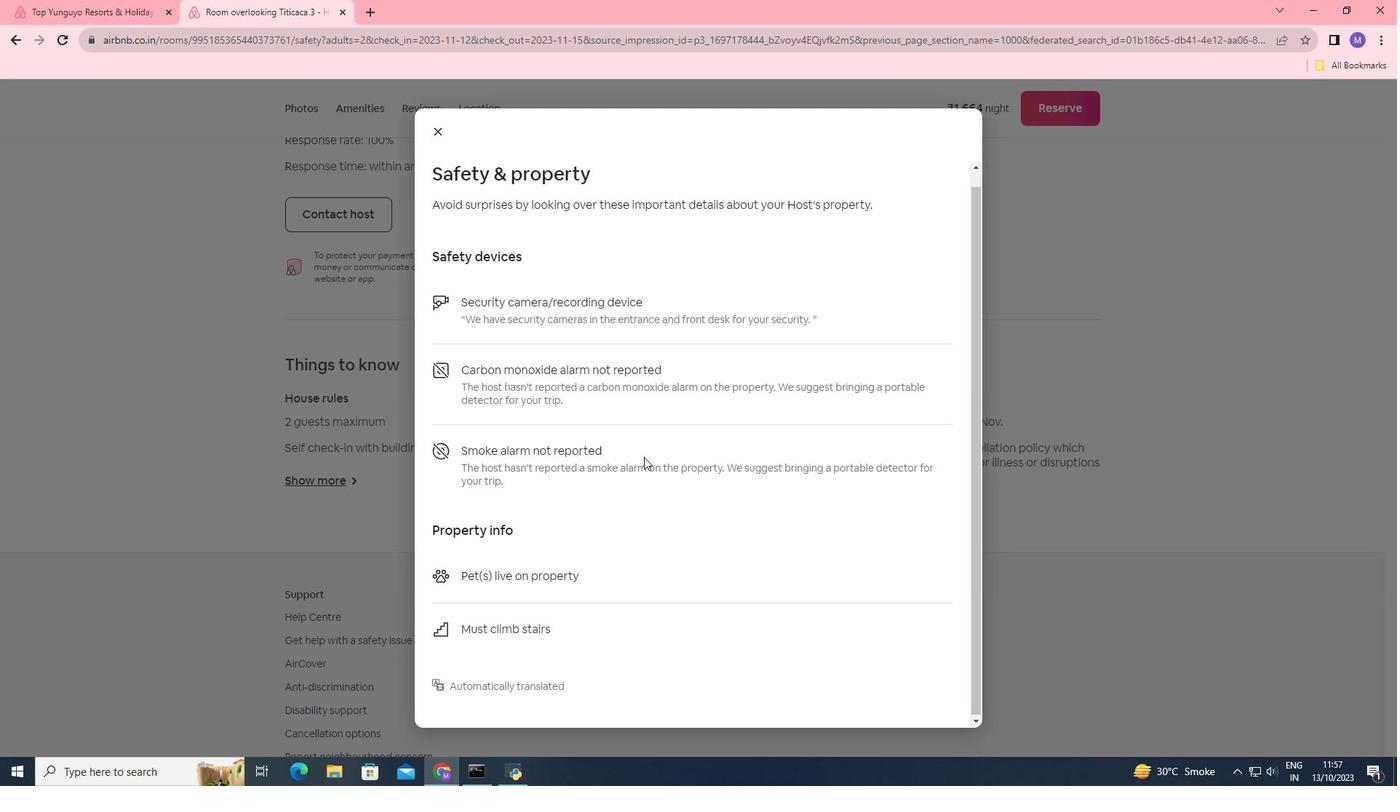 
Action: Mouse scrolled (644, 456) with delta (0, 0)
Screenshot: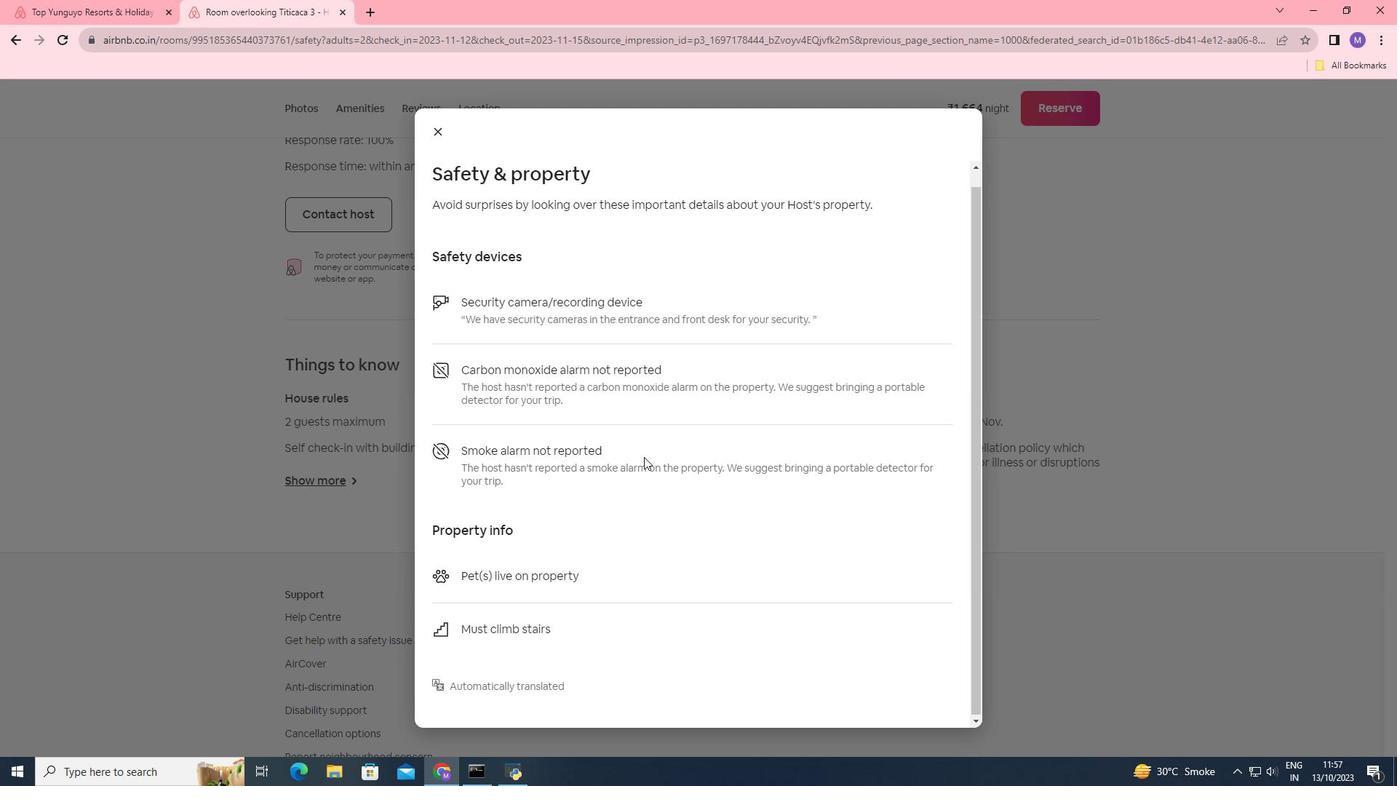 
Action: Mouse moved to (434, 128)
Screenshot: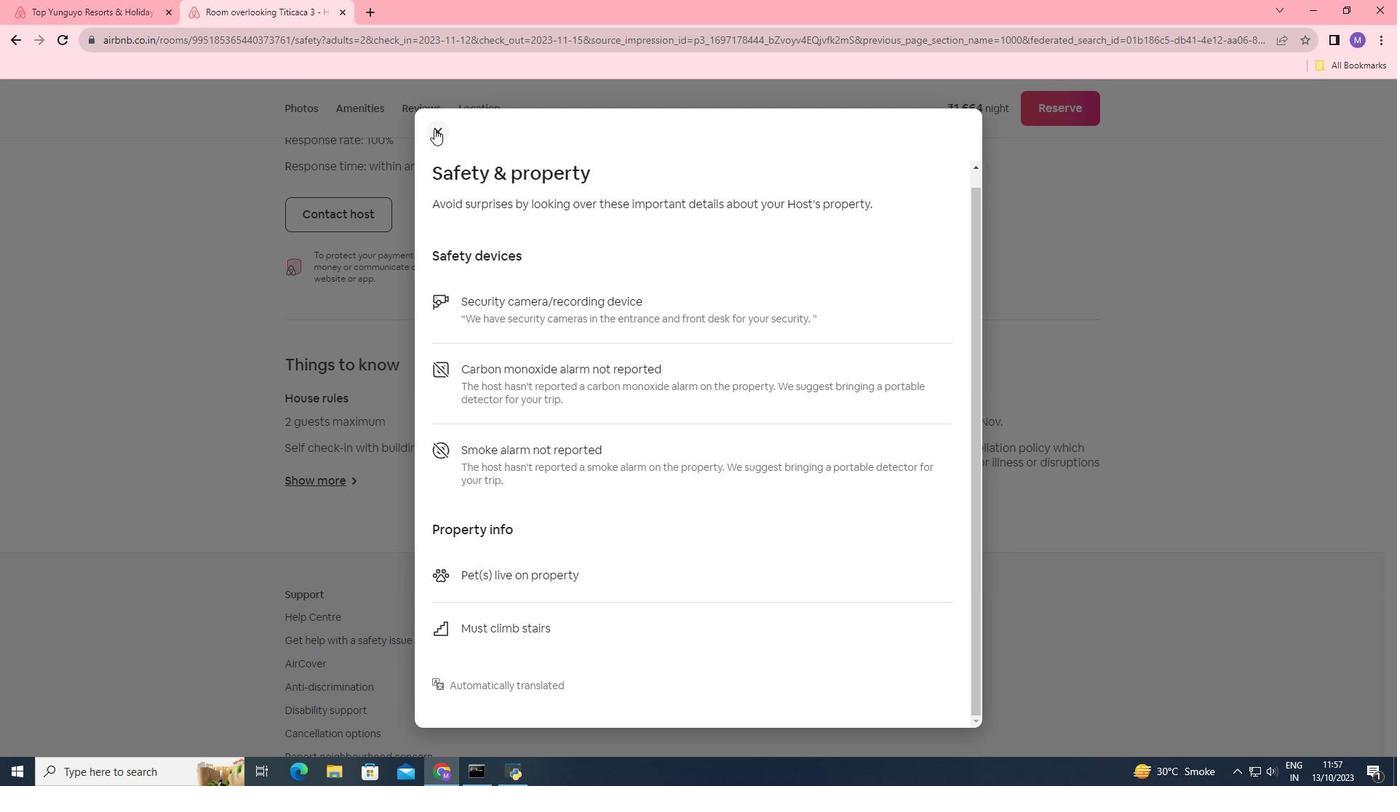 
Action: Mouse pressed left at (434, 128)
Screenshot: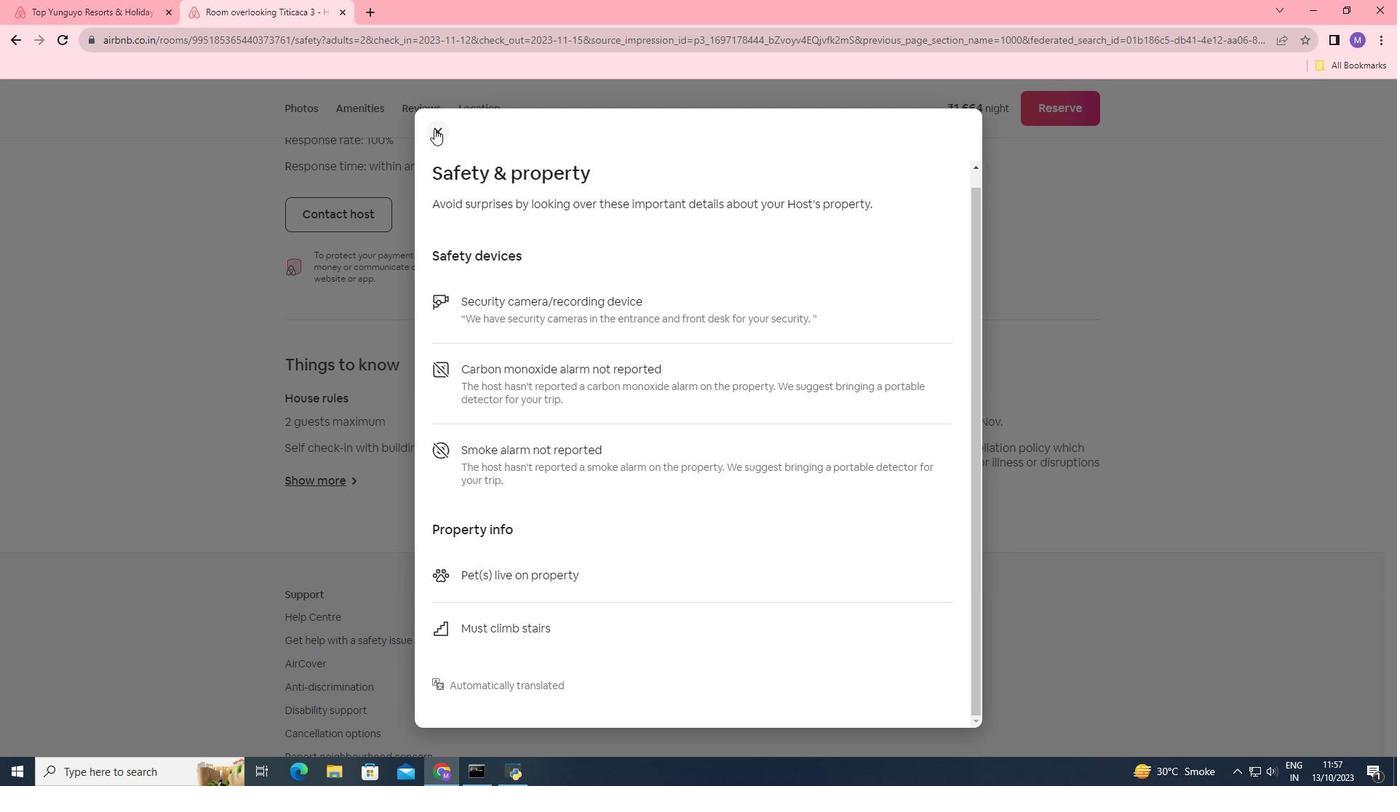 
Action: Mouse pressed left at (434, 128)
Screenshot: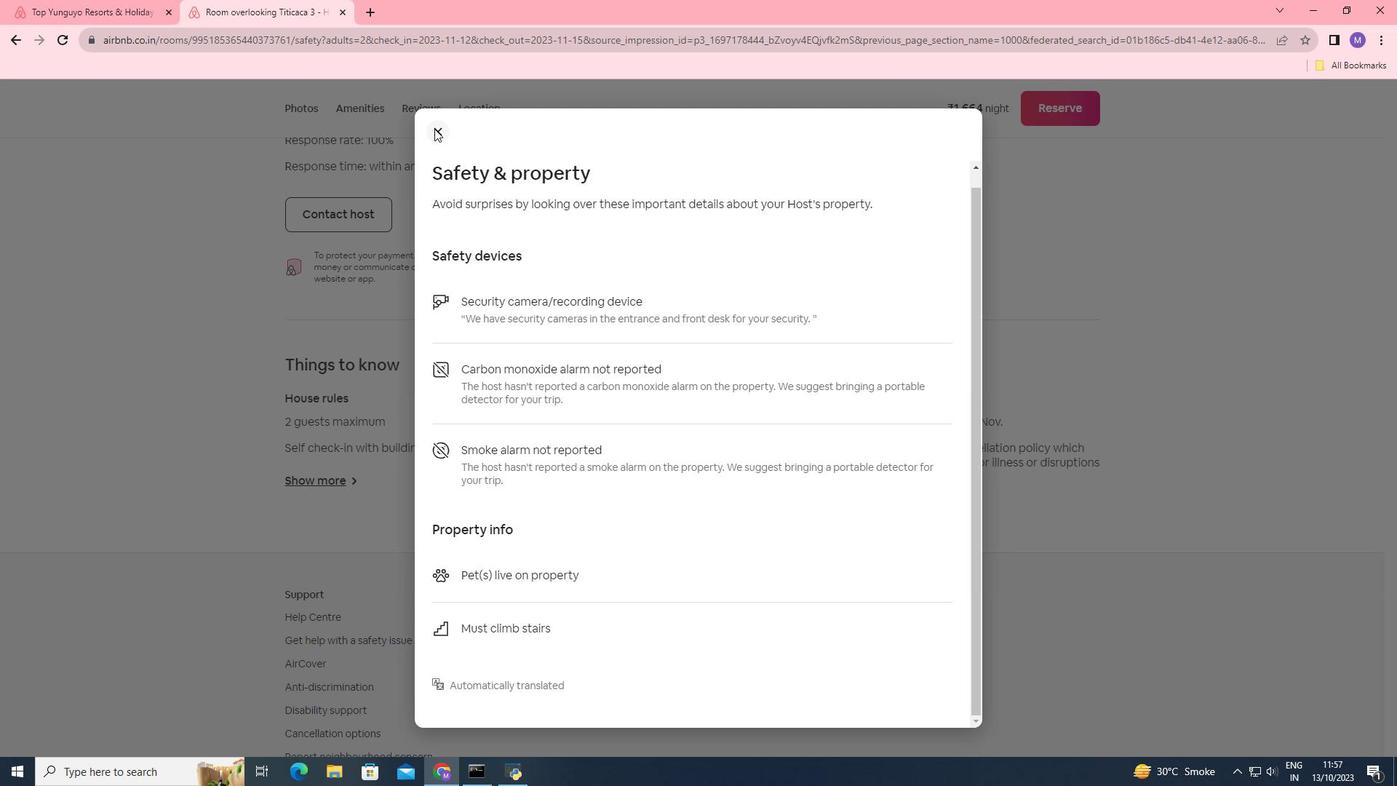 
Action: Mouse moved to (873, 509)
